 Task: Compose an email with the signature Francisco Garcia with the subject Request for an article and the message Please let me know if you have any suggestions for improvement. from softage.1@softage.net to softage.5@softage.net with an attached document Marketing_research_report.pdf Undo the message and rewrite the message as I appreciate your cooperation in resolving this matter. Send the email. Finally, move the email from Sent Items to the label Training
Action: Mouse moved to (402, 645)
Screenshot: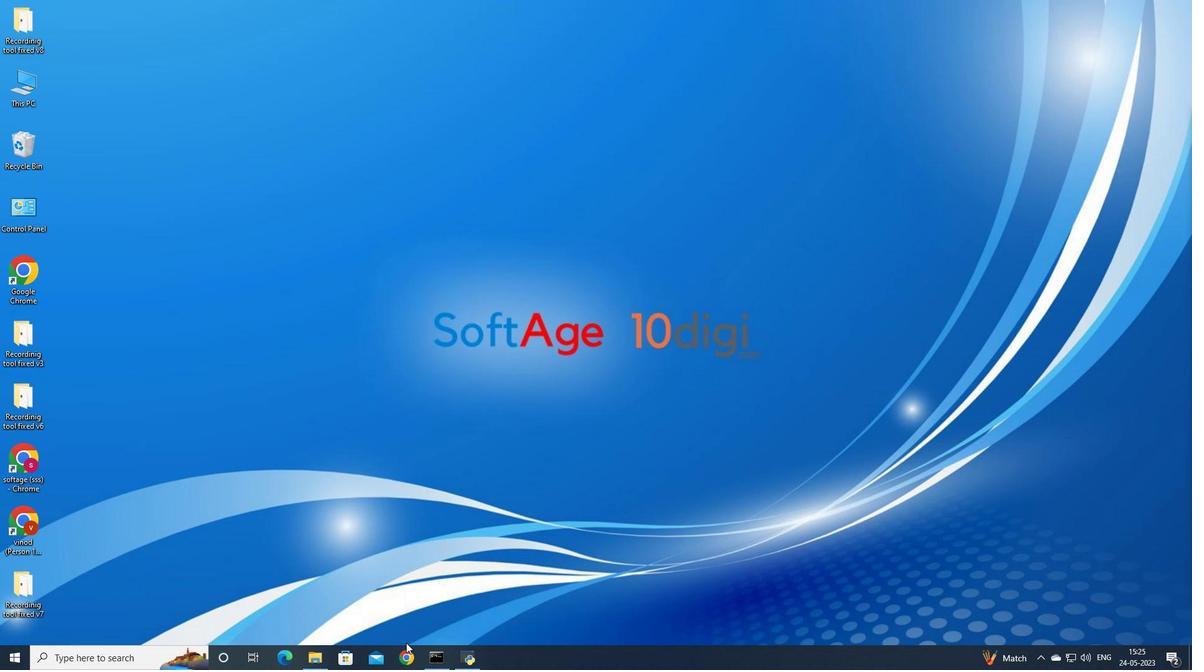 
Action: Mouse pressed left at (402, 645)
Screenshot: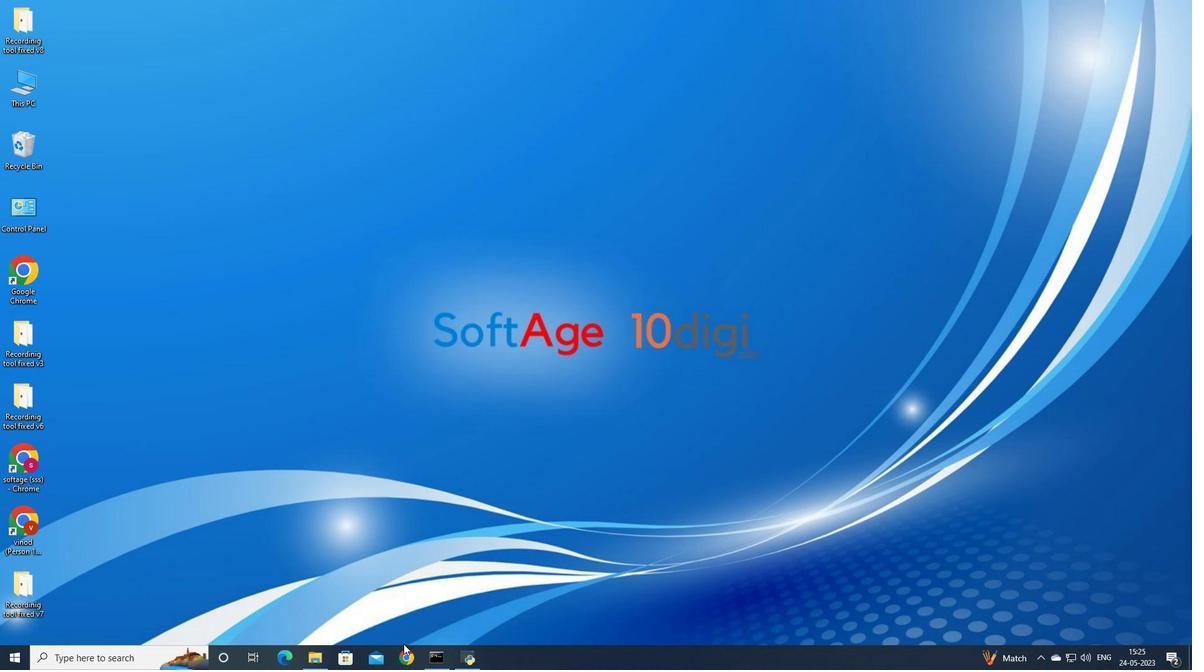 
Action: Mouse moved to (406, 653)
Screenshot: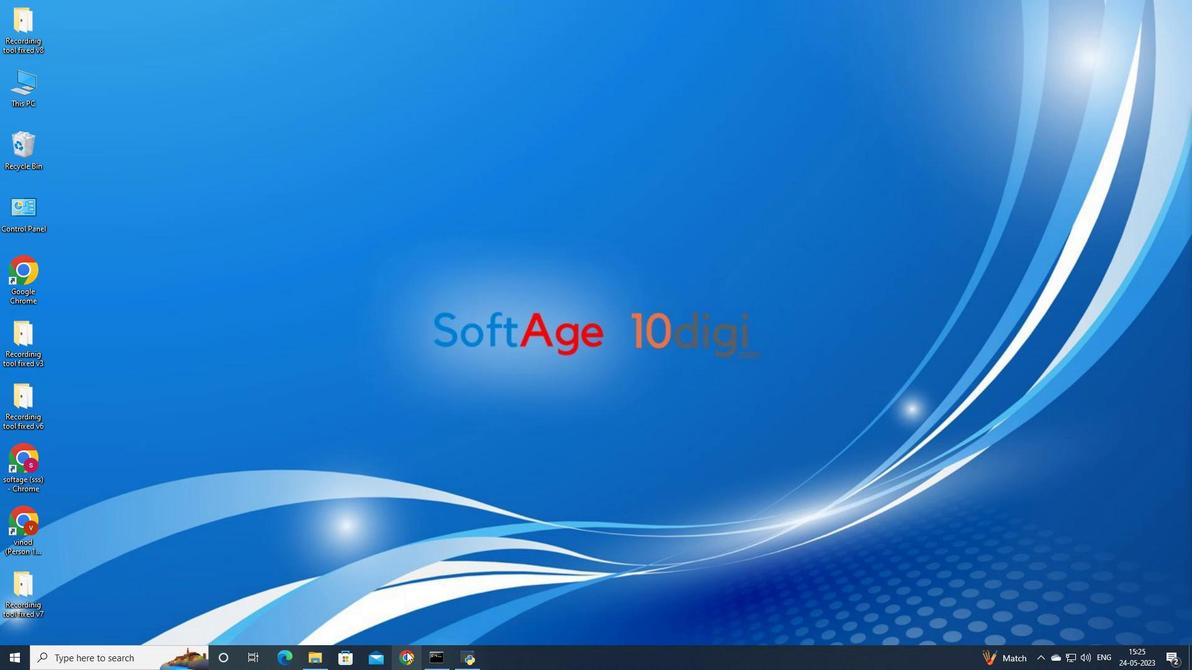 
Action: Mouse pressed left at (406, 653)
Screenshot: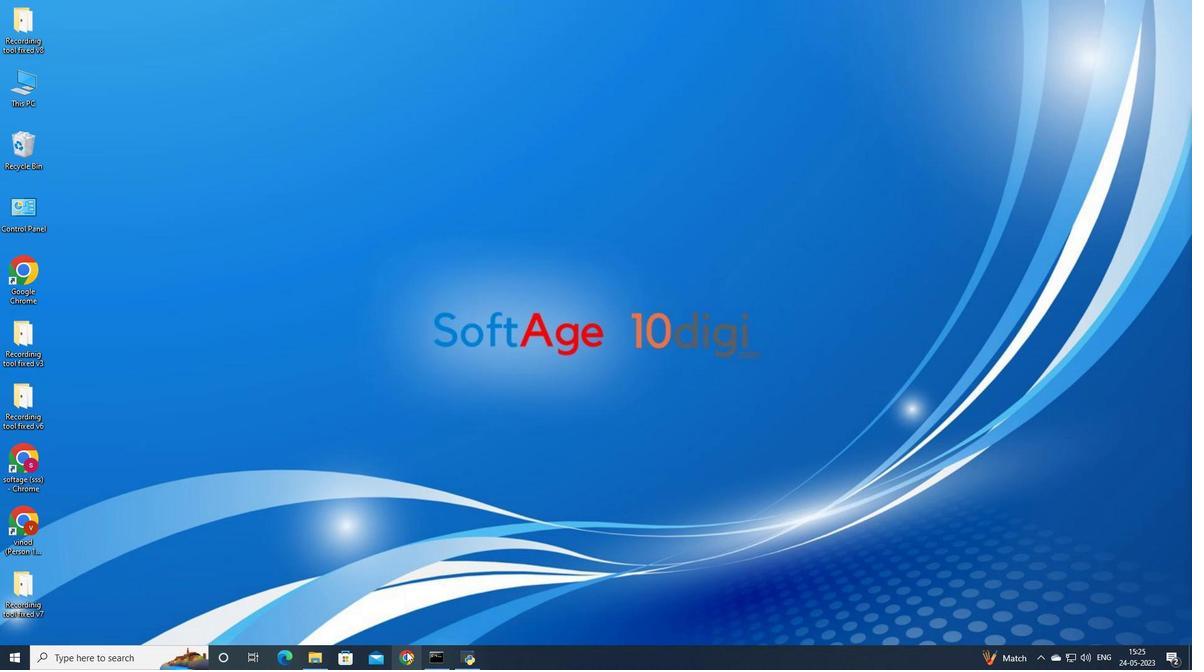 
Action: Mouse moved to (540, 406)
Screenshot: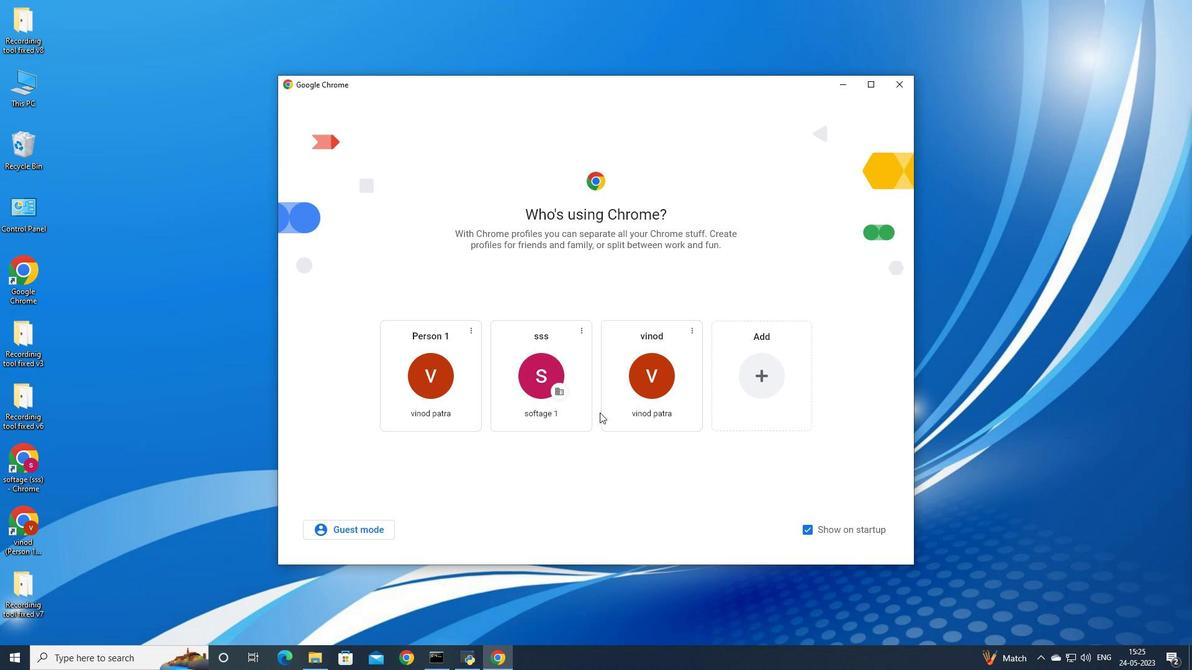 
Action: Mouse pressed left at (540, 406)
Screenshot: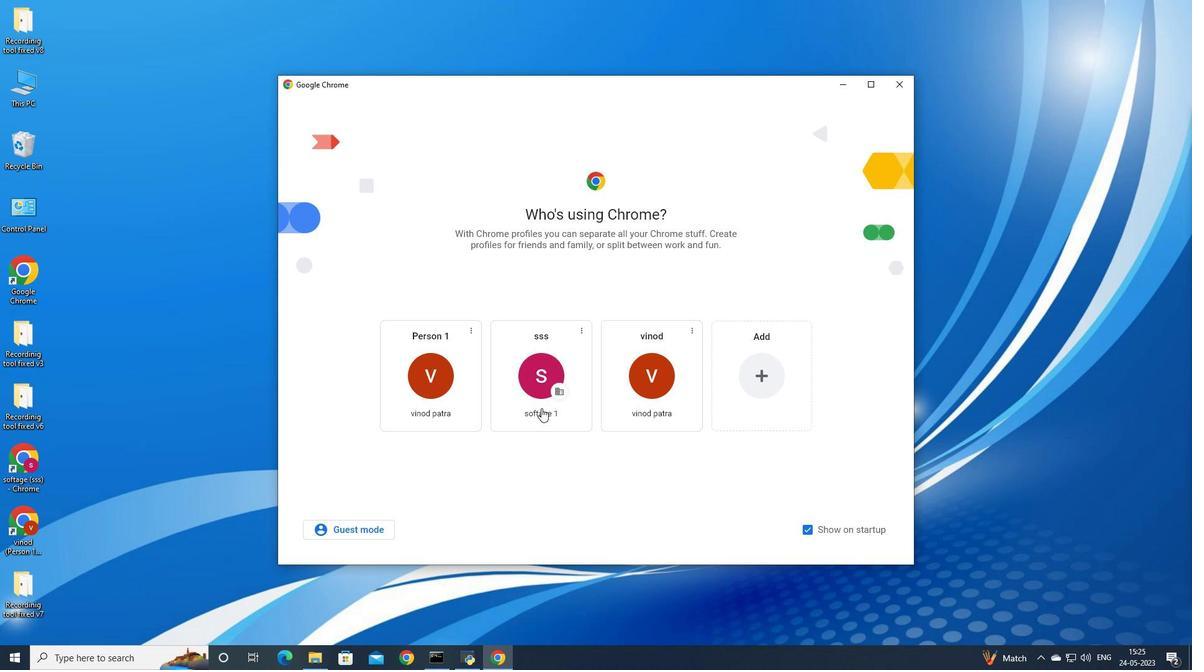 
Action: Mouse moved to (1069, 67)
Screenshot: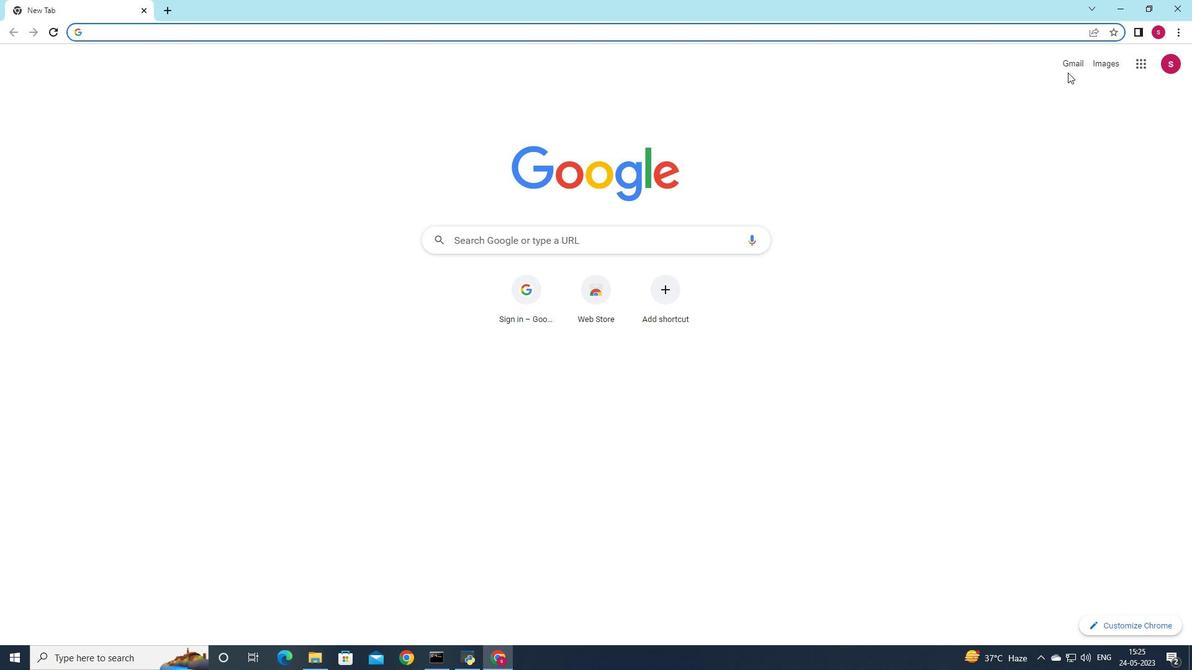 
Action: Mouse pressed left at (1069, 67)
Screenshot: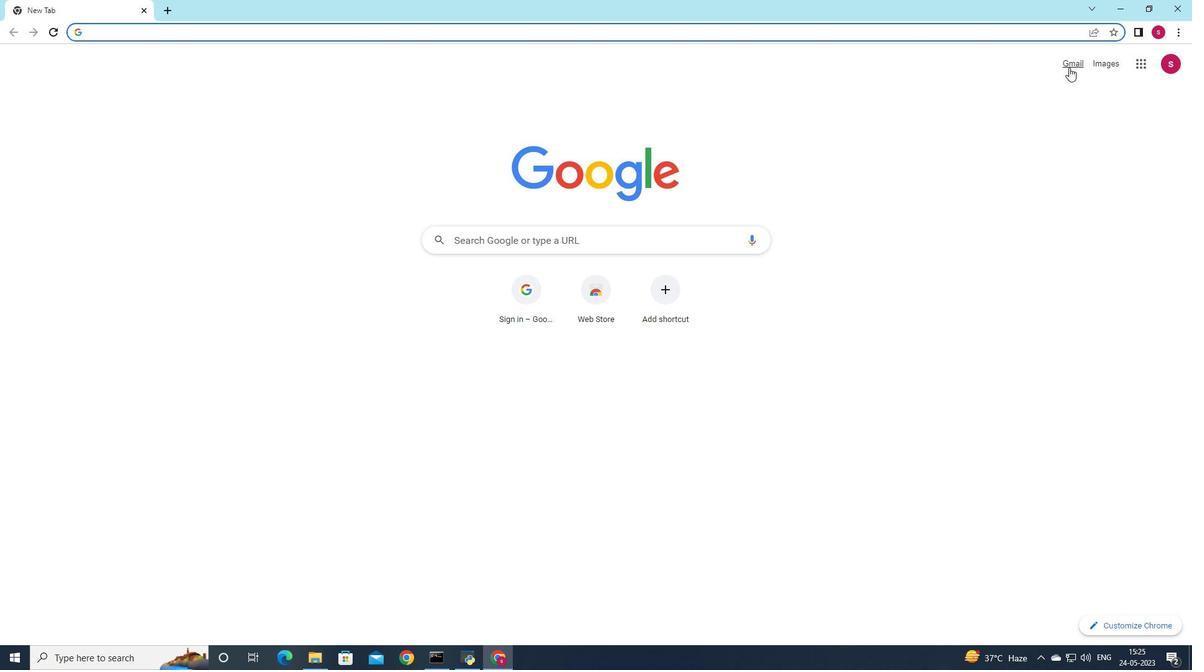 
Action: Mouse moved to (1054, 85)
Screenshot: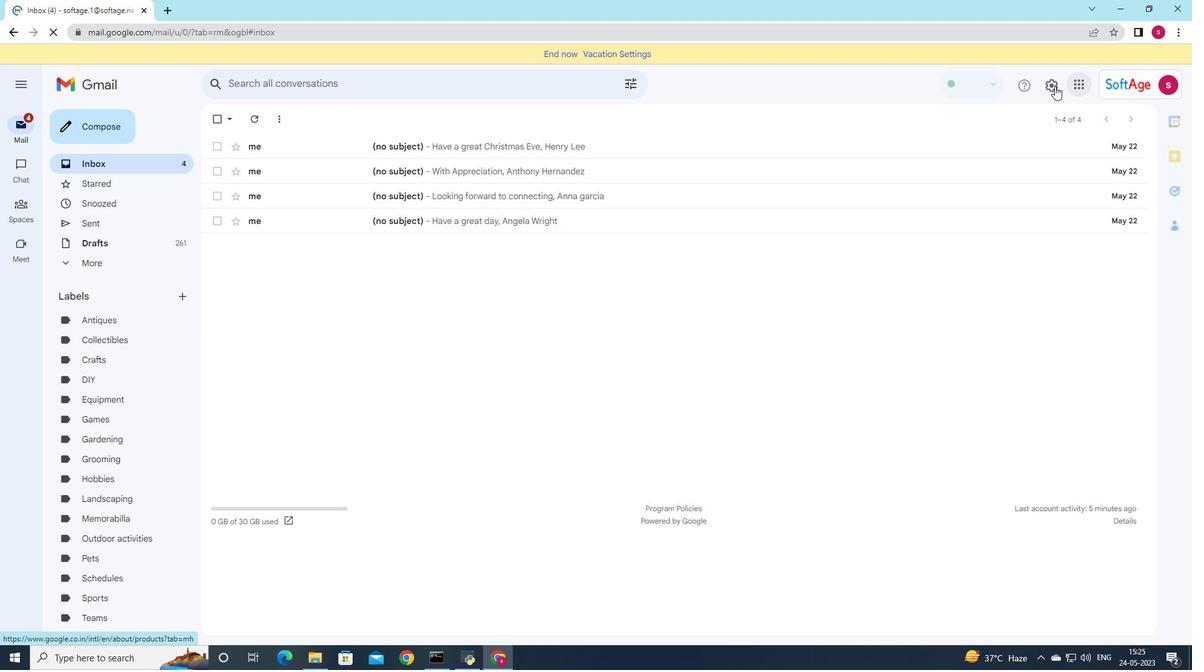 
Action: Mouse pressed left at (1054, 85)
Screenshot: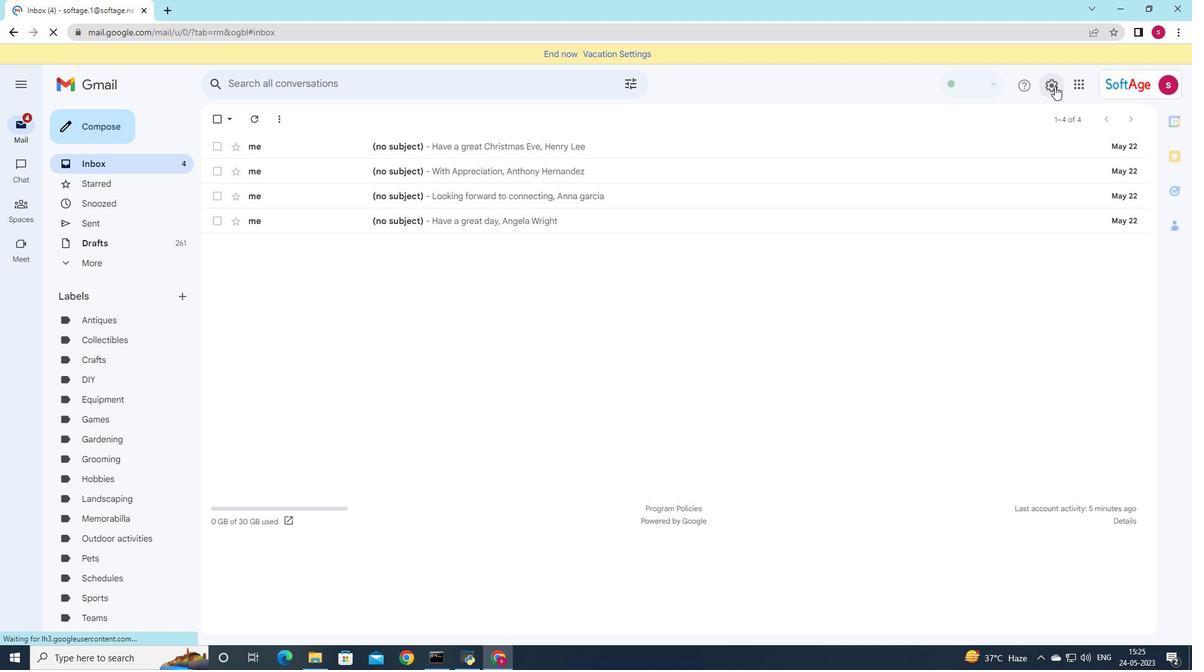 
Action: Mouse pressed left at (1054, 85)
Screenshot: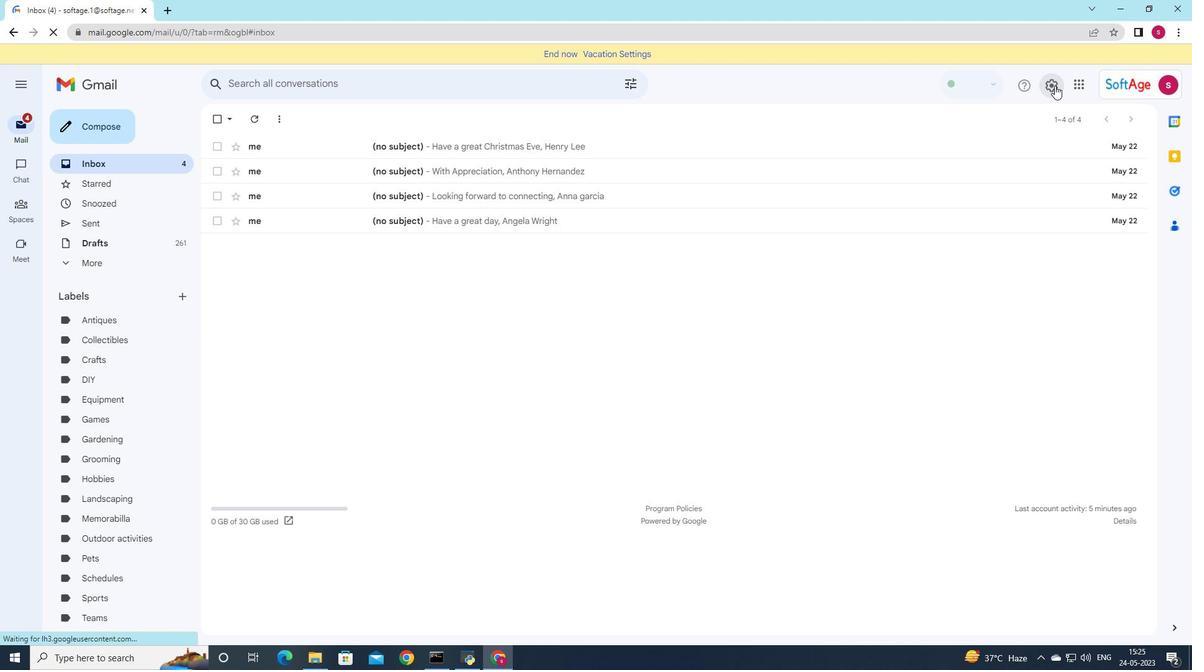 
Action: Mouse pressed left at (1054, 85)
Screenshot: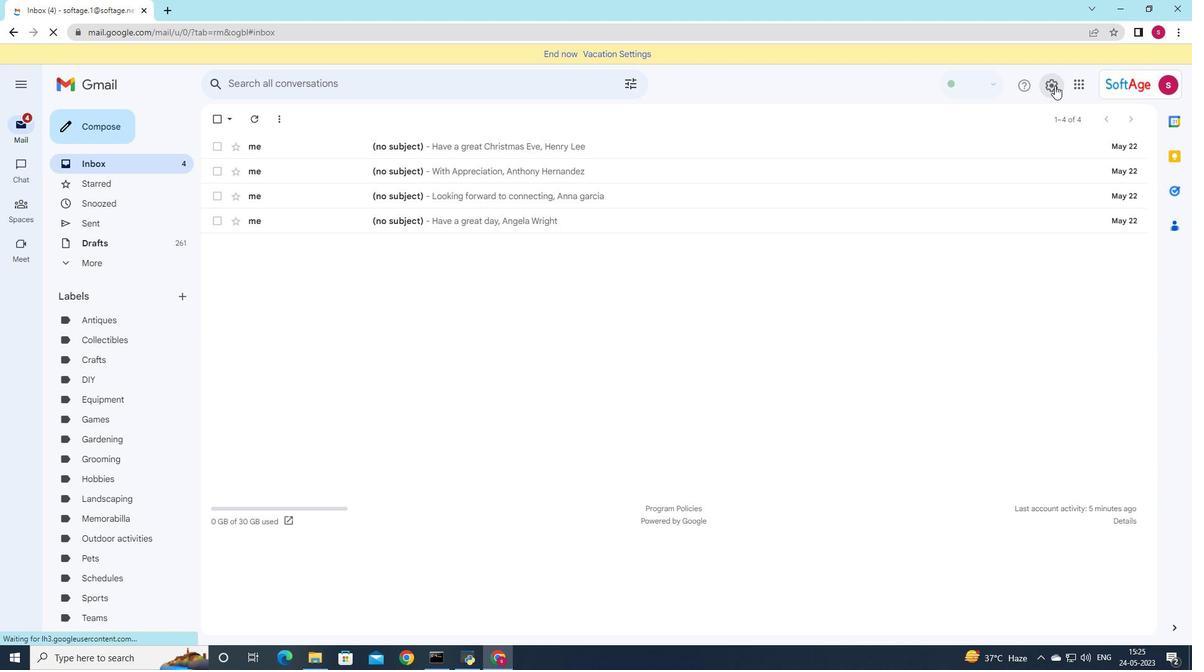 
Action: Mouse moved to (1096, 149)
Screenshot: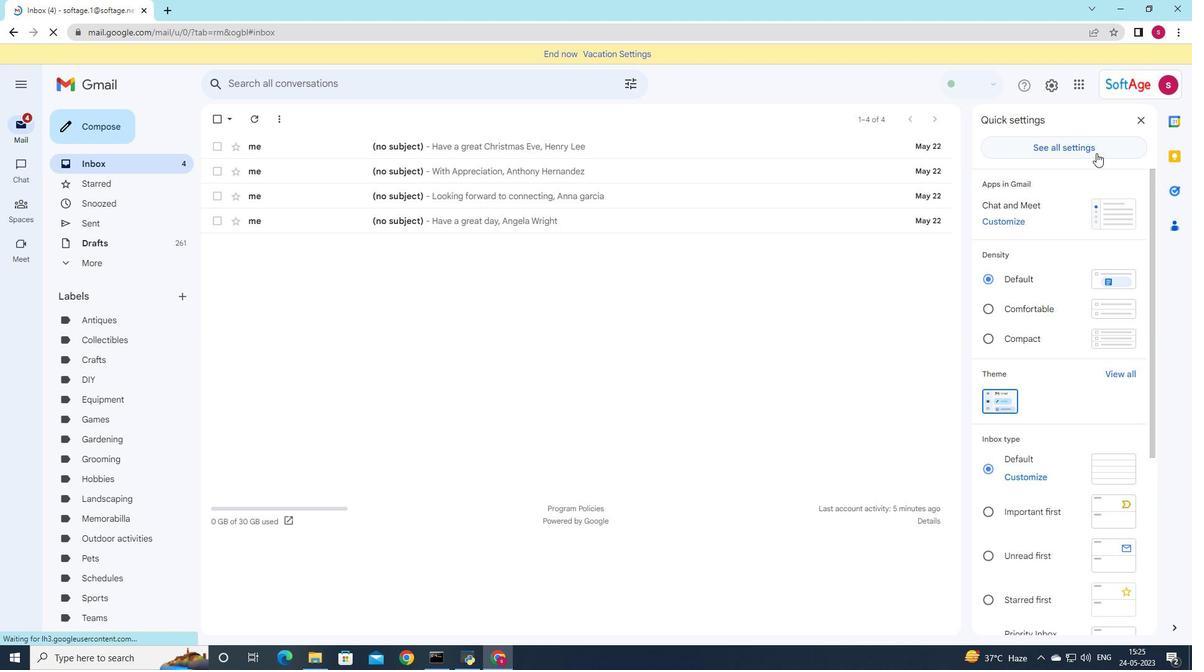 
Action: Mouse pressed left at (1096, 149)
Screenshot: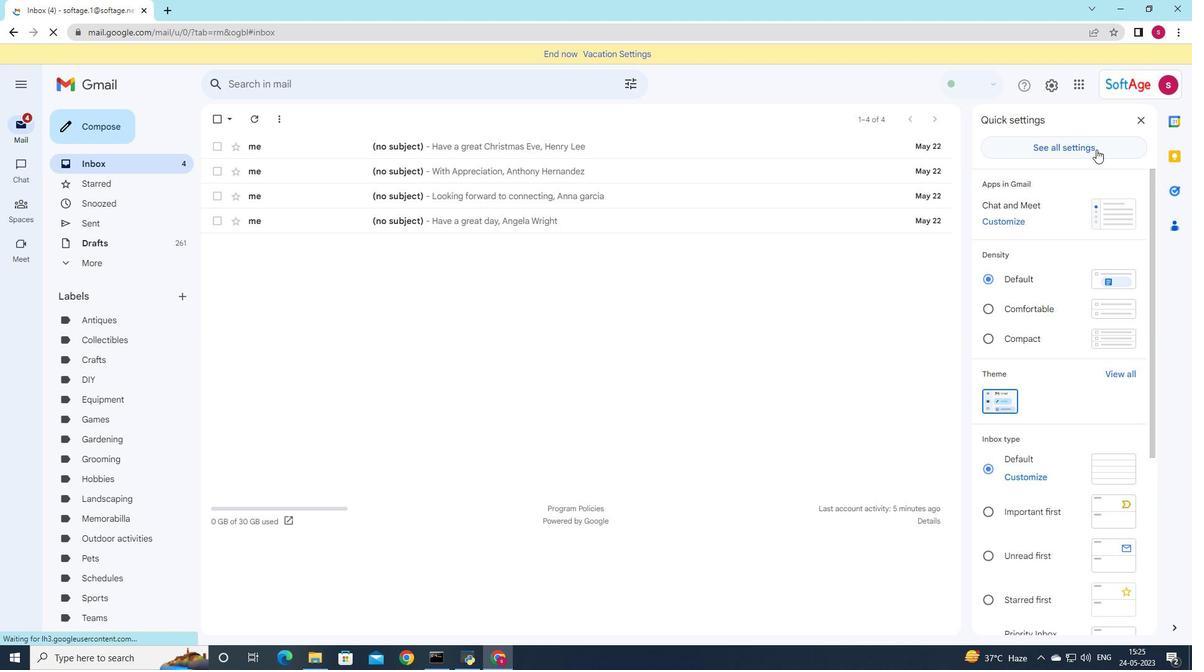 
Action: Mouse moved to (519, 159)
Screenshot: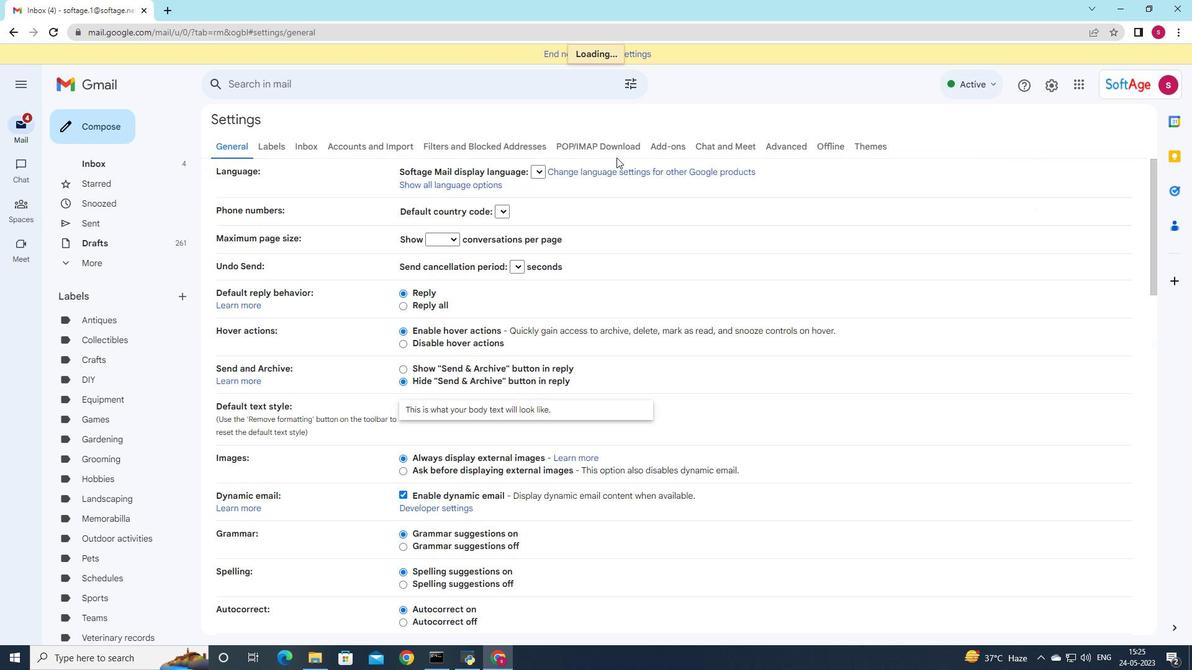 
Action: Mouse scrolled (519, 158) with delta (0, 0)
Screenshot: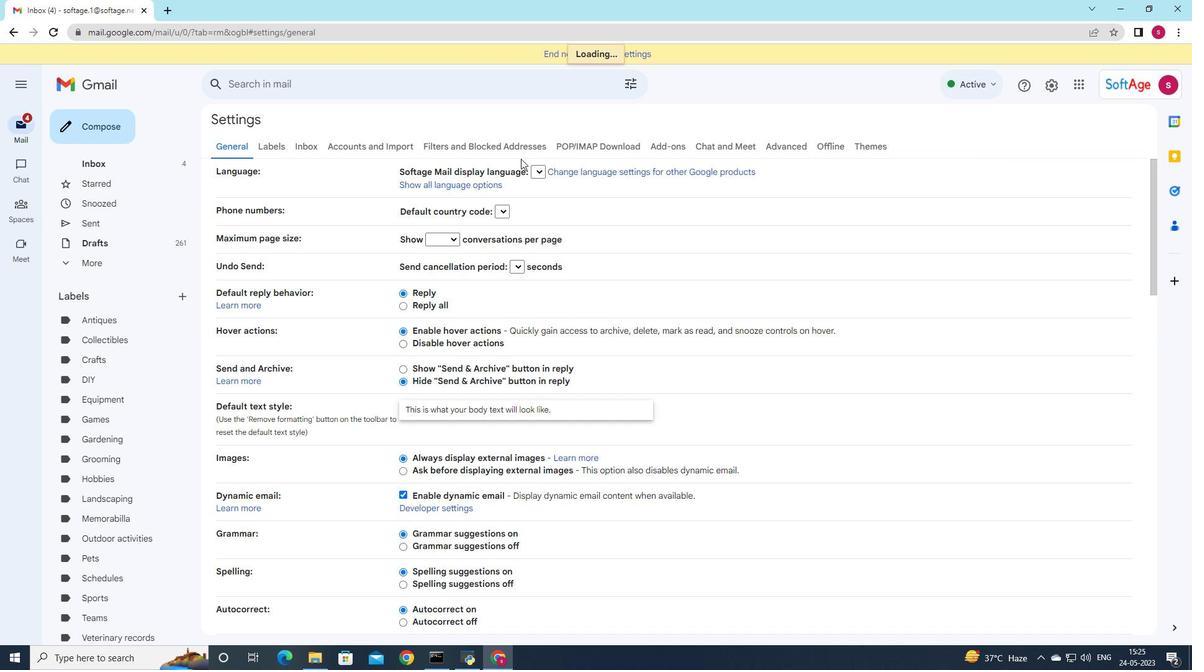 
Action: Mouse scrolled (519, 158) with delta (0, 0)
Screenshot: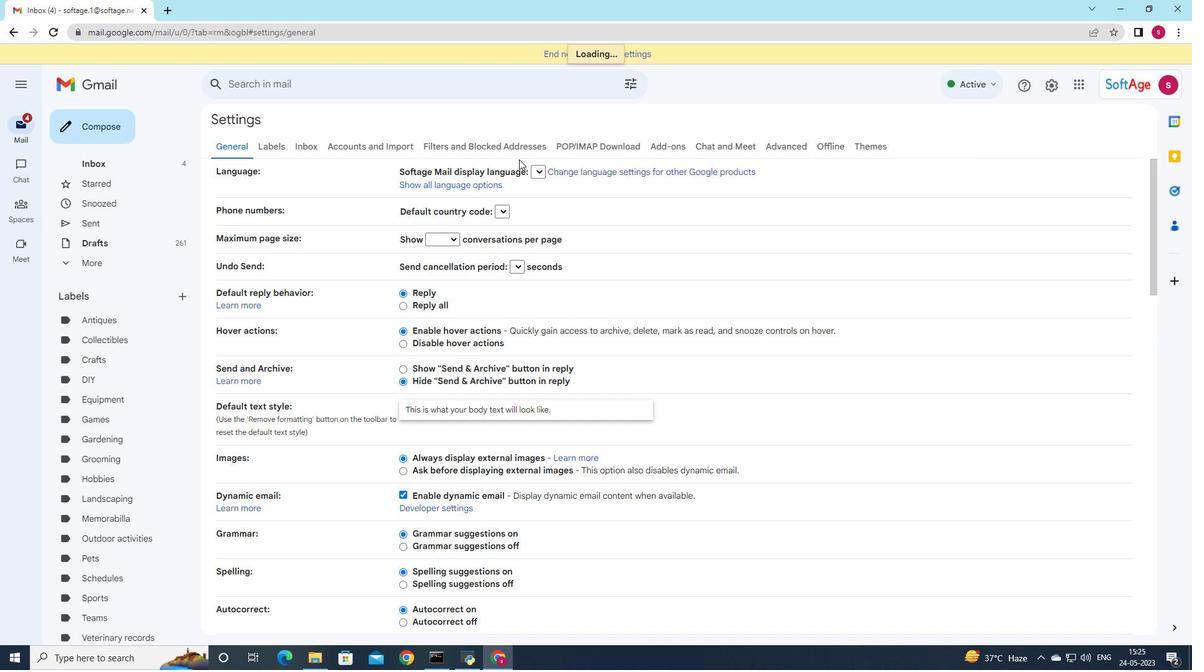 
Action: Mouse scrolled (519, 158) with delta (0, 0)
Screenshot: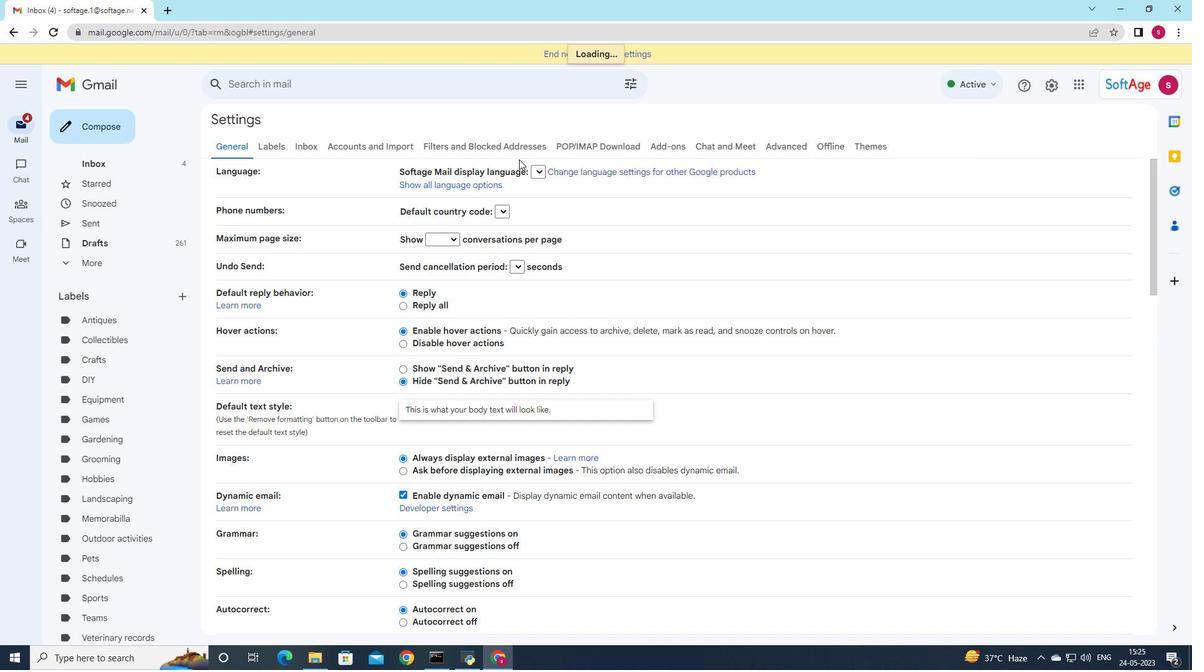 
Action: Mouse scrolled (519, 158) with delta (0, 0)
Screenshot: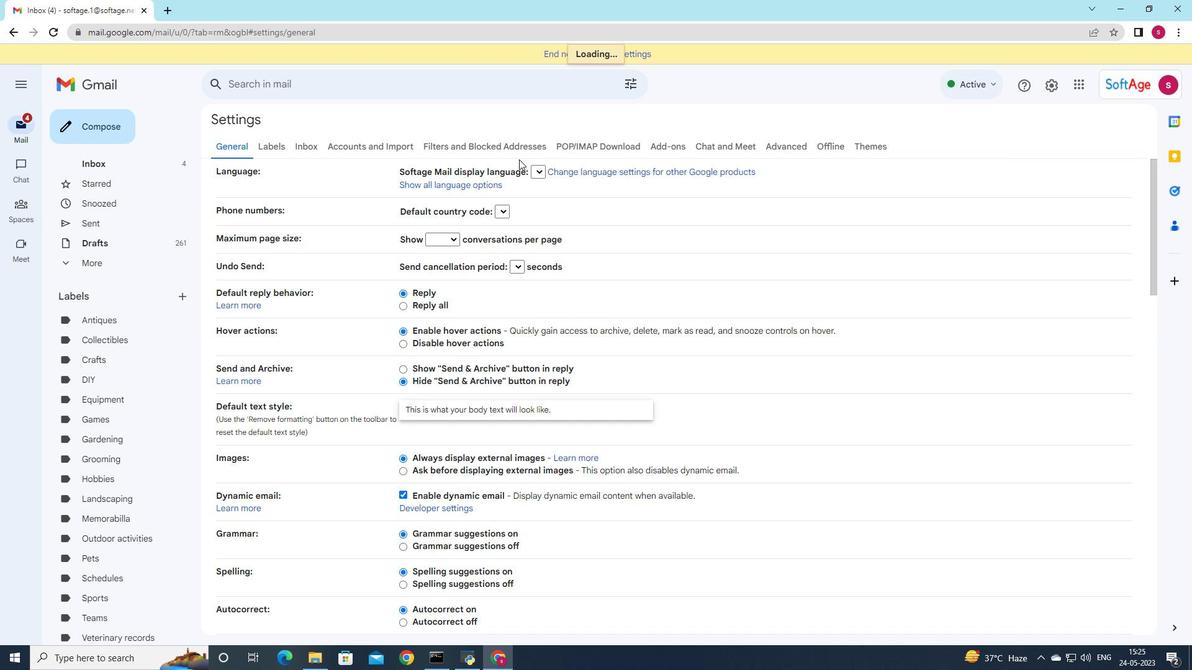 
Action: Mouse moved to (519, 162)
Screenshot: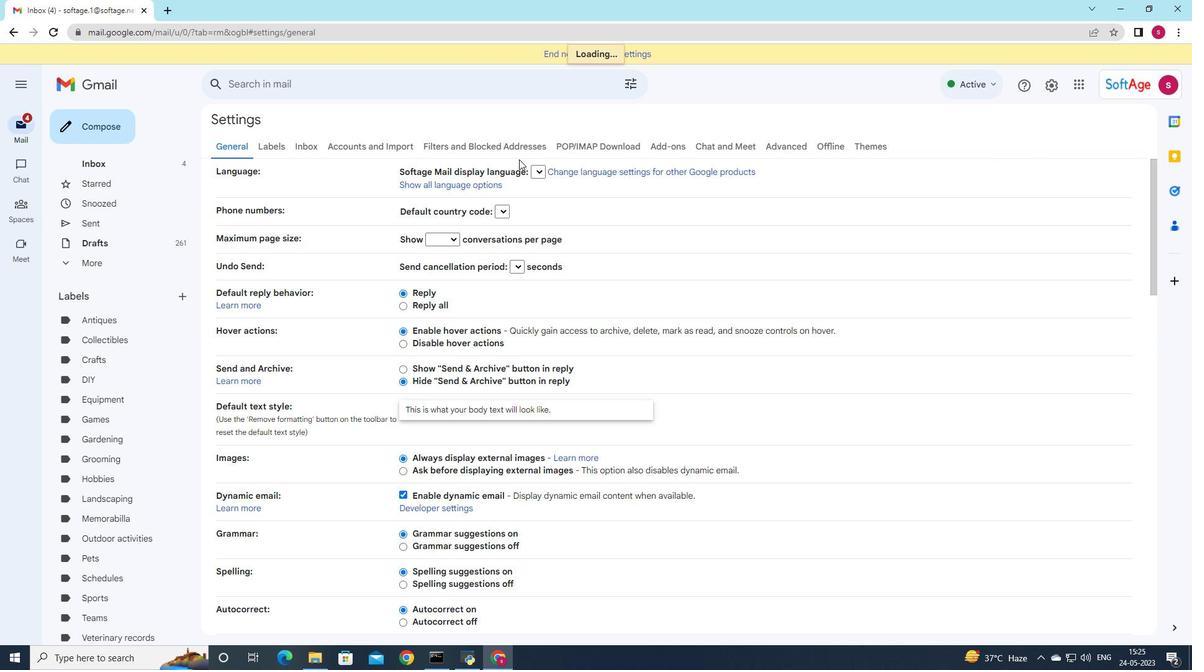 
Action: Mouse scrolled (519, 162) with delta (0, 0)
Screenshot: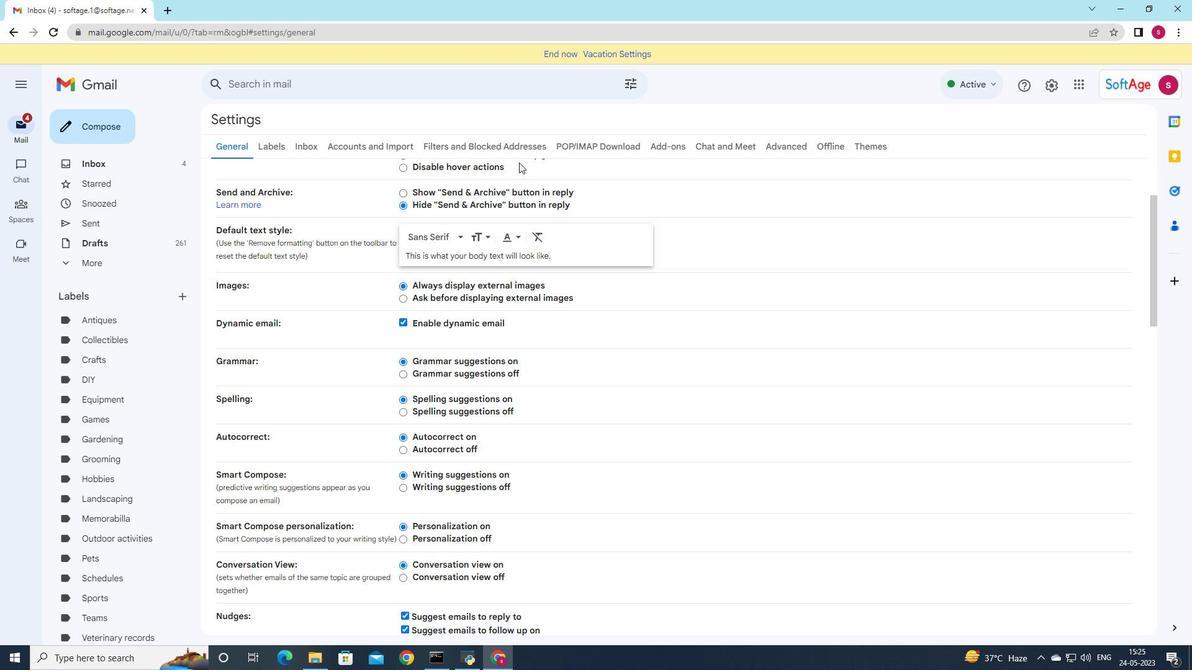 
Action: Mouse scrolled (519, 162) with delta (0, 0)
Screenshot: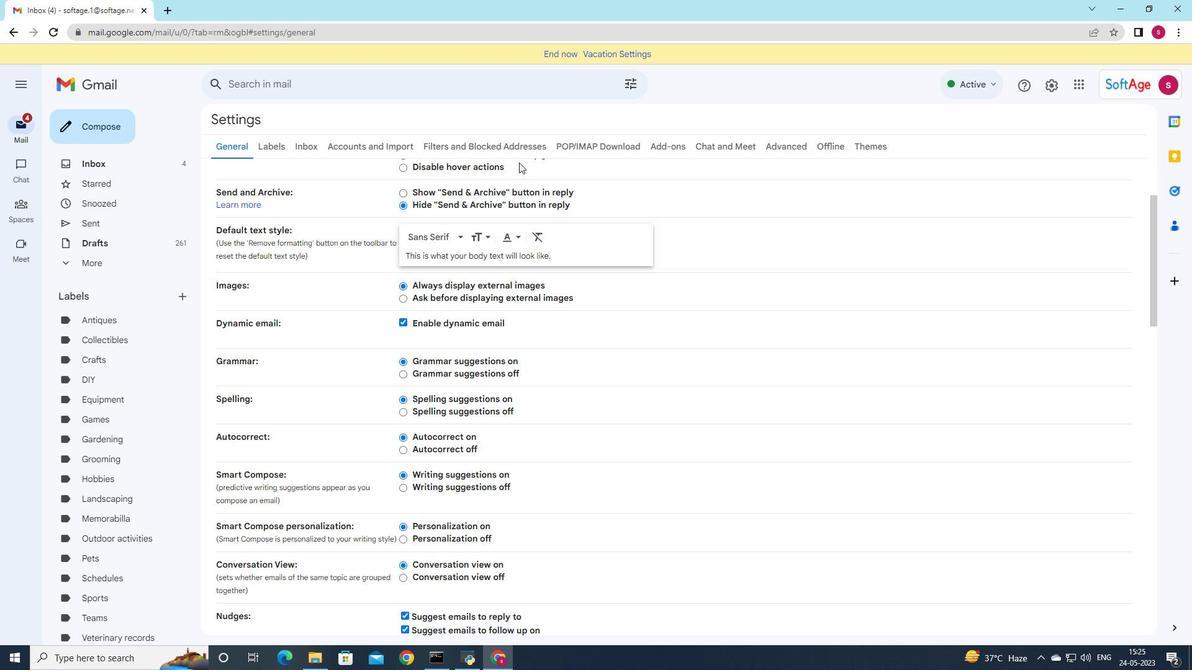
Action: Mouse moved to (514, 176)
Screenshot: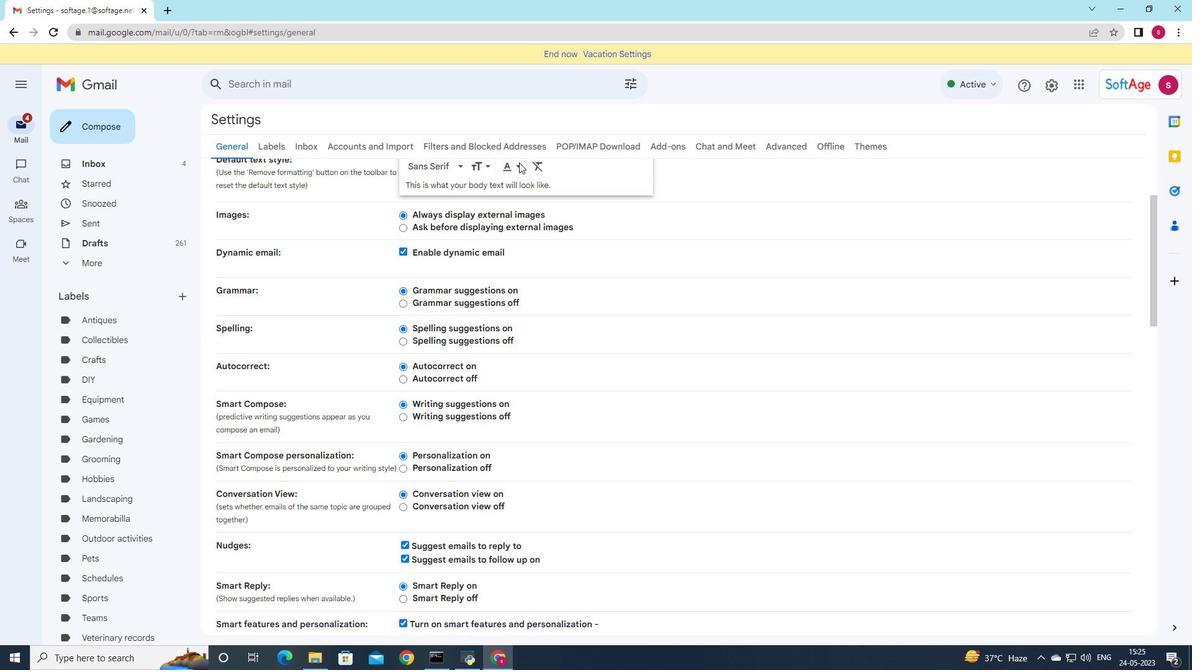 
Action: Mouse scrolled (517, 162) with delta (0, 0)
Screenshot: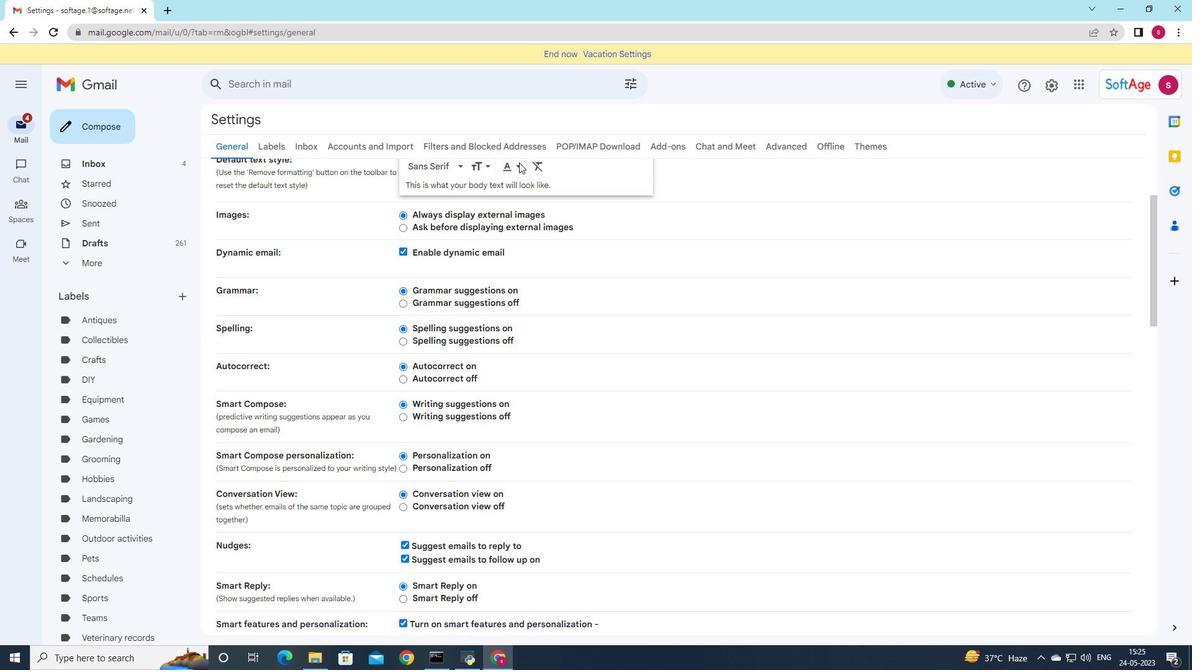 
Action: Mouse moved to (514, 176)
Screenshot: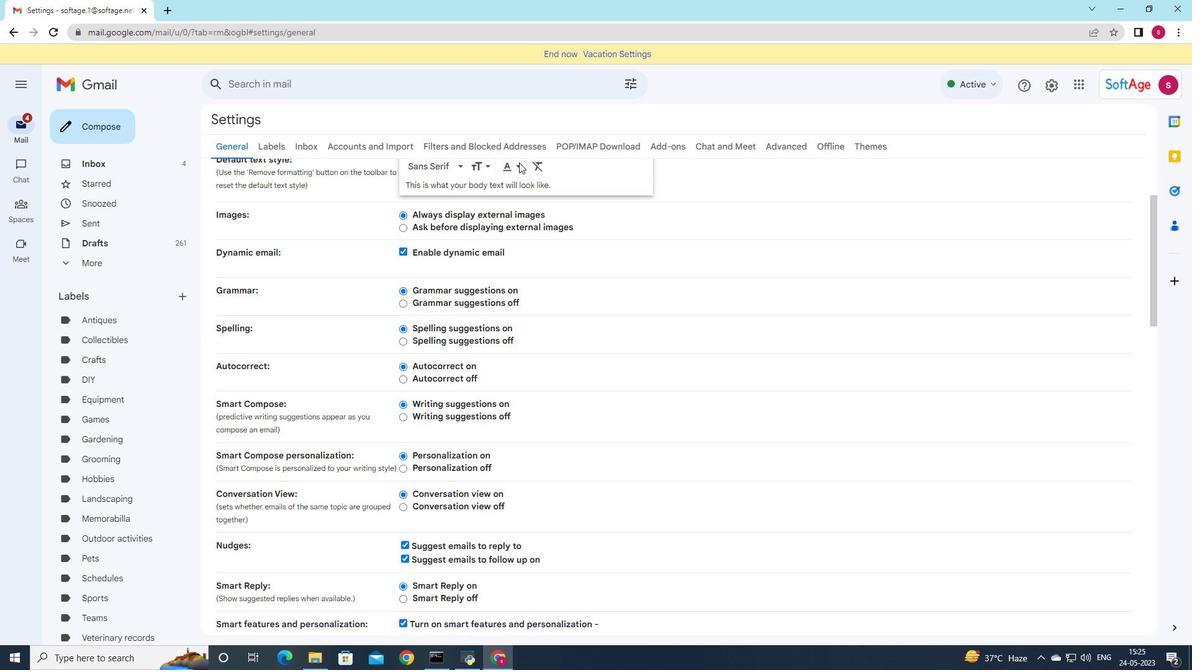 
Action: Mouse scrolled (514, 176) with delta (0, 0)
Screenshot: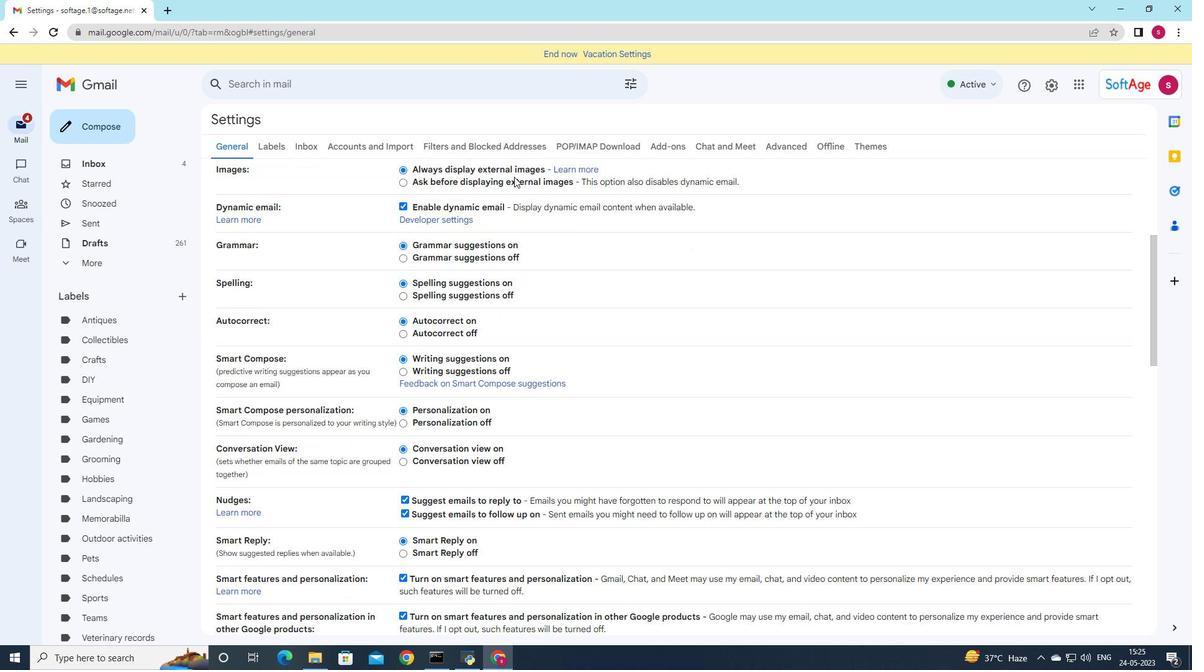 
Action: Mouse scrolled (514, 176) with delta (0, 0)
Screenshot: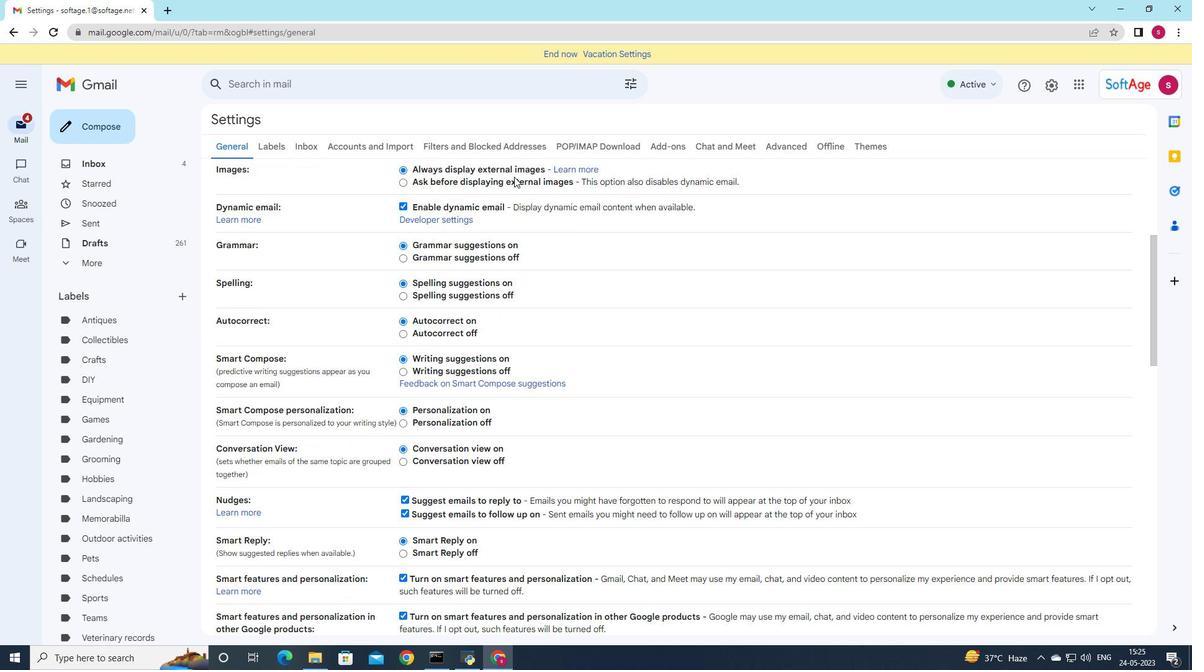 
Action: Mouse scrolled (514, 176) with delta (0, 0)
Screenshot: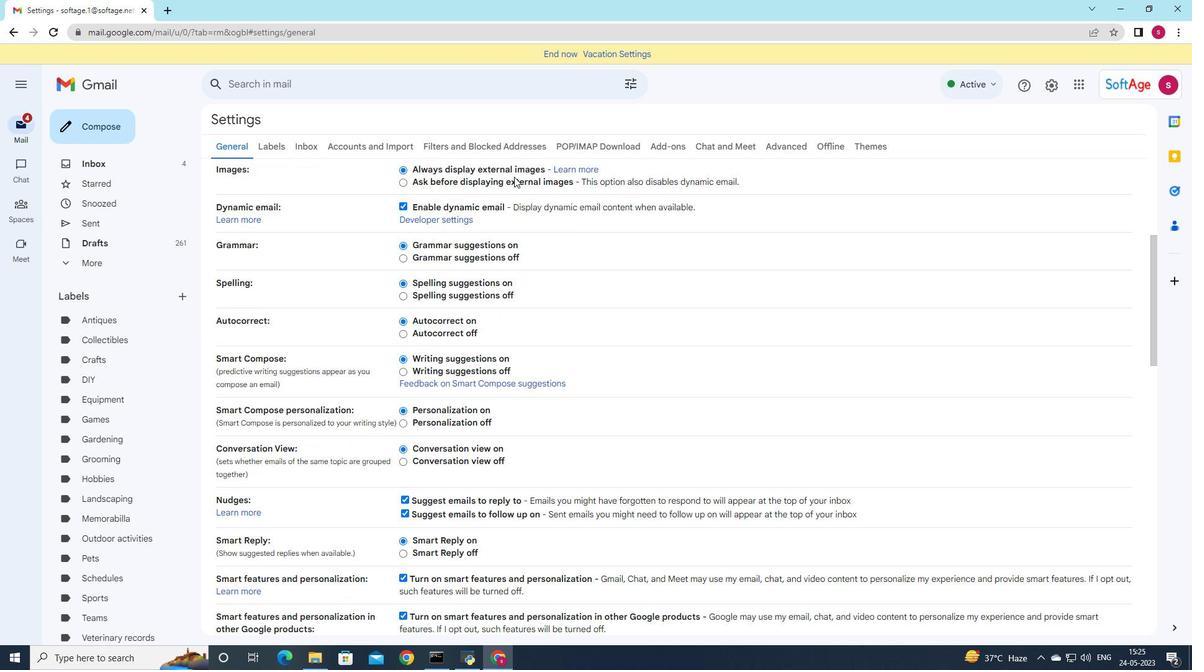 
Action: Mouse scrolled (514, 176) with delta (0, 0)
Screenshot: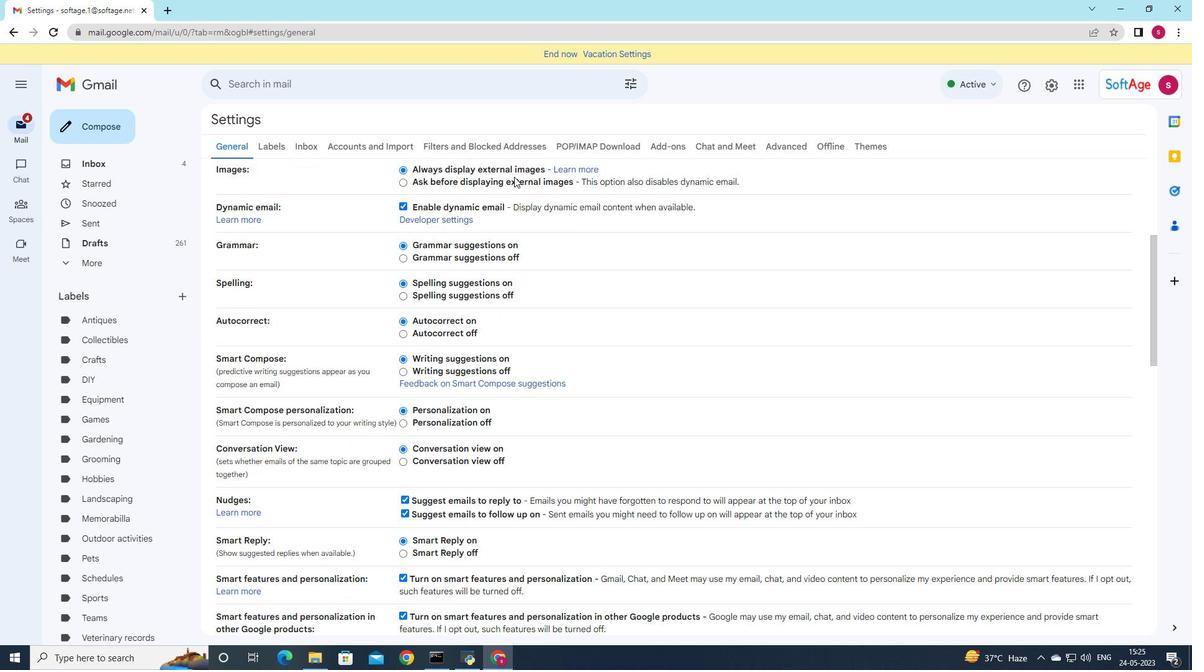 
Action: Mouse scrolled (514, 176) with delta (0, 0)
Screenshot: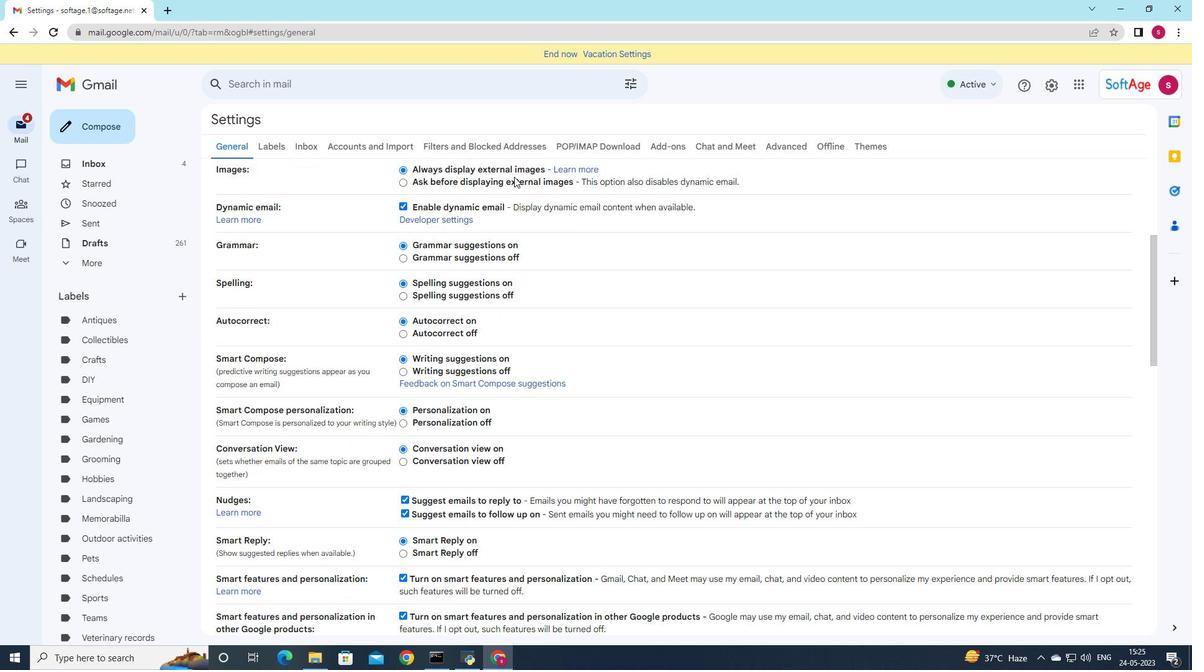 
Action: Mouse scrolled (514, 176) with delta (0, 0)
Screenshot: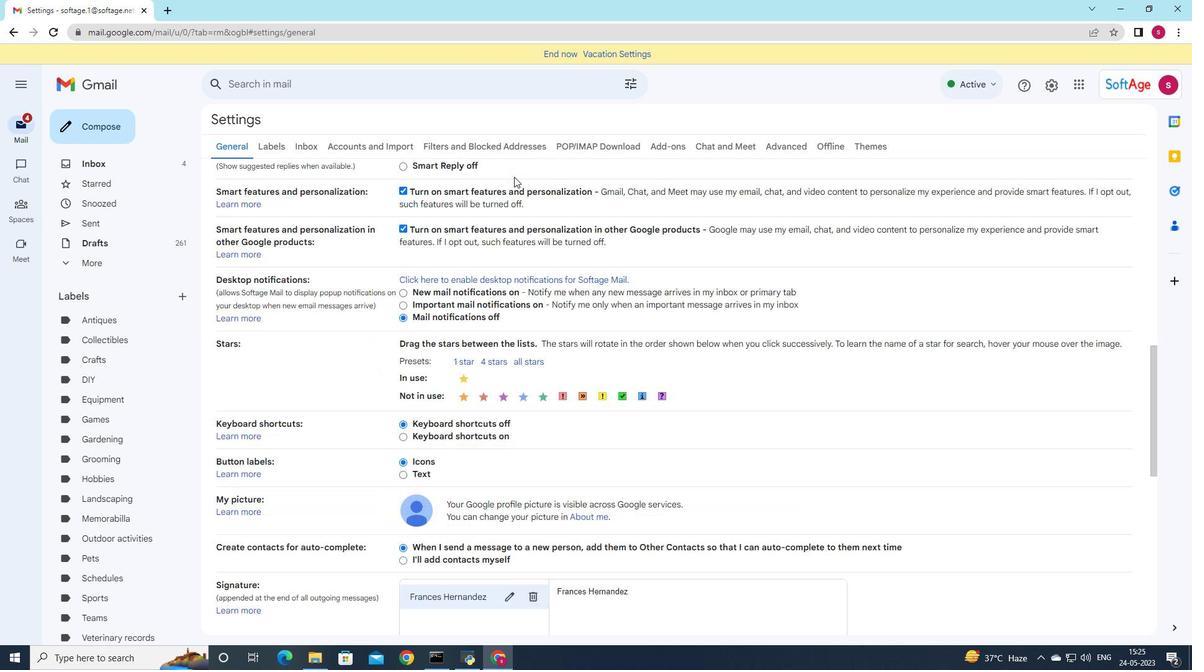 
Action: Mouse scrolled (514, 176) with delta (0, 0)
Screenshot: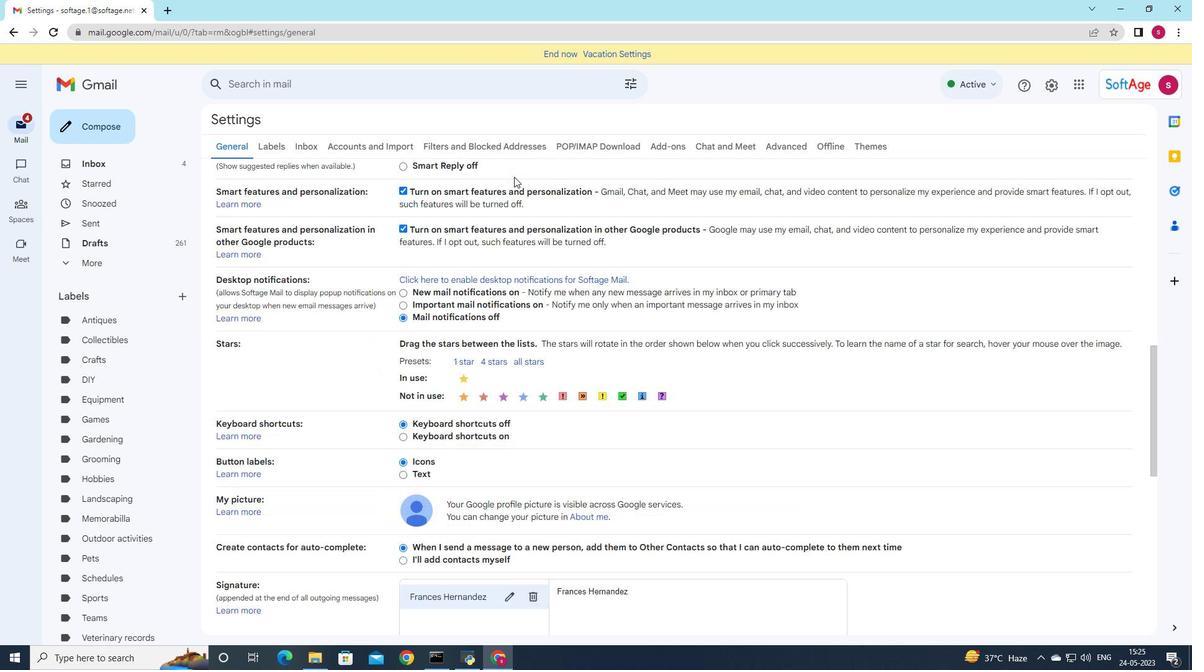 
Action: Mouse scrolled (514, 176) with delta (0, 0)
Screenshot: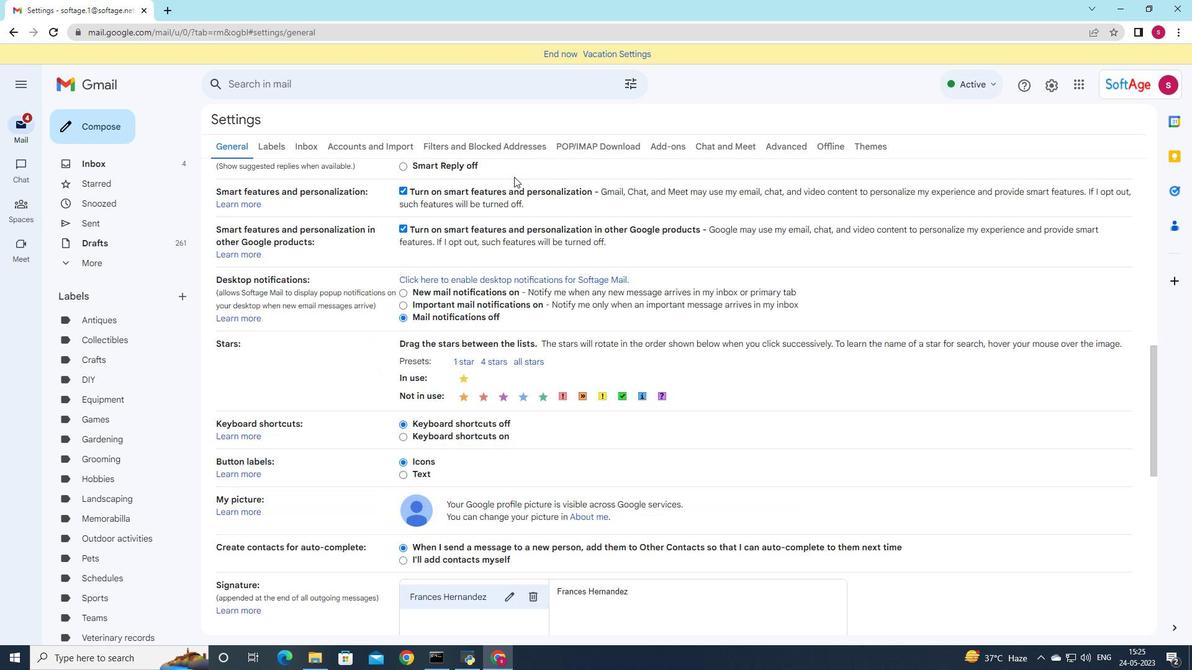 
Action: Mouse scrolled (514, 176) with delta (0, 0)
Screenshot: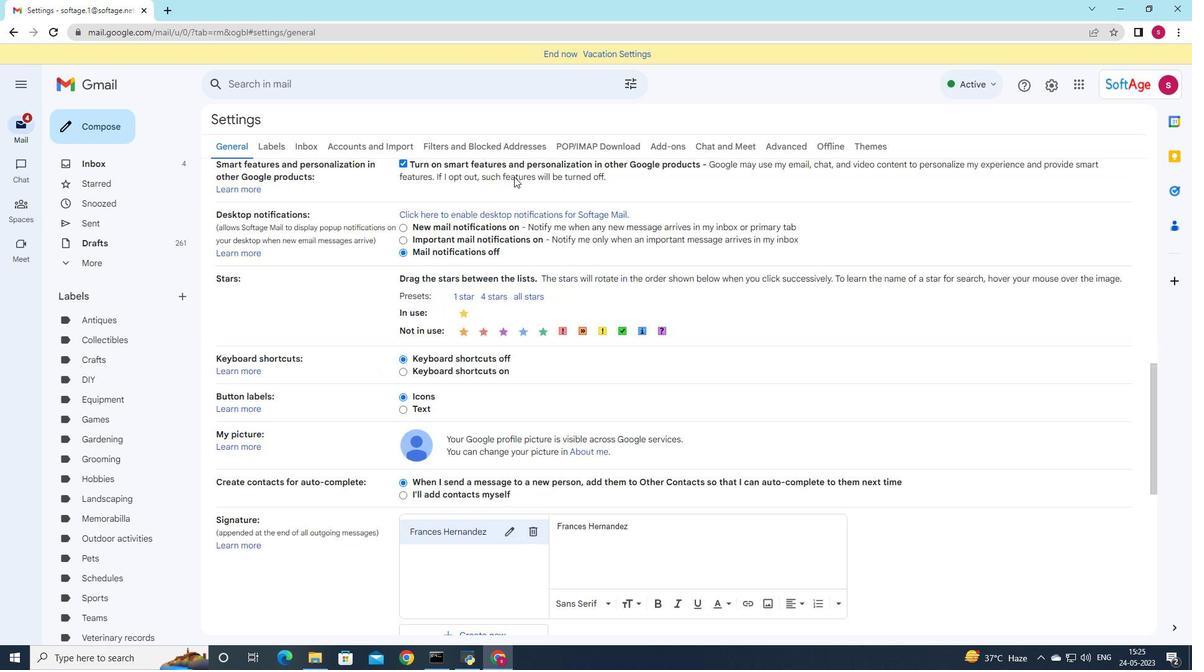 
Action: Mouse moved to (520, 193)
Screenshot: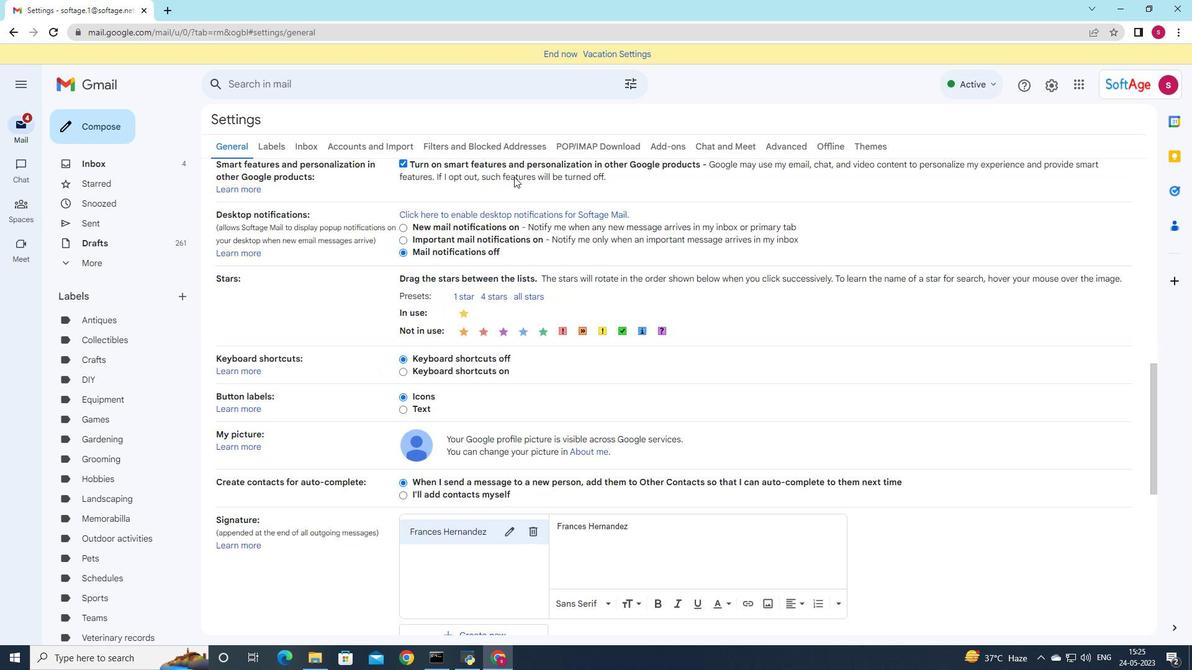 
Action: Mouse scrolled (517, 186) with delta (0, 0)
Screenshot: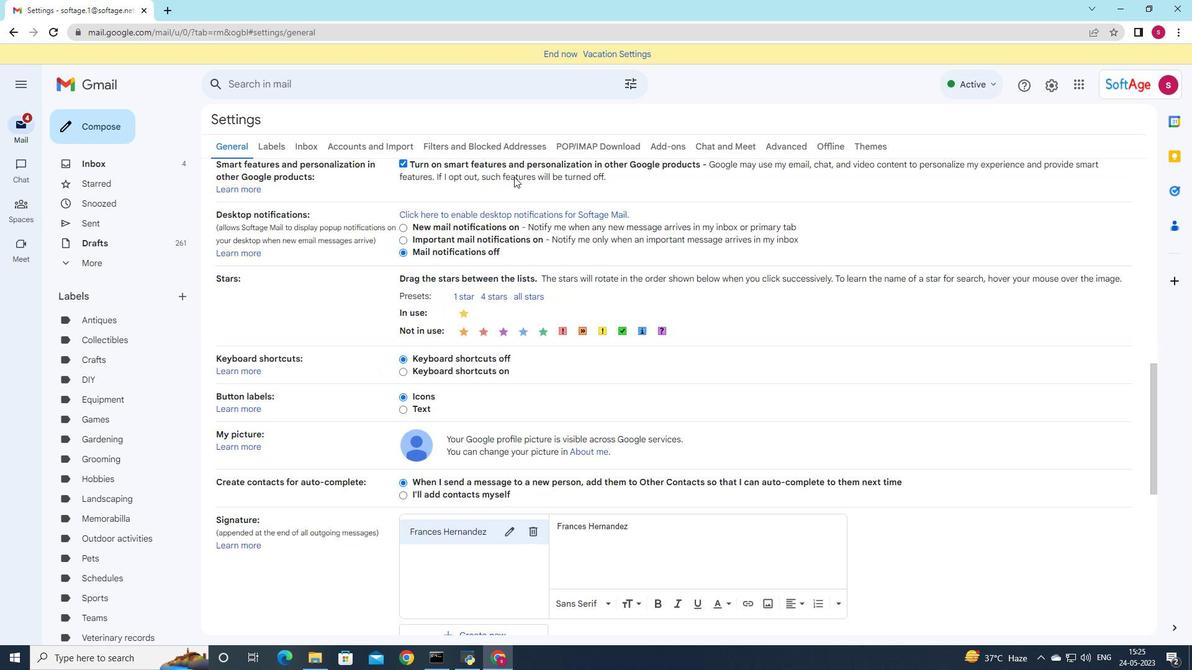 
Action: Mouse moved to (540, 224)
Screenshot: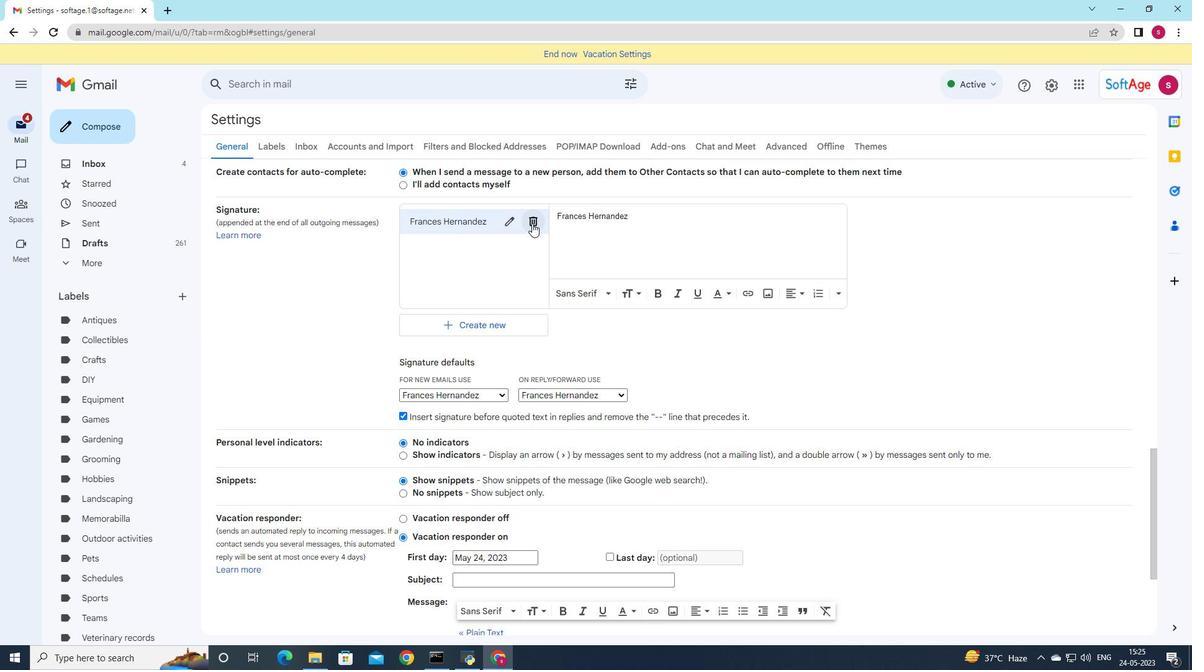 
Action: Mouse pressed left at (540, 224)
Screenshot: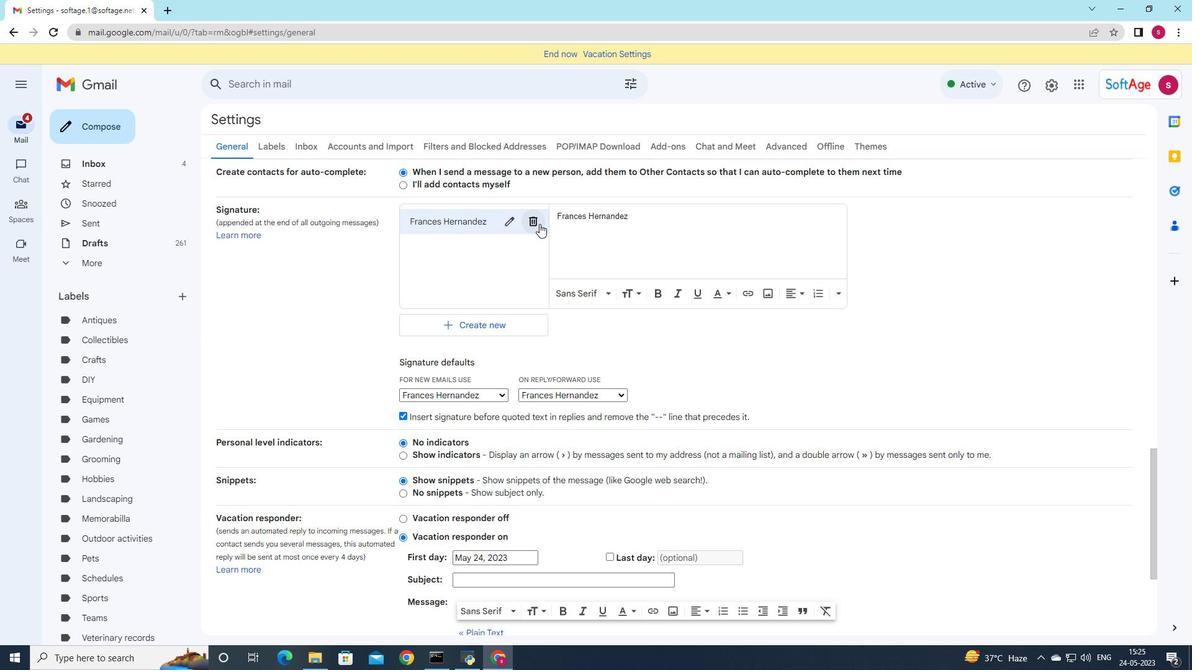 
Action: Mouse moved to (710, 368)
Screenshot: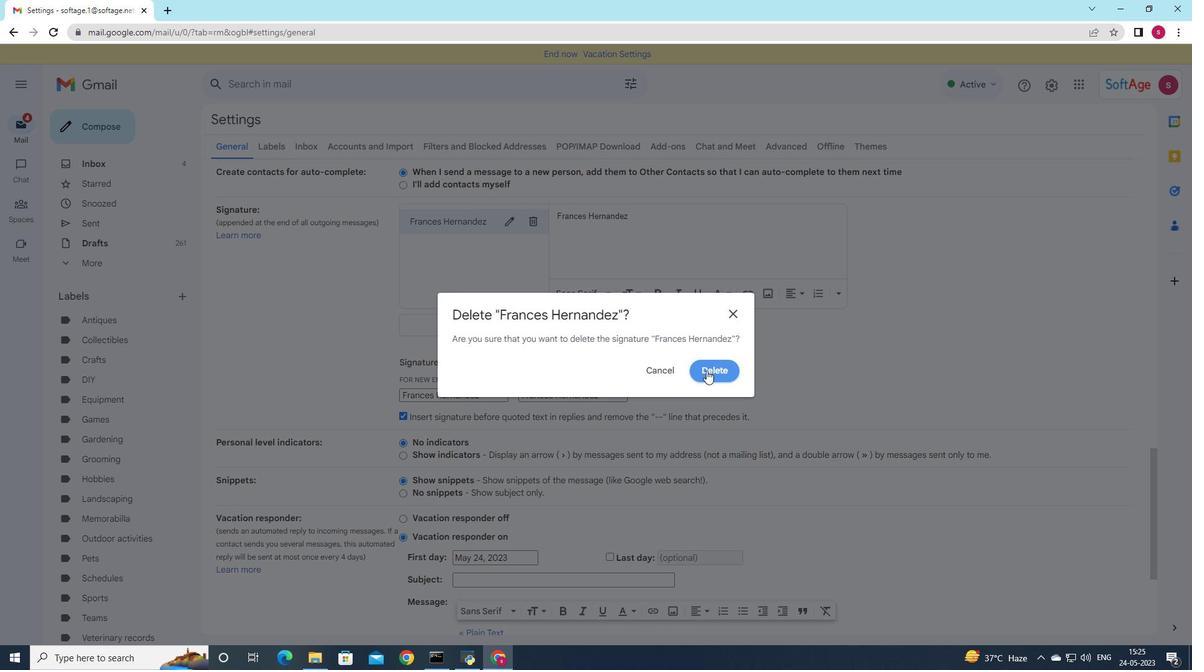
Action: Mouse pressed left at (710, 368)
Screenshot: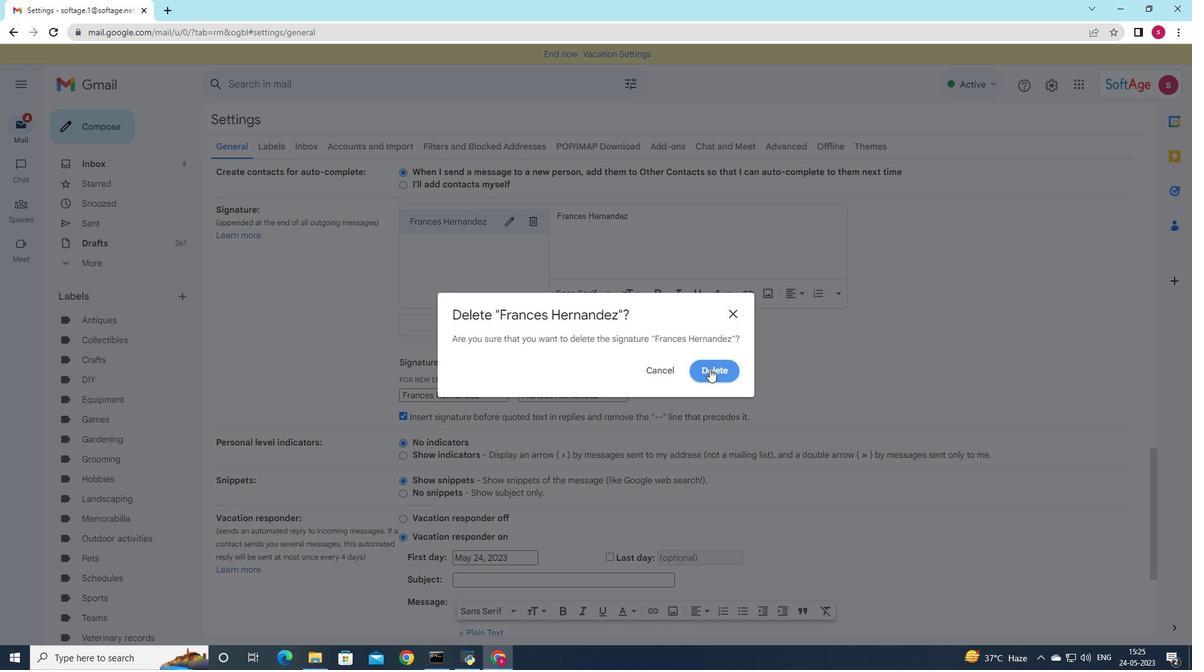 
Action: Mouse moved to (456, 230)
Screenshot: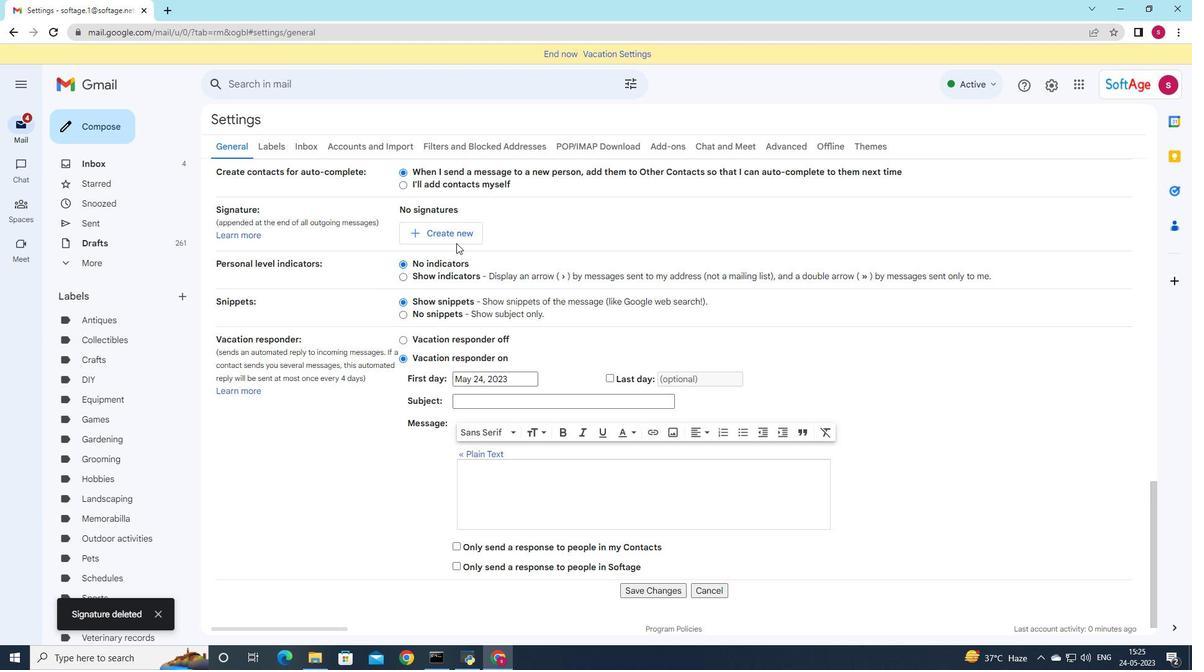 
Action: Mouse pressed left at (456, 230)
Screenshot: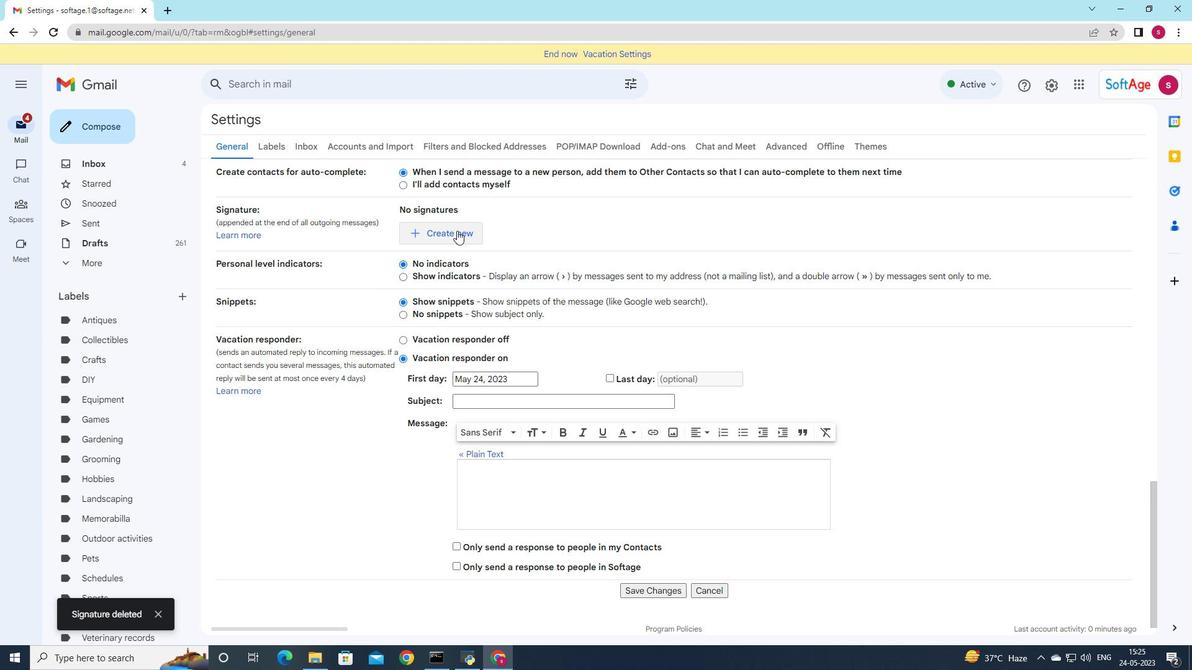 
Action: Mouse moved to (926, 270)
Screenshot: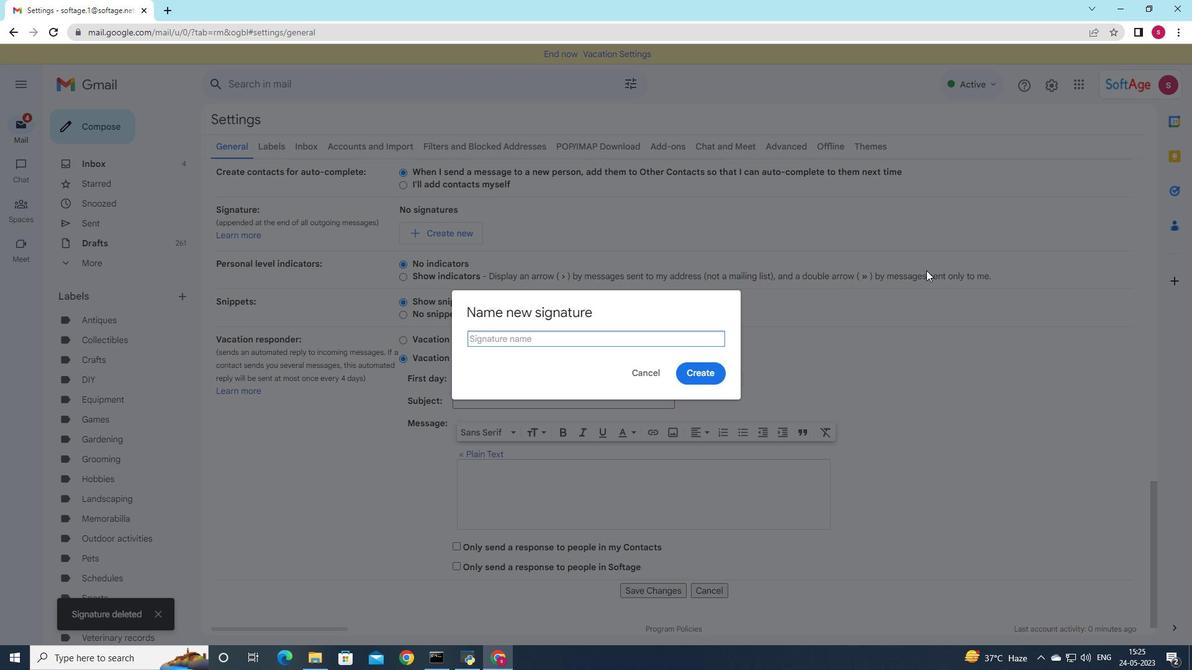 
Action: Key pressed <Key.shift>Francisco<Key.space><Key.shift>Garcia
Screenshot: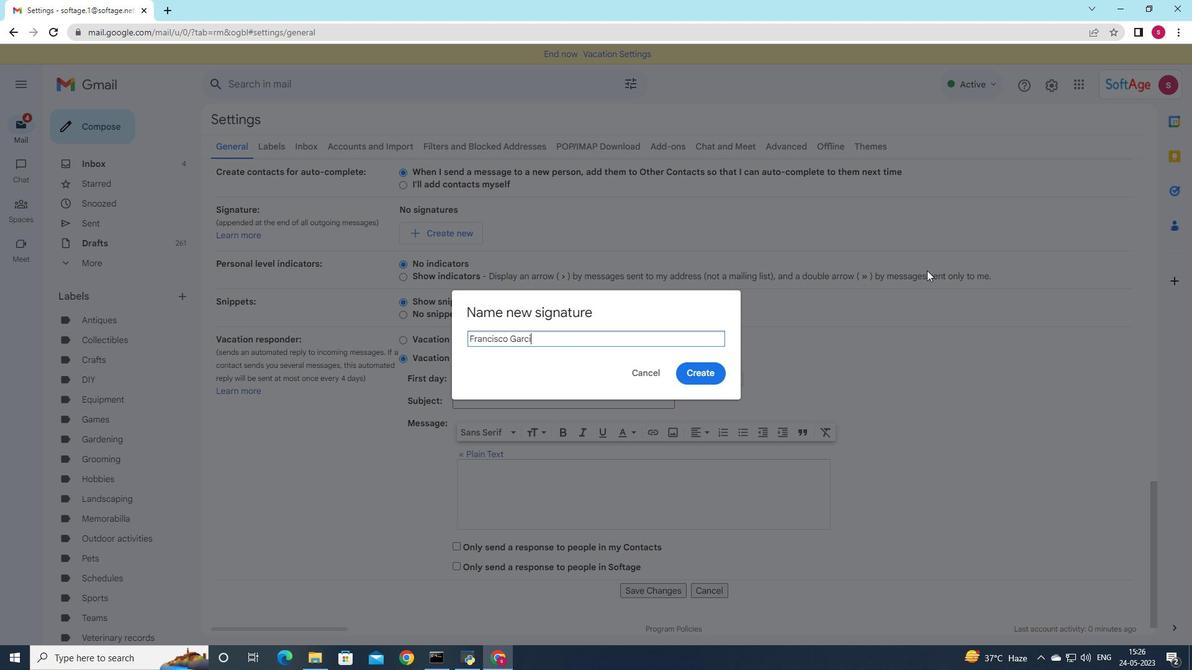 
Action: Mouse moved to (696, 371)
Screenshot: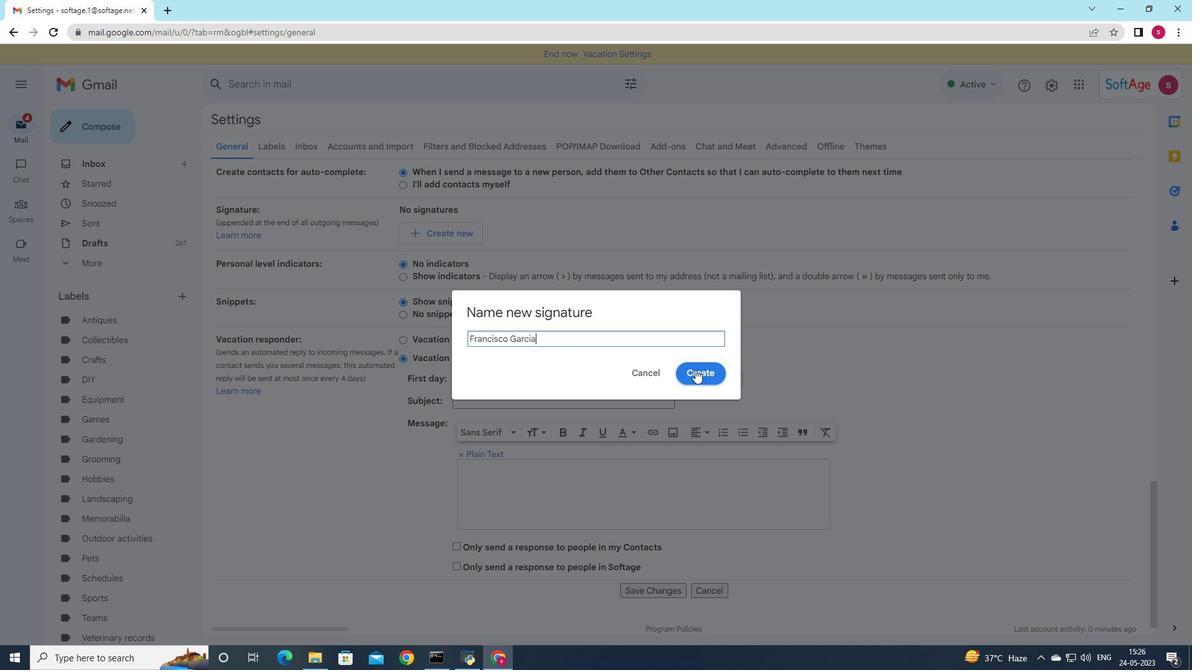 
Action: Mouse pressed left at (696, 371)
Screenshot: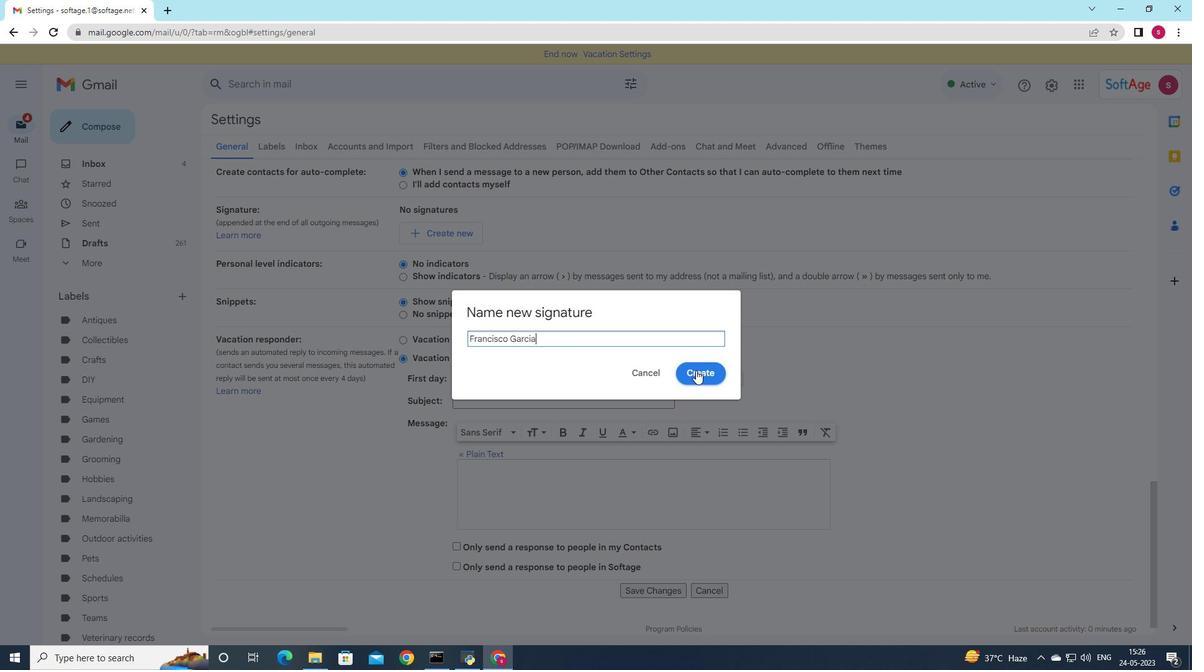 
Action: Mouse moved to (649, 248)
Screenshot: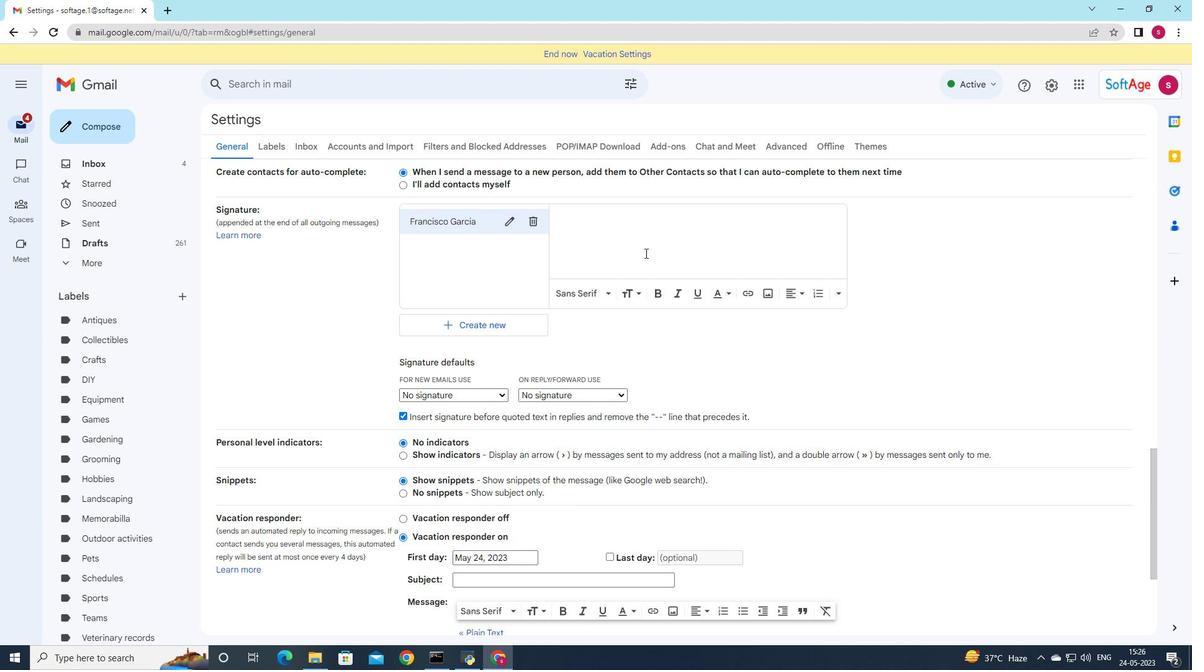 
Action: Mouse pressed left at (649, 248)
Screenshot: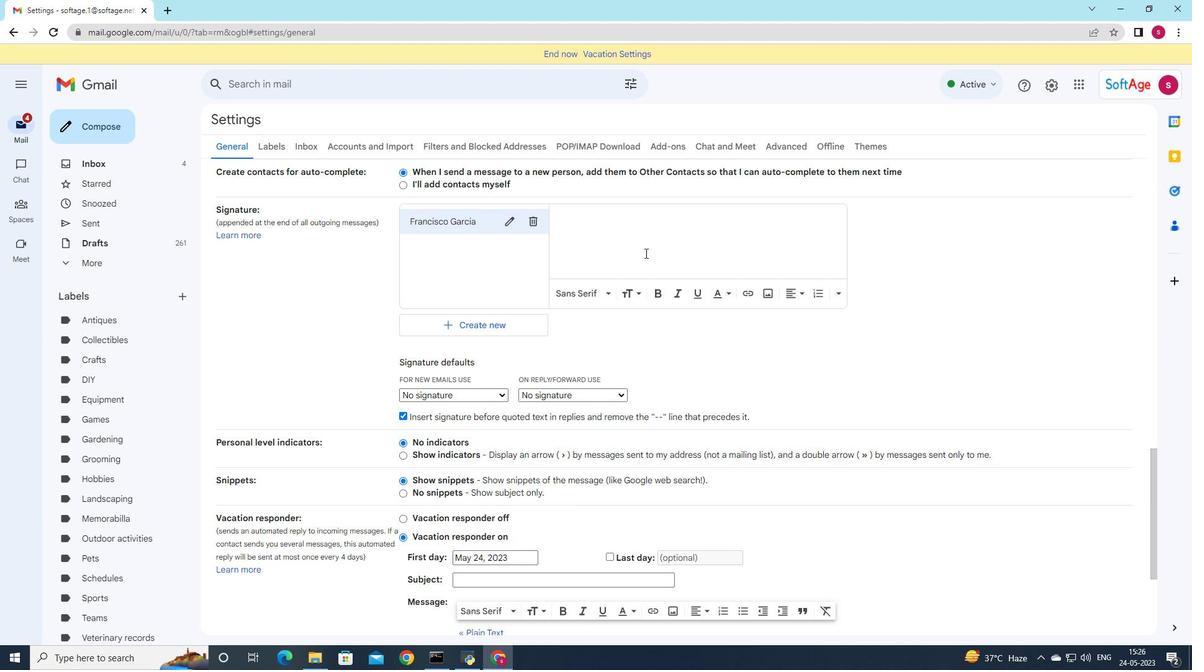 
Action: Key pressed <Key.shift>Far<Key.backspace><Key.backspace>rancisco<Key.space><Key.shift>Garcia
Screenshot: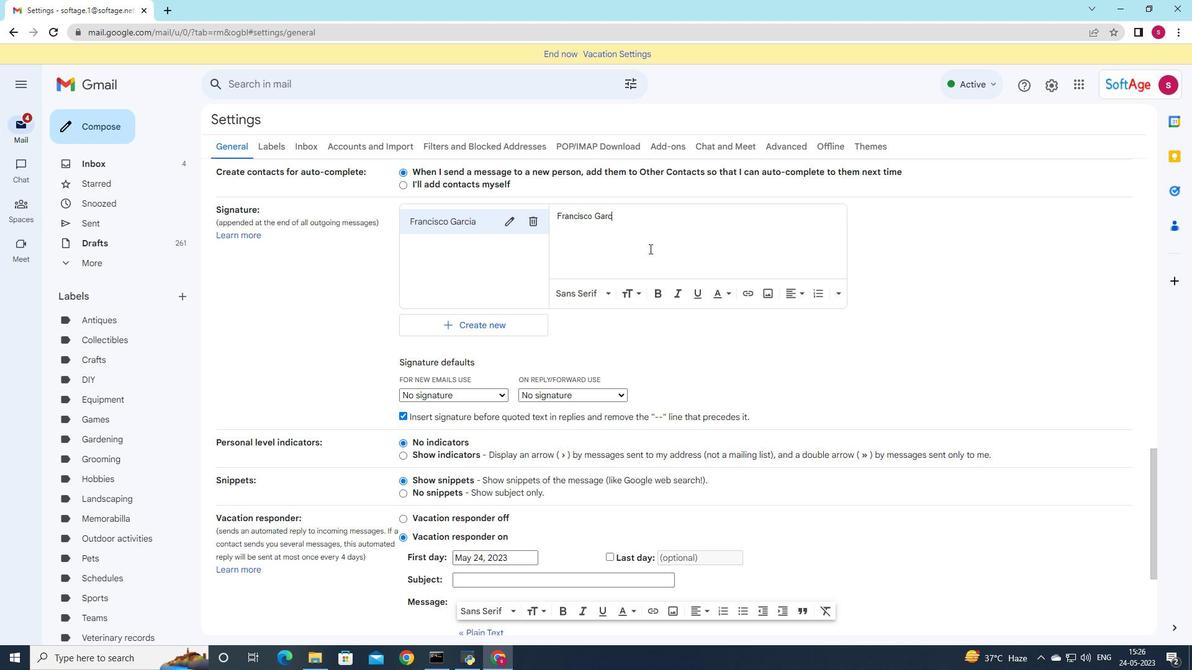 
Action: Mouse moved to (494, 394)
Screenshot: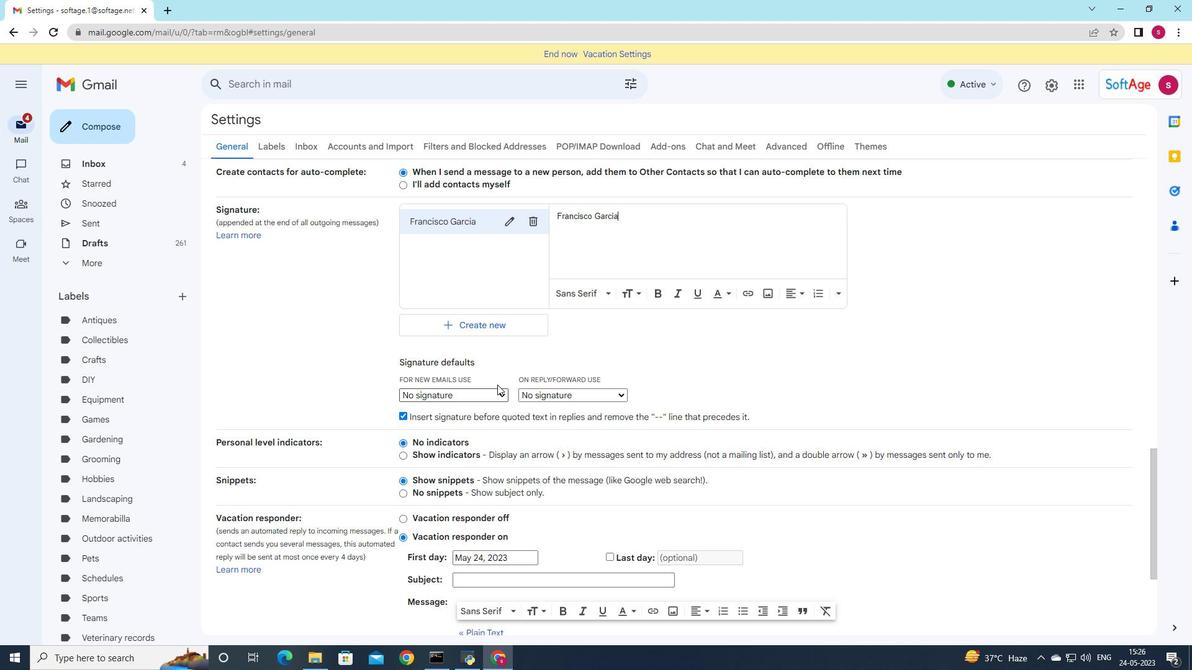 
Action: Mouse pressed left at (494, 394)
Screenshot: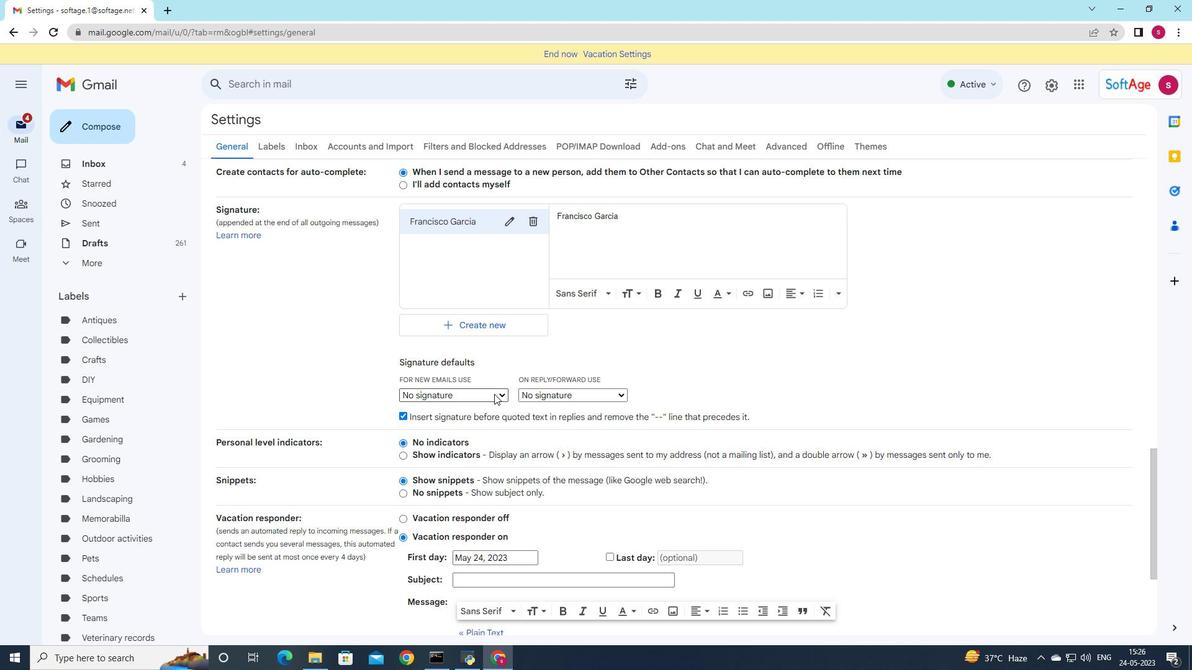 
Action: Mouse moved to (432, 422)
Screenshot: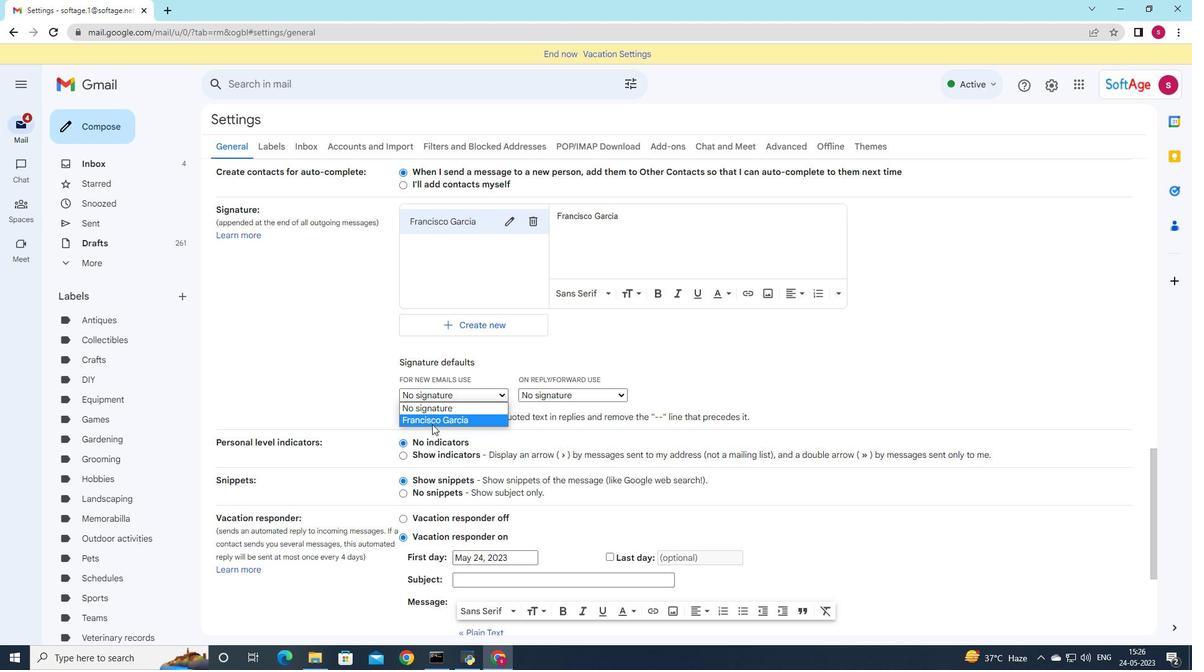 
Action: Mouse pressed left at (432, 422)
Screenshot: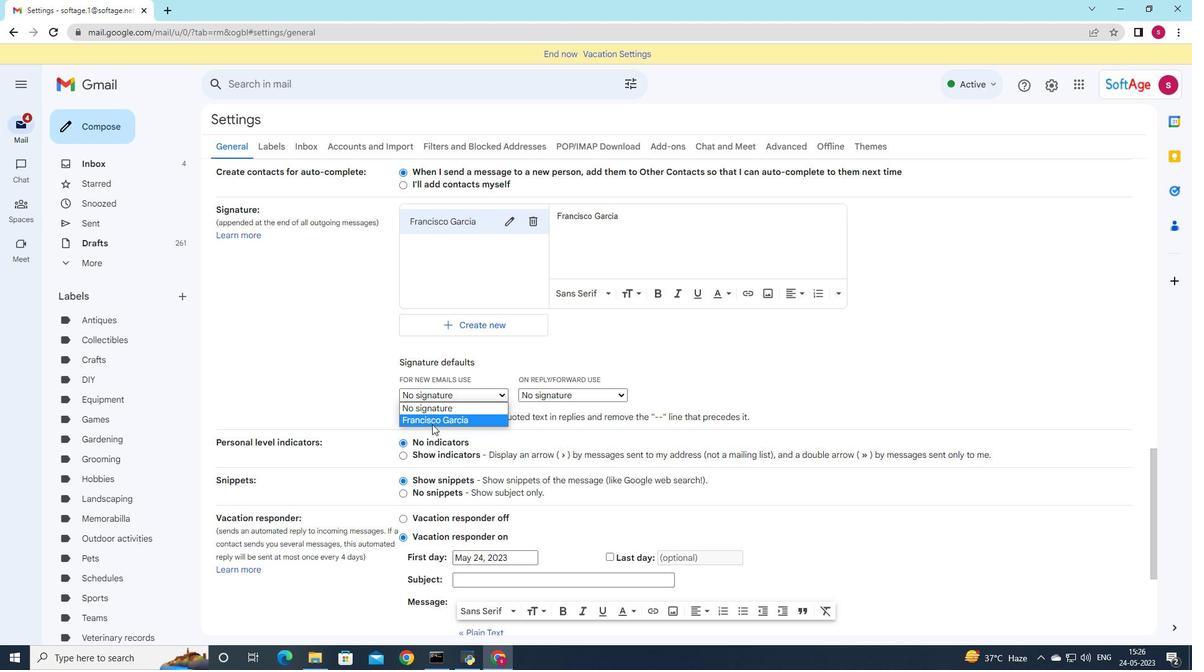 
Action: Mouse moved to (576, 393)
Screenshot: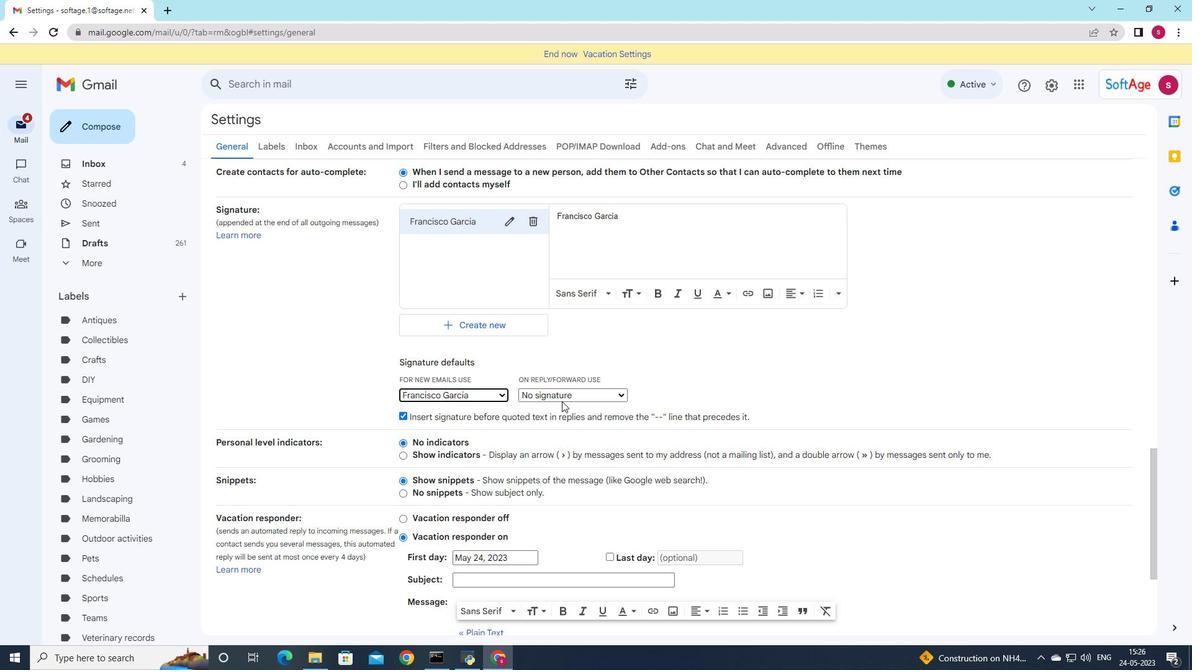 
Action: Mouse pressed left at (576, 393)
Screenshot: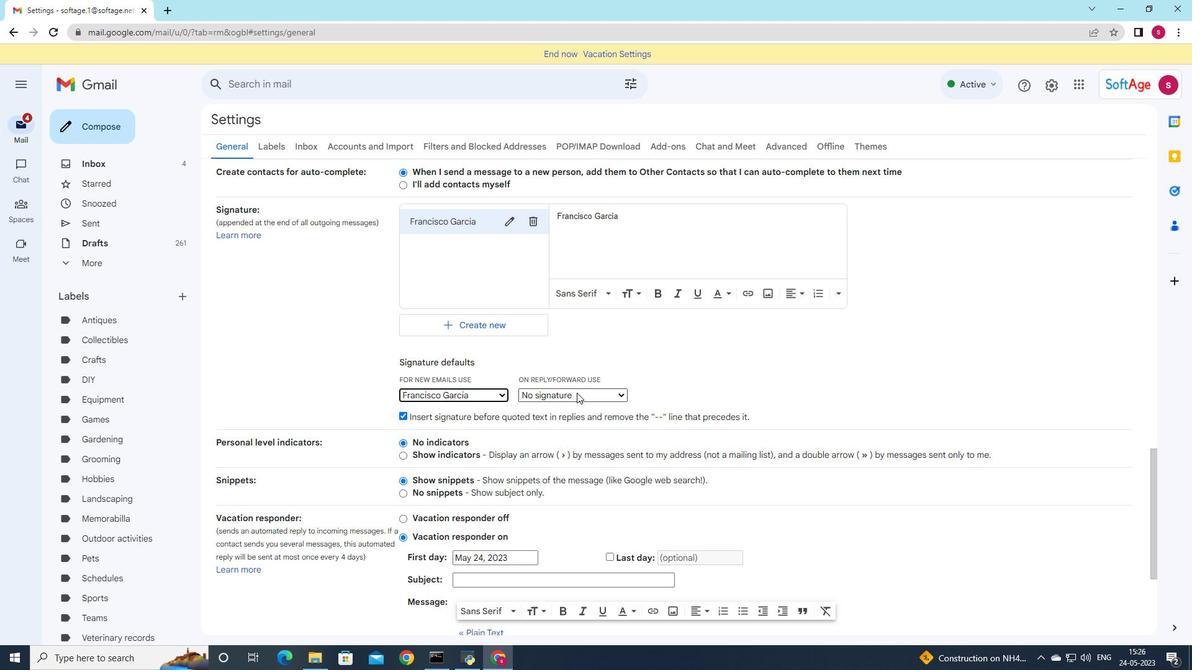 
Action: Mouse moved to (578, 424)
Screenshot: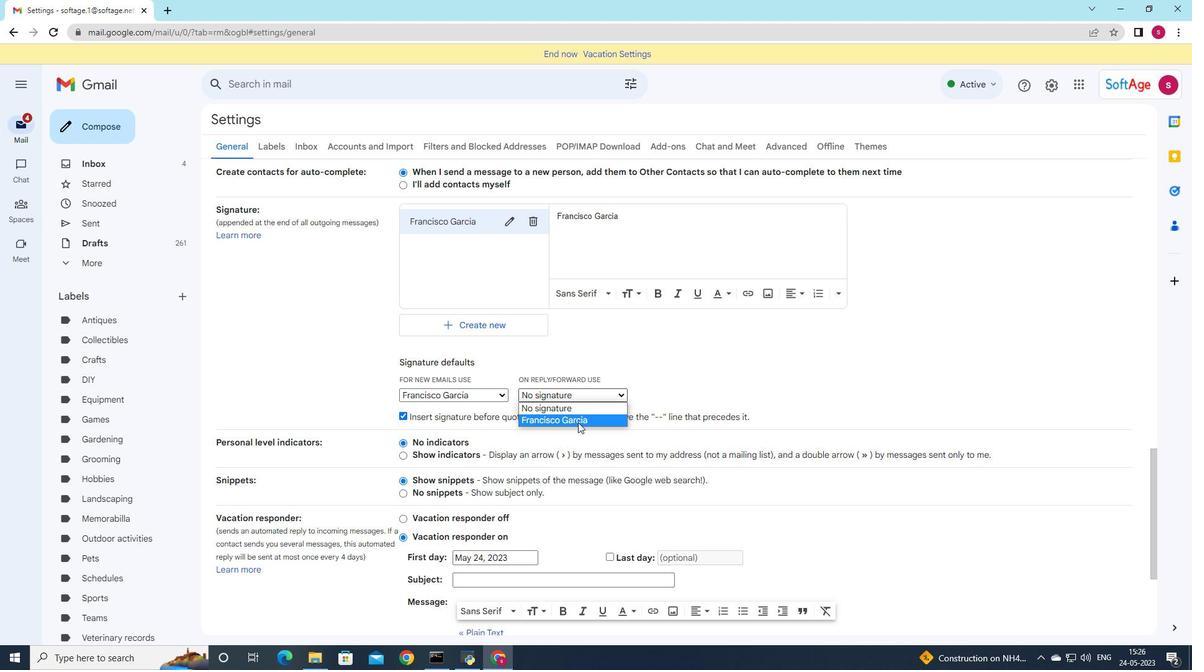 
Action: Mouse pressed left at (578, 424)
Screenshot: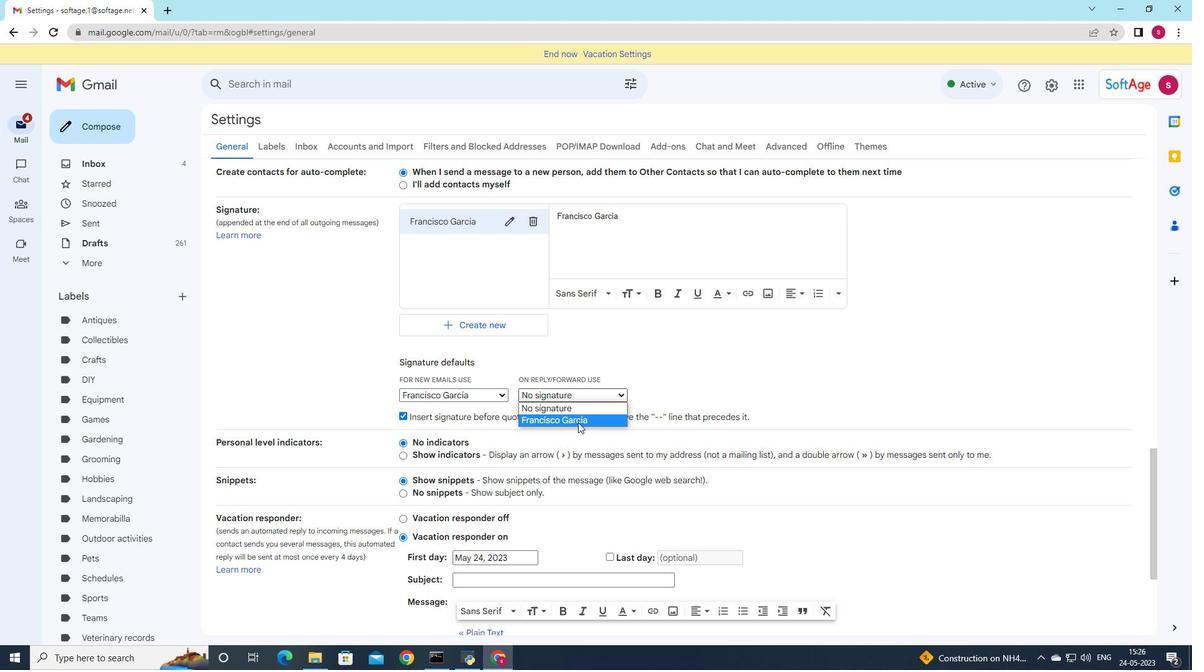 
Action: Mouse moved to (543, 451)
Screenshot: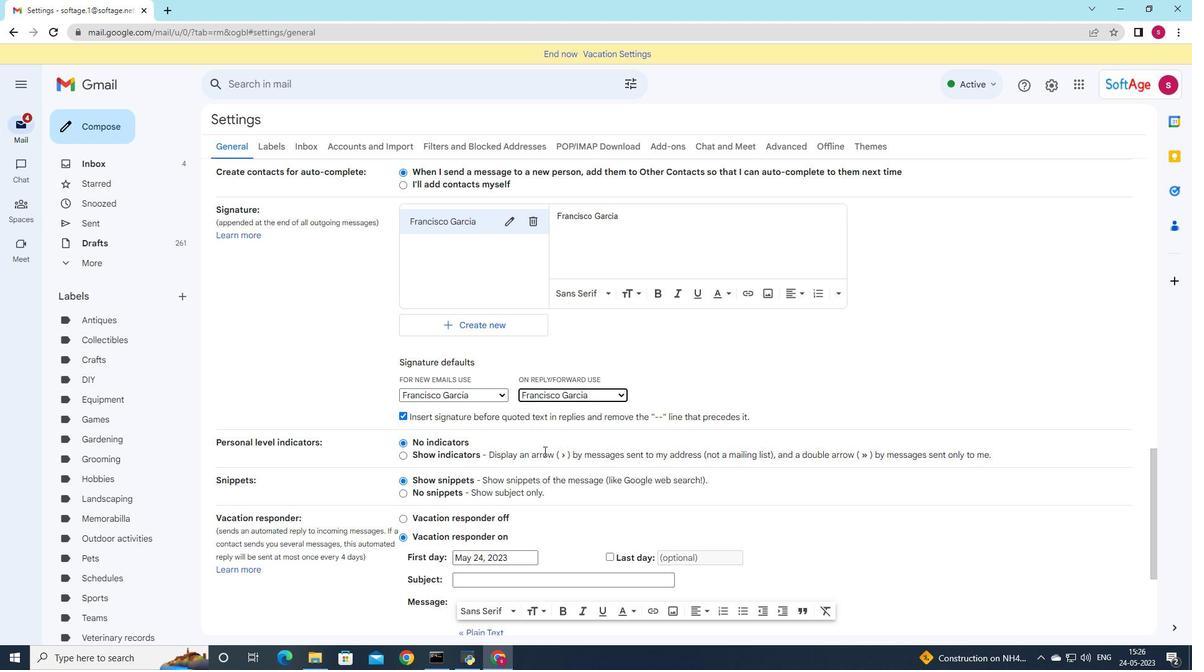 
Action: Mouse scrolled (543, 450) with delta (0, 0)
Screenshot: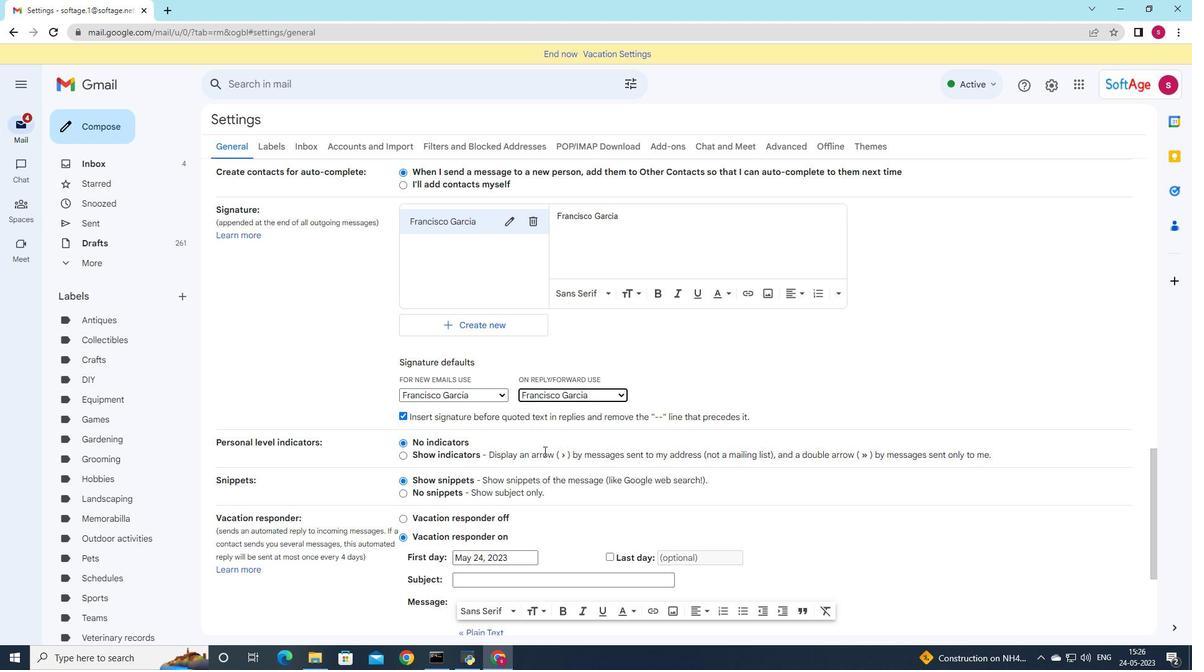 
Action: Mouse scrolled (543, 450) with delta (0, 0)
Screenshot: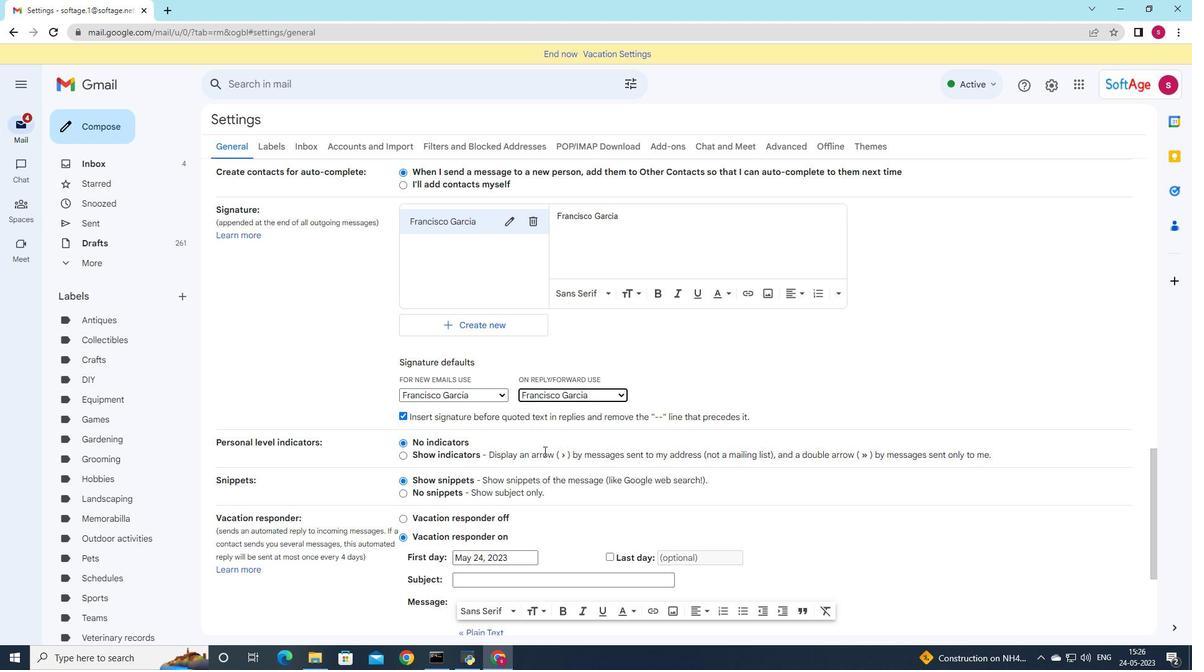 
Action: Mouse scrolled (543, 450) with delta (0, 0)
Screenshot: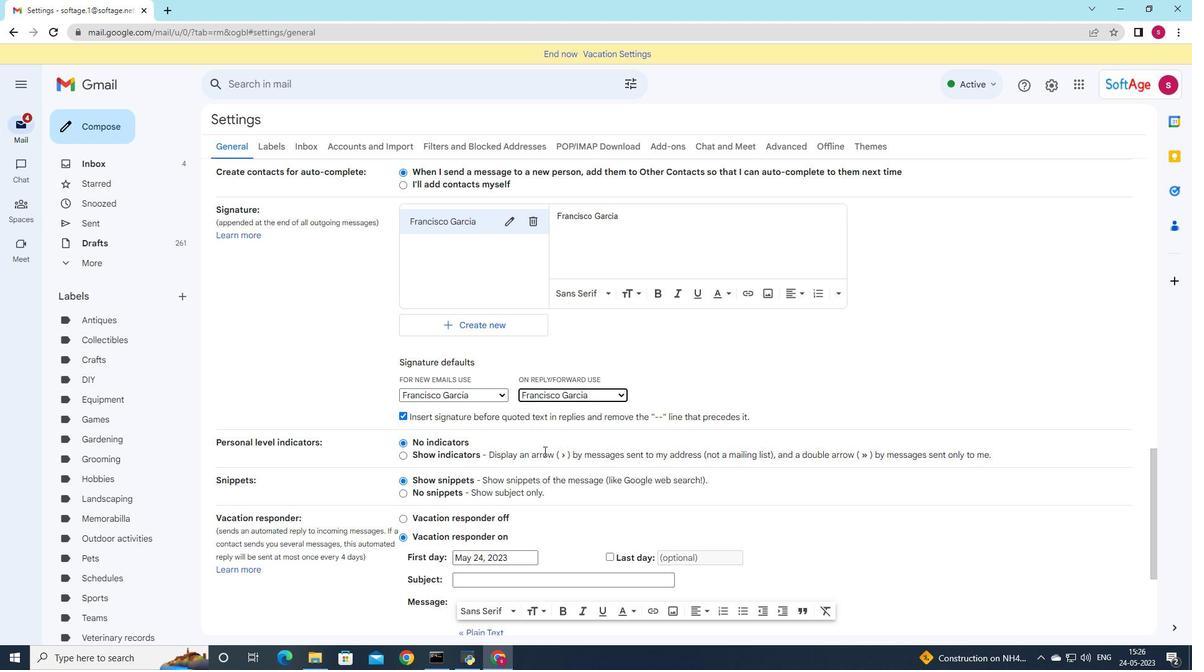 
Action: Mouse scrolled (543, 450) with delta (0, 0)
Screenshot: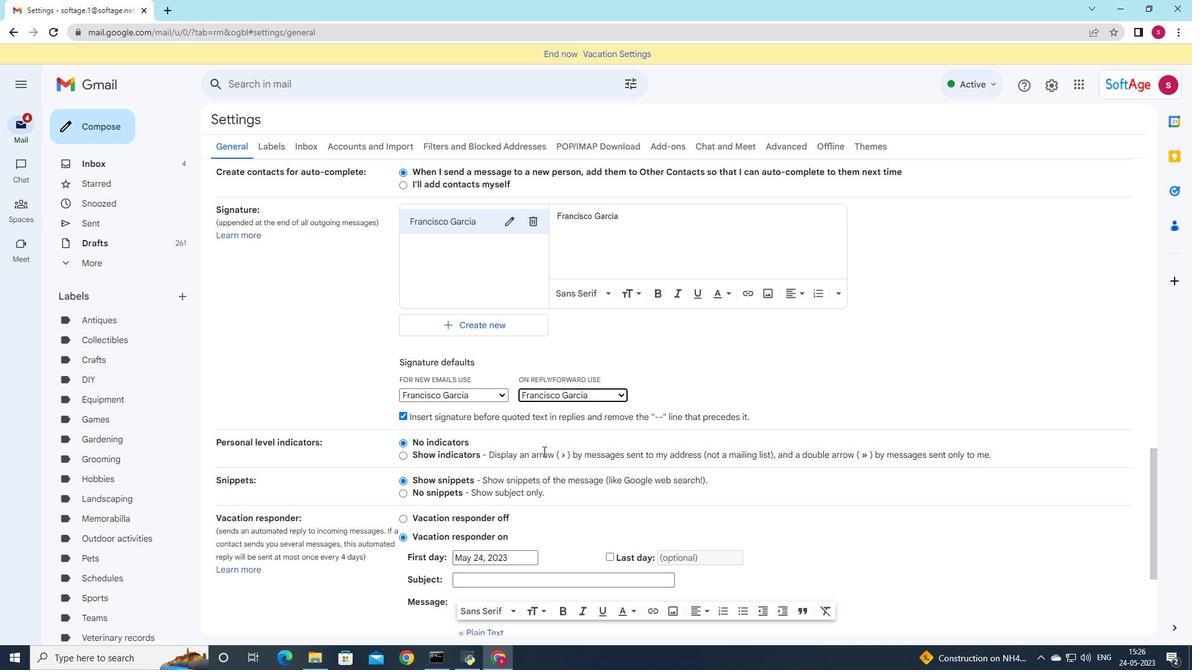 
Action: Mouse scrolled (543, 450) with delta (0, 0)
Screenshot: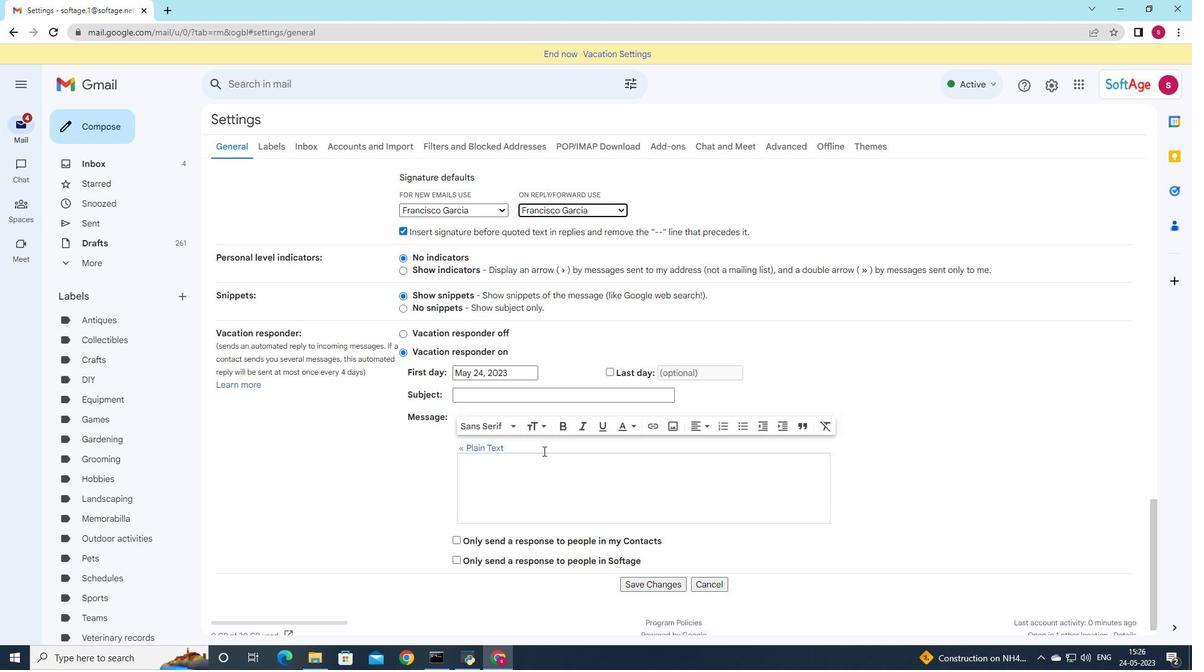 
Action: Mouse moved to (543, 456)
Screenshot: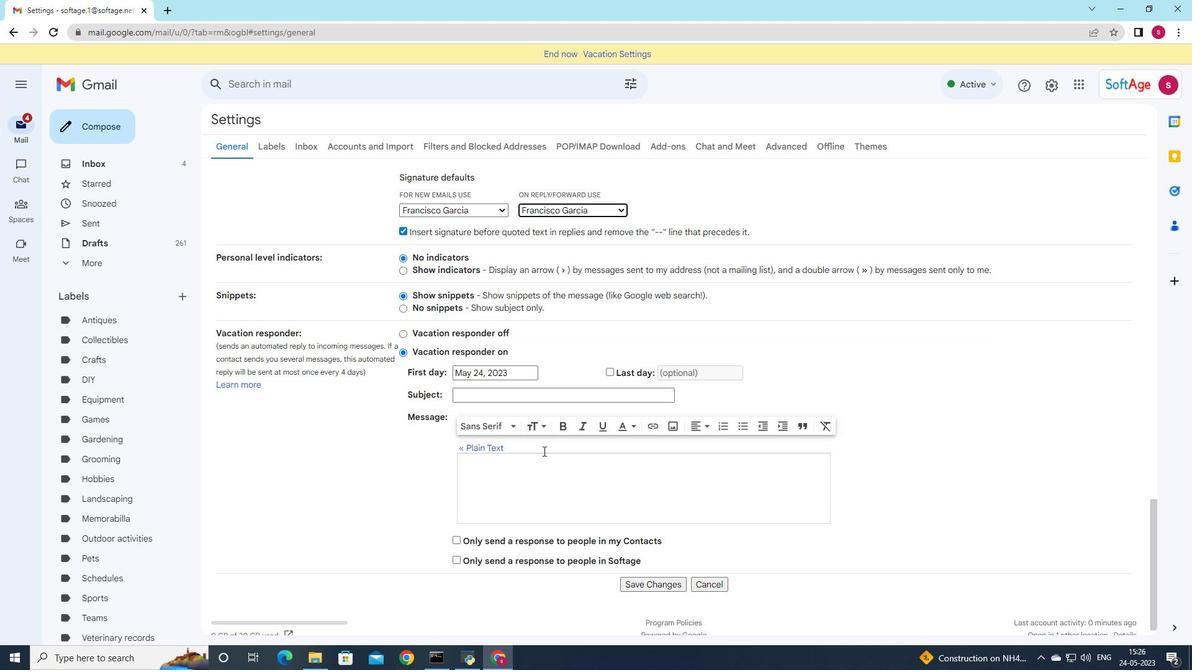
Action: Mouse scrolled (543, 450) with delta (0, 0)
Screenshot: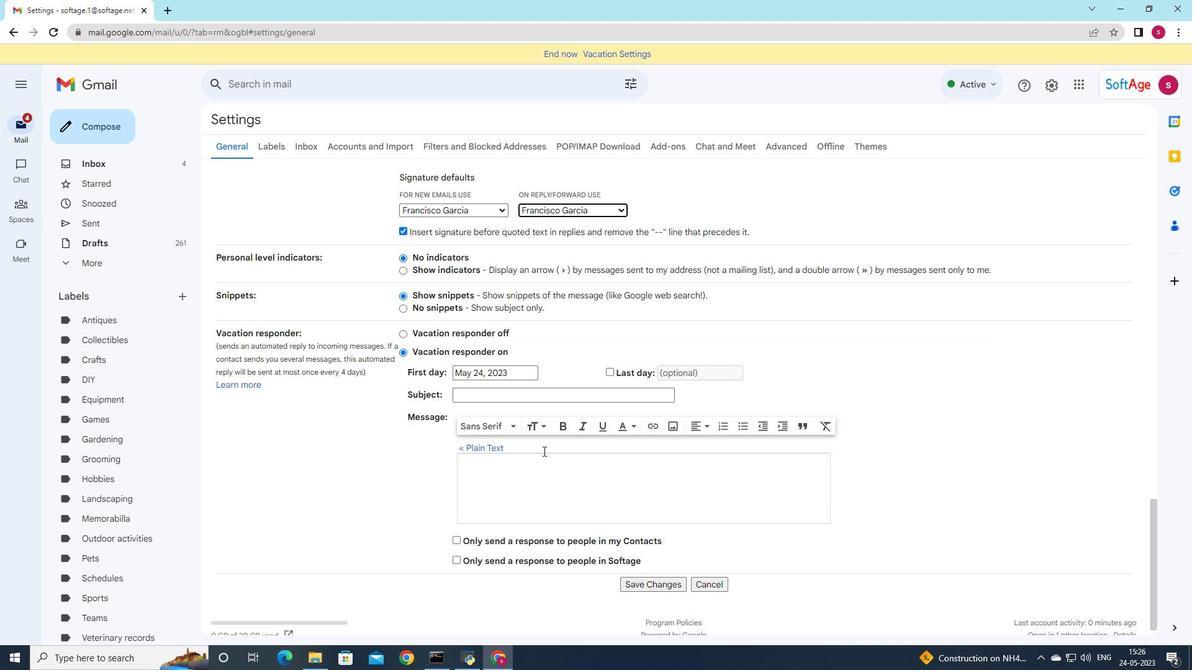 
Action: Mouse moved to (569, 523)
Screenshot: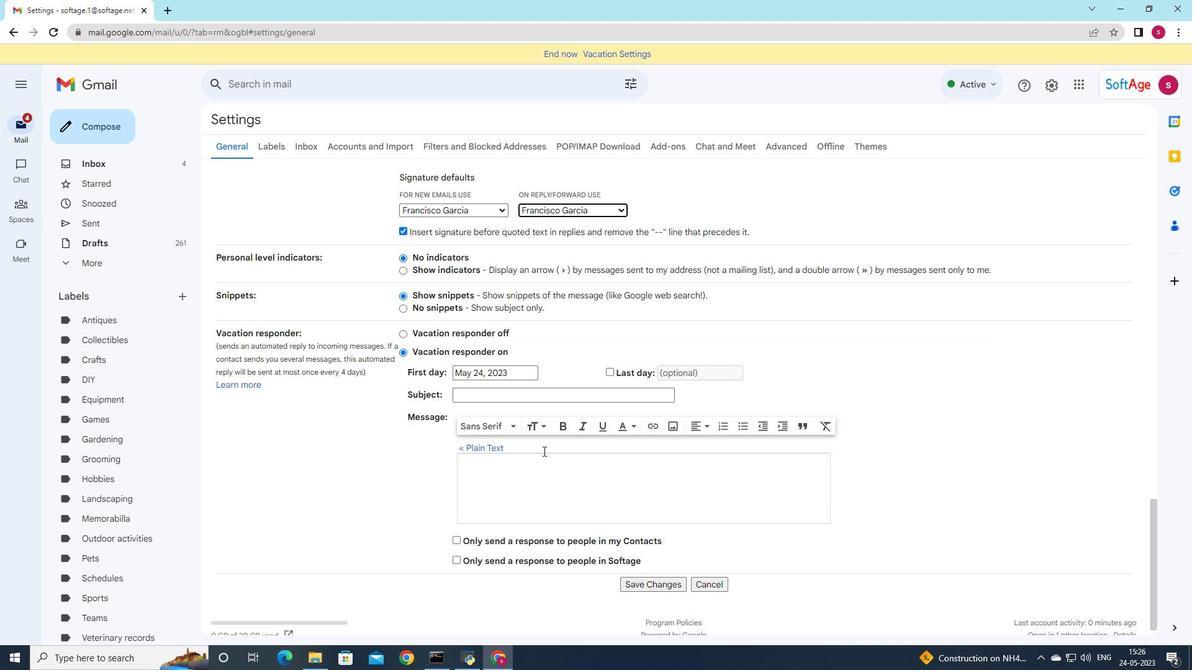 
Action: Mouse scrolled (543, 450) with delta (0, 0)
Screenshot: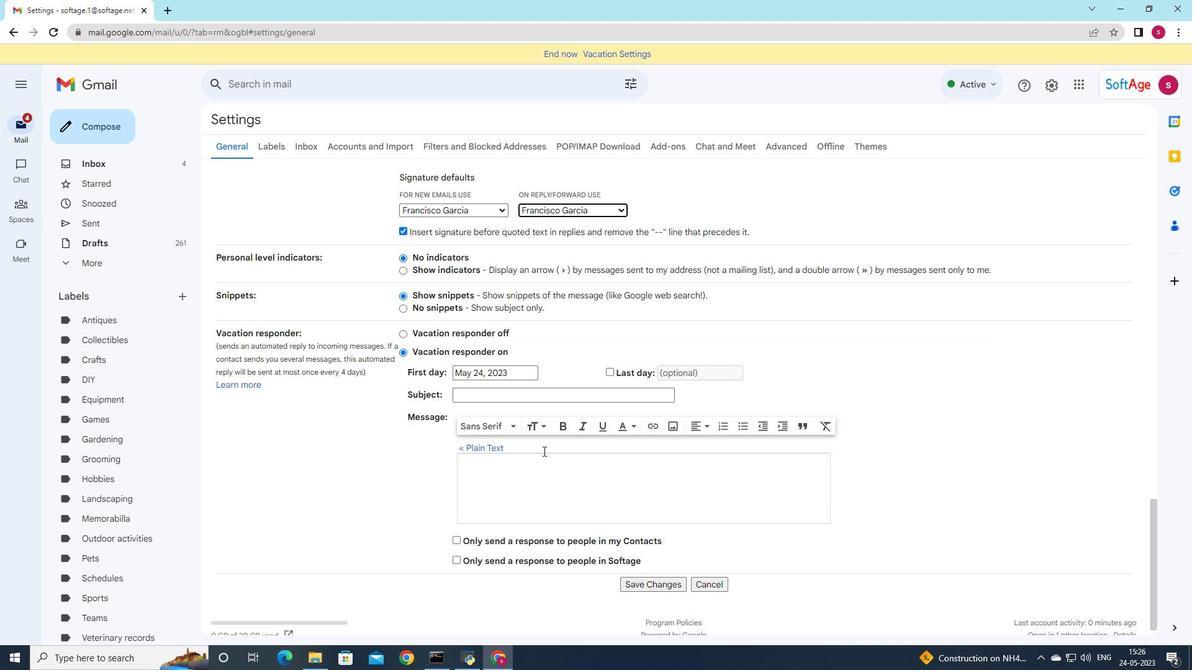 
Action: Mouse moved to (658, 565)
Screenshot: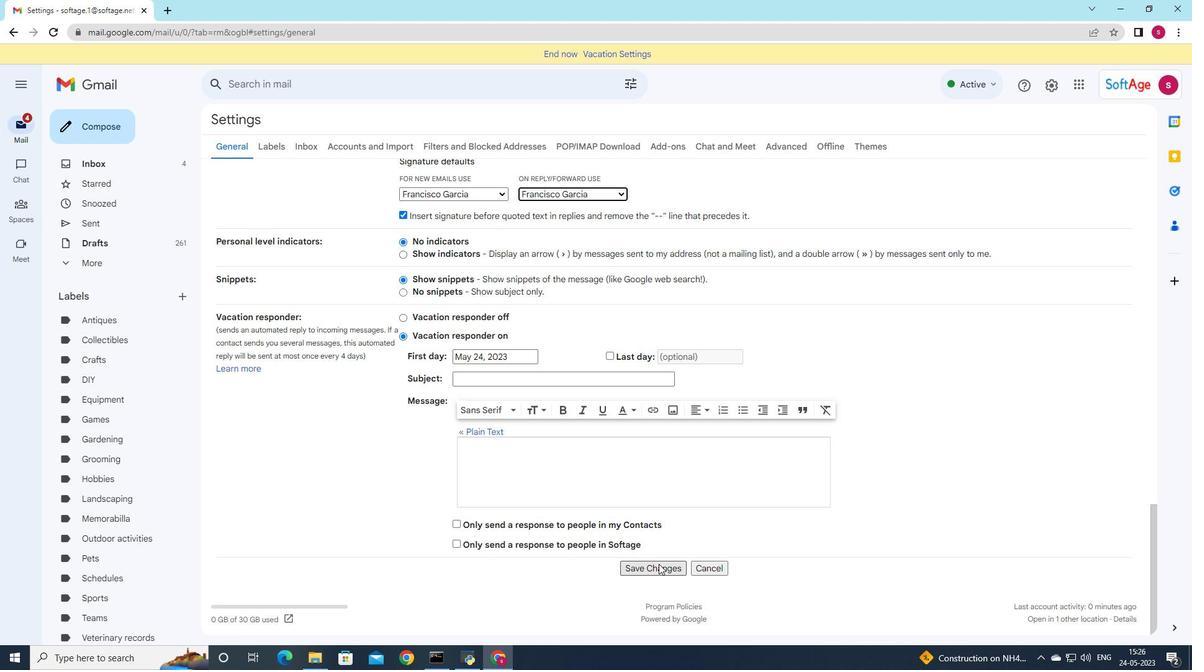 
Action: Mouse pressed left at (658, 565)
Screenshot: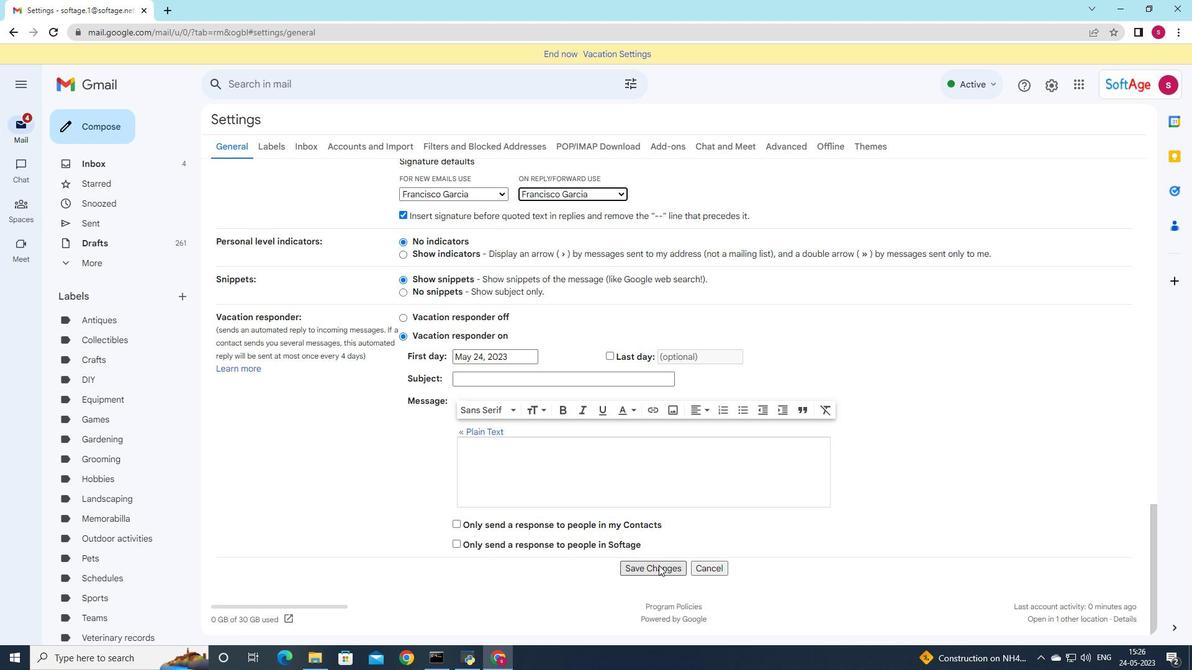 
Action: Mouse moved to (77, 131)
Screenshot: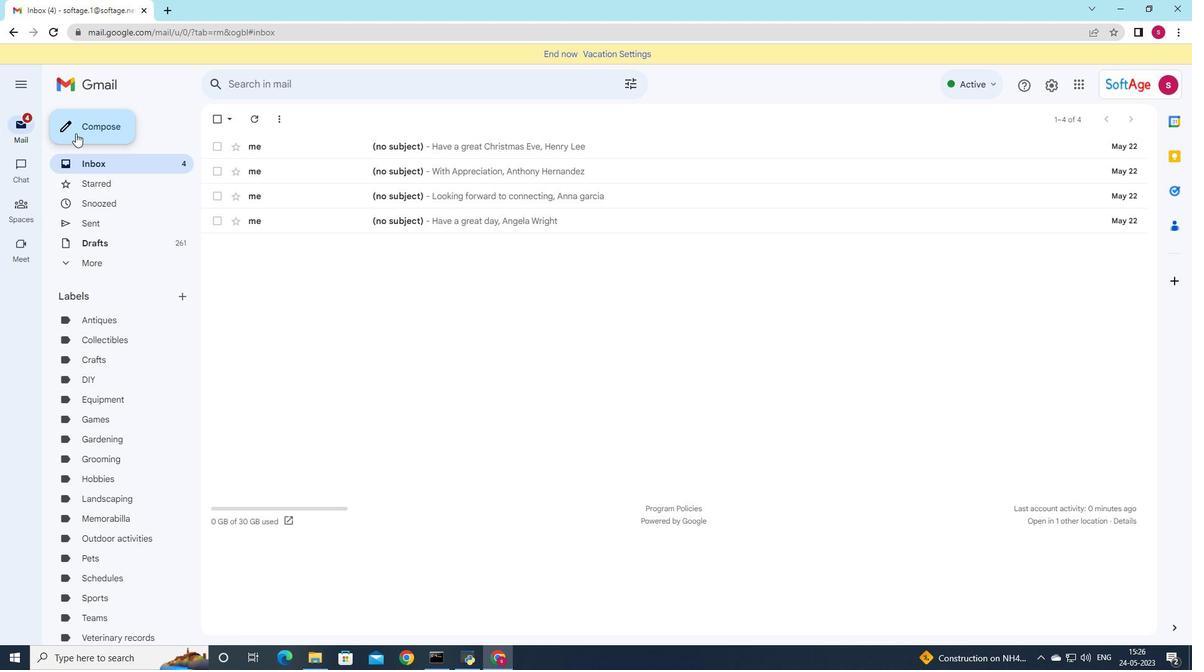
Action: Mouse pressed left at (77, 131)
Screenshot: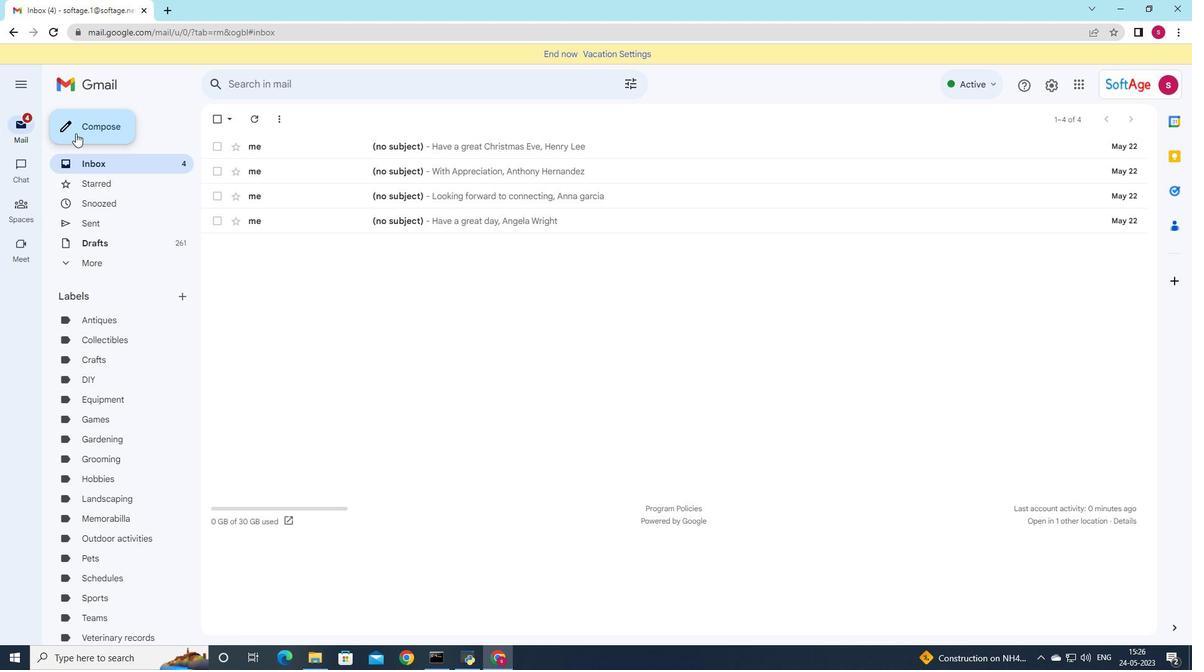 
Action: Mouse moved to (808, 292)
Screenshot: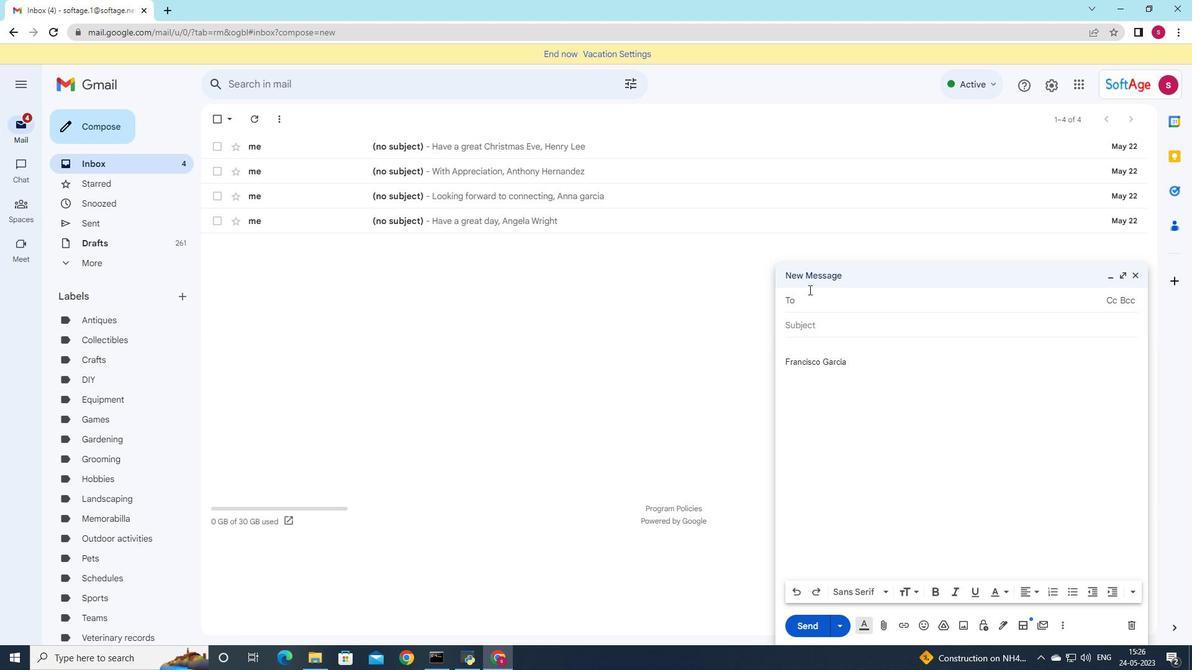 
Action: Key pressed s
Screenshot: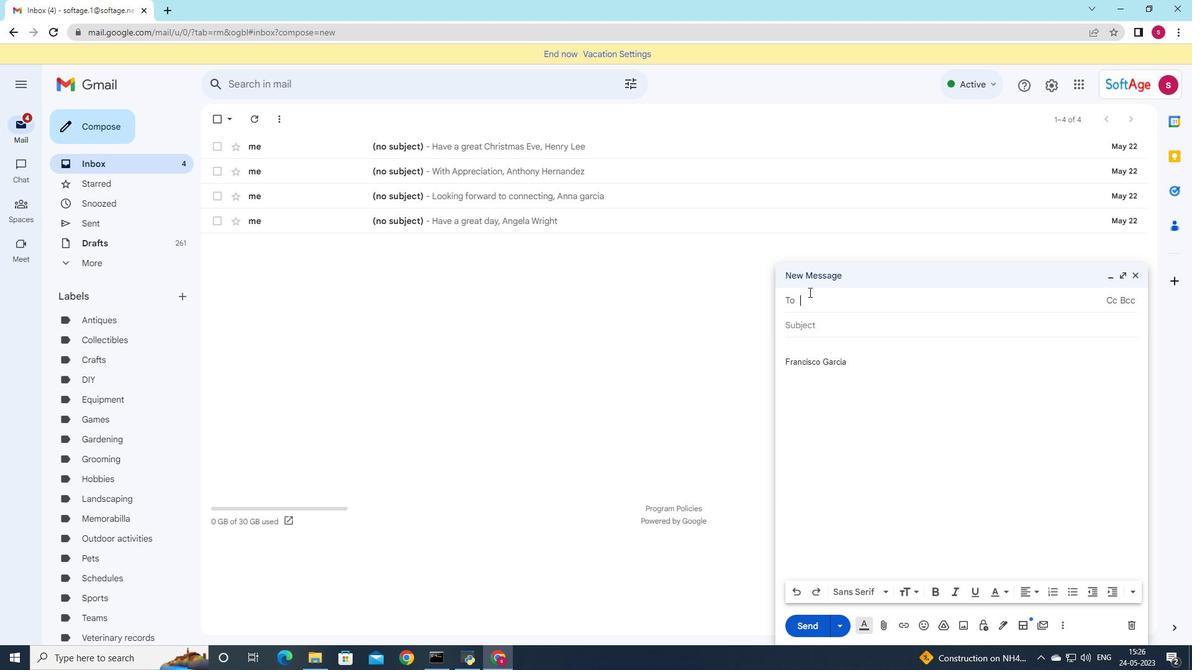 
Action: Mouse moved to (896, 456)
Screenshot: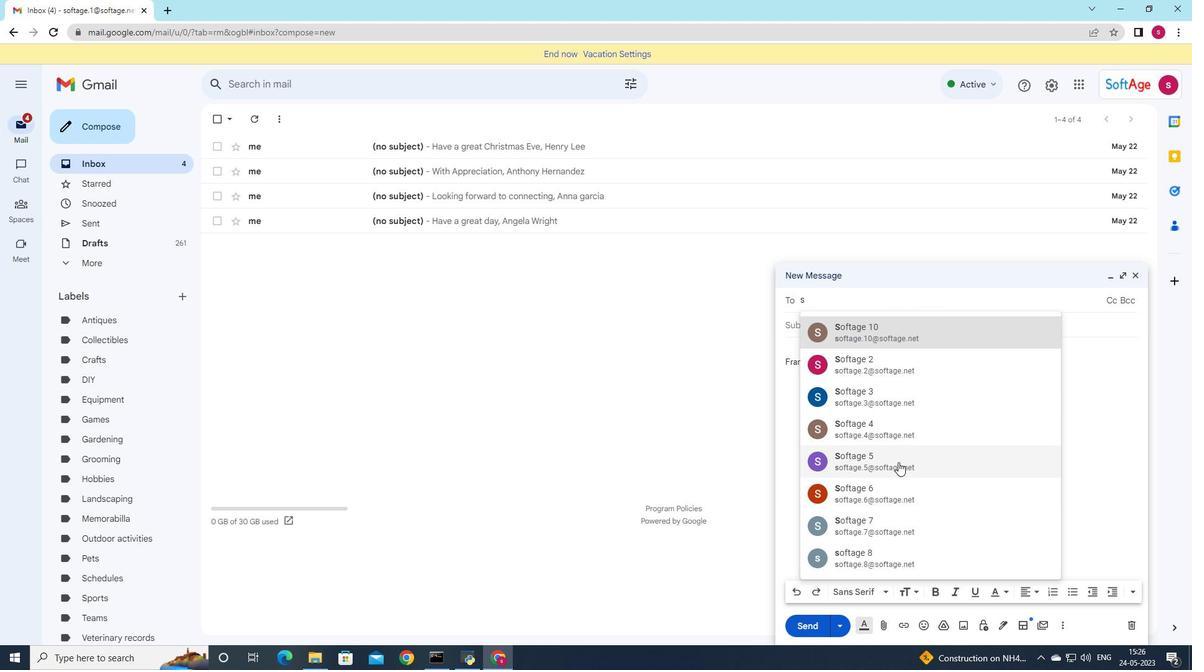 
Action: Mouse pressed left at (896, 456)
Screenshot: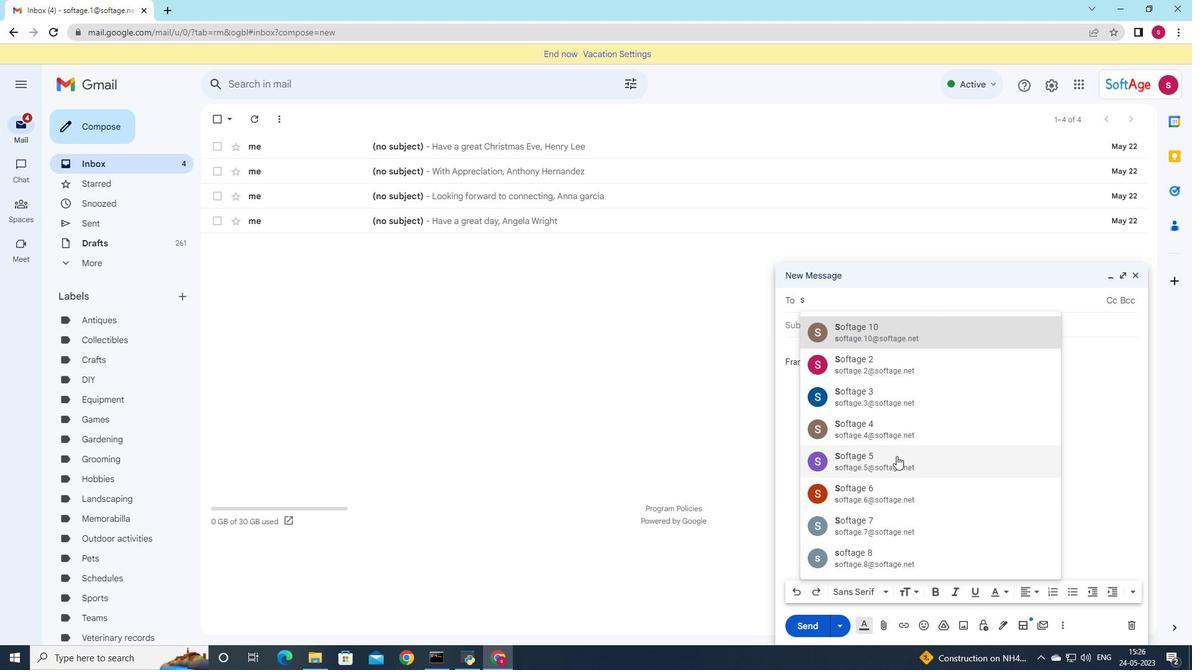 
Action: Mouse moved to (808, 334)
Screenshot: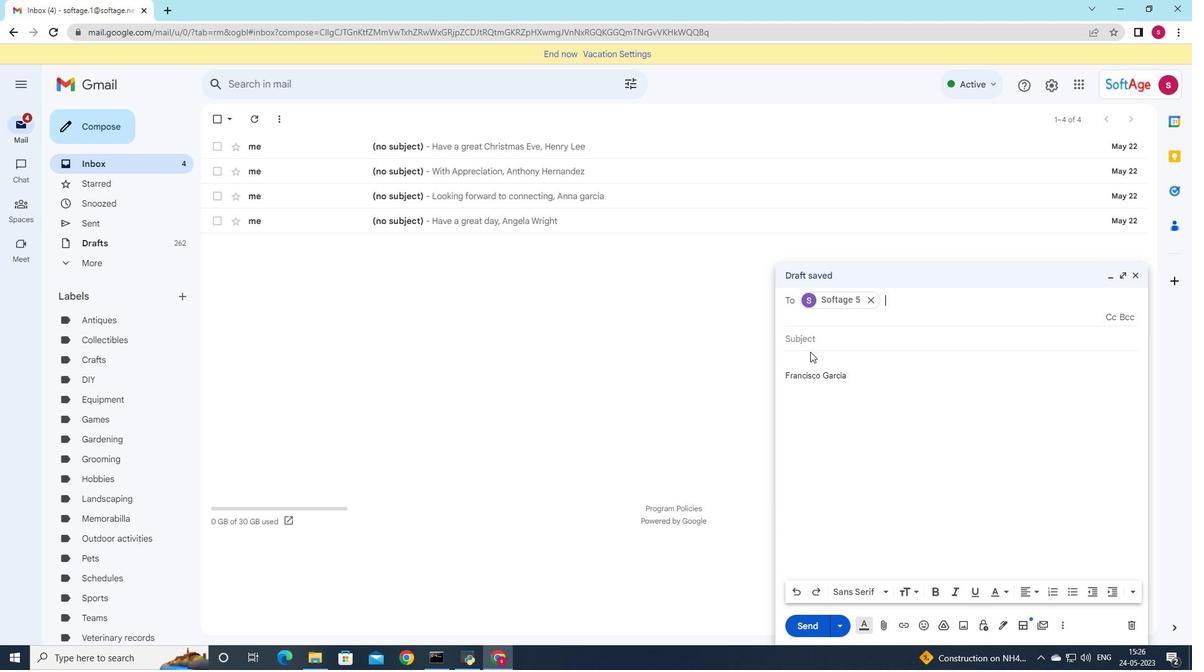 
Action: Mouse pressed left at (808, 334)
Screenshot: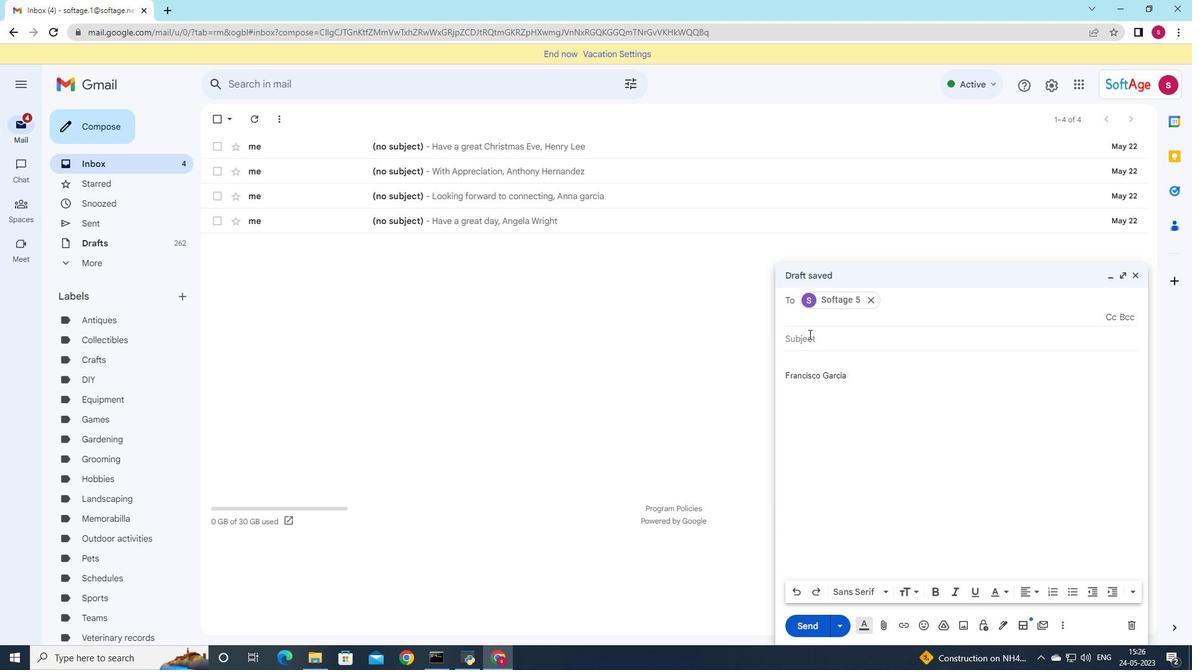 
Action: Mouse moved to (884, 359)
Screenshot: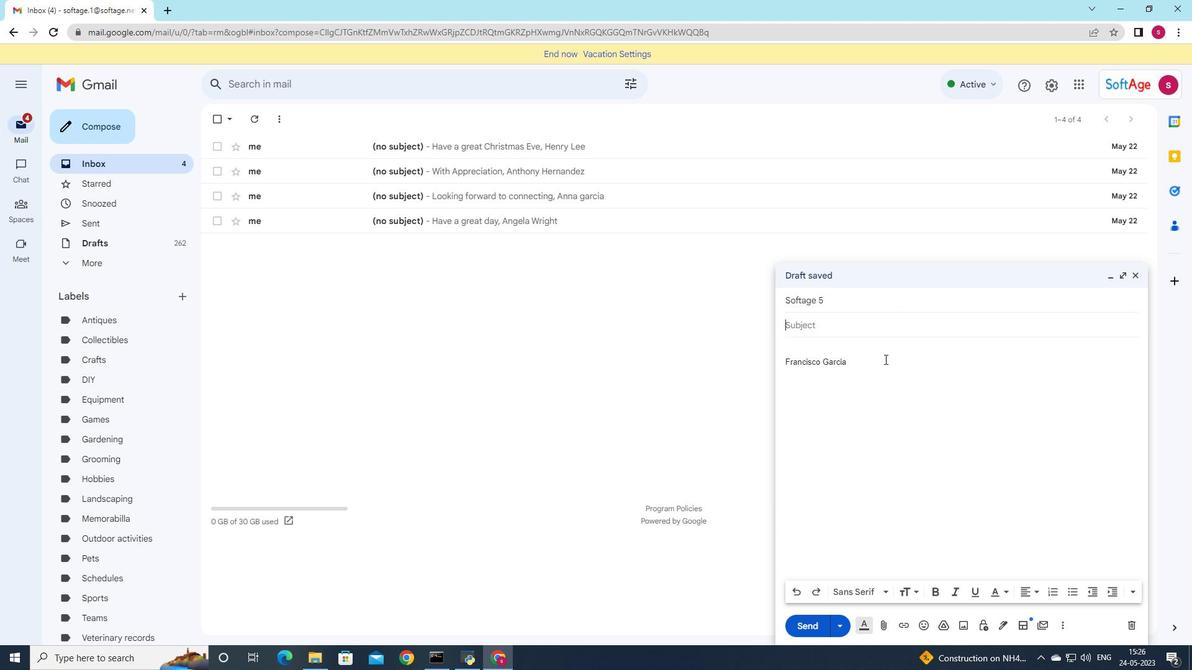 
Action: Key pressed <Key.shift>Request<Key.space>ffor<Key.space><Key.backspace><Key.backspace><Key.backspace><Key.backspace>or<Key.space>an<Key.space>article<Key.space>
Screenshot: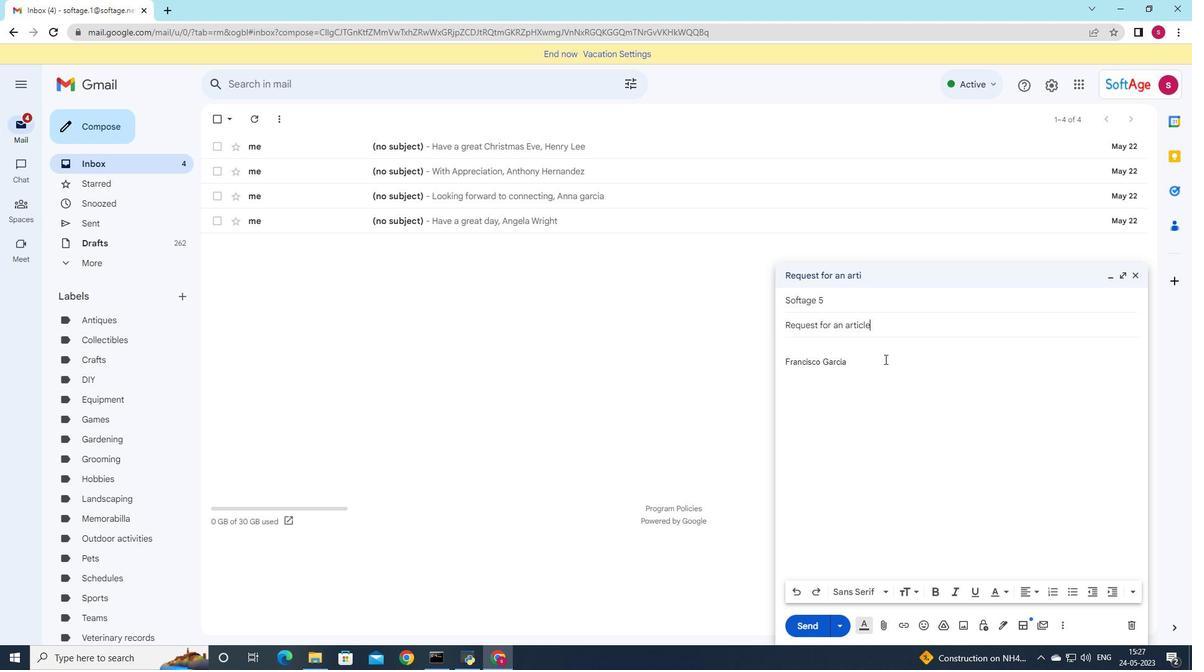 
Action: Mouse moved to (803, 353)
Screenshot: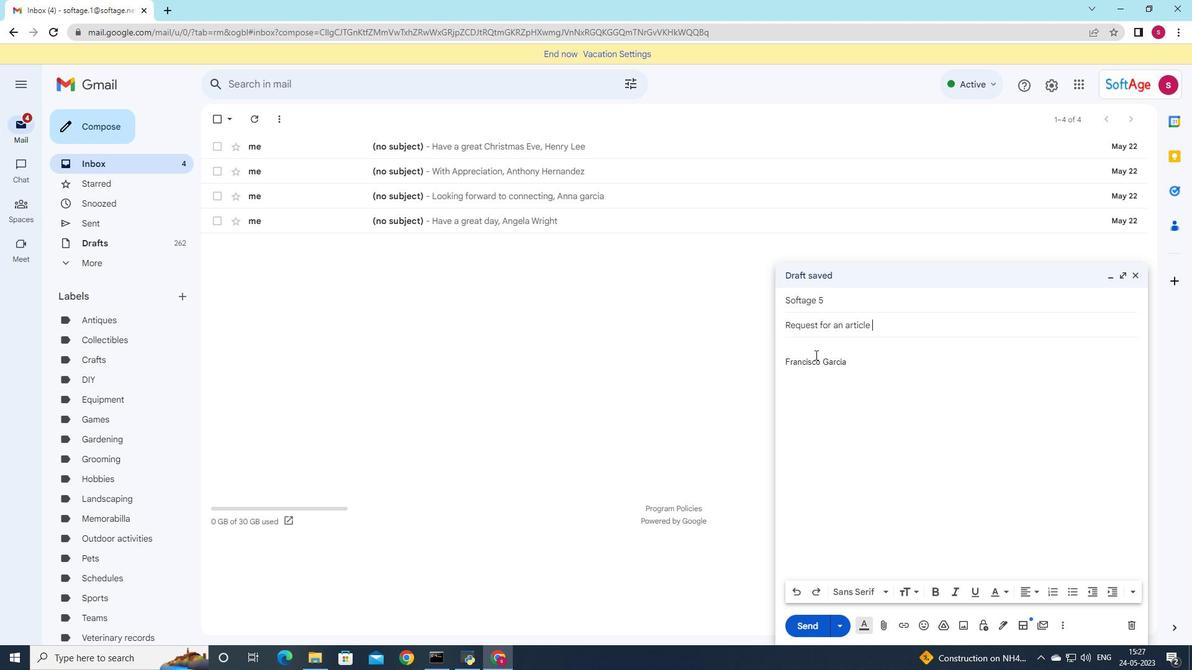 
Action: Mouse pressed left at (803, 353)
Screenshot: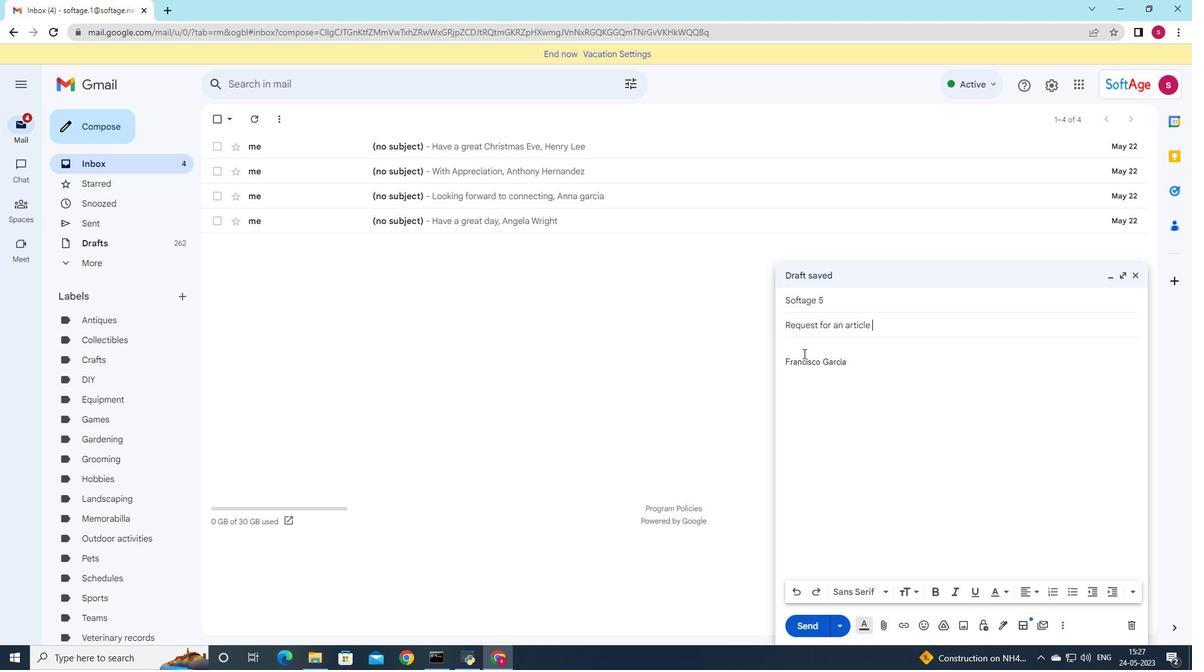 
Action: Mouse moved to (920, 341)
Screenshot: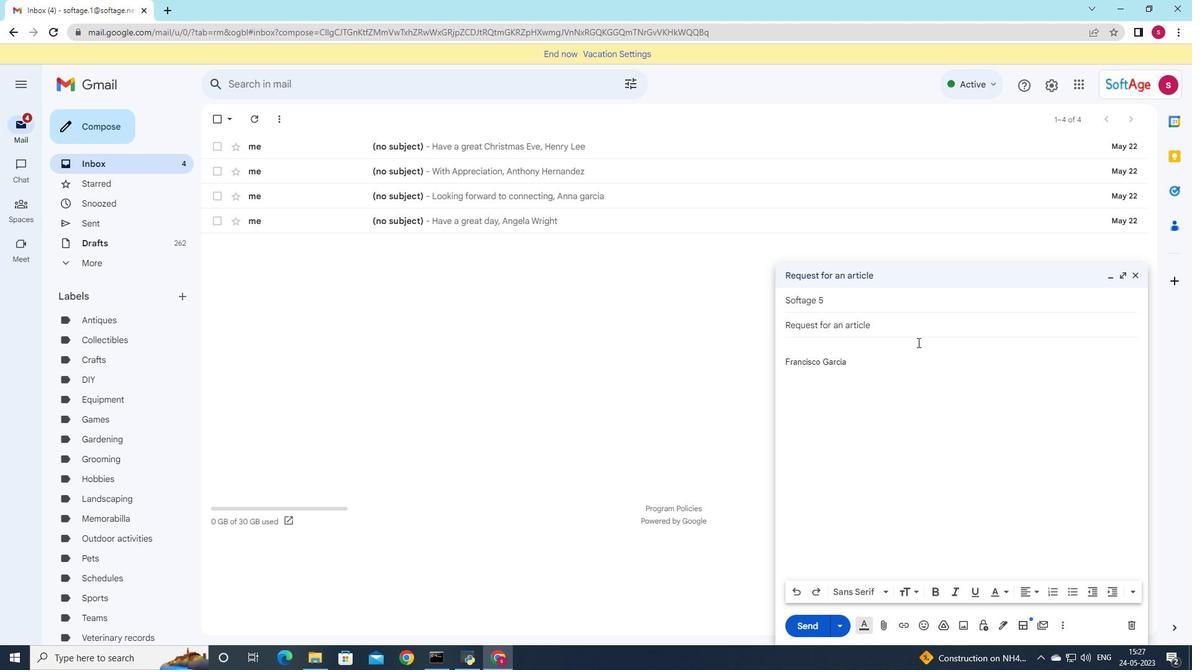 
Action: Key pressed <Key.shift>Please<Key.space>let<Key.space>me<Key.space>know<Key.space>if<Key.space>you<Key.space>have<Key.space>any<Key.space>suggestions<Key.space>for<Key.space>improve<Key.space><Key.backspace>ment
Screenshot: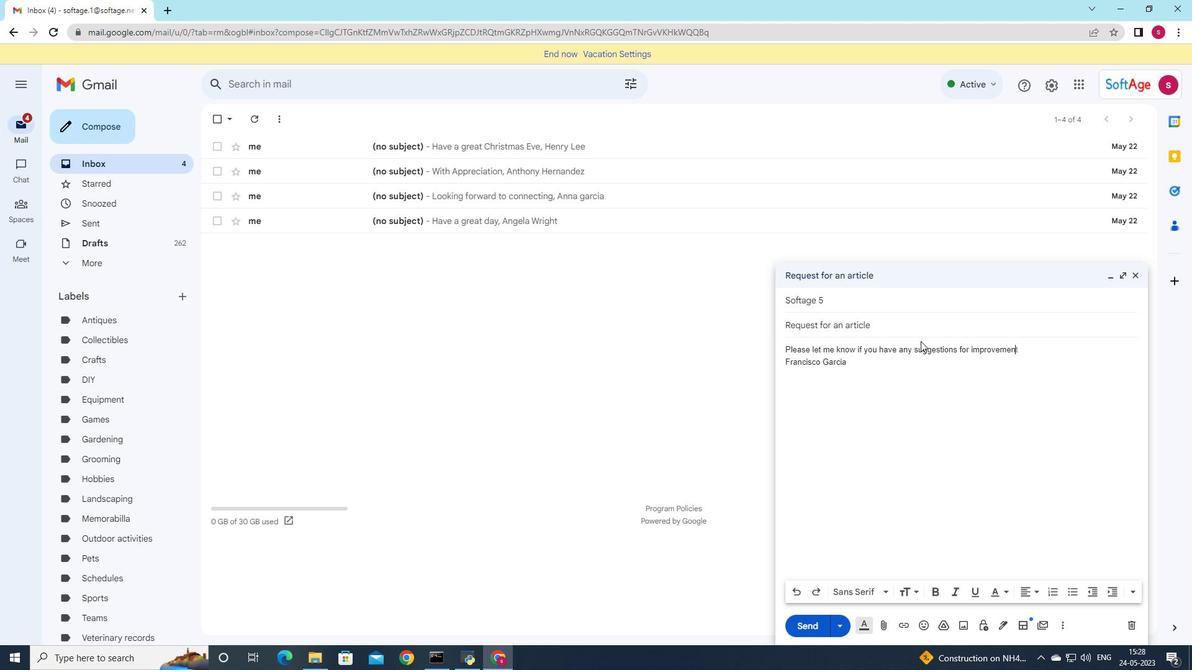 
Action: Mouse moved to (916, 355)
Screenshot: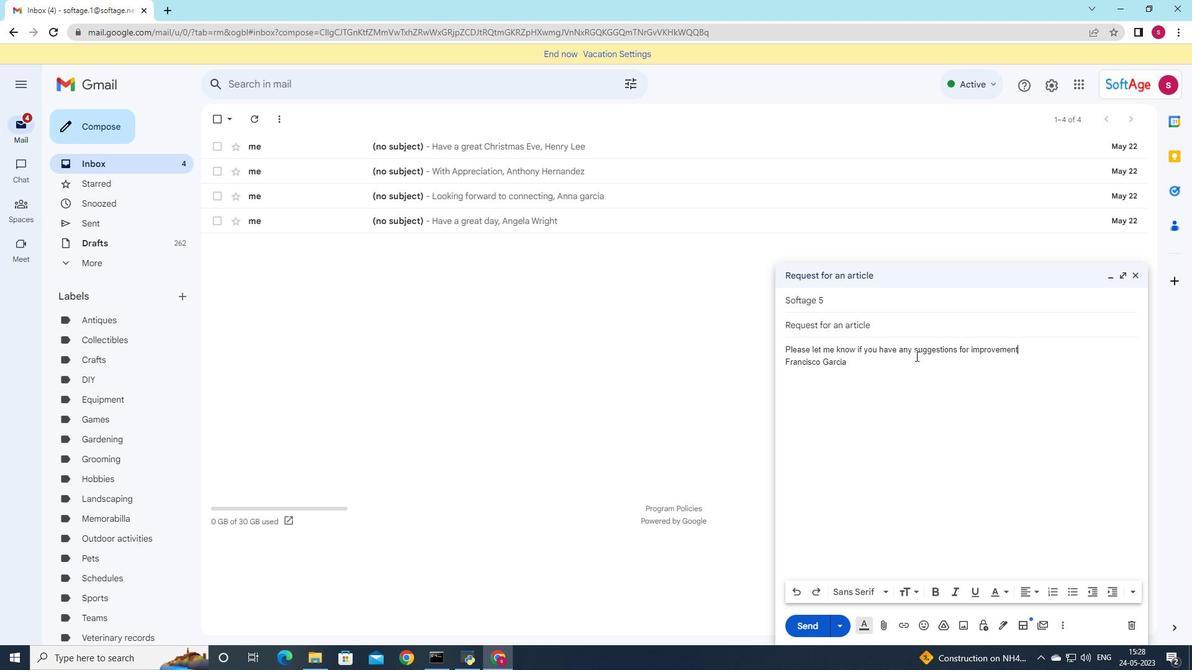 
Action: Mouse scrolled (916, 355) with delta (0, 0)
Screenshot: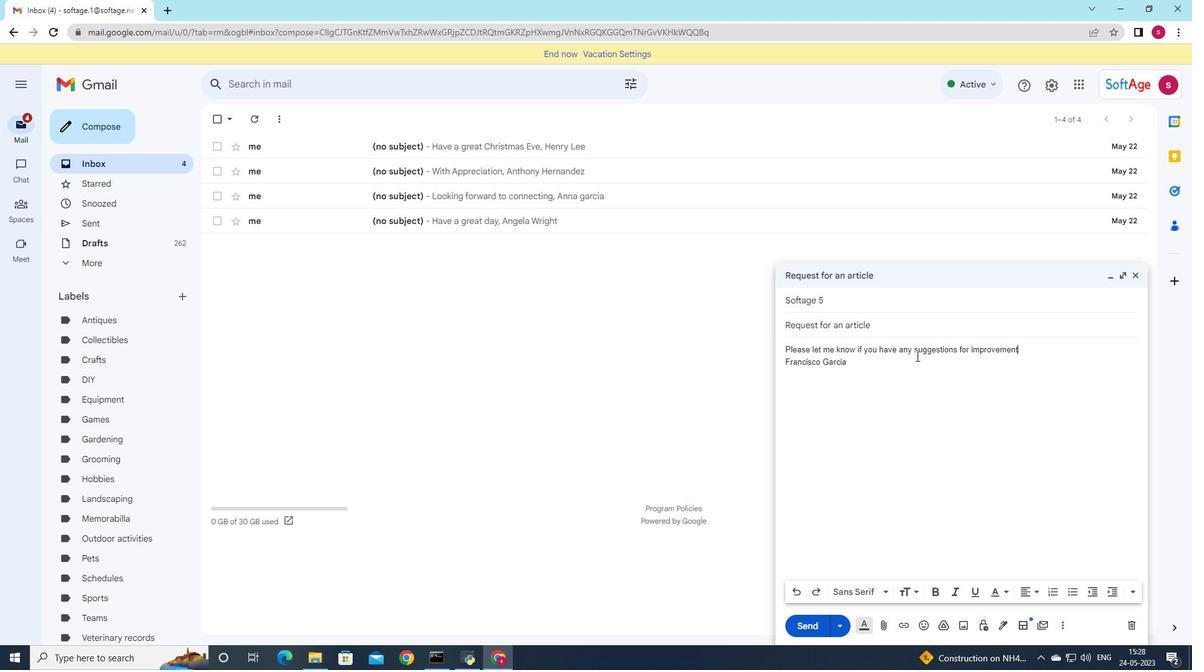 
Action: Mouse scrolled (916, 355) with delta (0, 0)
Screenshot: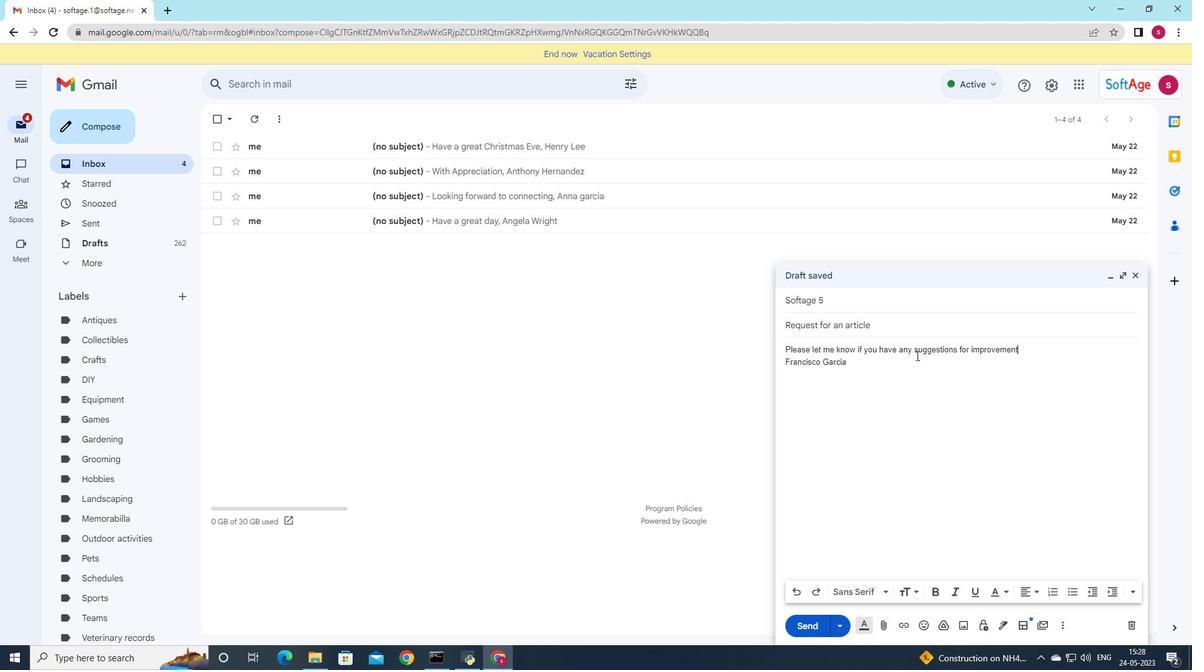 
Action: Mouse scrolled (916, 355) with delta (0, 0)
Screenshot: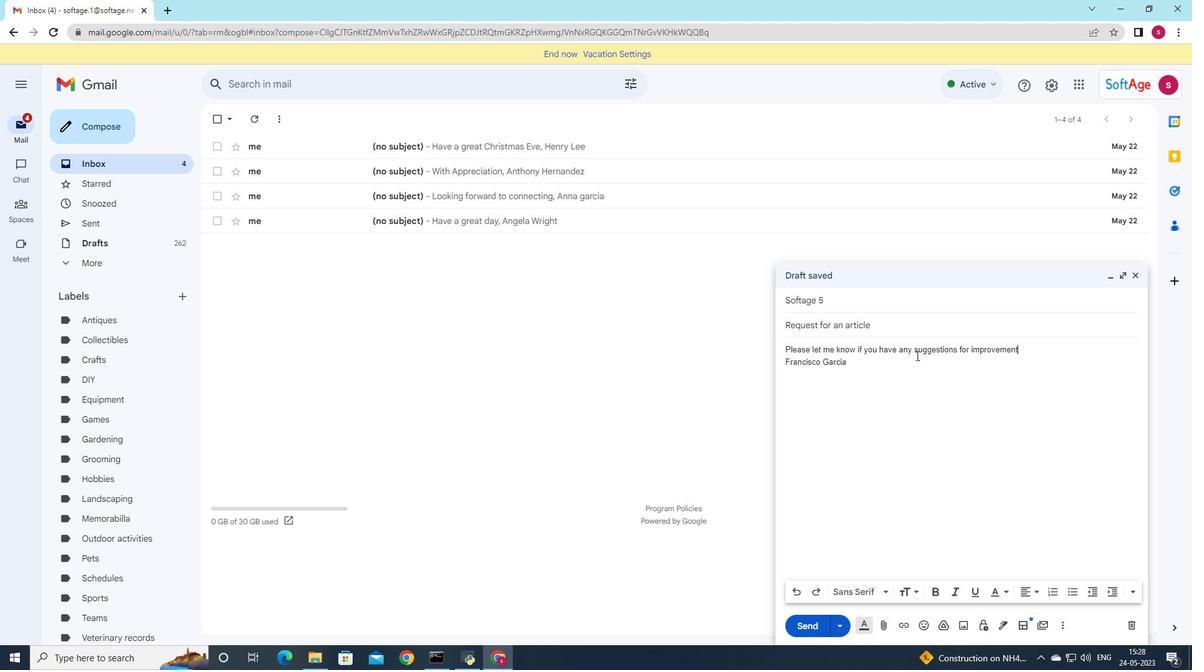 
Action: Mouse scrolled (916, 355) with delta (0, 0)
Screenshot: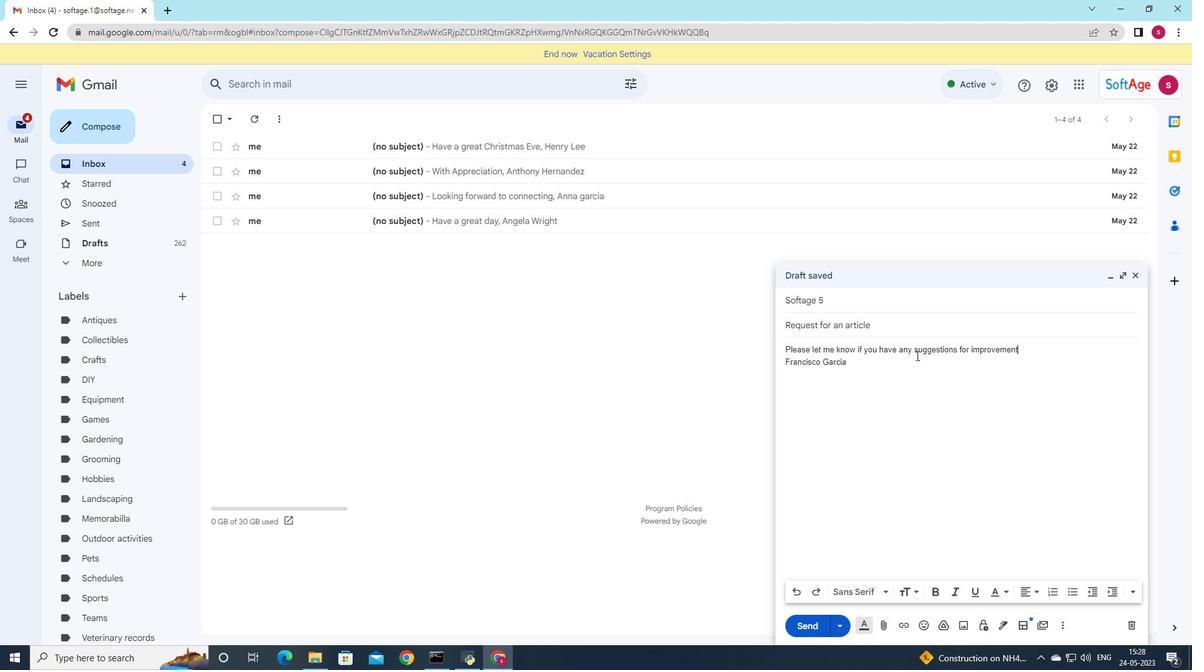 
Action: Mouse moved to (796, 594)
Screenshot: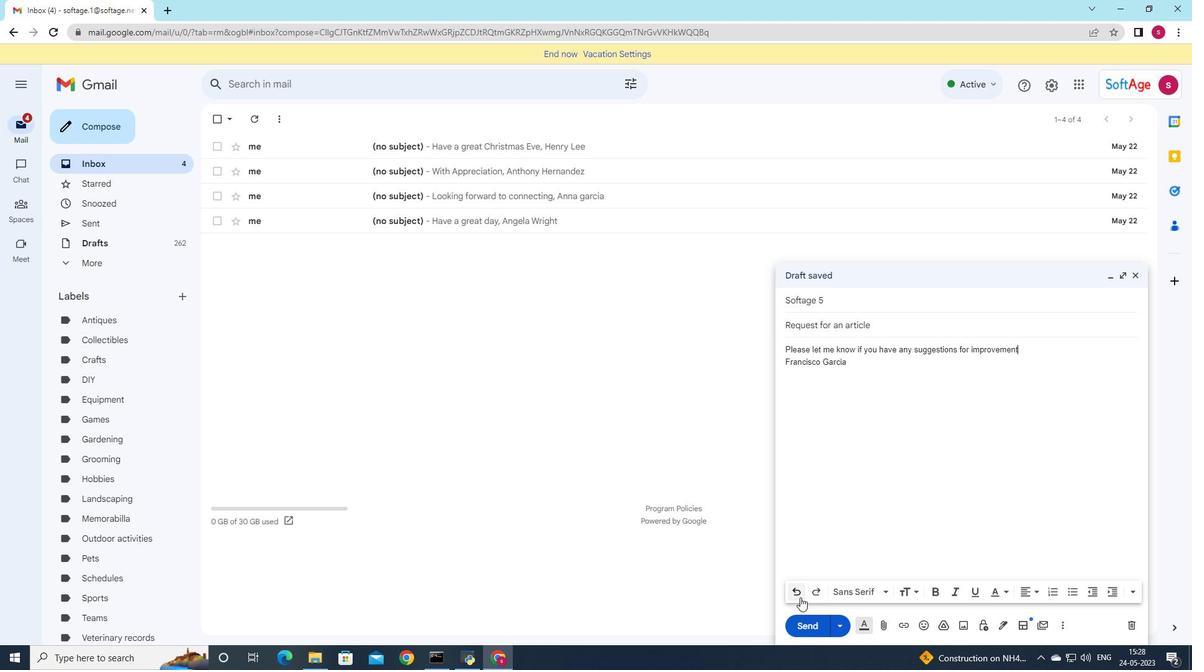 
Action: Mouse pressed left at (796, 594)
Screenshot: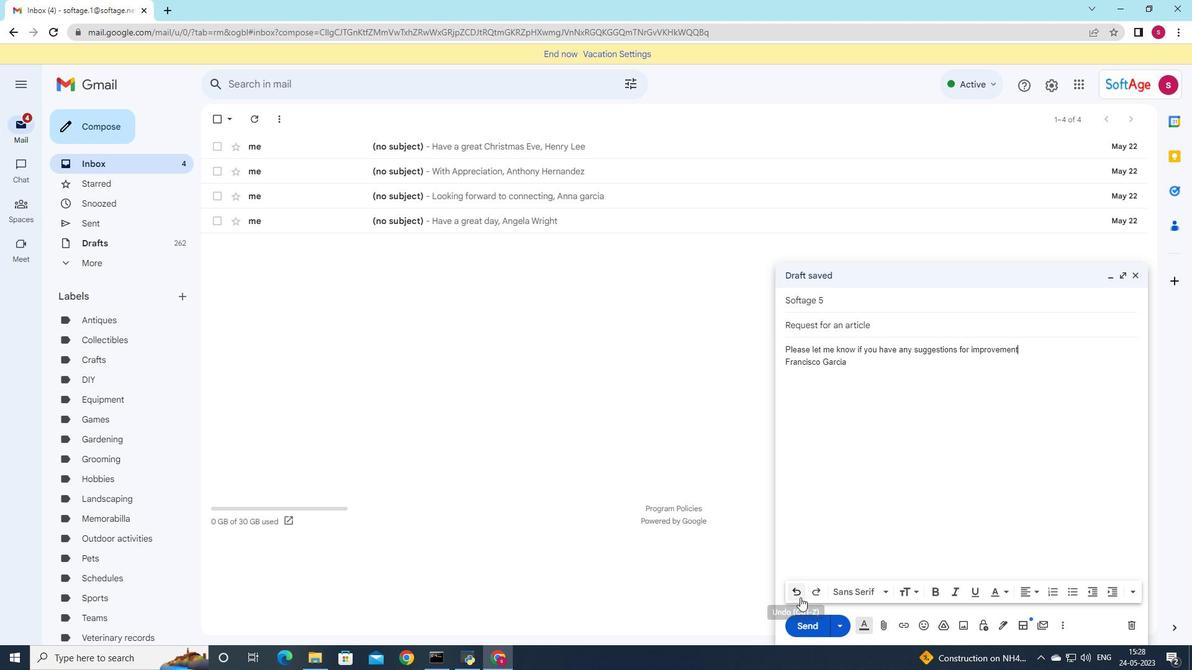 
Action: Mouse pressed left at (796, 594)
Screenshot: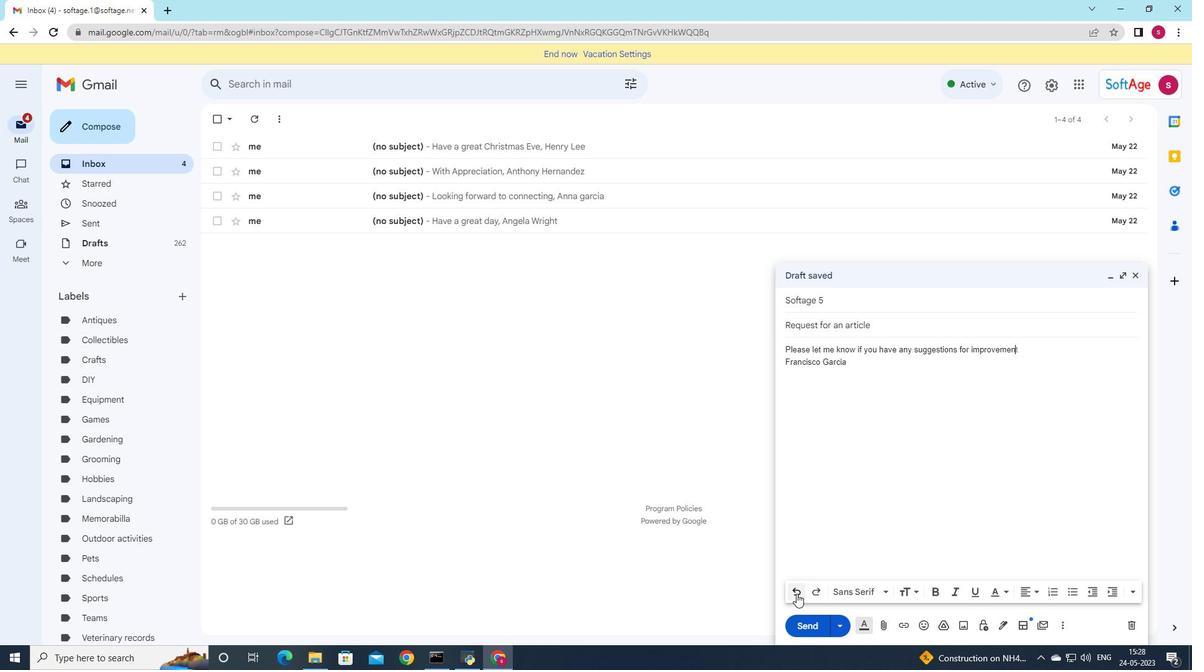 
Action: Mouse pressed left at (796, 594)
Screenshot: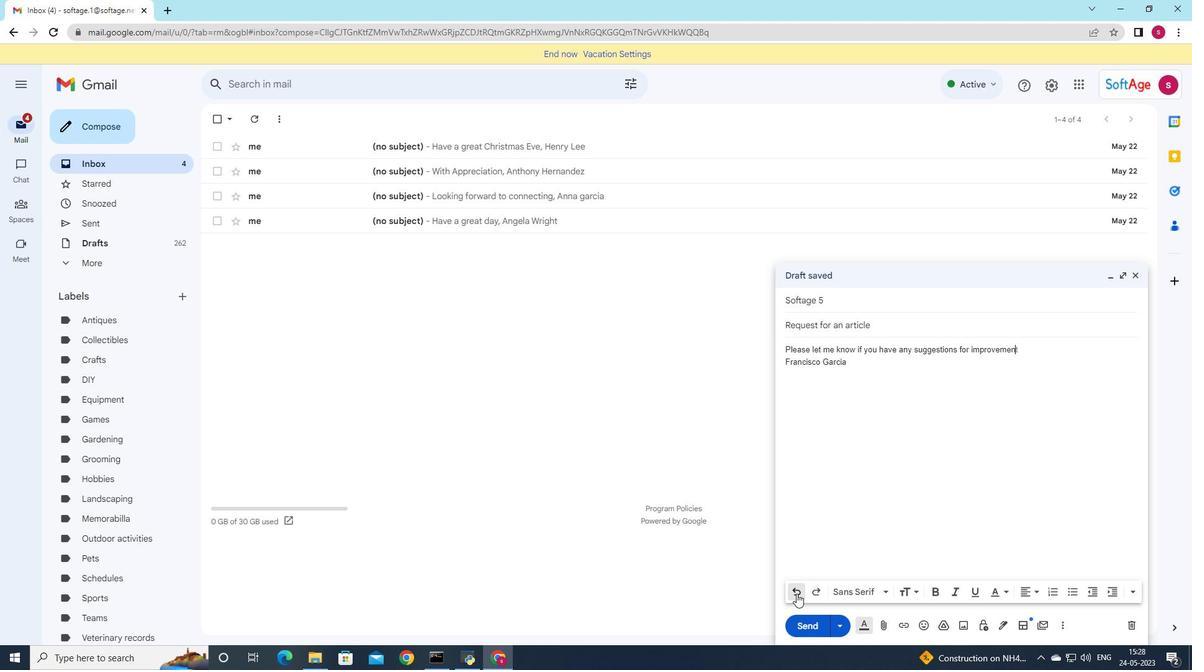
Action: Mouse pressed left at (796, 594)
Screenshot: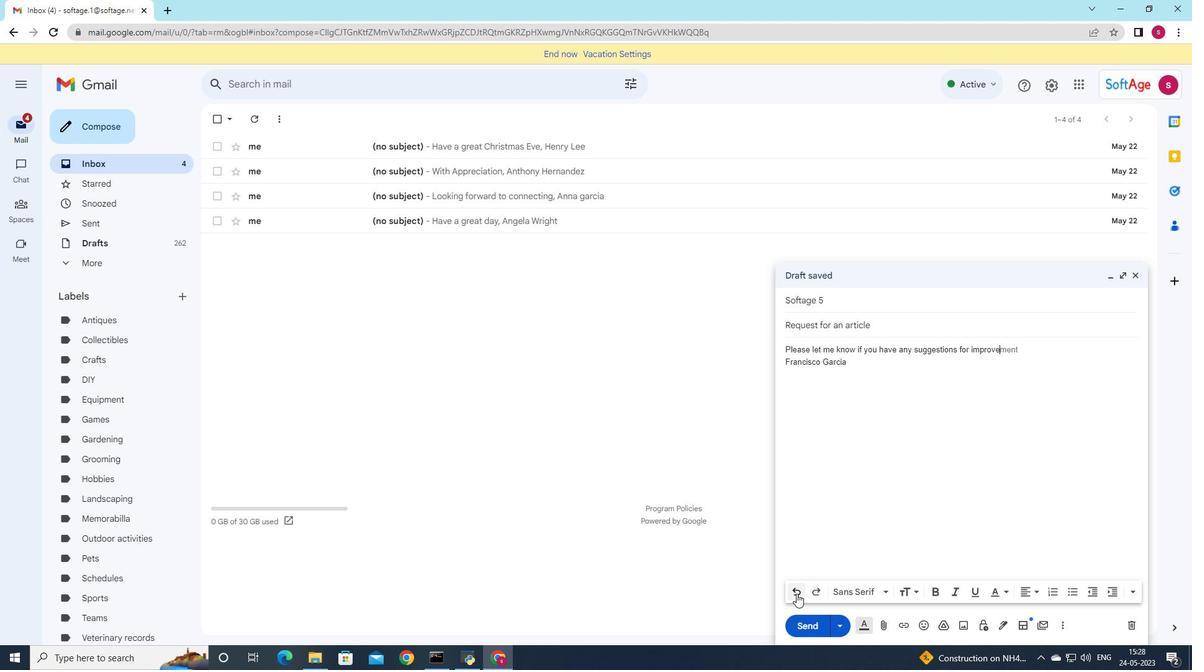 
Action: Mouse pressed left at (796, 594)
Screenshot: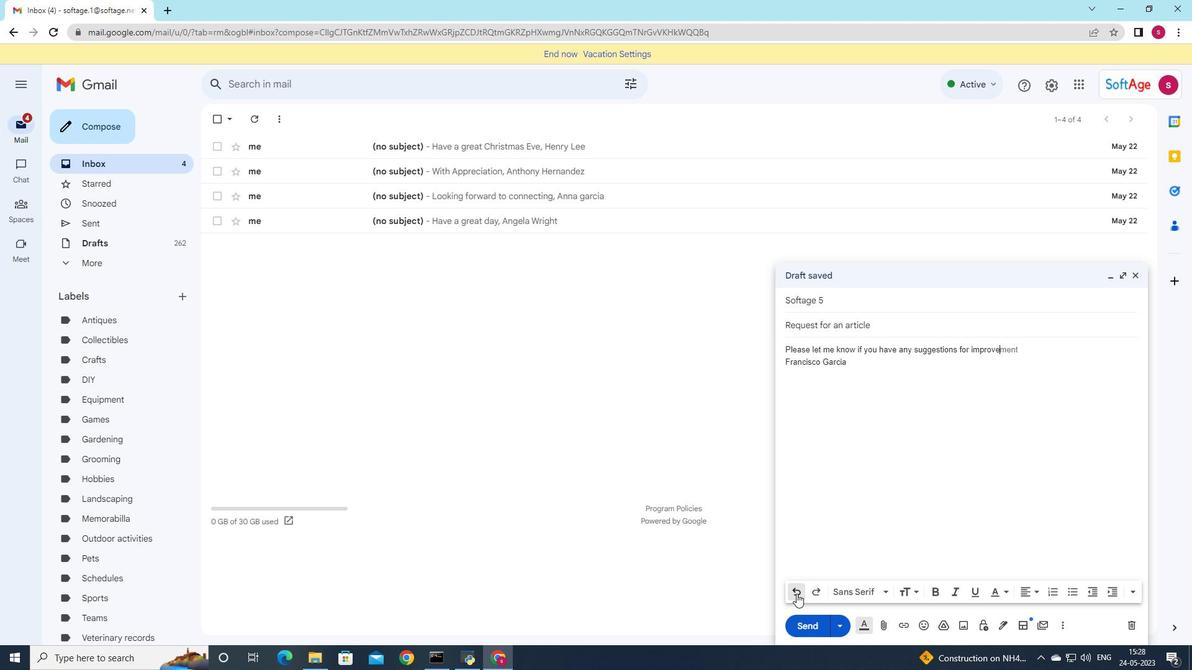 
Action: Mouse pressed left at (796, 594)
Screenshot: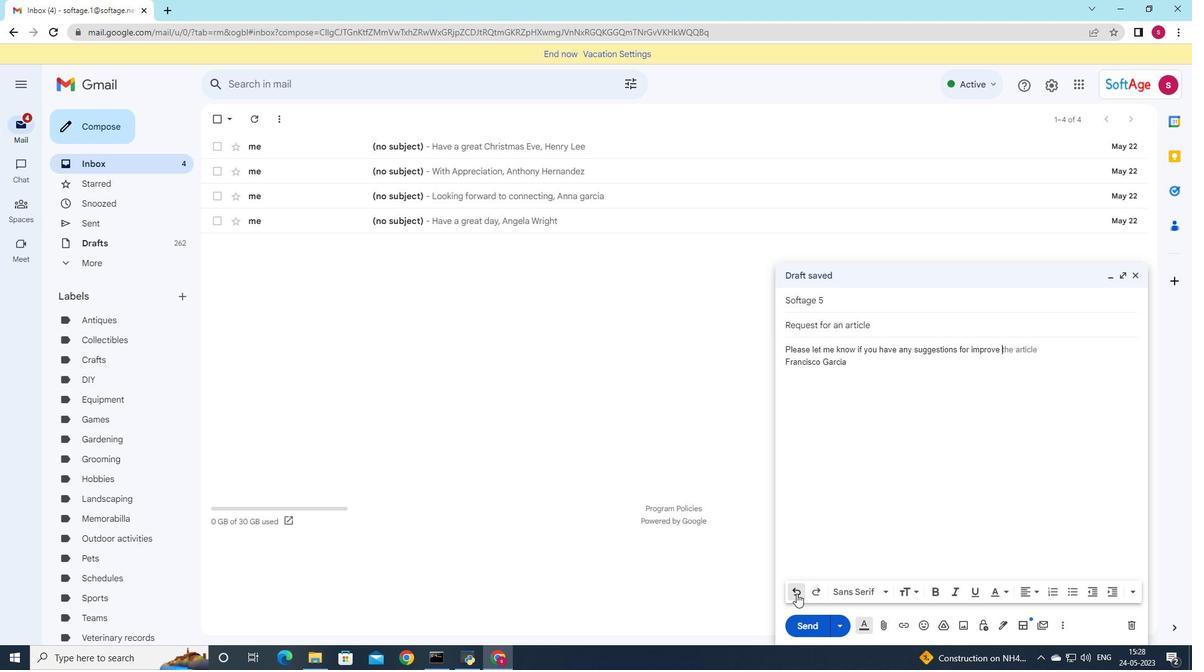 
Action: Mouse pressed left at (796, 594)
Screenshot: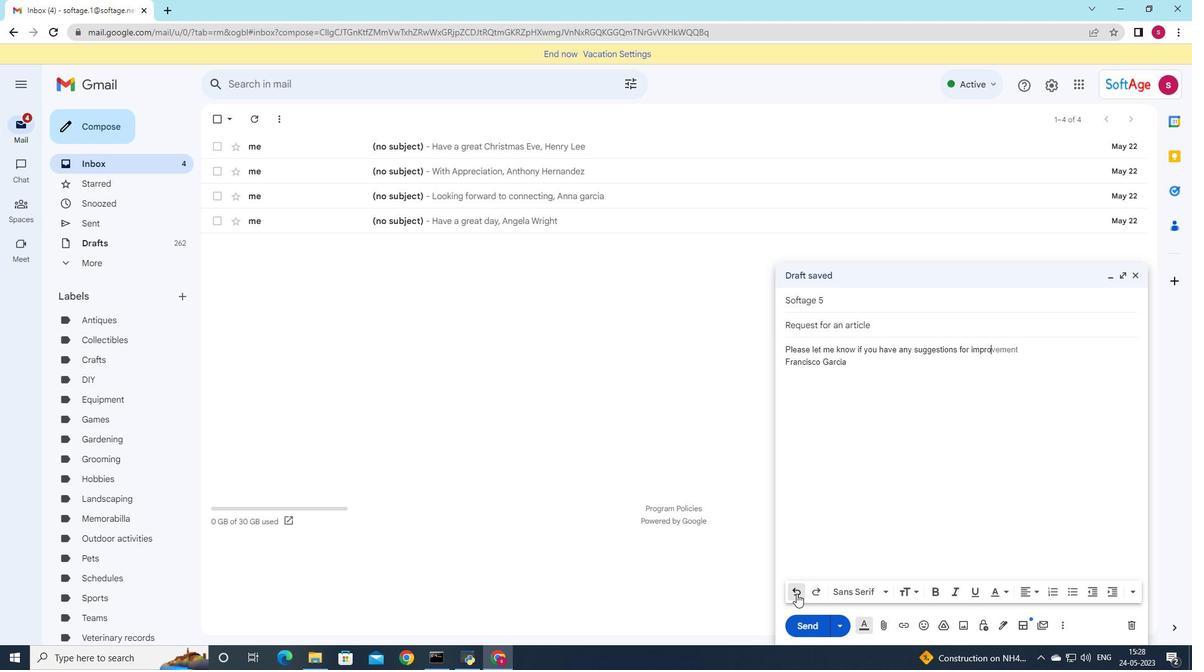 
Action: Mouse pressed left at (796, 594)
Screenshot: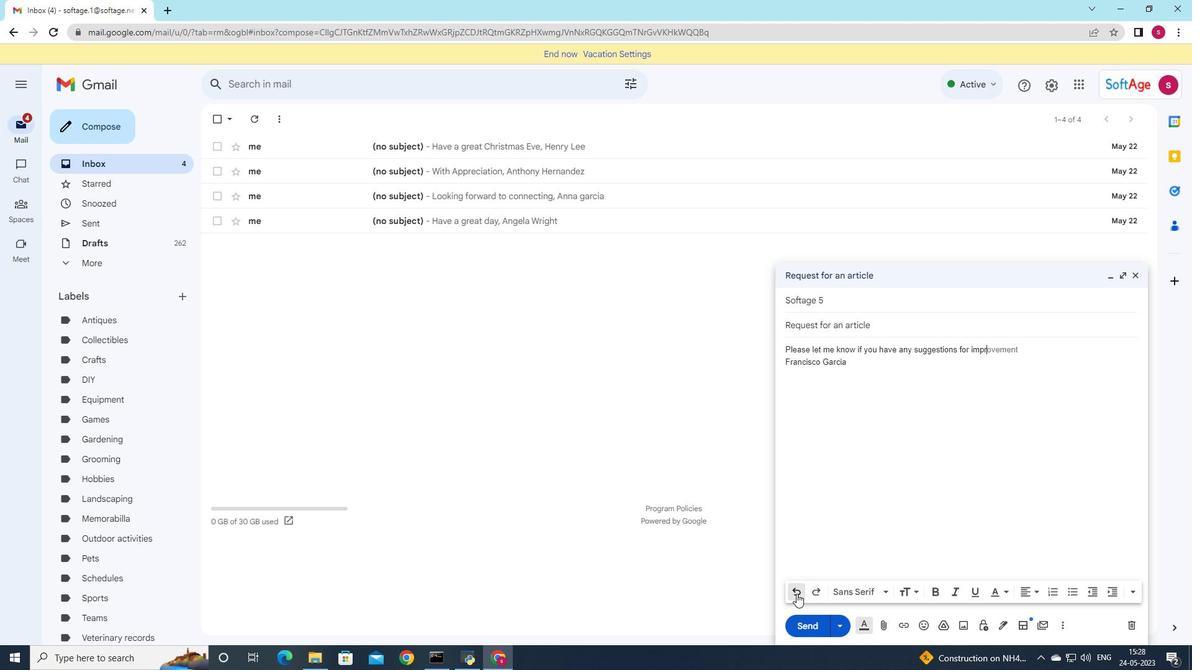 
Action: Mouse pressed left at (796, 594)
Screenshot: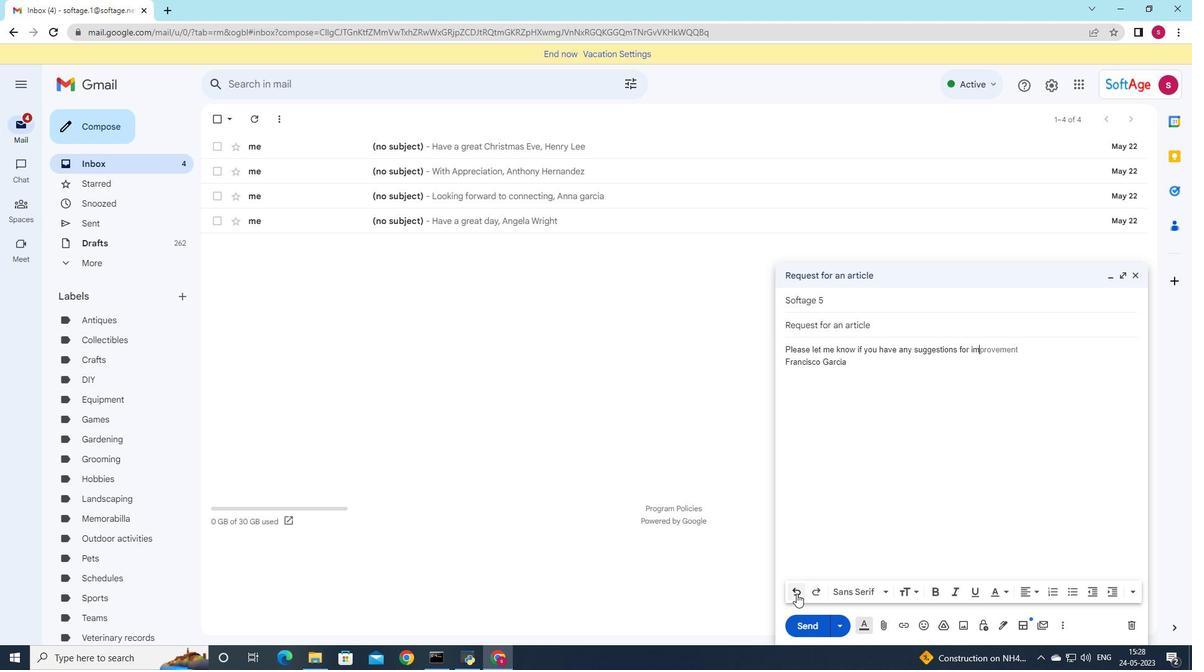 
Action: Mouse pressed left at (796, 594)
Screenshot: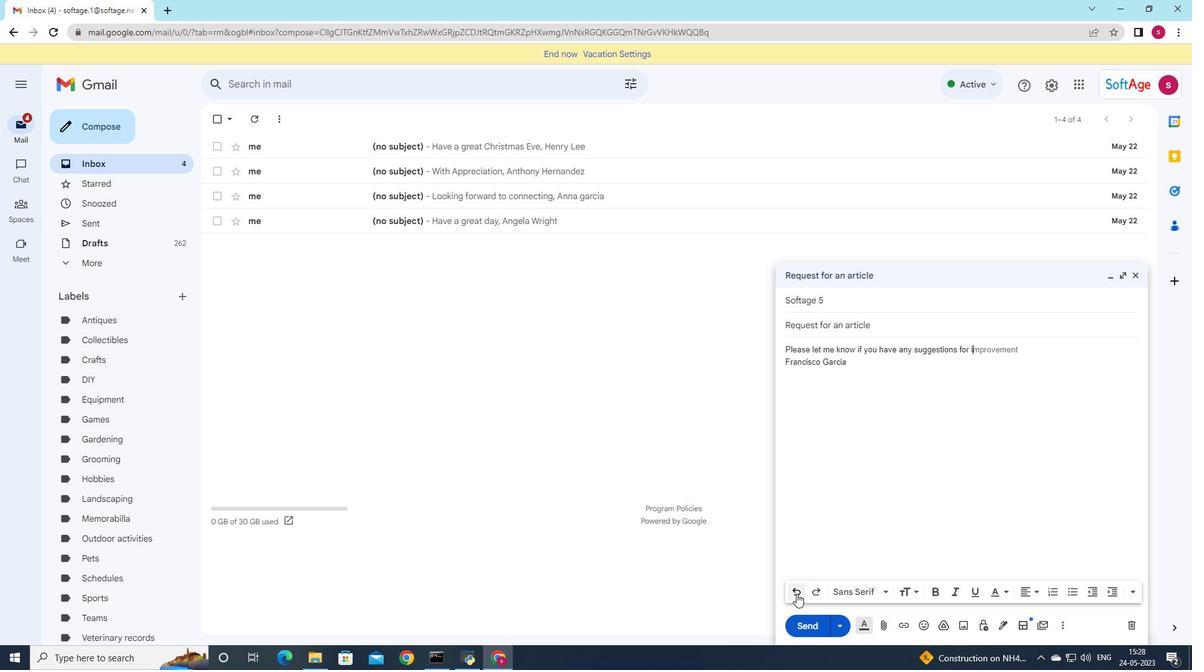 
Action: Mouse pressed left at (796, 594)
Screenshot: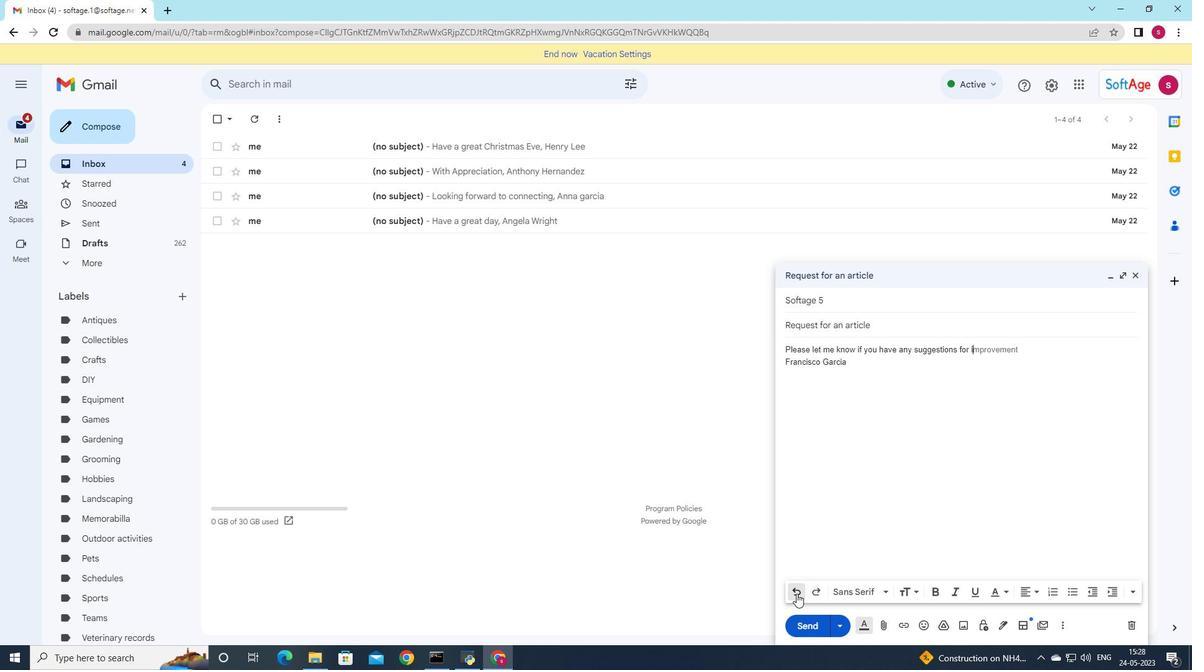 
Action: Mouse pressed left at (796, 594)
Screenshot: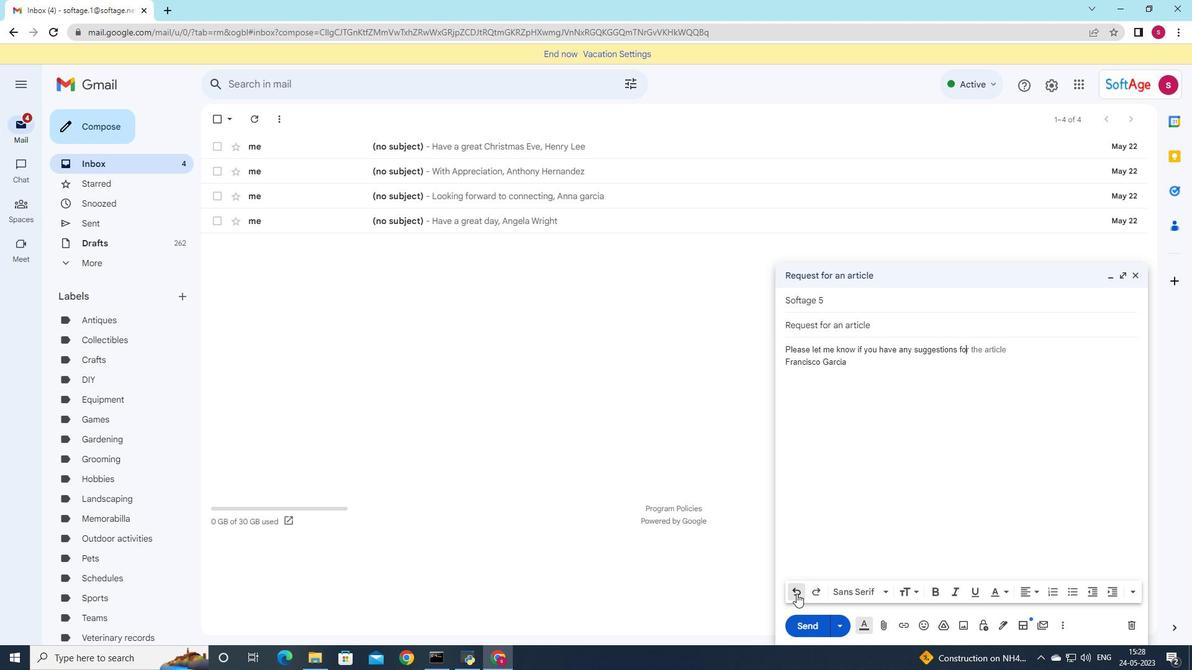 
Action: Mouse pressed left at (796, 594)
Screenshot: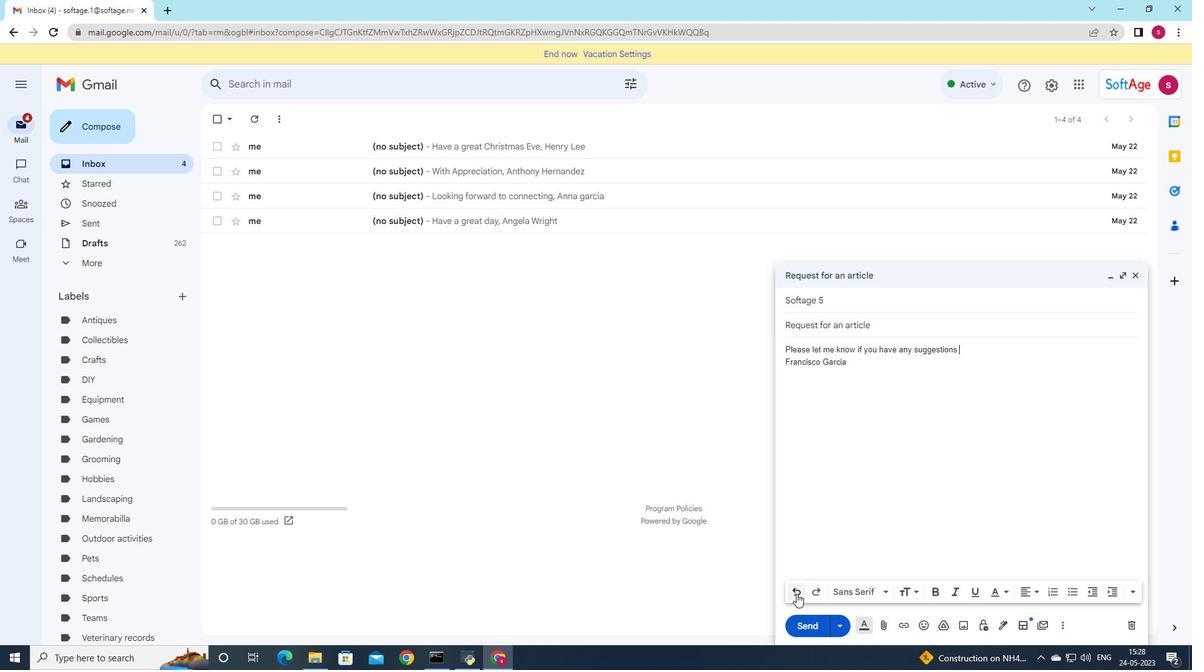 
Action: Mouse pressed left at (796, 594)
Screenshot: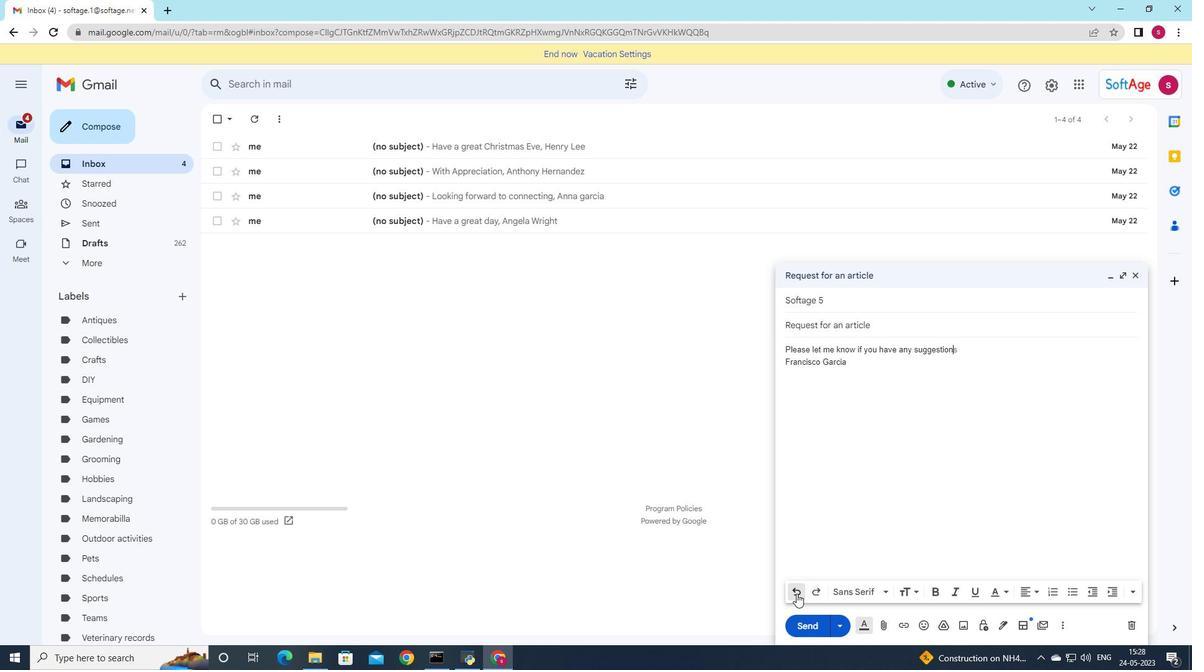 
Action: Mouse pressed left at (796, 594)
Screenshot: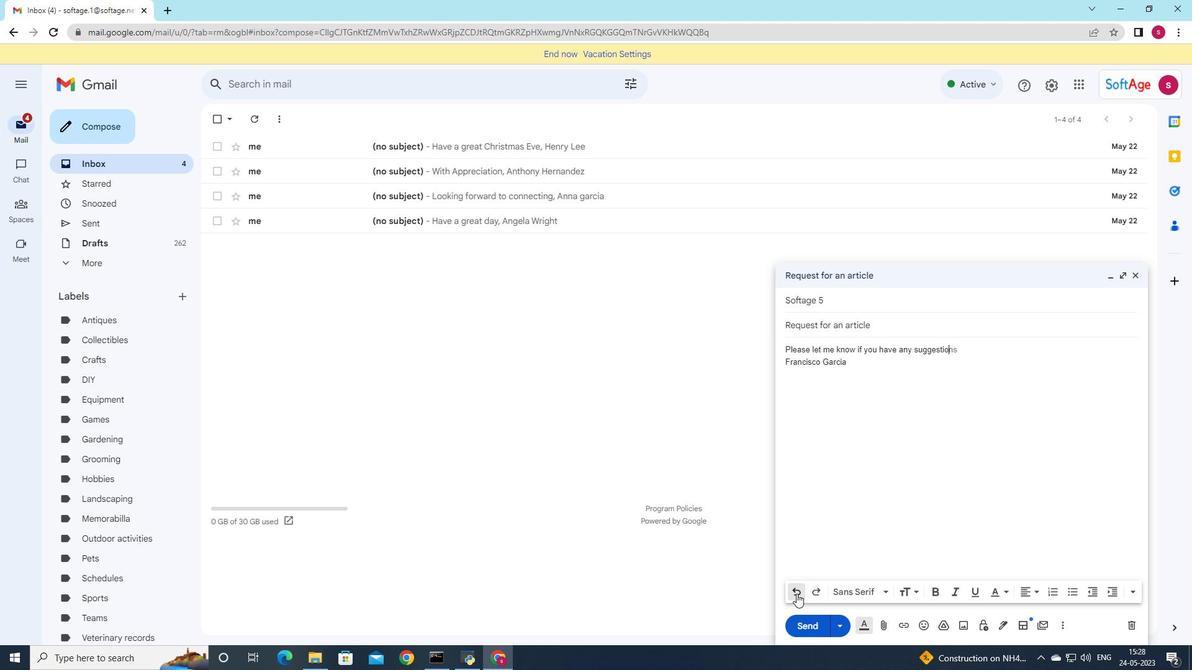 
Action: Mouse pressed left at (796, 594)
Screenshot: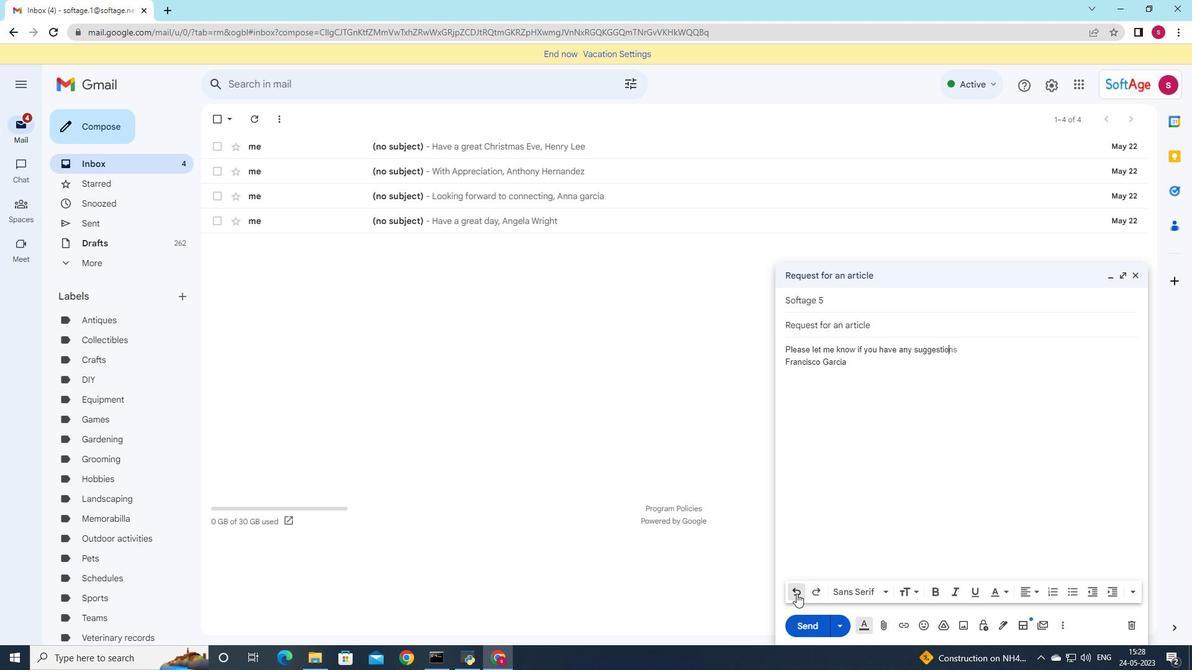 
Action: Mouse pressed left at (796, 594)
Screenshot: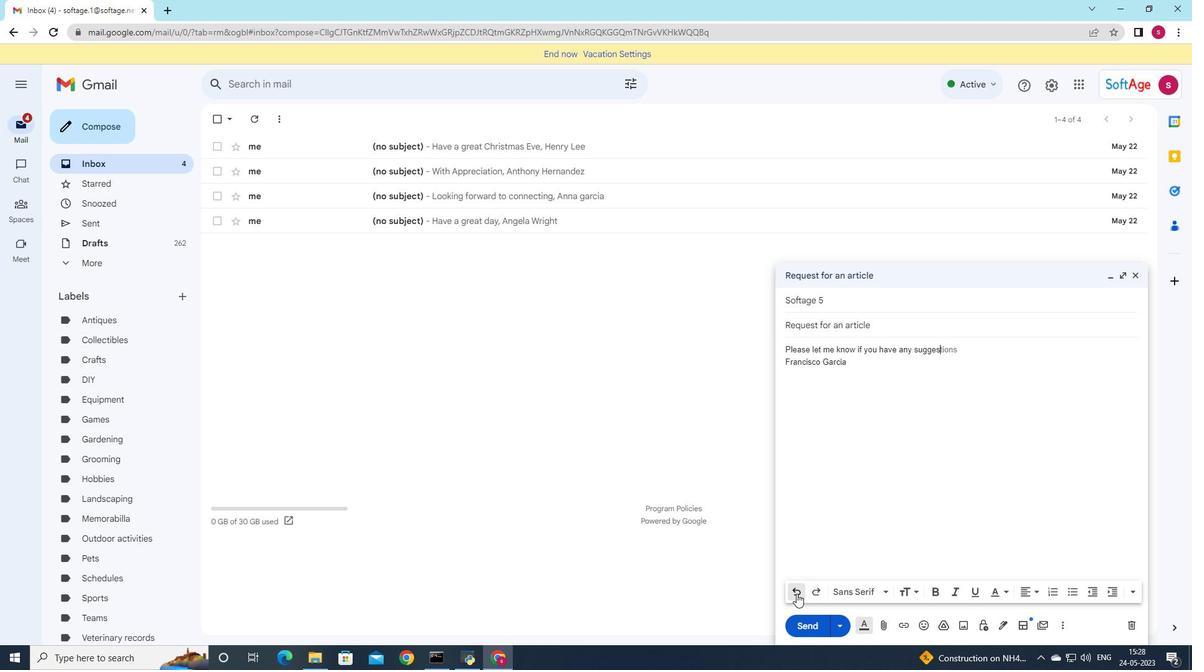 
Action: Mouse pressed left at (796, 594)
Screenshot: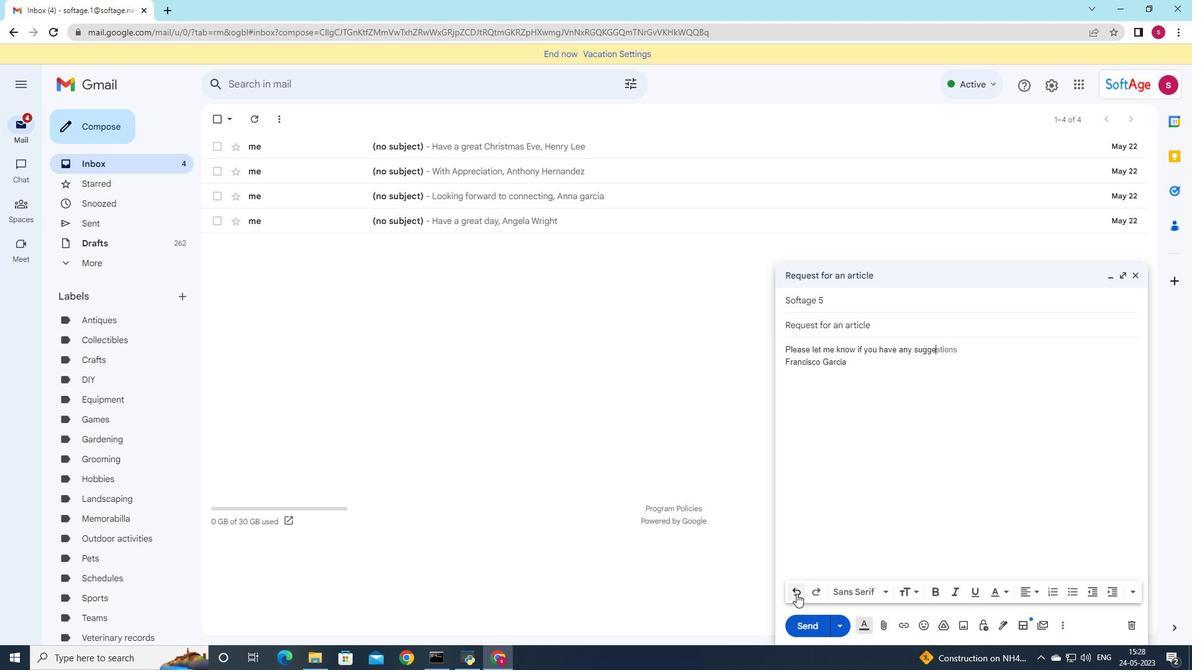 
Action: Mouse pressed left at (796, 594)
Screenshot: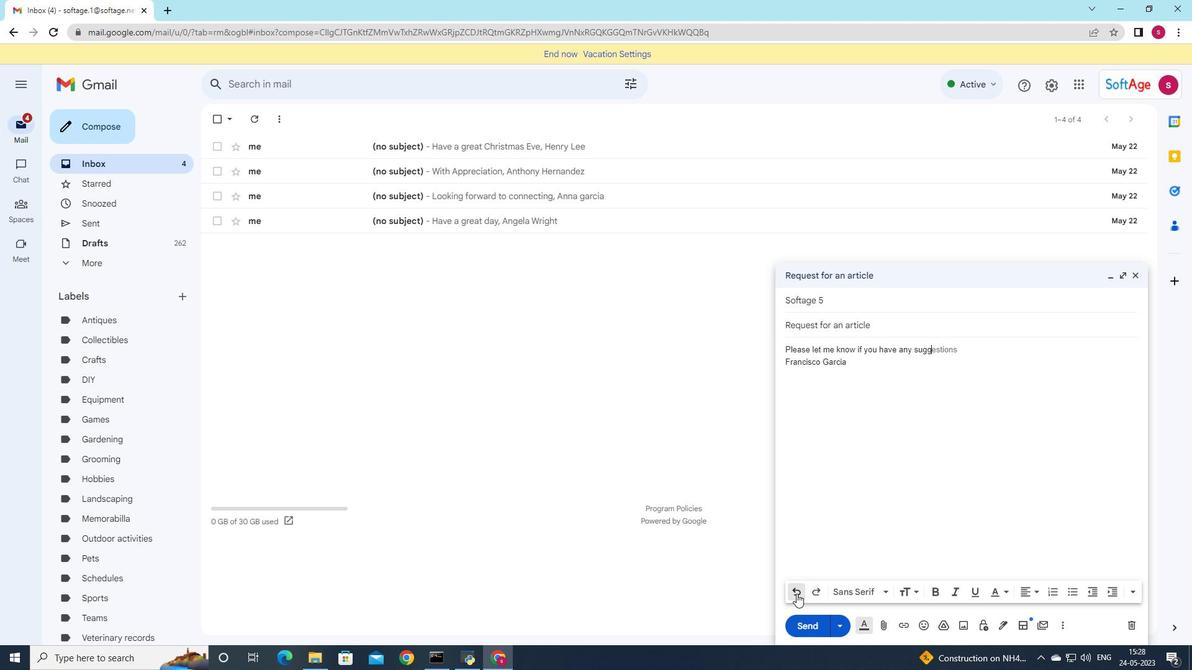 
Action: Mouse pressed left at (796, 594)
Screenshot: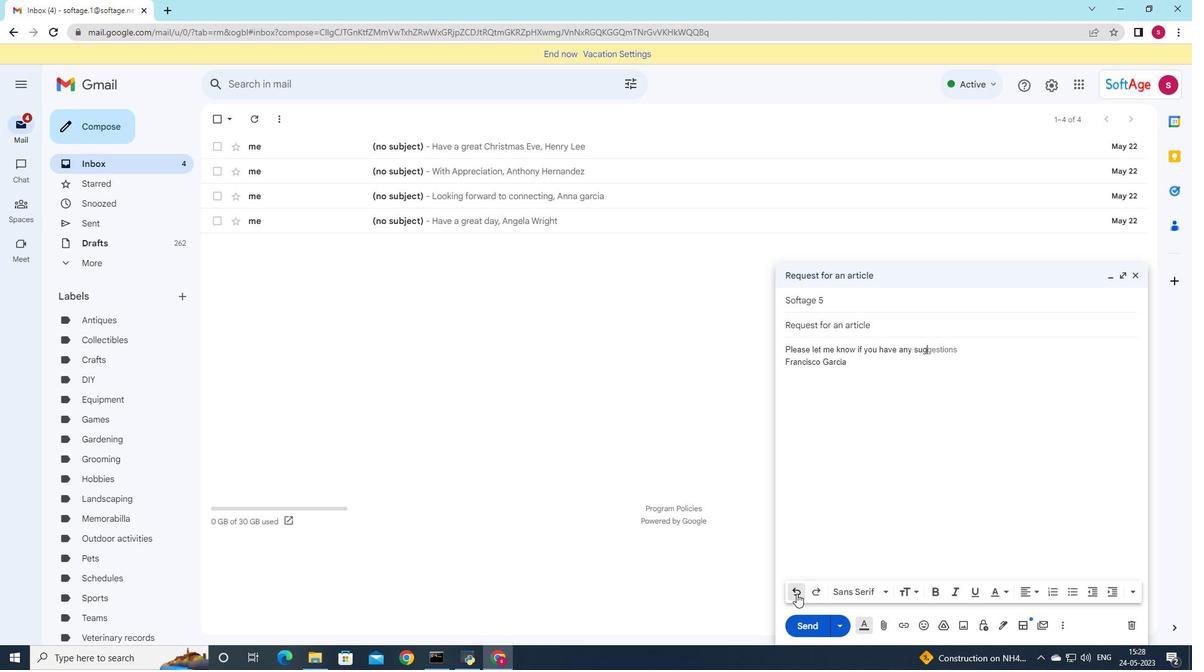
Action: Mouse pressed left at (796, 594)
Screenshot: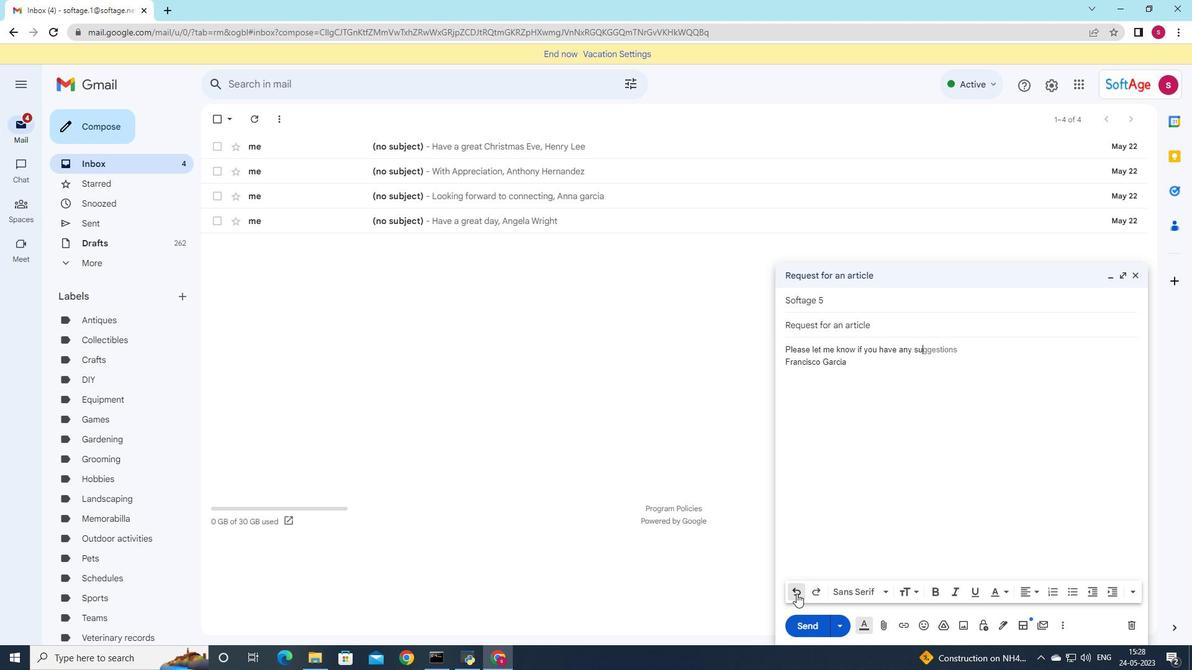 
Action: Mouse pressed left at (796, 594)
Screenshot: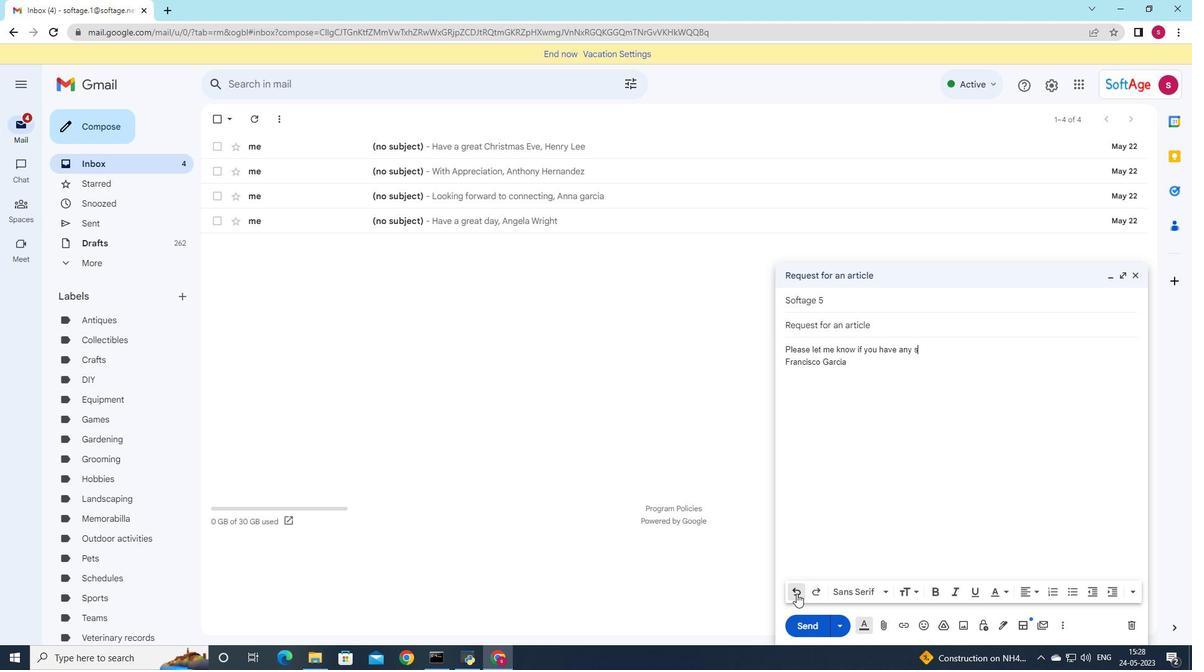 
Action: Mouse pressed left at (796, 594)
Screenshot: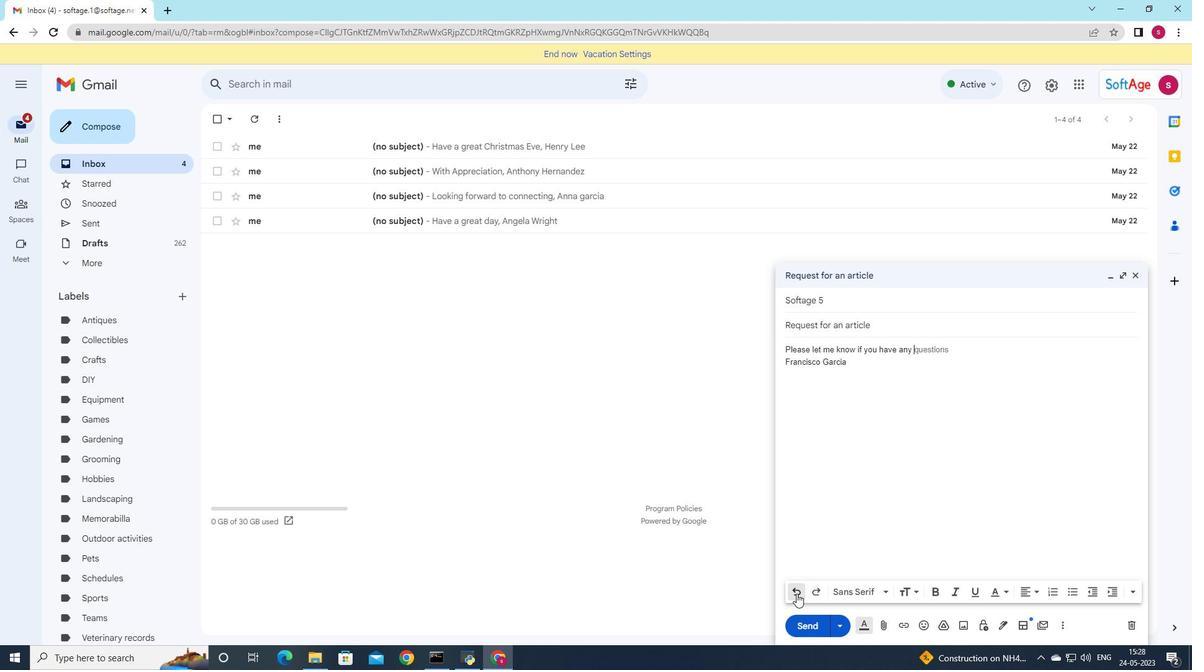 
Action: Mouse pressed left at (796, 594)
Screenshot: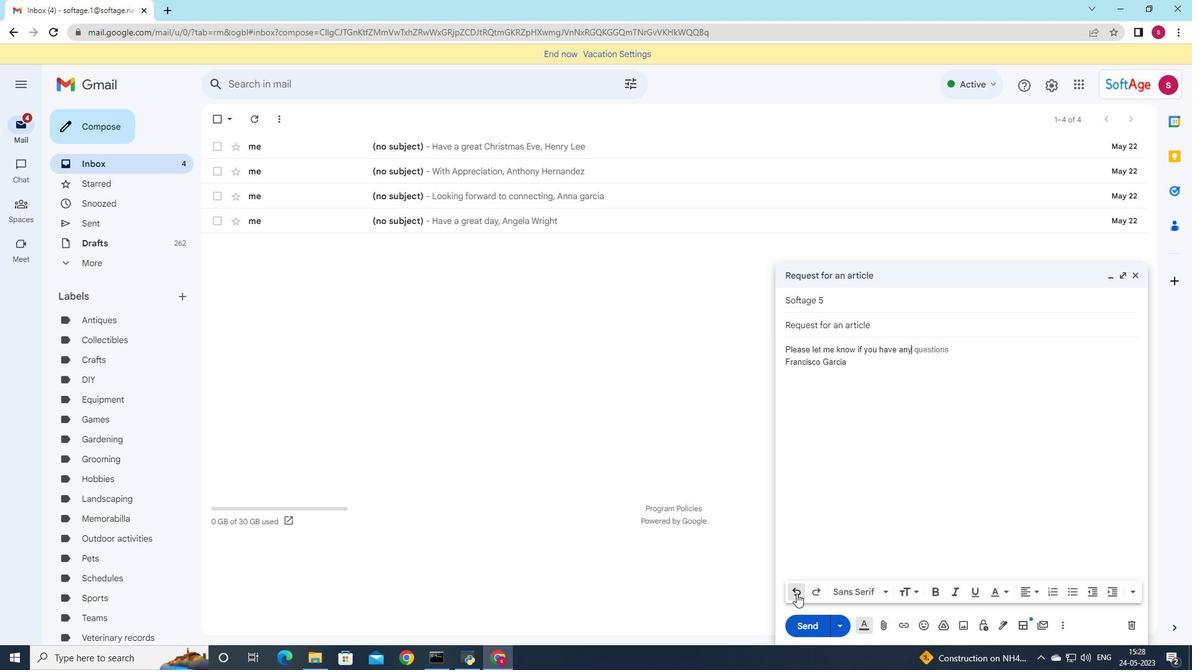 
Action: Mouse pressed left at (796, 594)
Screenshot: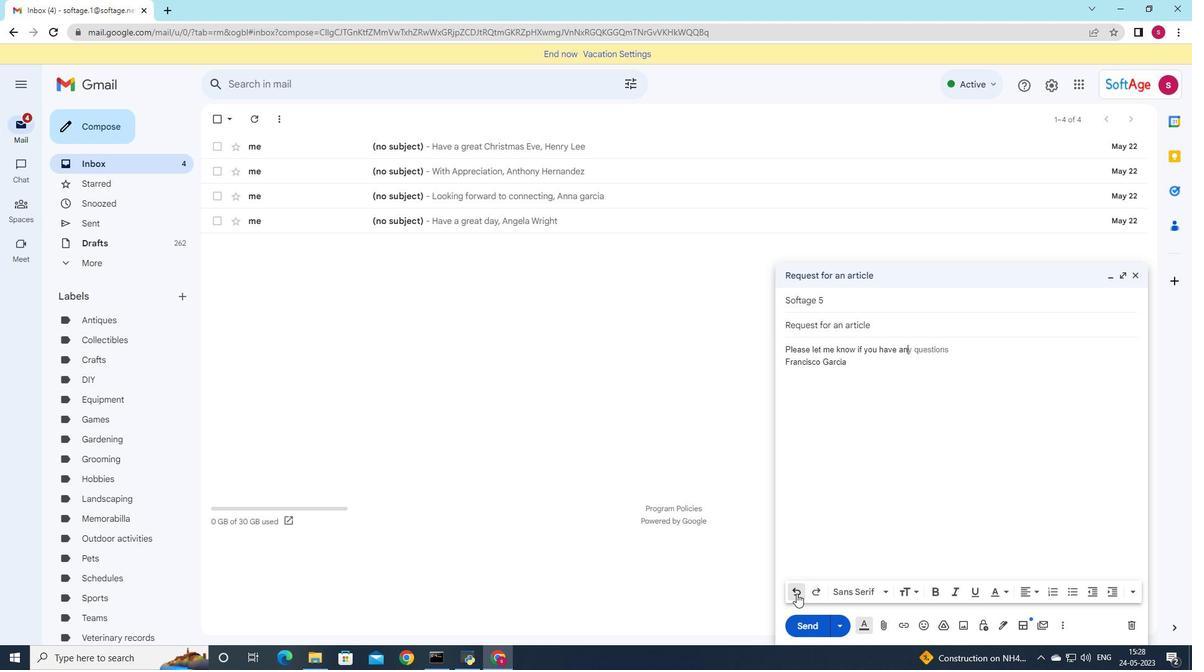 
Action: Mouse pressed left at (796, 594)
Screenshot: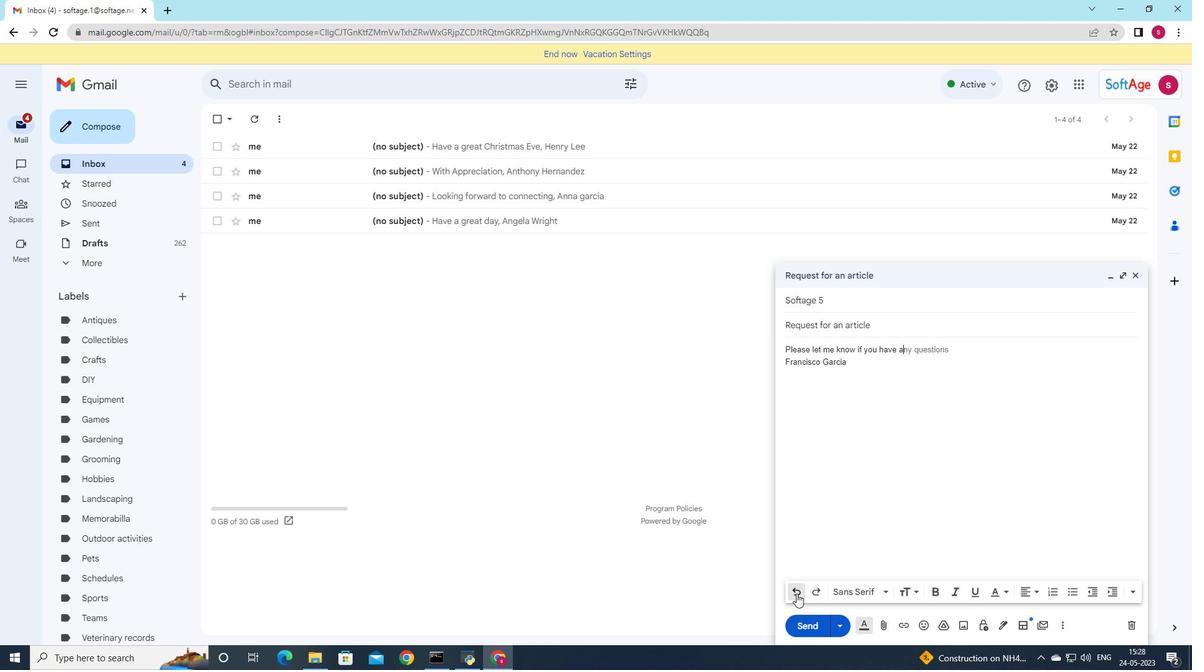 
Action: Mouse pressed left at (796, 594)
Screenshot: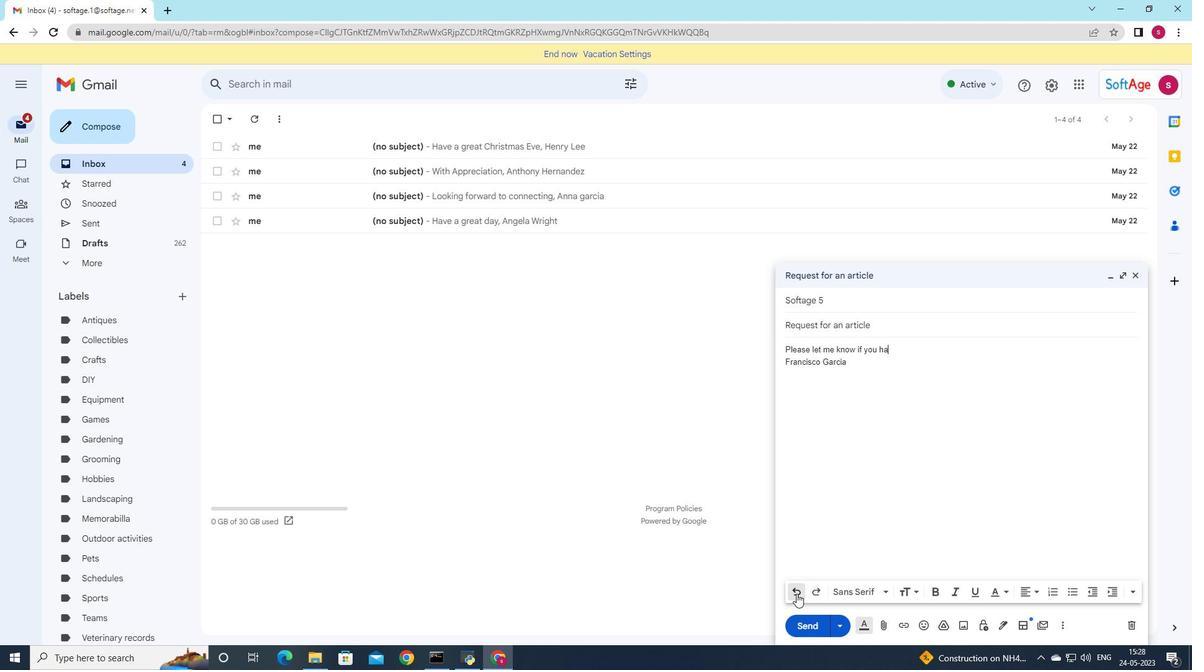 
Action: Mouse pressed left at (796, 594)
Screenshot: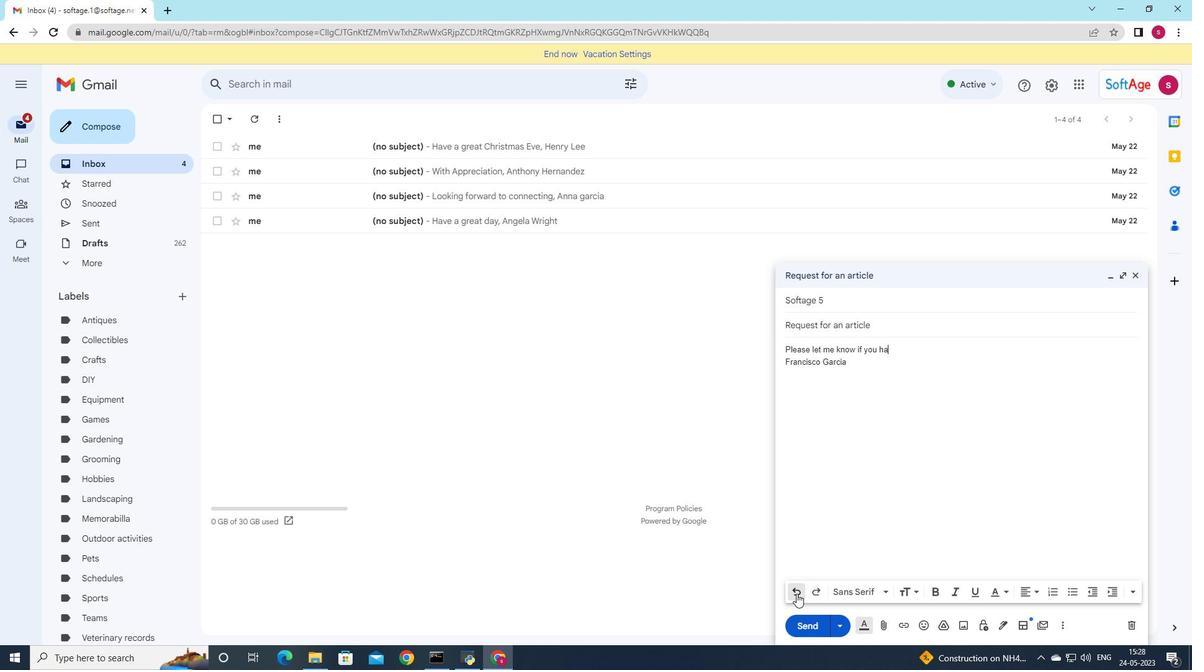 
Action: Mouse pressed left at (796, 594)
Screenshot: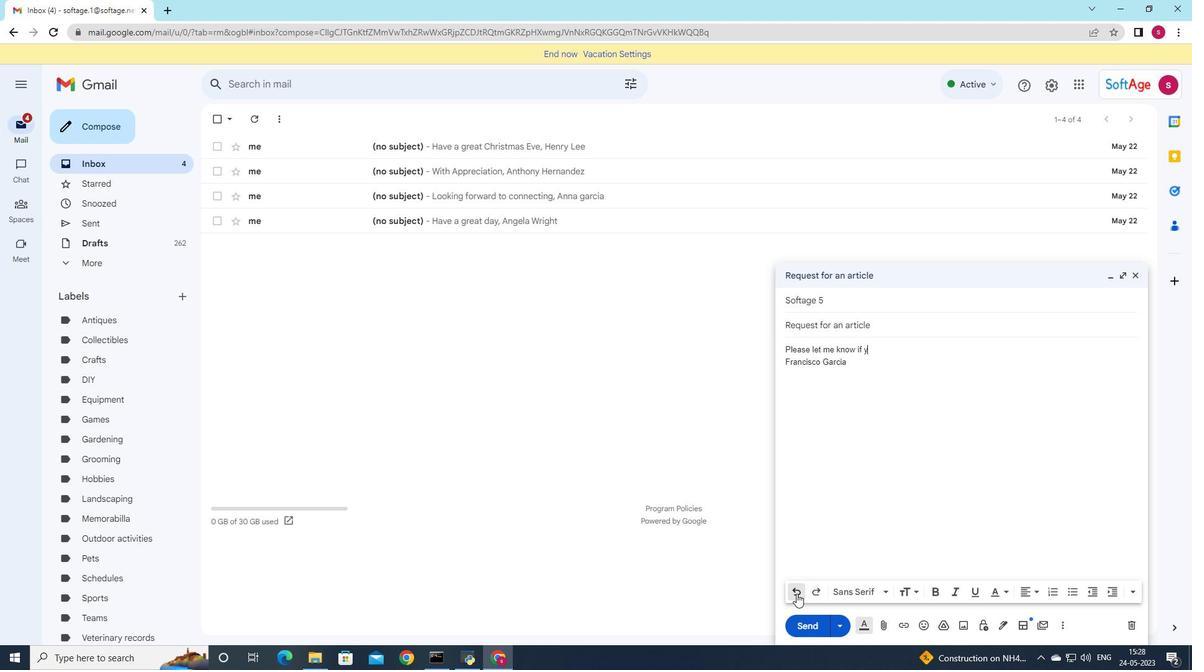 
Action: Mouse pressed left at (796, 594)
Screenshot: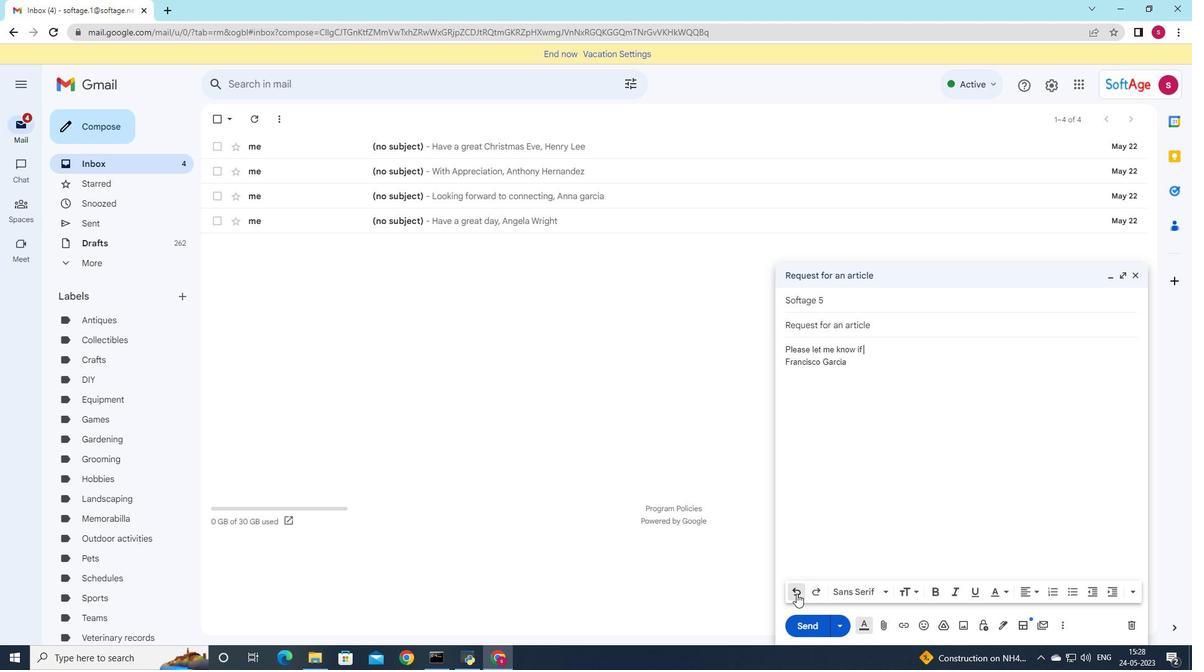 
Action: Mouse pressed left at (796, 594)
Screenshot: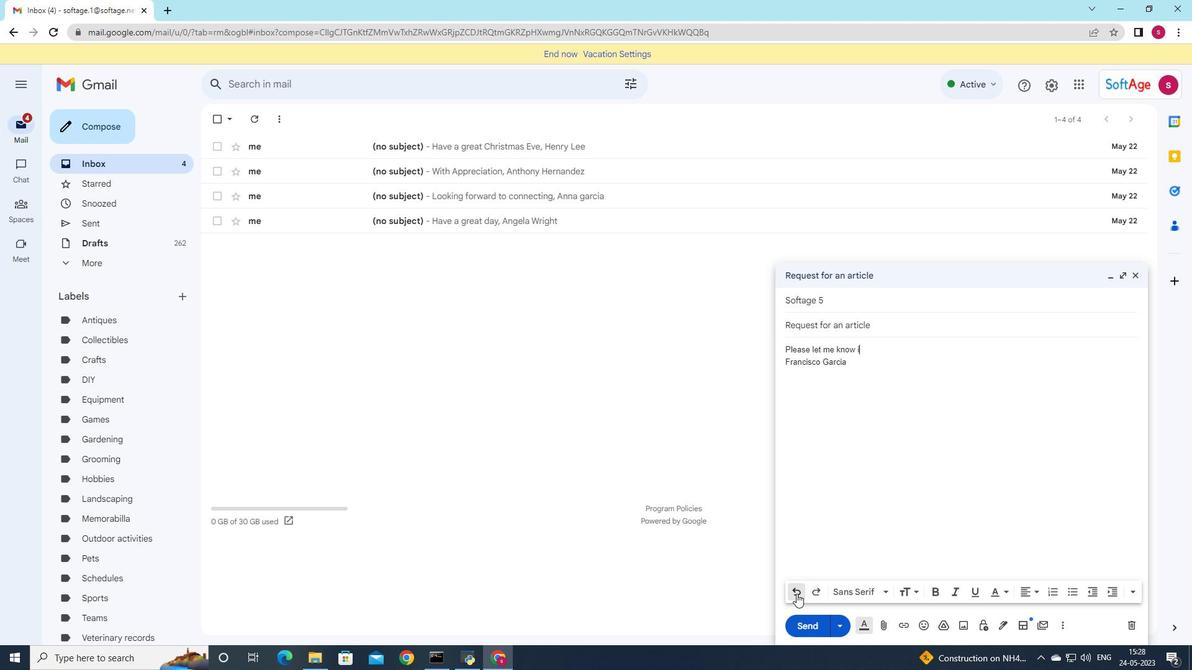 
Action: Mouse pressed left at (796, 594)
Screenshot: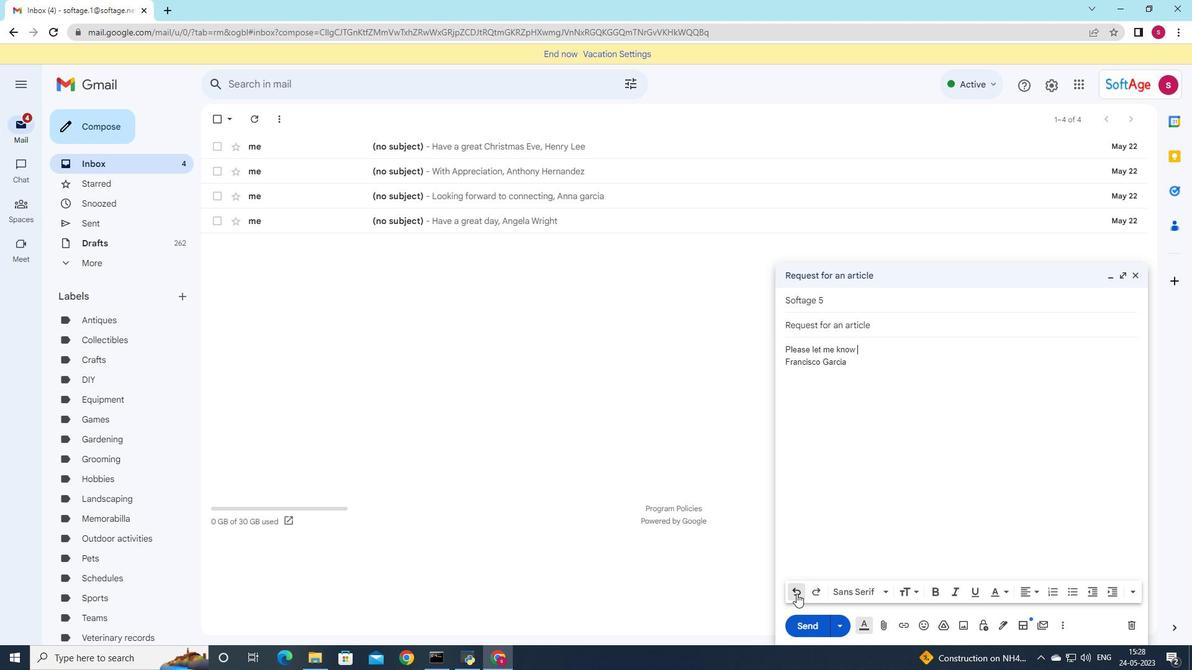 
Action: Mouse pressed left at (796, 594)
Screenshot: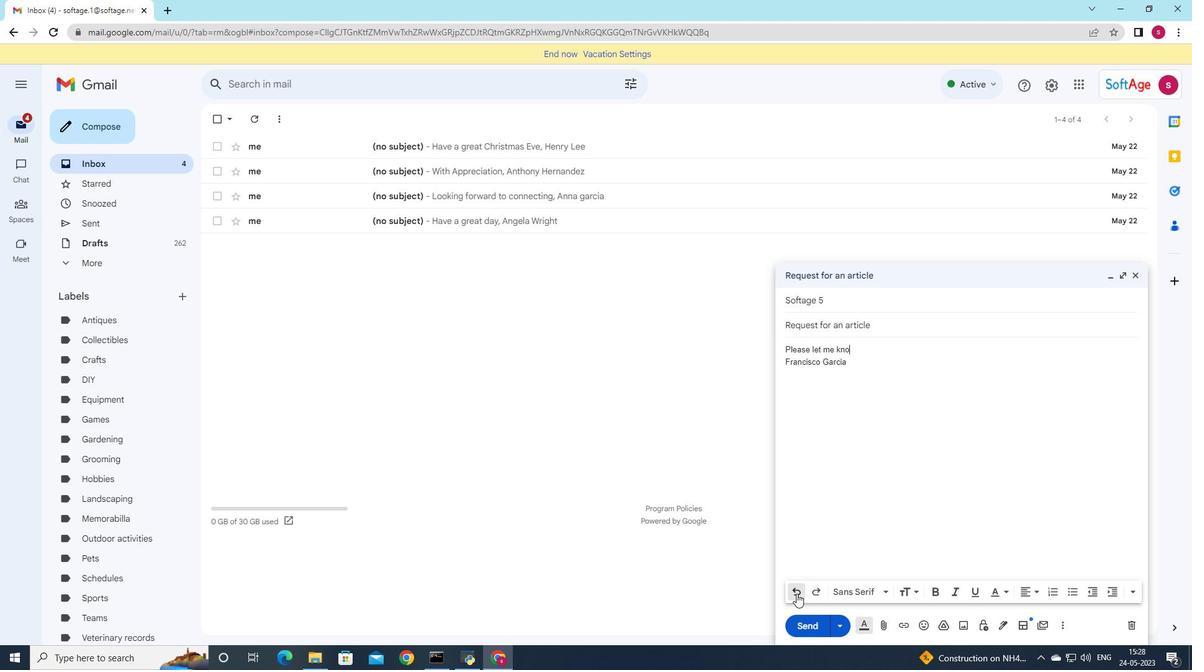 
Action: Mouse pressed left at (796, 594)
Screenshot: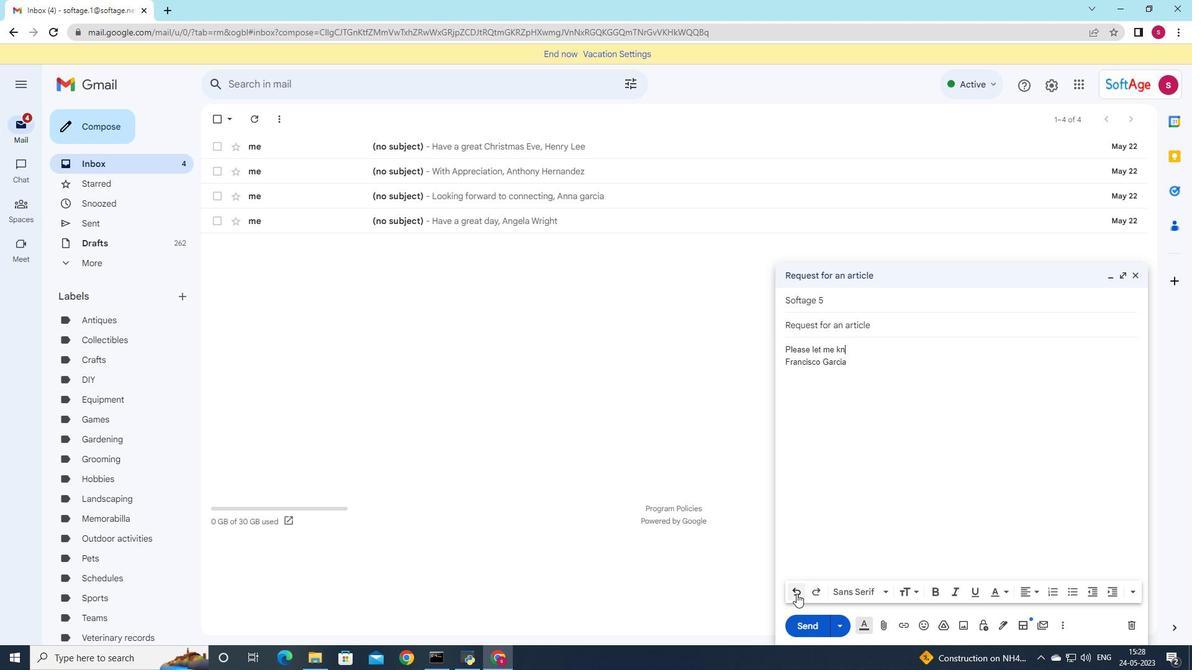 
Action: Mouse pressed left at (796, 594)
Screenshot: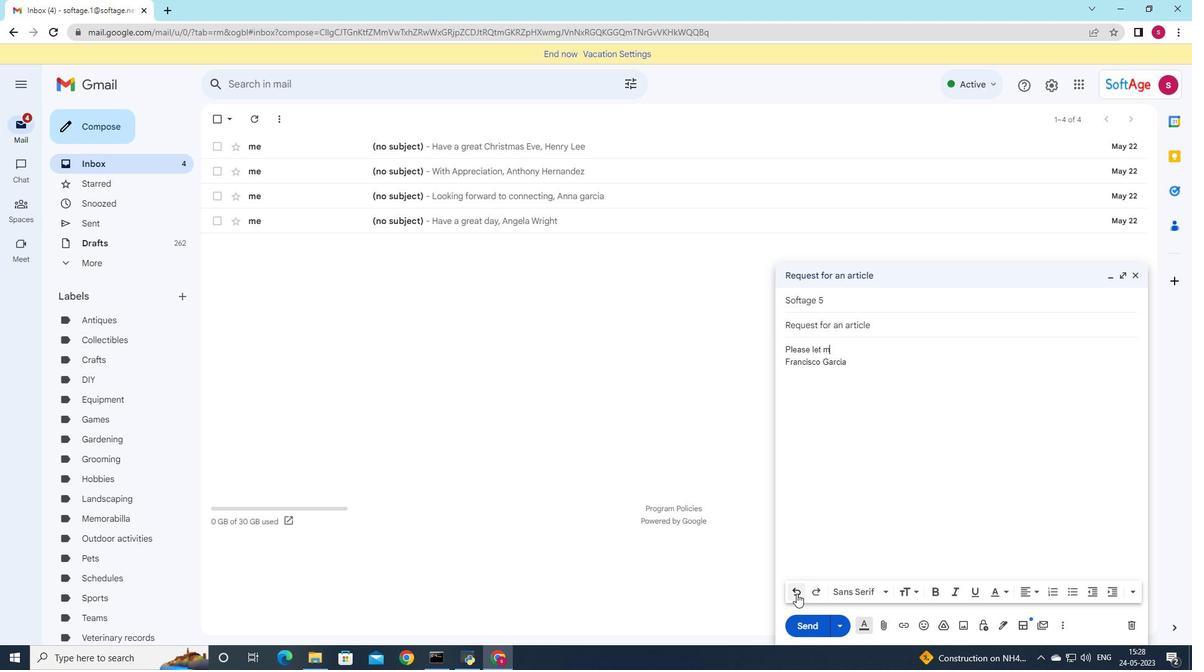 
Action: Mouse pressed left at (796, 594)
Screenshot: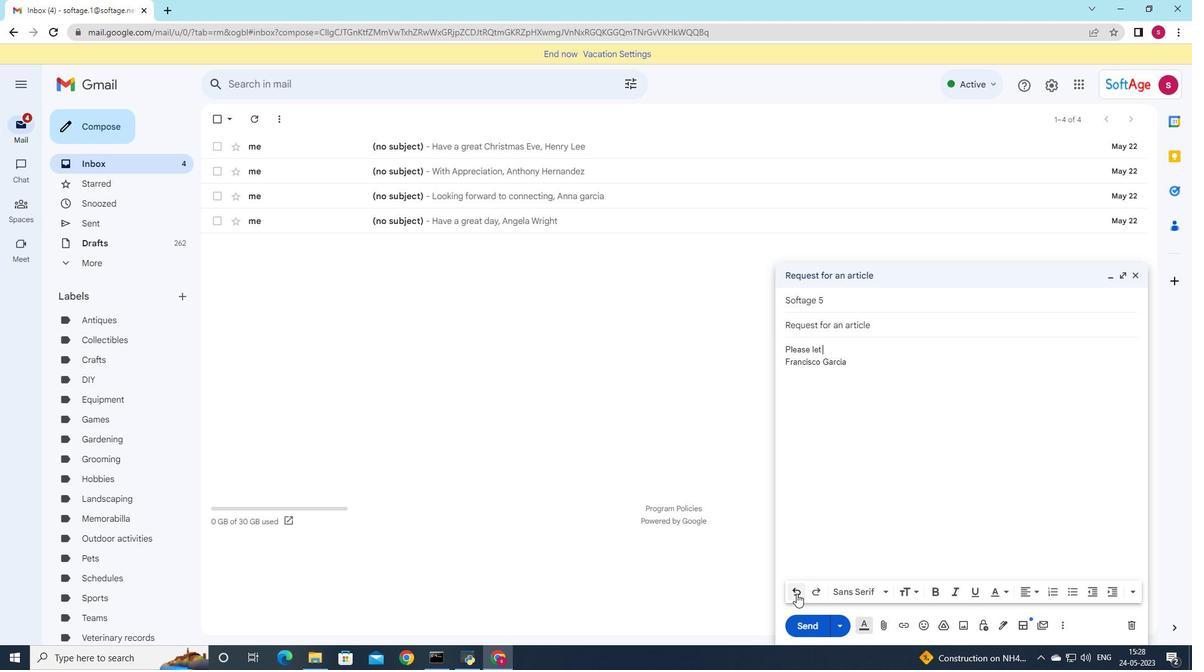 
Action: Mouse pressed left at (796, 594)
Screenshot: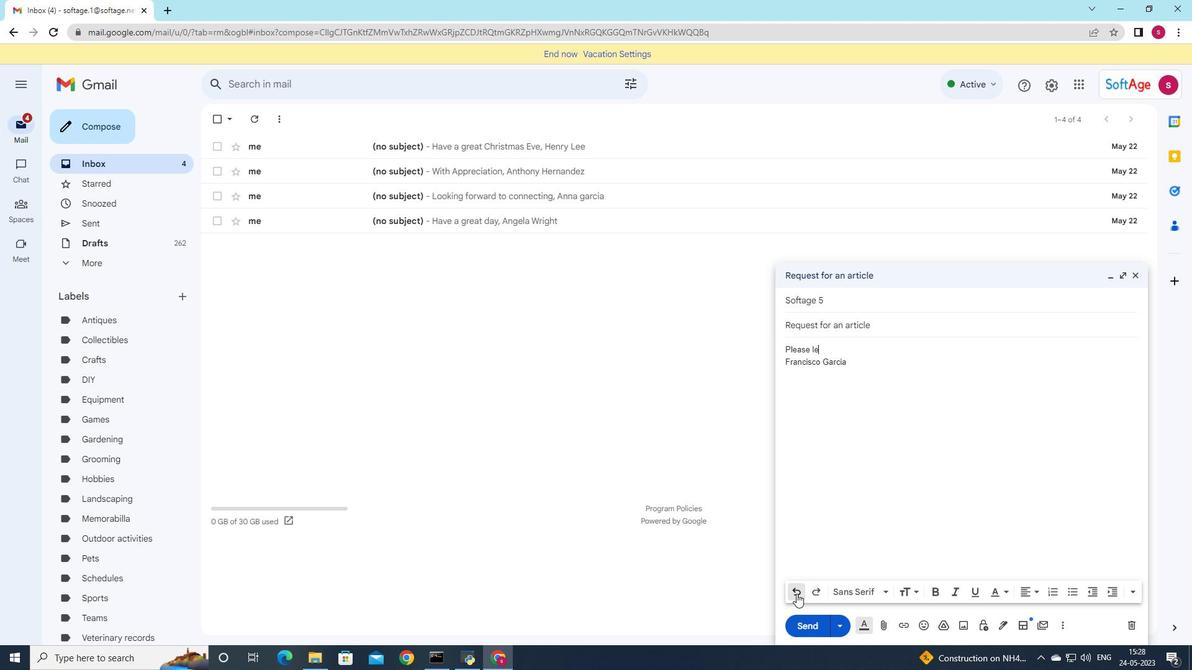 
Action: Mouse pressed left at (796, 594)
Screenshot: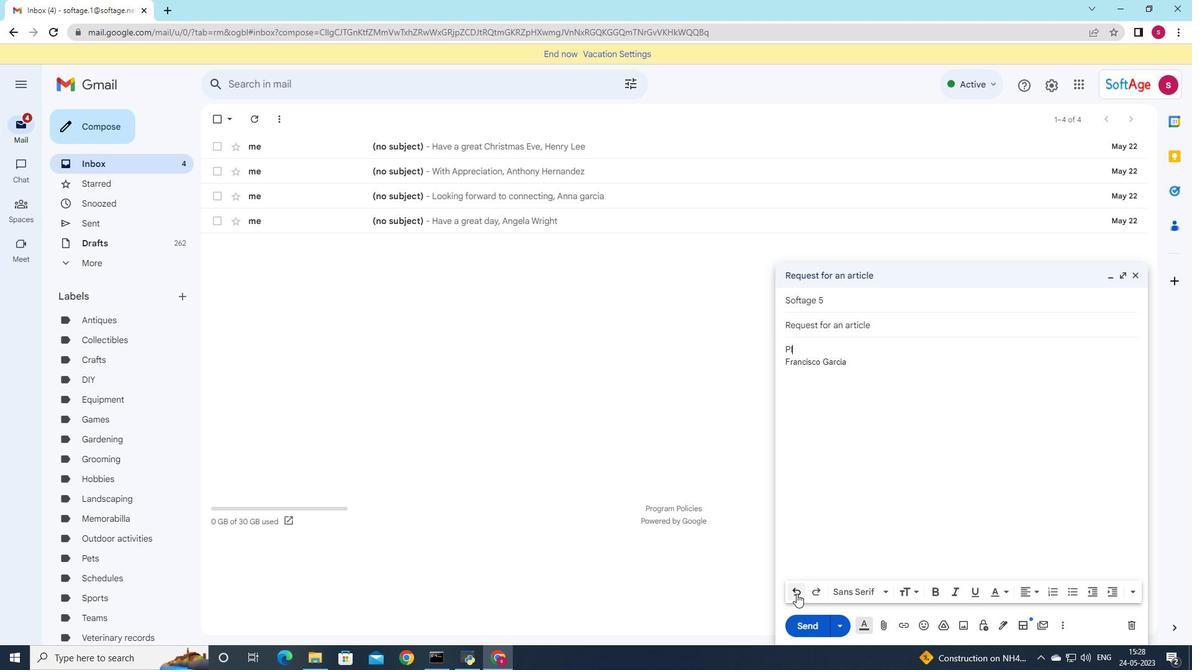 
Action: Mouse pressed left at (796, 594)
Screenshot: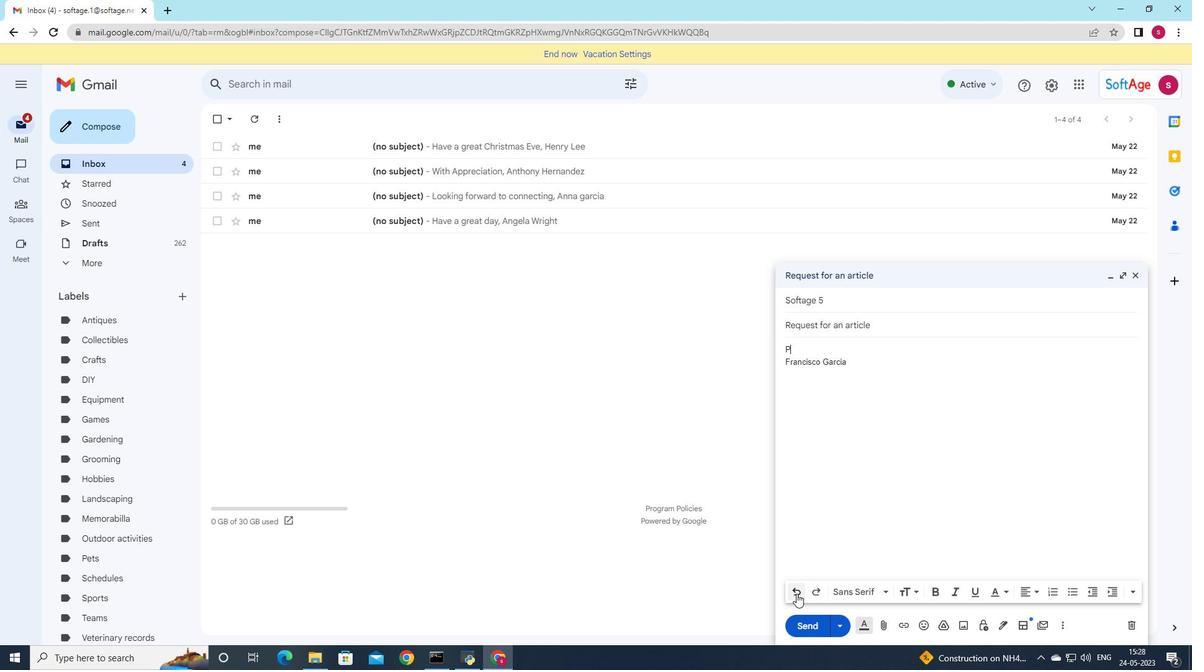 
Action: Mouse pressed left at (796, 594)
Screenshot: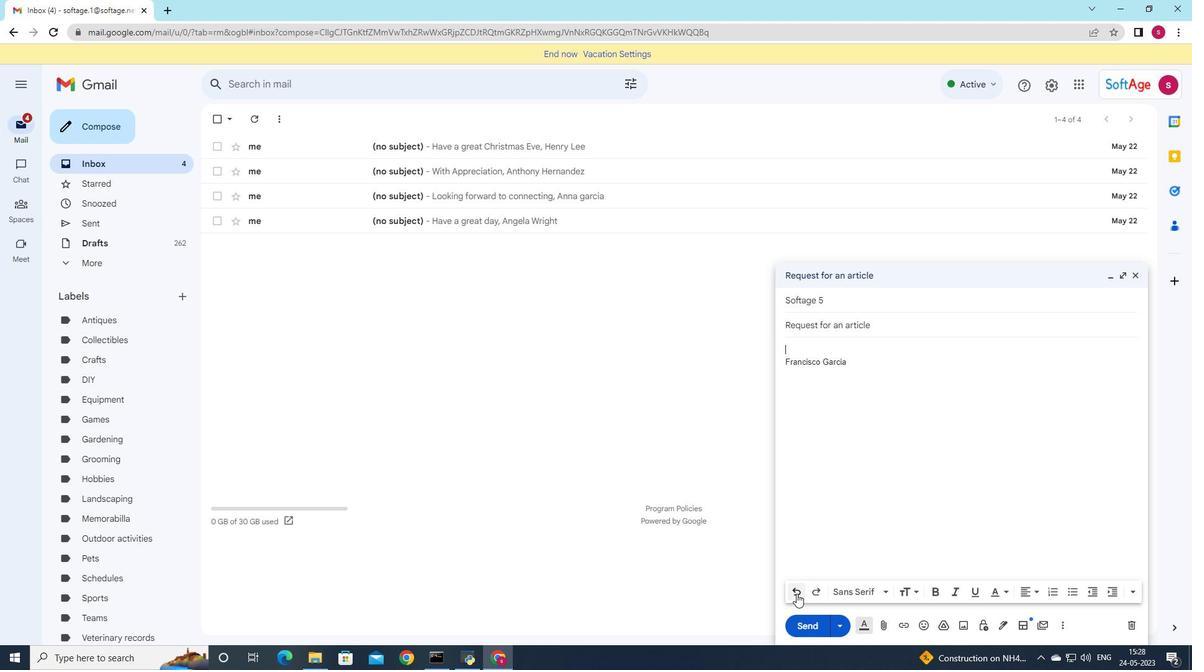 
Action: Mouse pressed left at (796, 594)
Screenshot: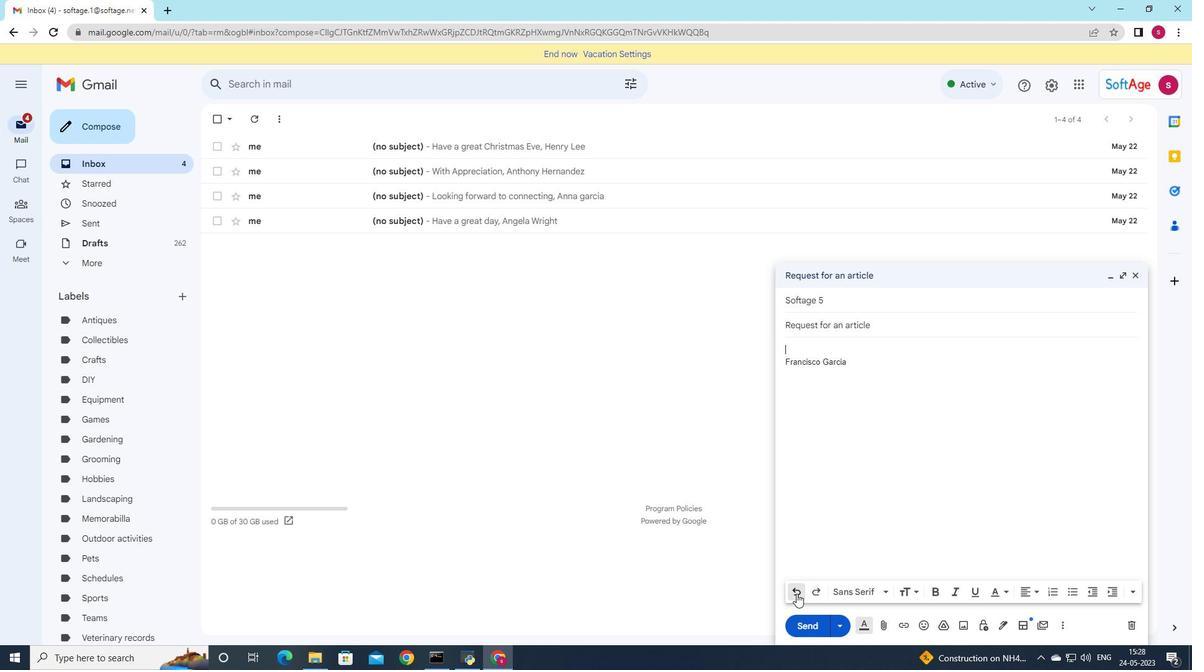 
Action: Mouse pressed left at (796, 594)
Screenshot: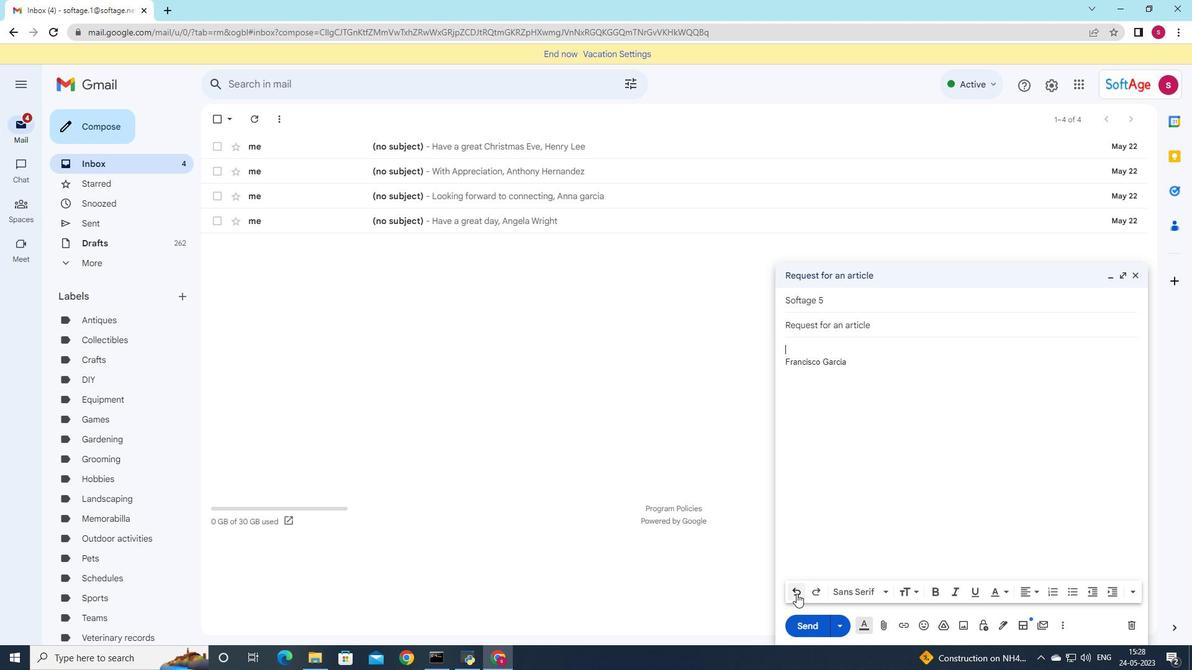 
Action: Mouse pressed left at (796, 594)
Screenshot: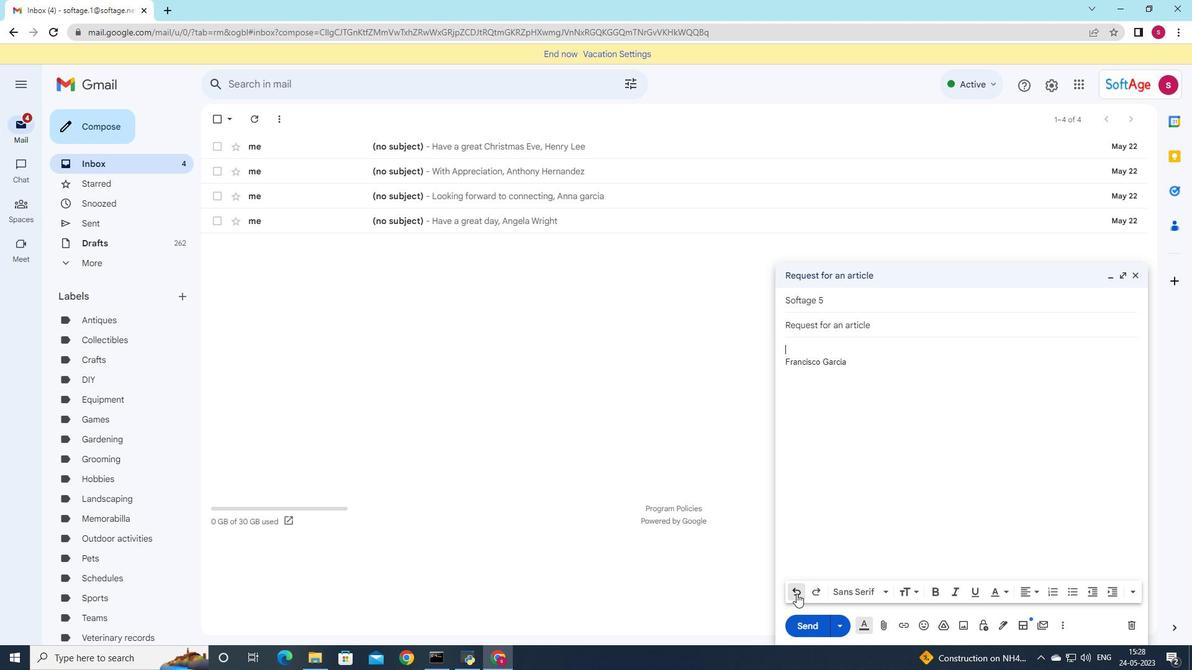 
Action: Mouse pressed left at (796, 594)
Screenshot: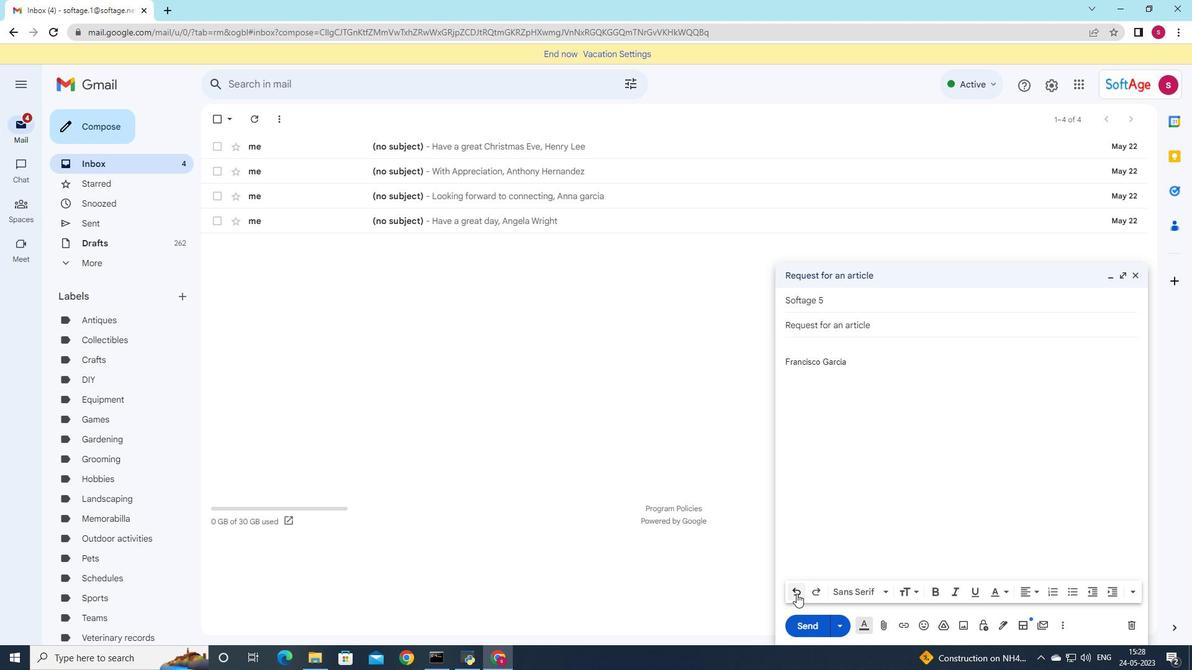 
Action: Mouse pressed left at (796, 594)
Screenshot: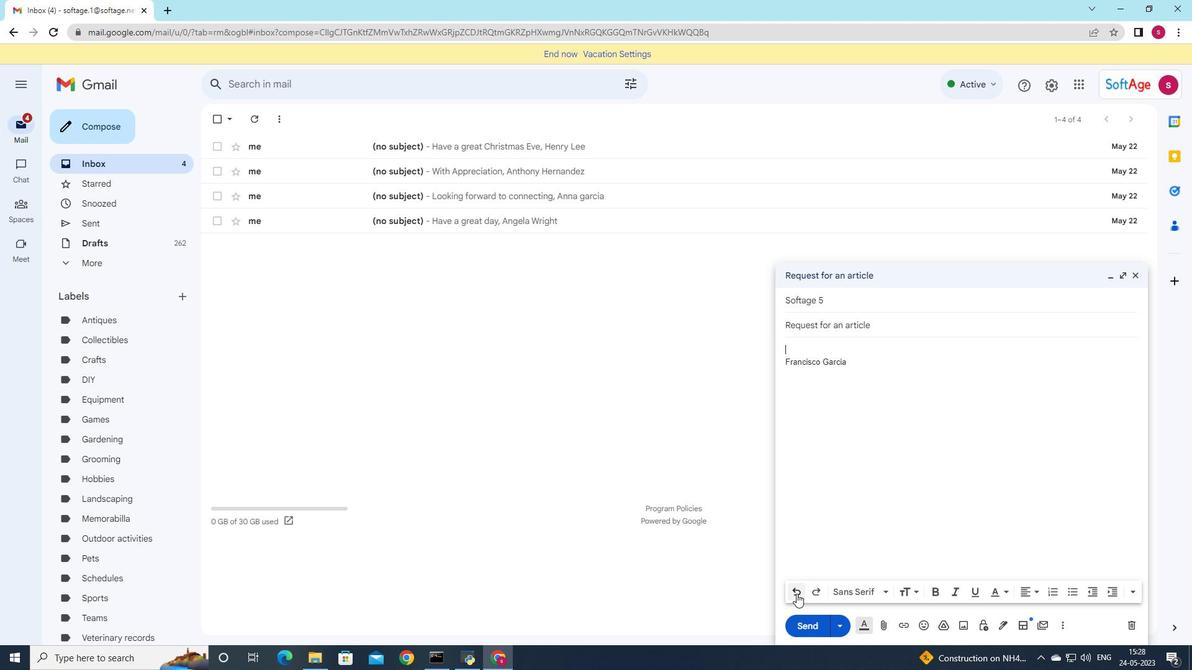 
Action: Mouse pressed left at (796, 594)
Screenshot: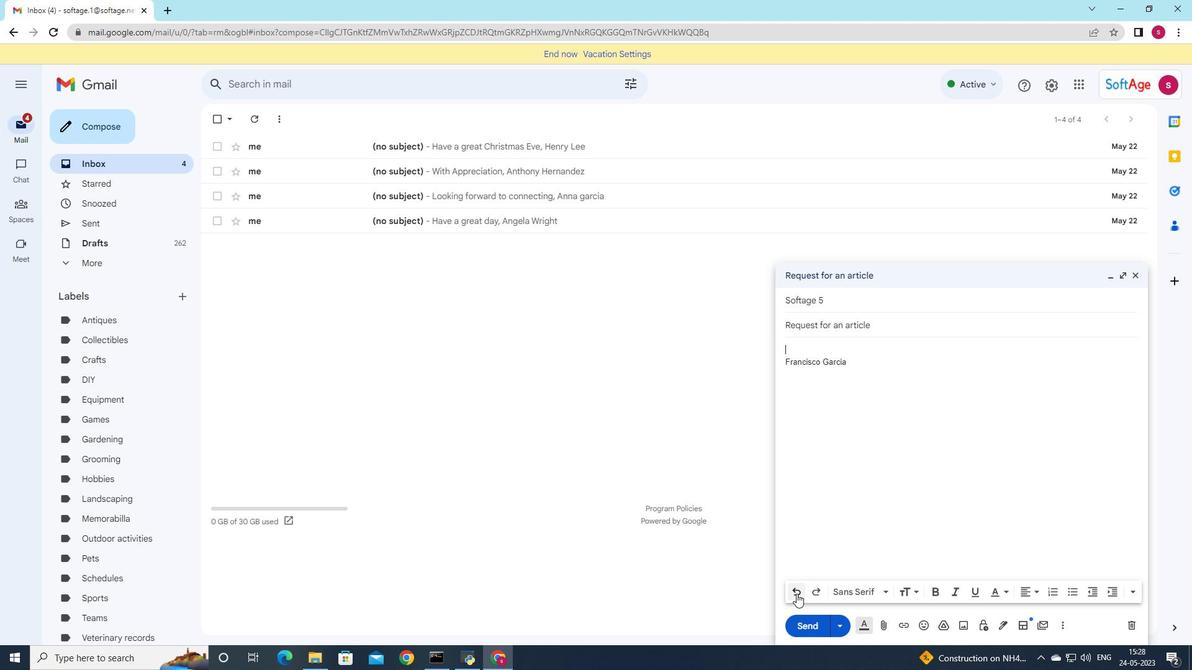 
Action: Mouse moved to (1031, 528)
Screenshot: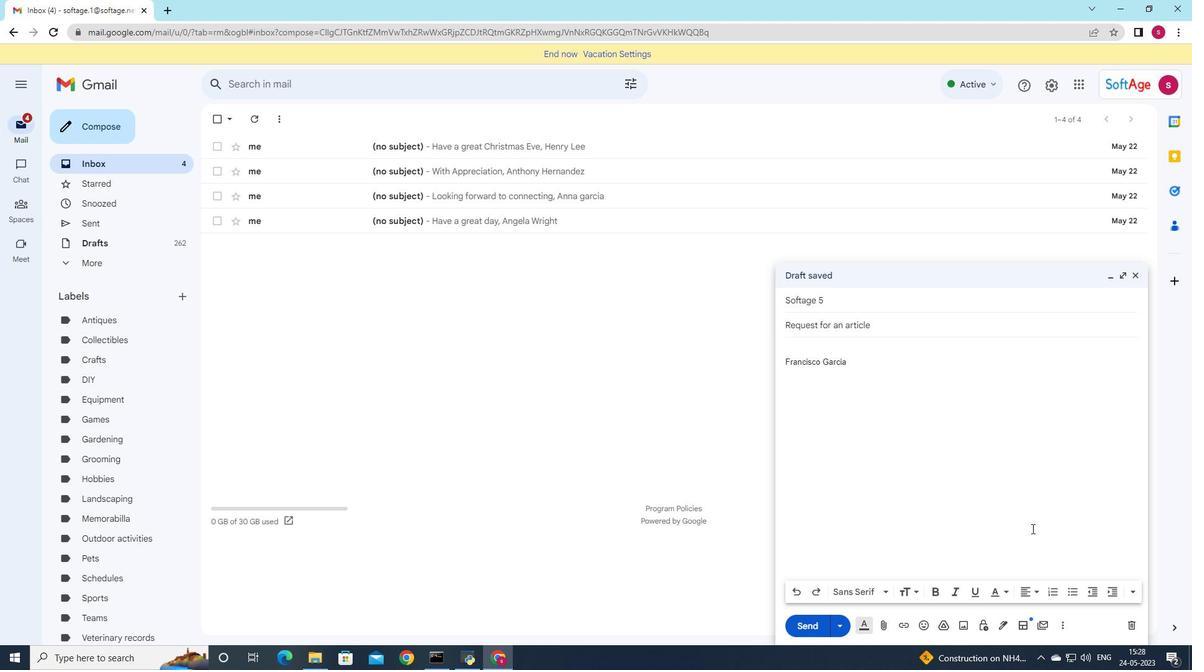 
Action: Key pressed <Key.shift>i<Key.space>appreciate<Key.space>your<Key.space>cooperation<Key.space>in<Key.space>resolving<Key.space>this<Key.space>matter.
Screenshot: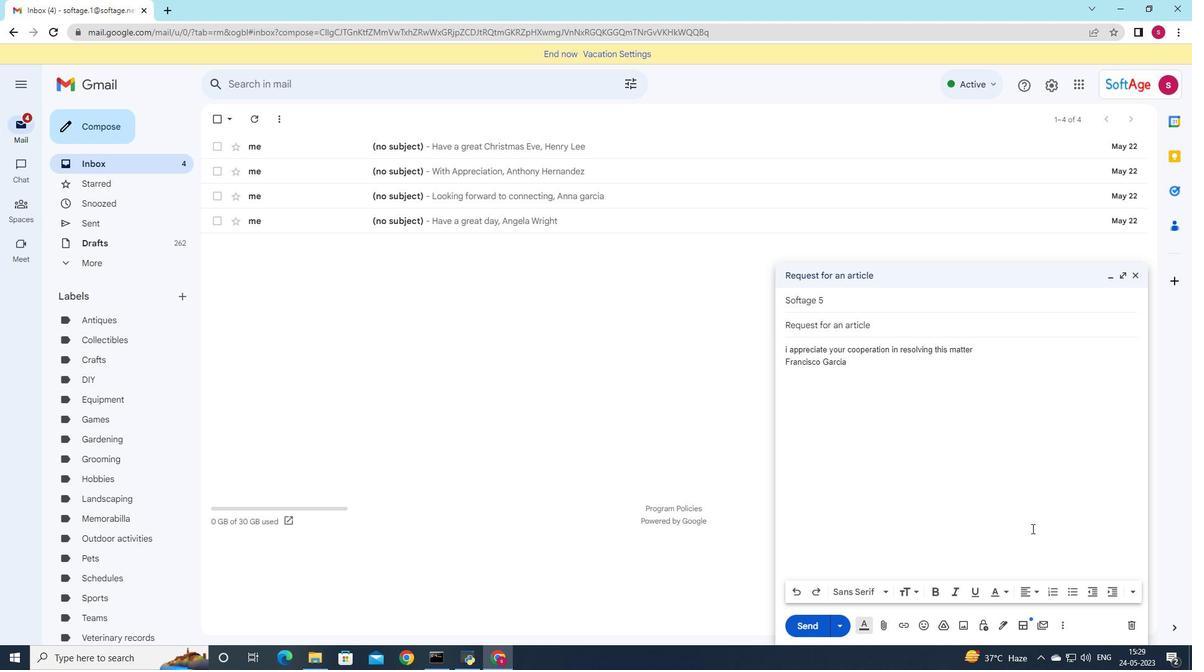
Action: Mouse moved to (804, 621)
Screenshot: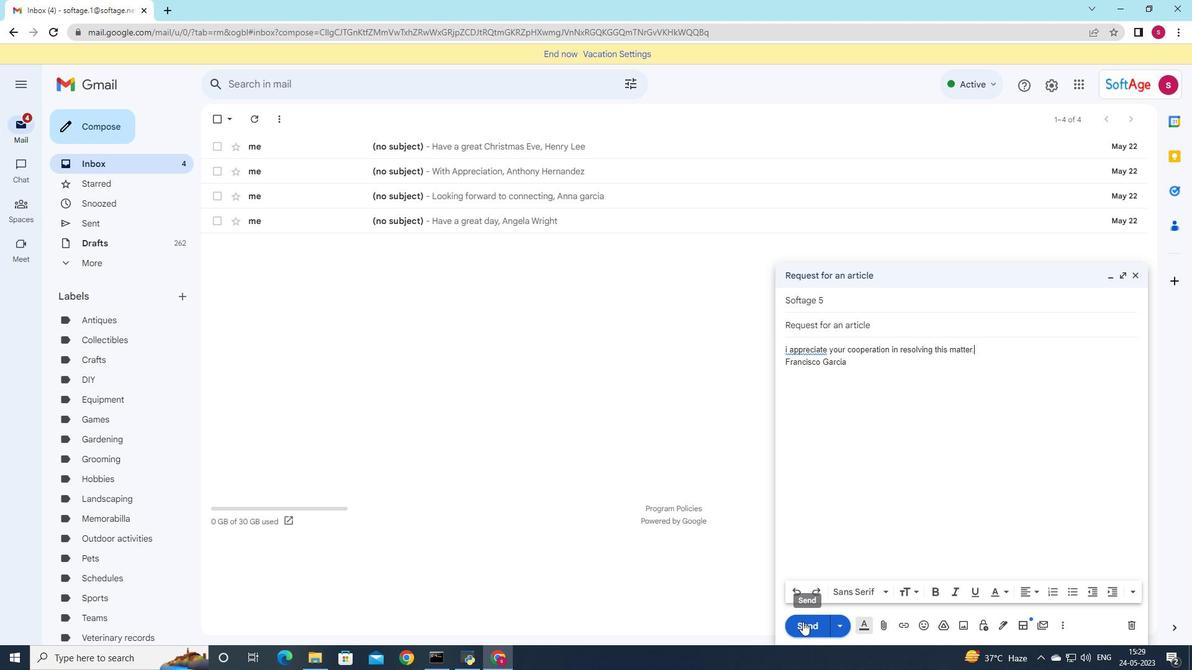 
Action: Mouse pressed left at (804, 621)
Screenshot: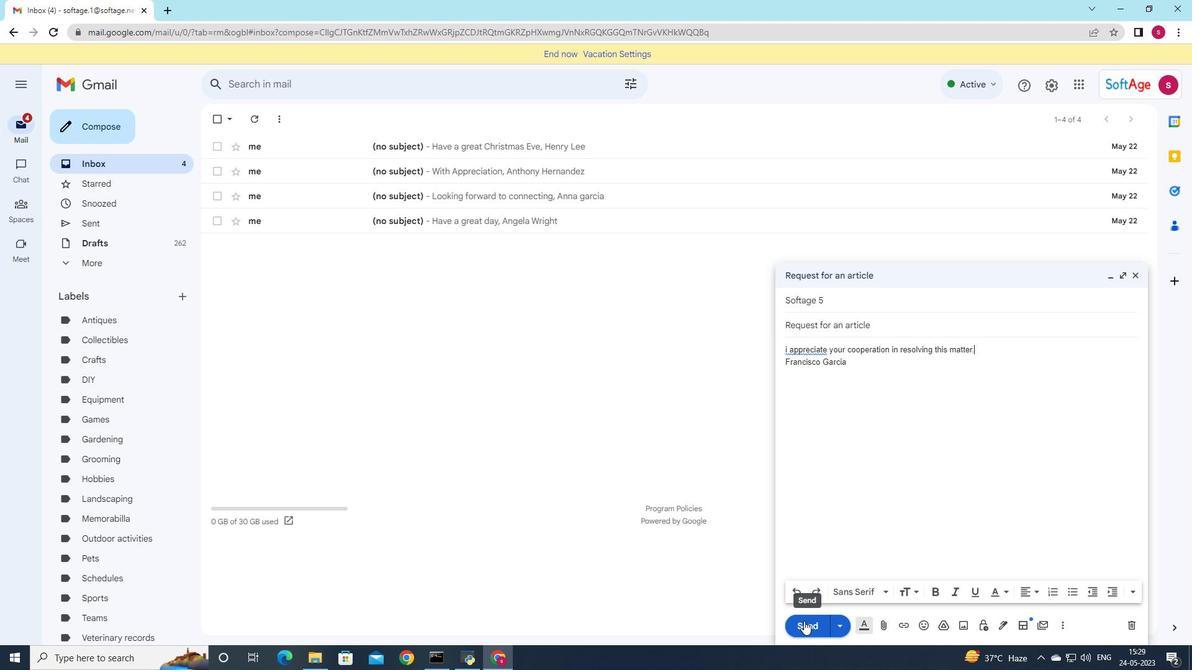 
Action: Mouse moved to (101, 217)
Screenshot: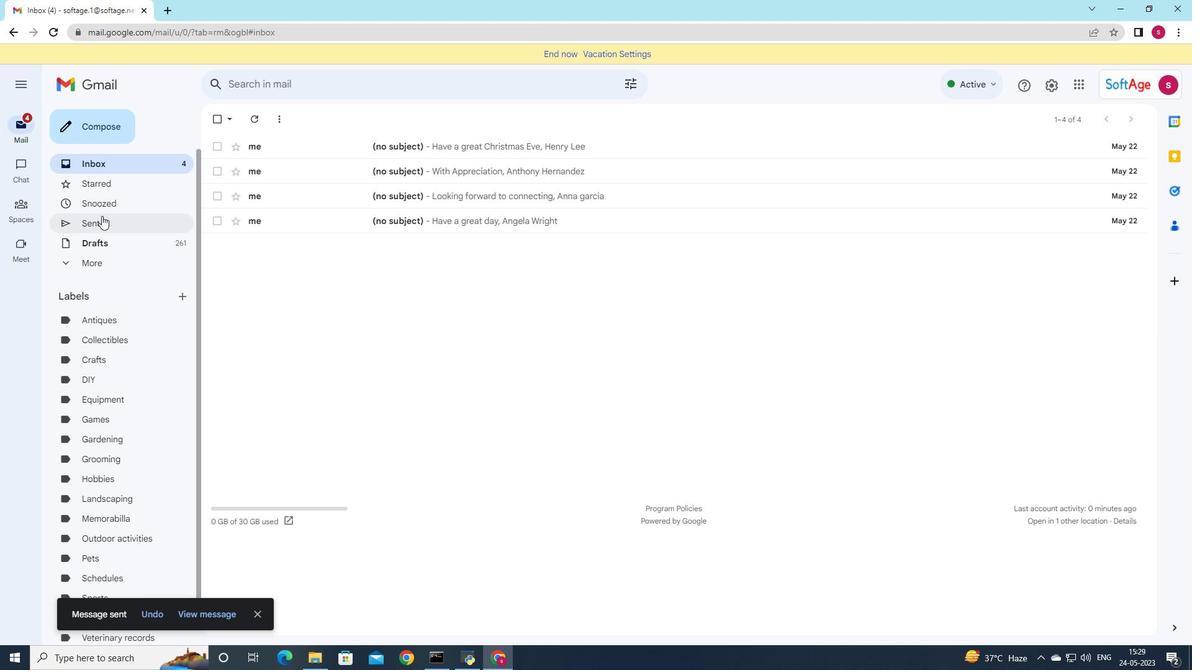 
Action: Mouse pressed left at (101, 217)
Screenshot: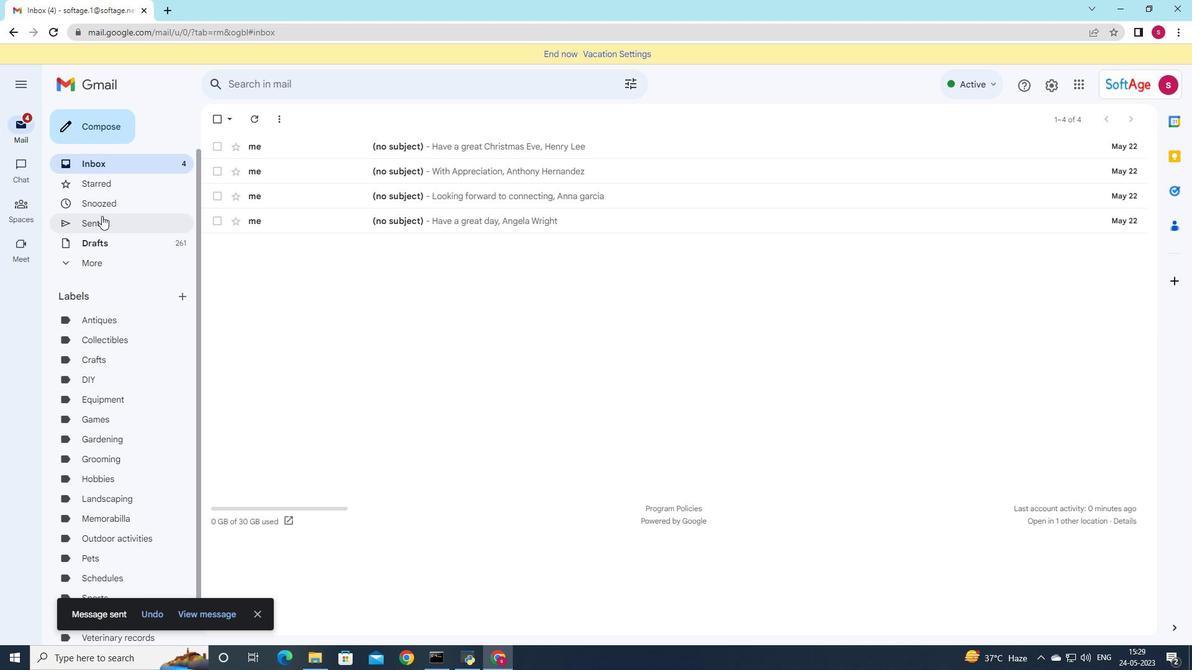 
Action: Mouse moved to (564, 198)
Screenshot: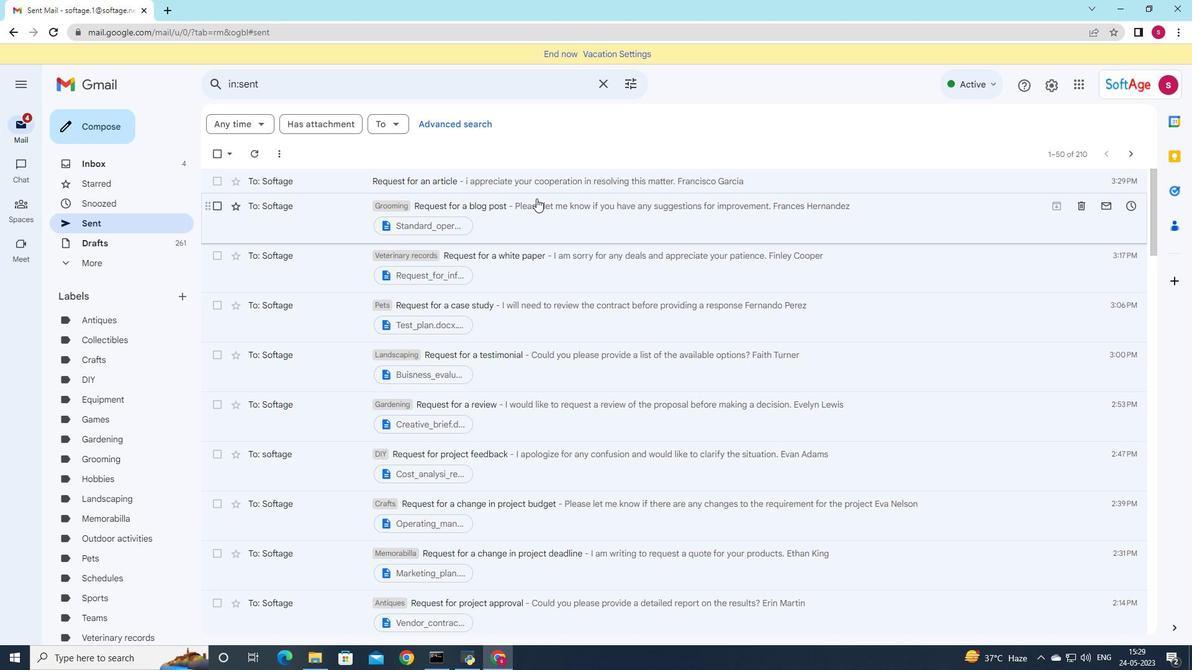 
Action: Mouse pressed left at (564, 198)
Screenshot: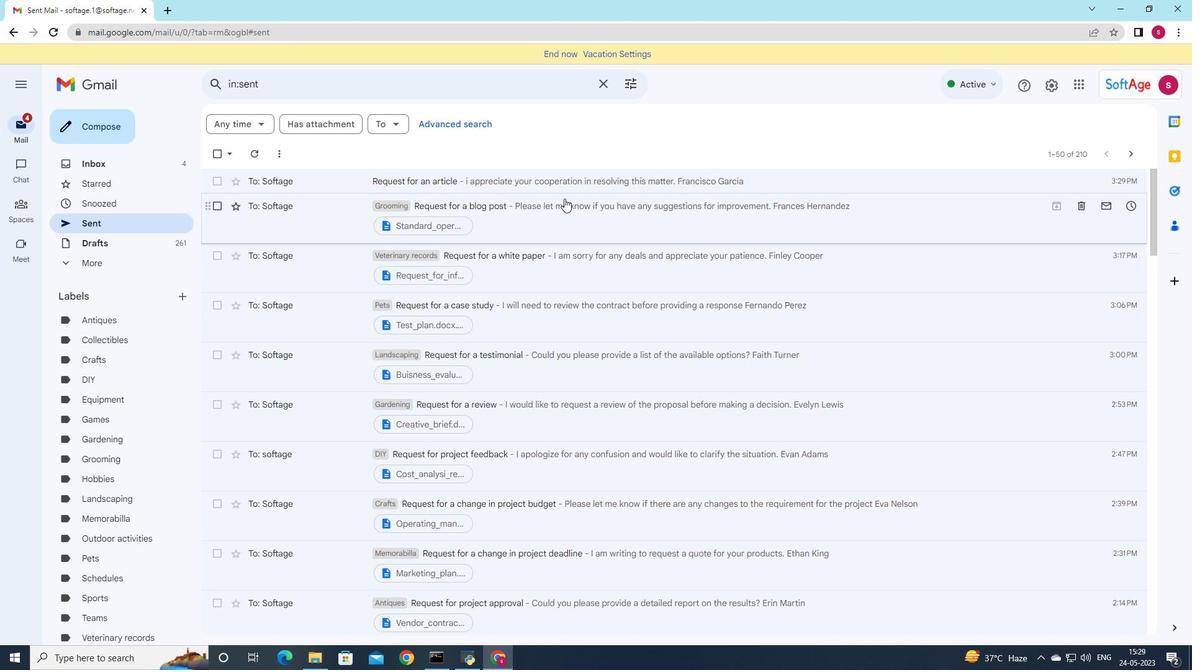 
Action: Mouse moved to (156, 227)
Screenshot: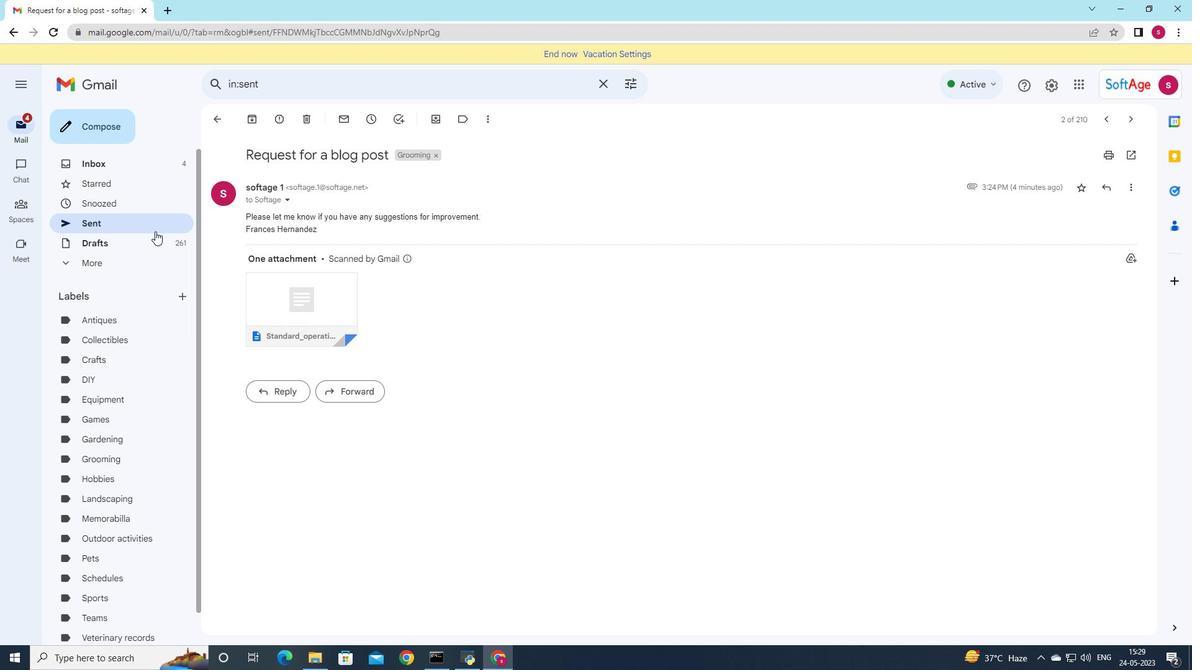 
Action: Mouse pressed left at (156, 227)
Screenshot: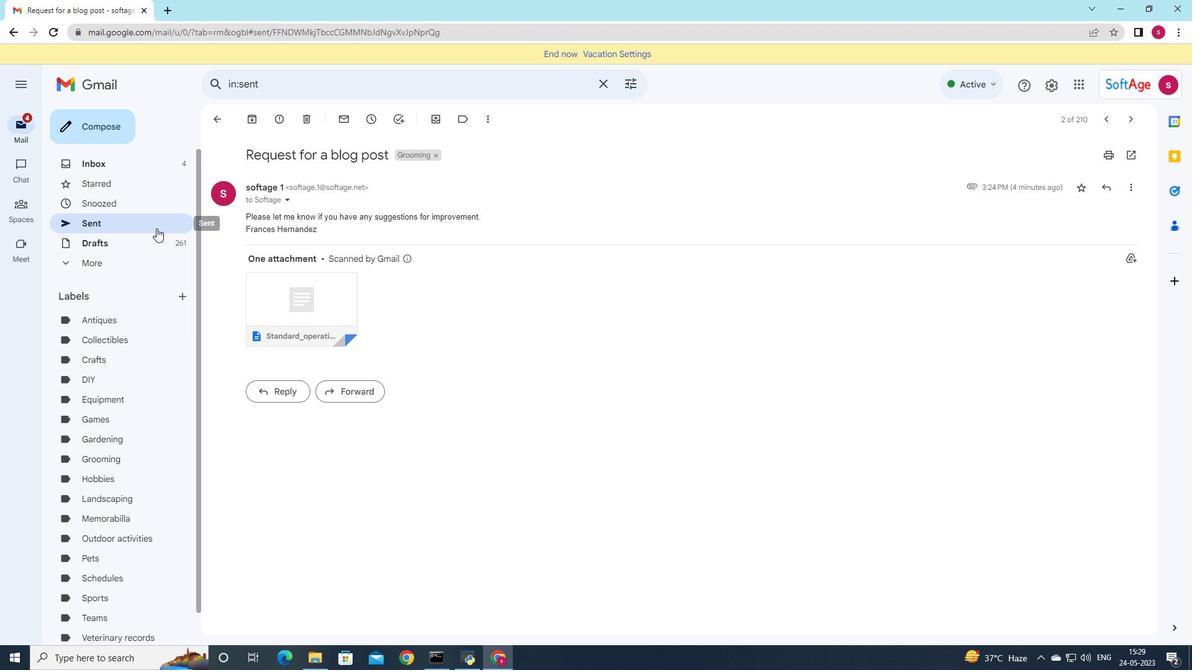 
Action: Mouse moved to (515, 184)
Screenshot: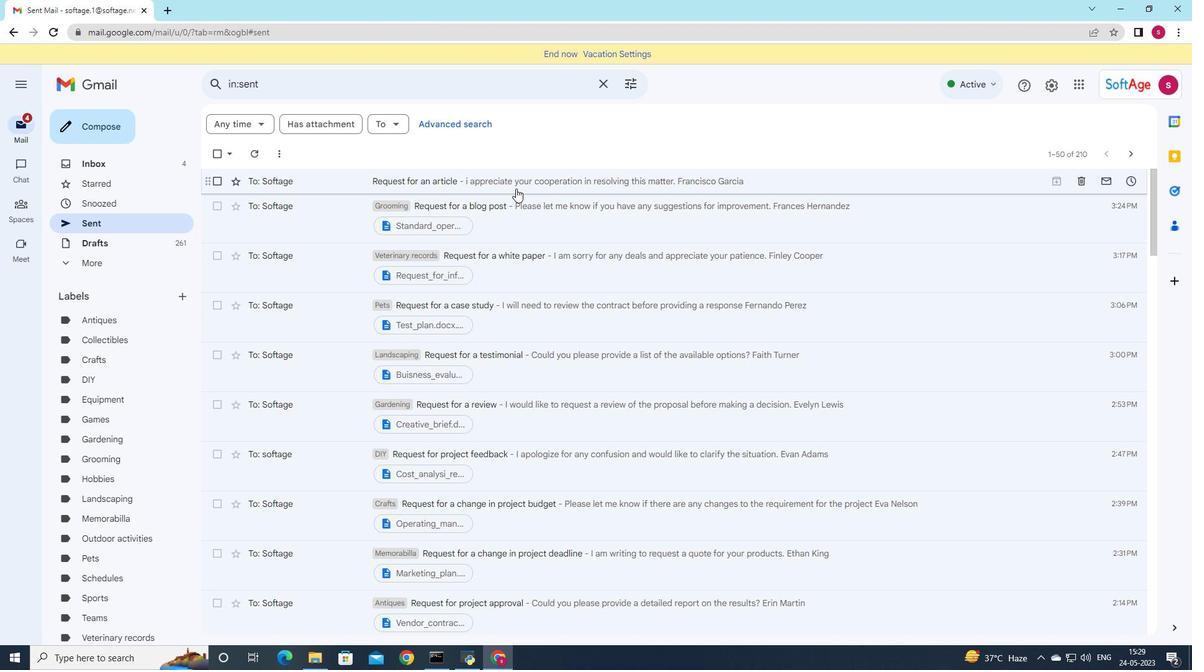 
Action: Mouse pressed left at (515, 184)
Screenshot: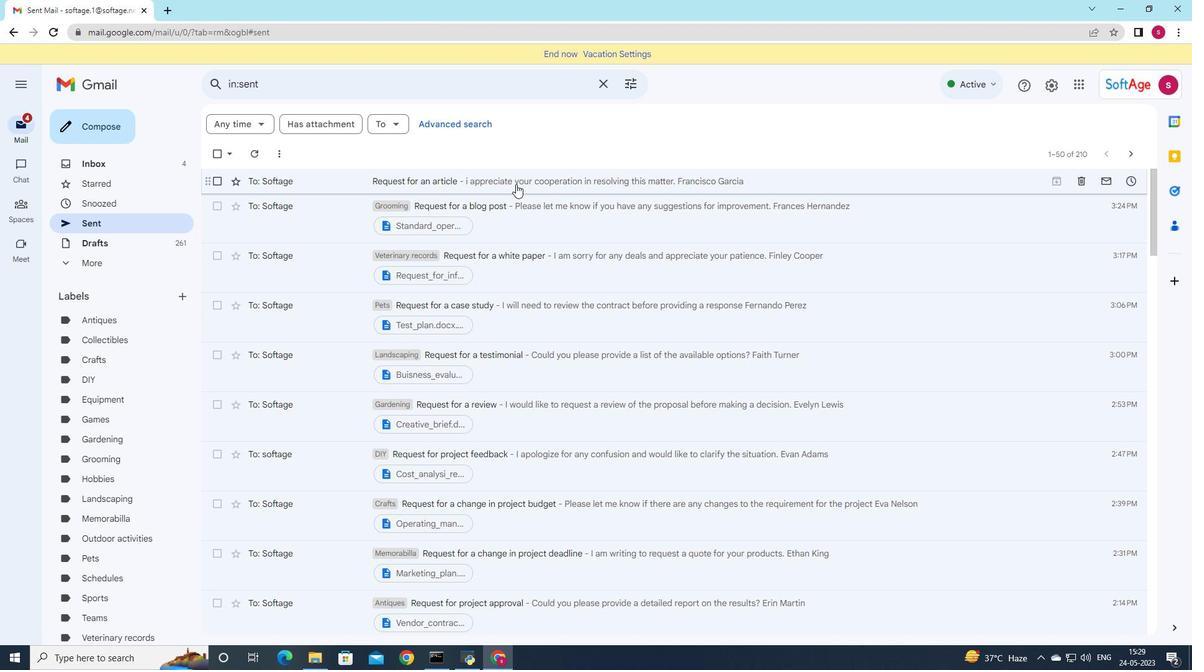 
Action: Mouse moved to (365, 232)
Screenshot: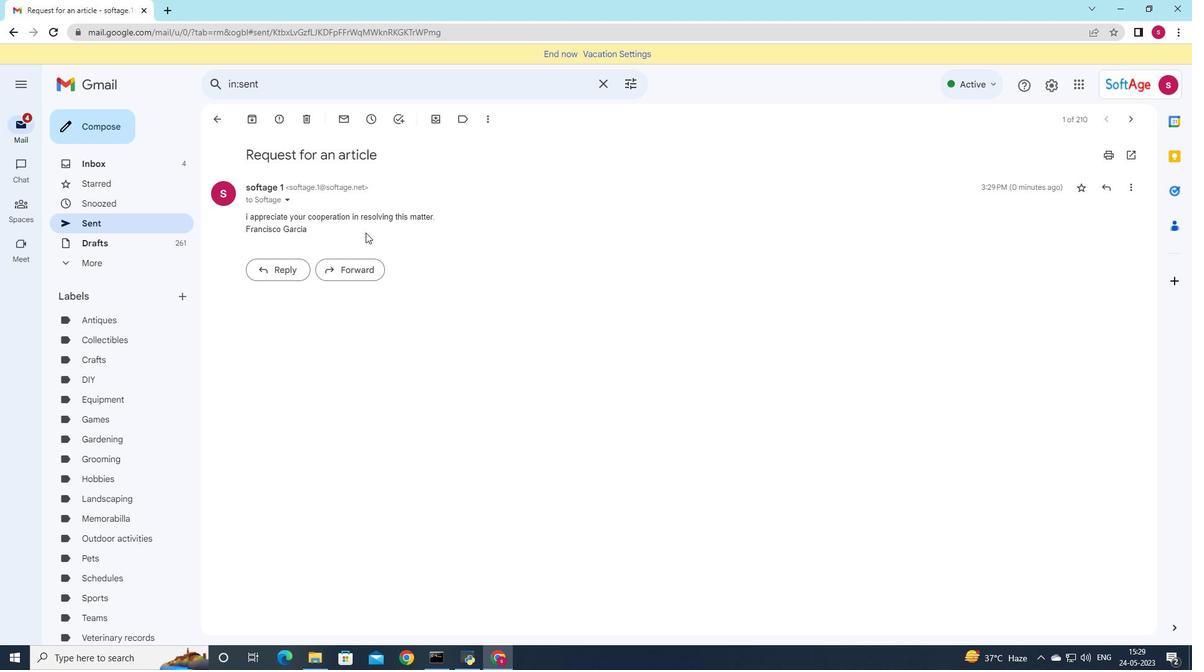 
Action: Mouse pressed left at (365, 232)
Screenshot: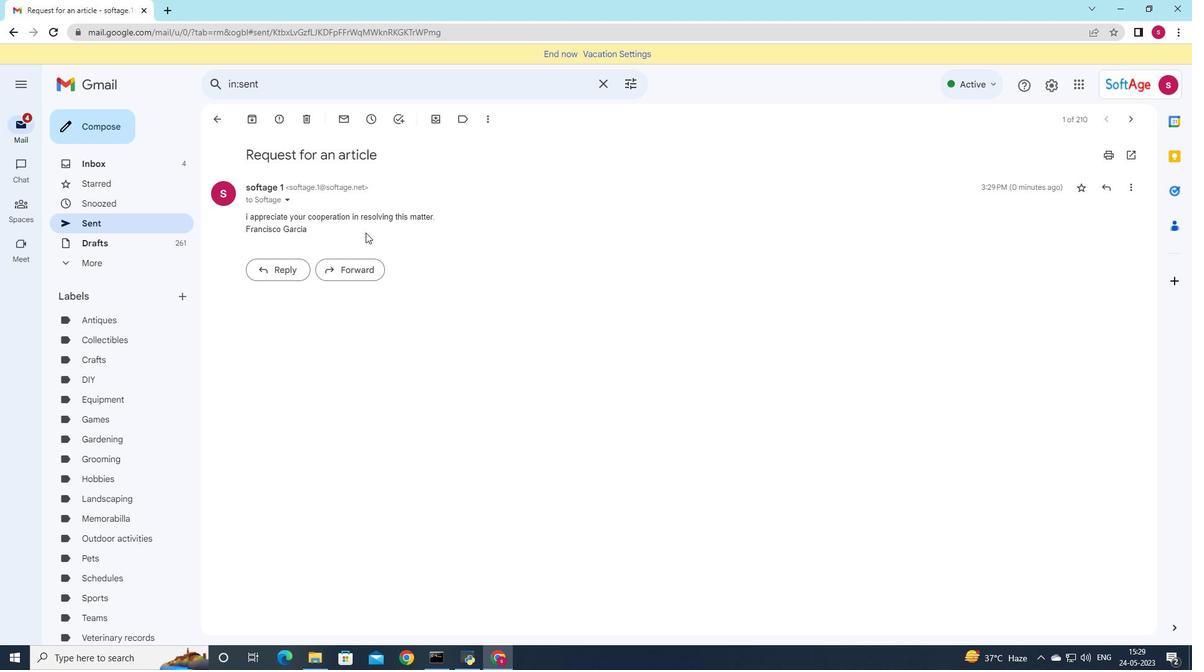 
Action: Mouse moved to (360, 222)
Screenshot: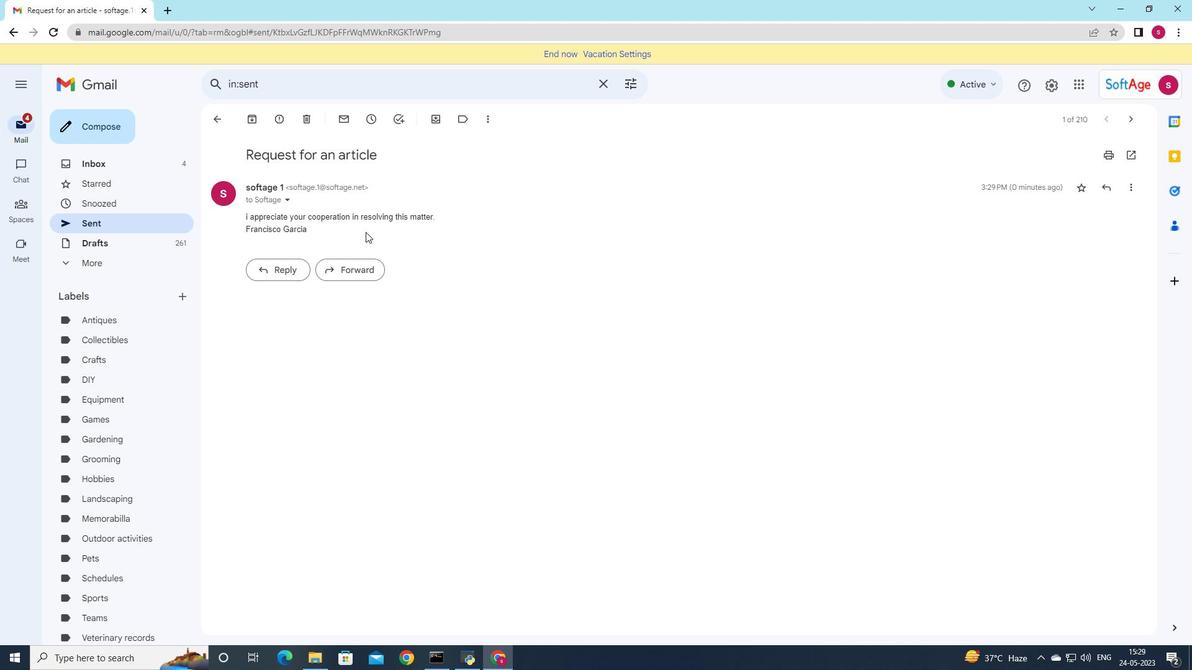 
Action: Mouse pressed left at (360, 222)
Screenshot: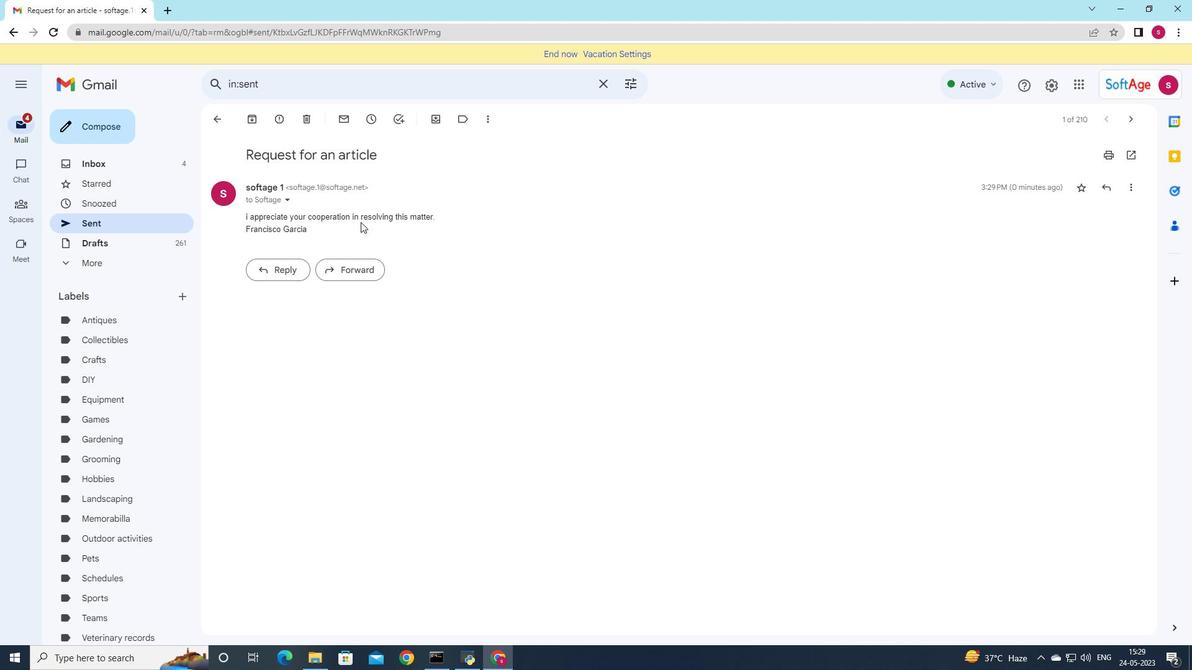 
Action: Mouse pressed left at (360, 222)
Screenshot: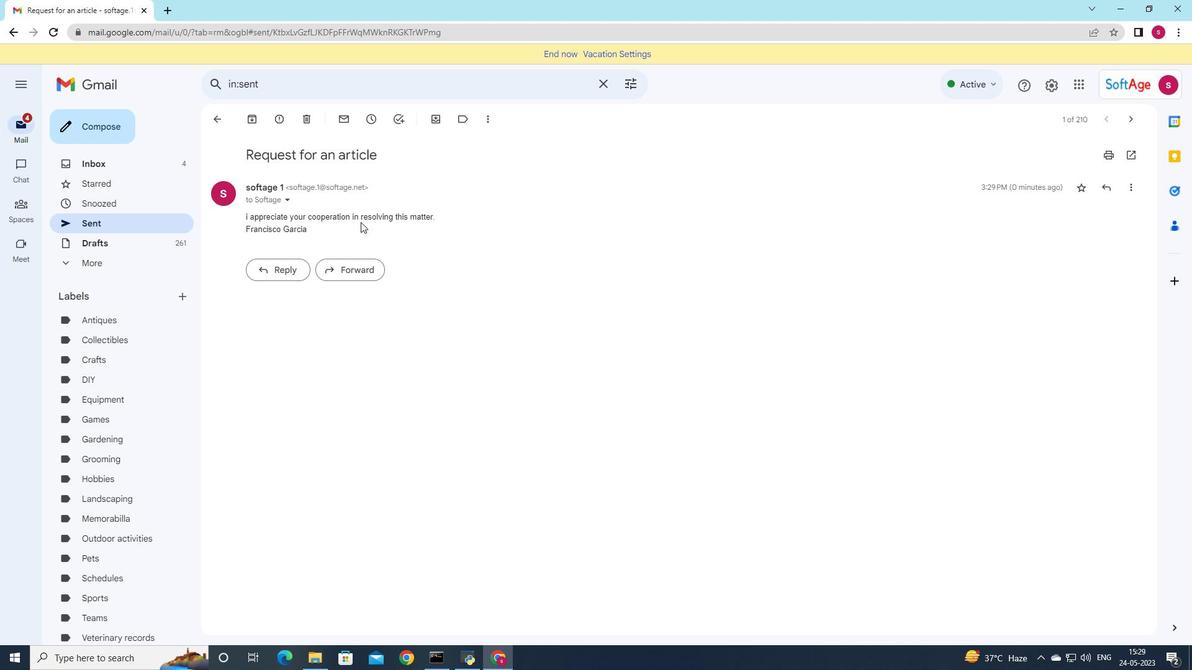
Action: Mouse moved to (445, 212)
Screenshot: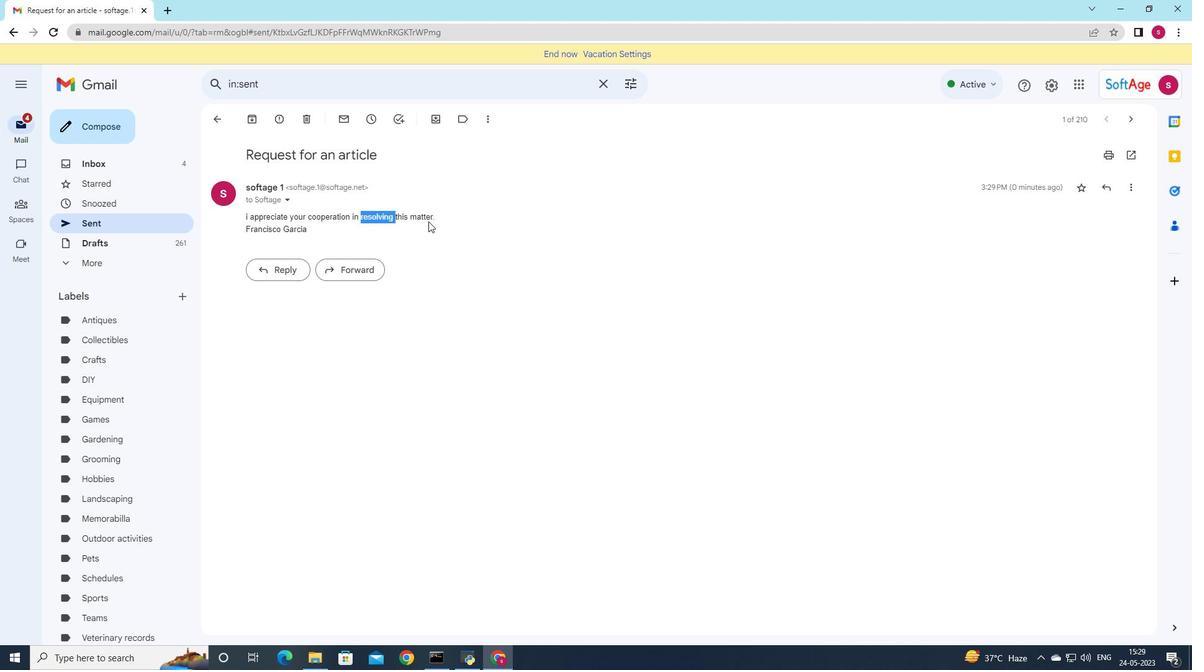 
Action: Mouse pressed left at (445, 212)
Screenshot: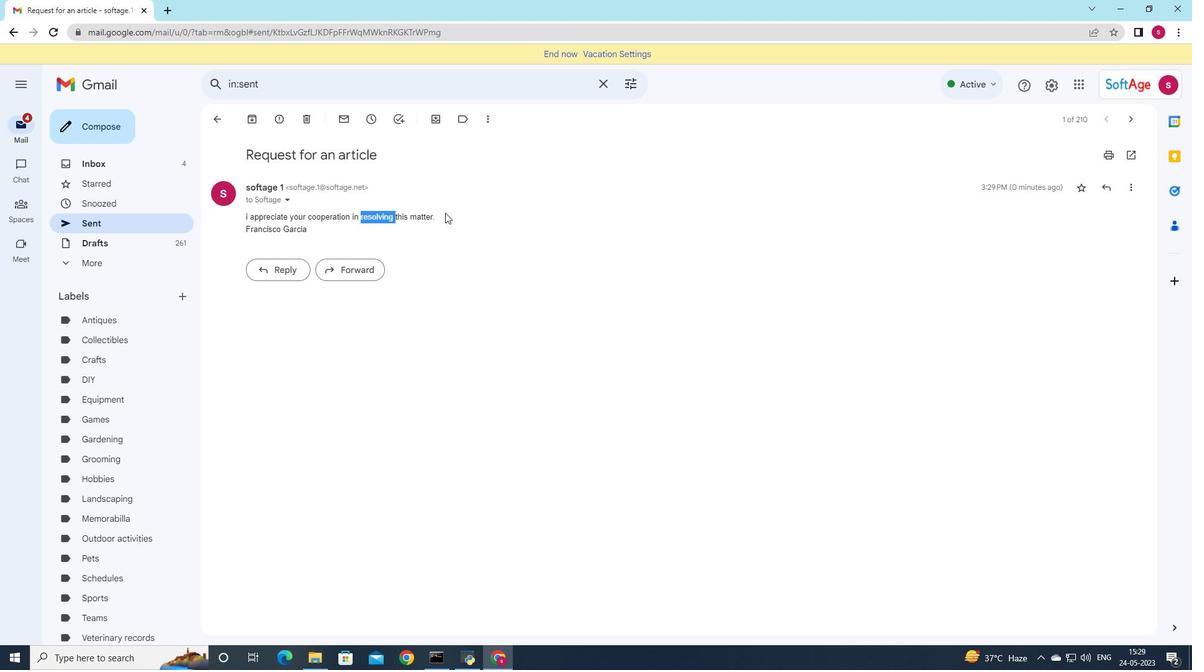 
Action: Mouse moved to (288, 199)
Screenshot: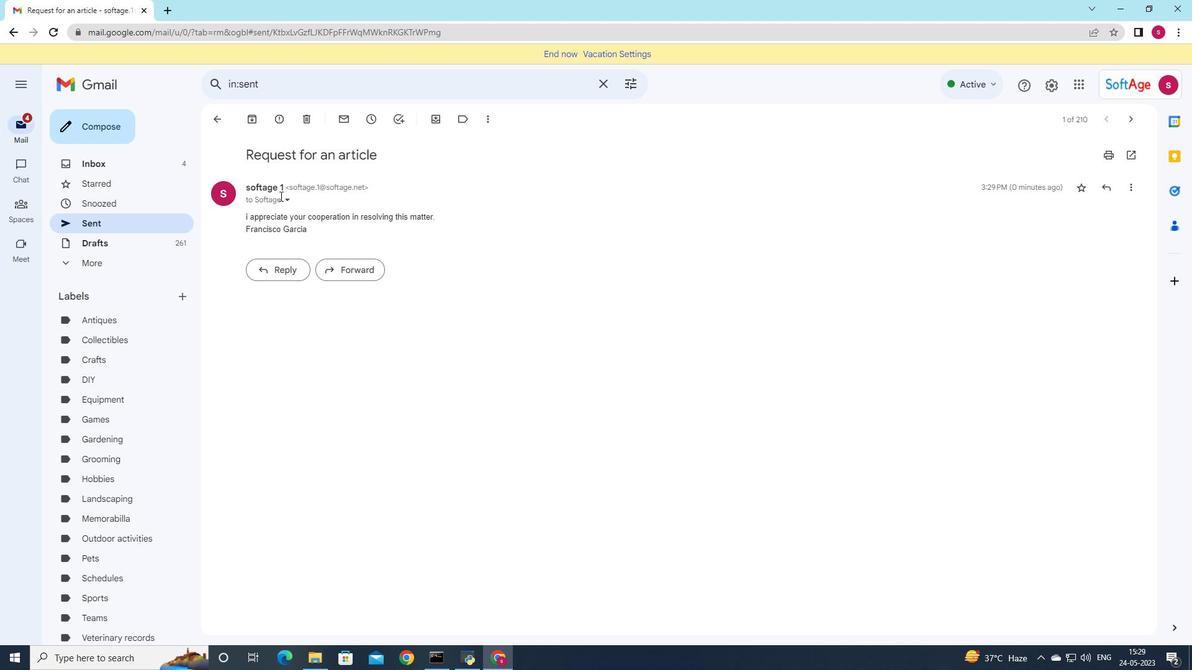 
Action: Mouse pressed left at (288, 199)
Screenshot: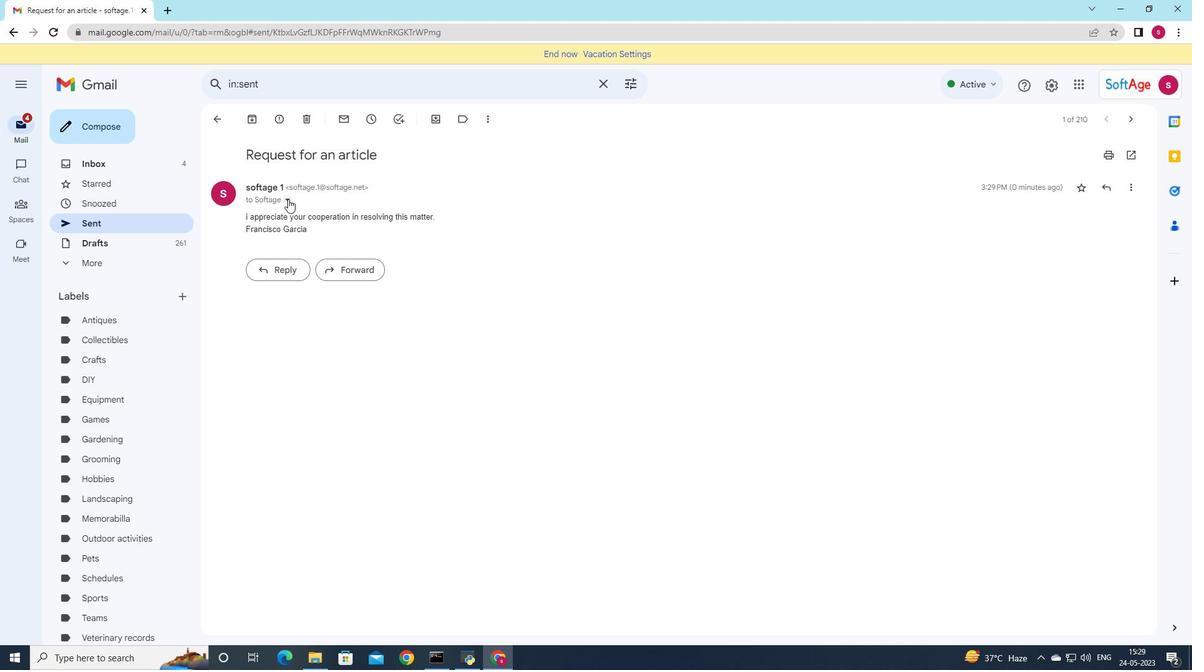 
Action: Mouse moved to (263, 244)
Screenshot: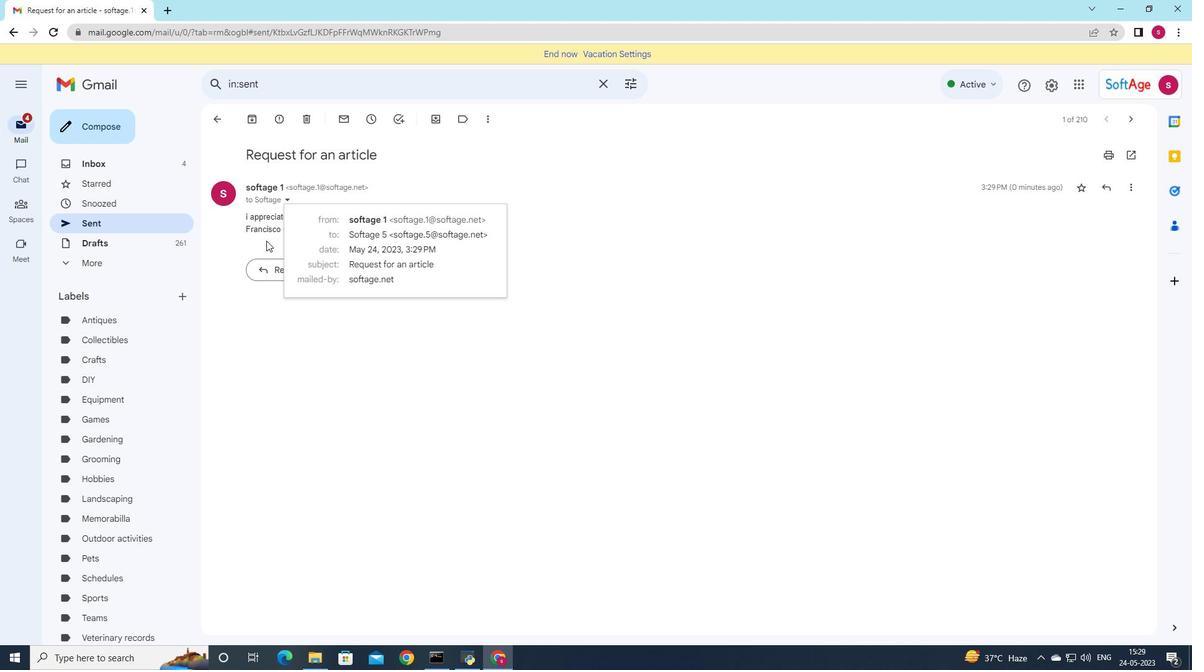 
Action: Mouse pressed left at (263, 244)
Screenshot: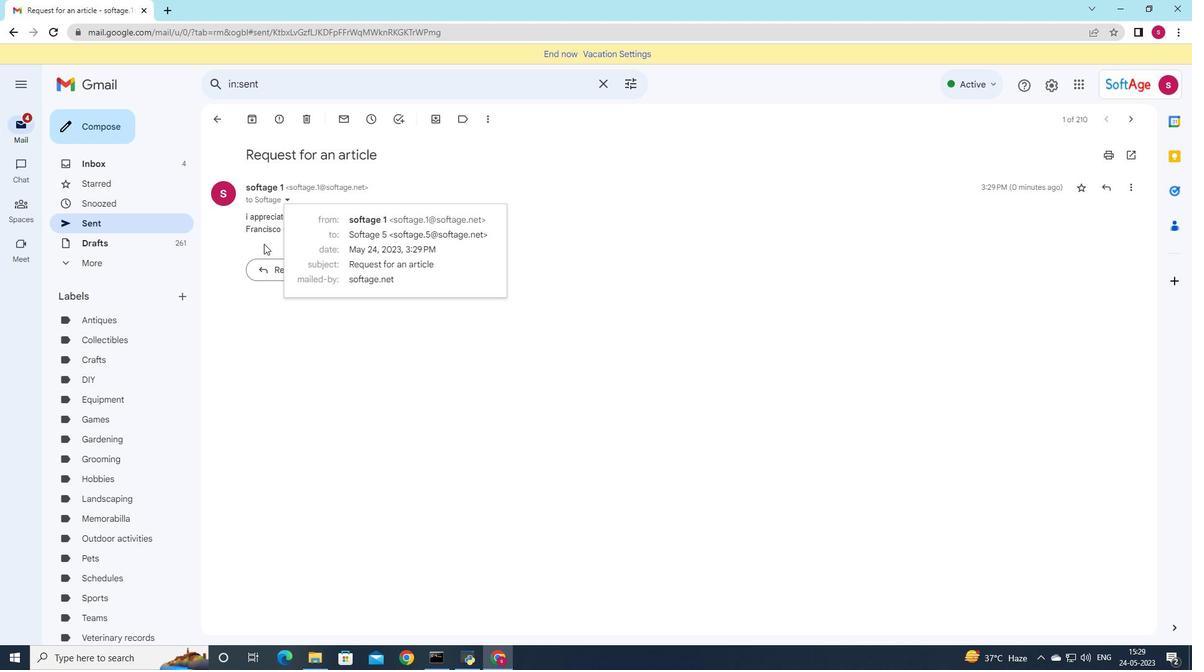 
Action: Mouse moved to (377, 273)
Screenshot: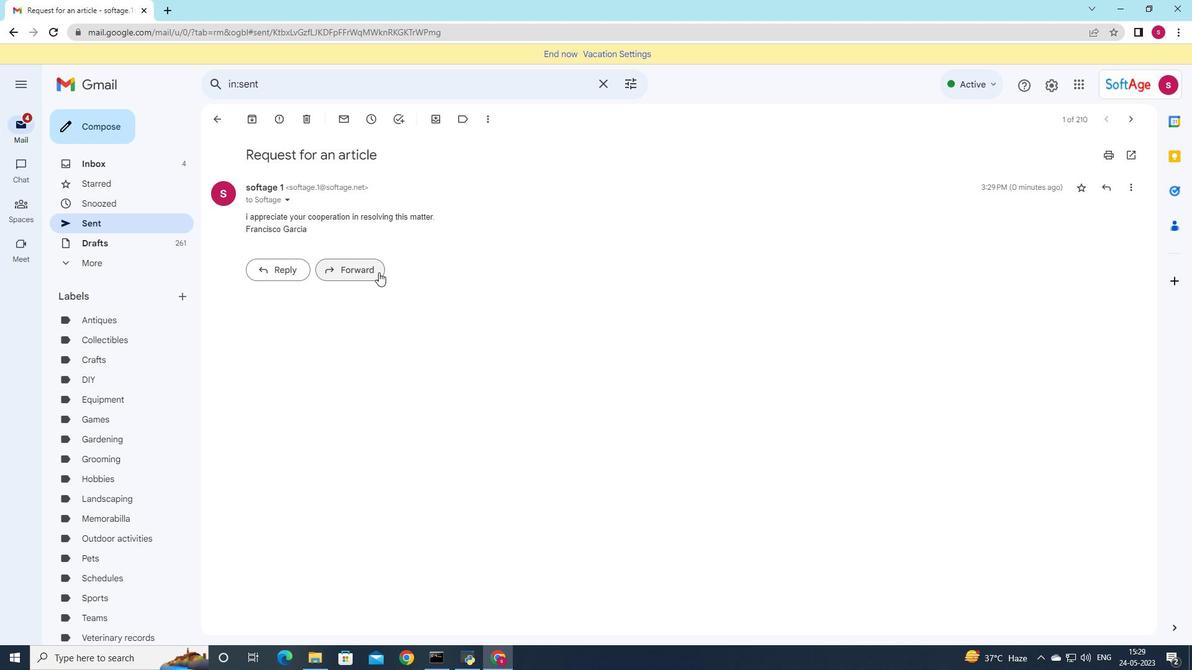 
Action: Mouse pressed left at (377, 273)
Screenshot: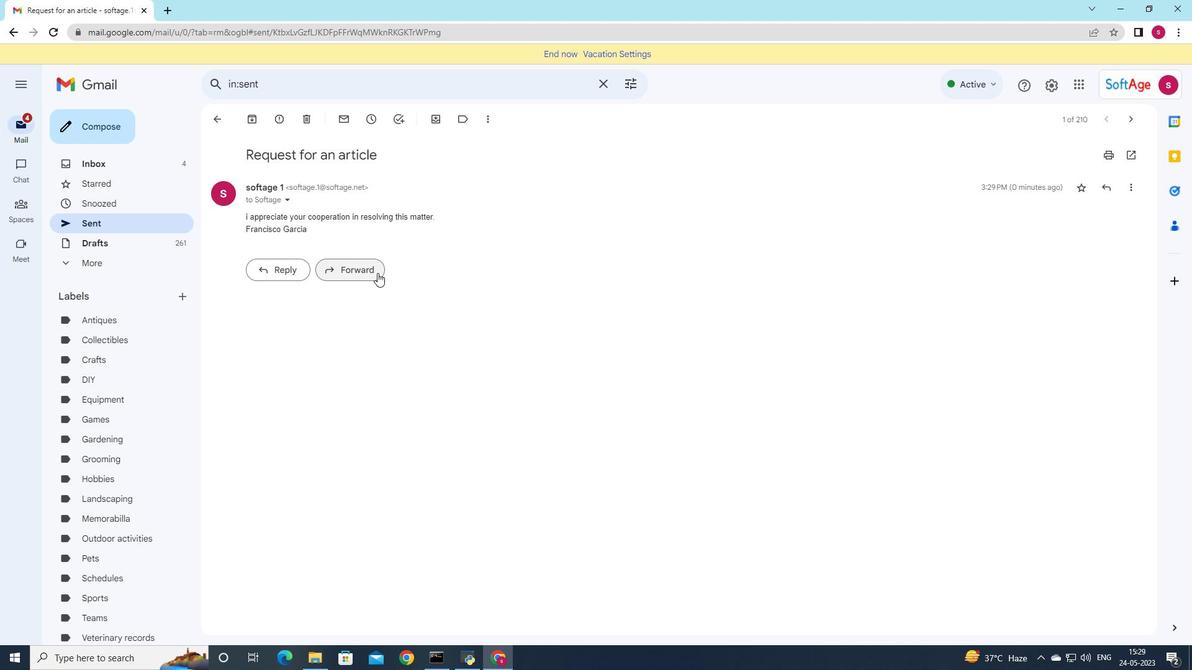 
Action: Mouse moved to (347, 502)
Screenshot: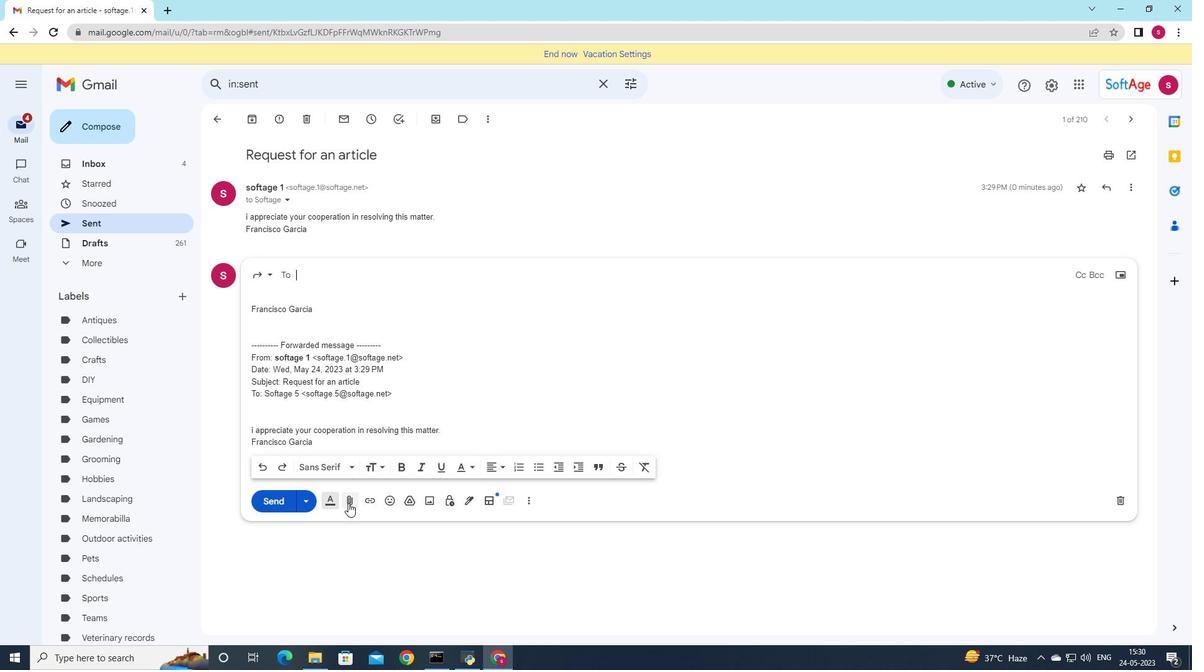 
Action: Mouse pressed left at (347, 502)
Screenshot: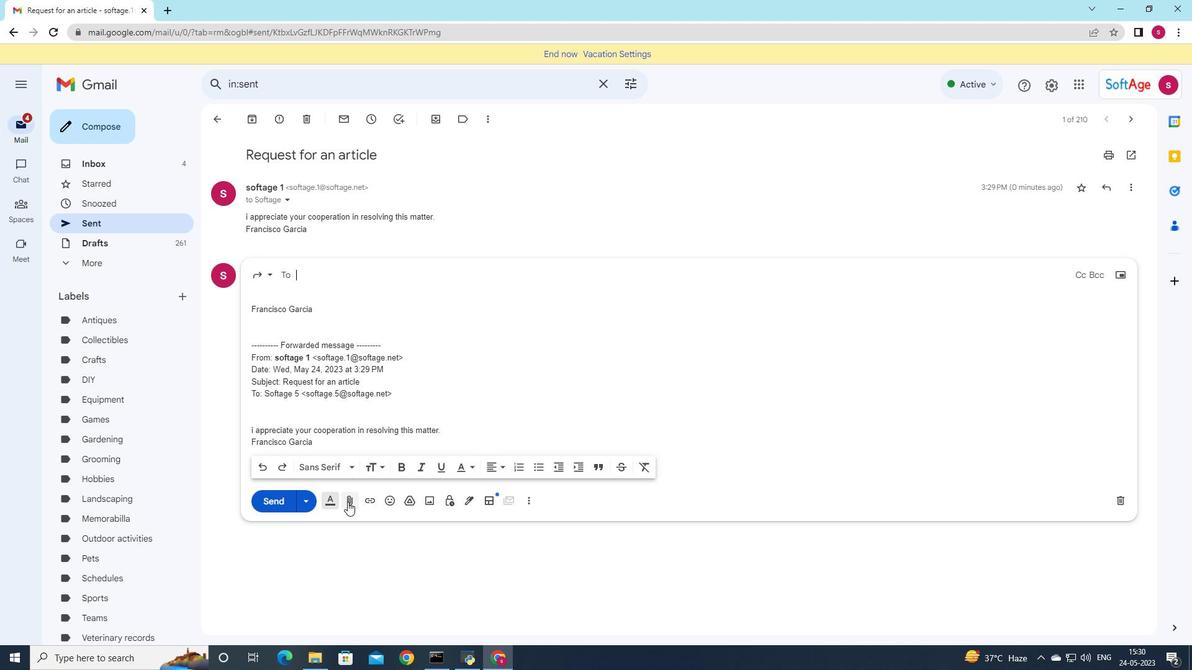 
Action: Mouse moved to (194, 87)
Screenshot: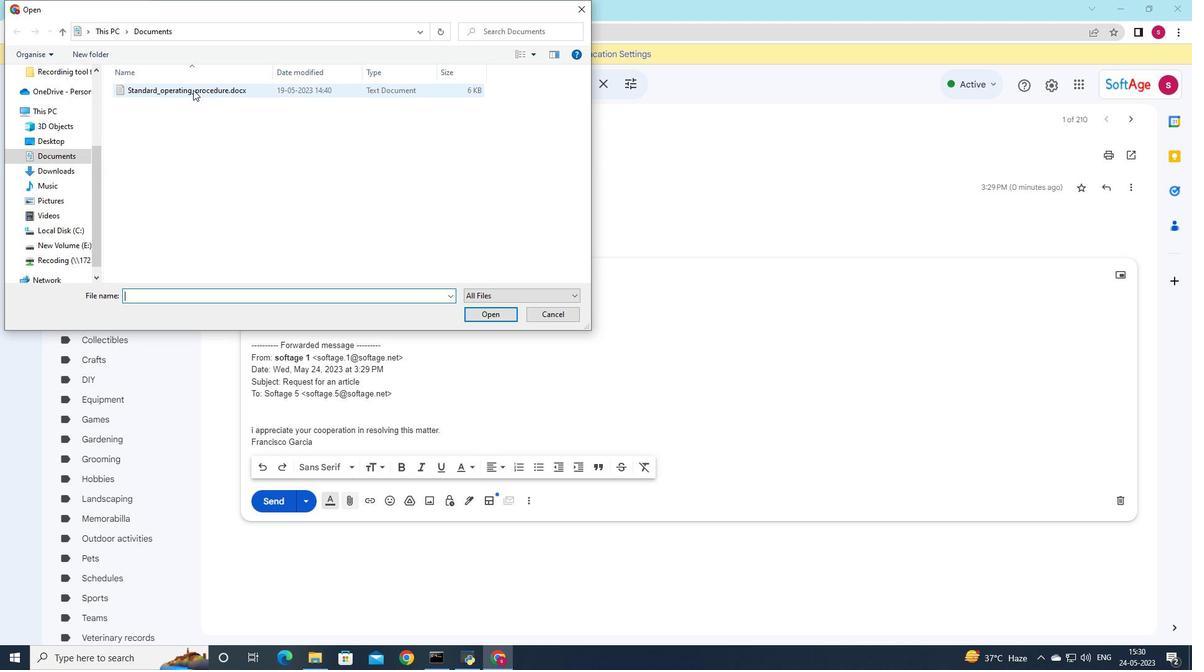 
Action: Mouse pressed left at (194, 87)
Screenshot: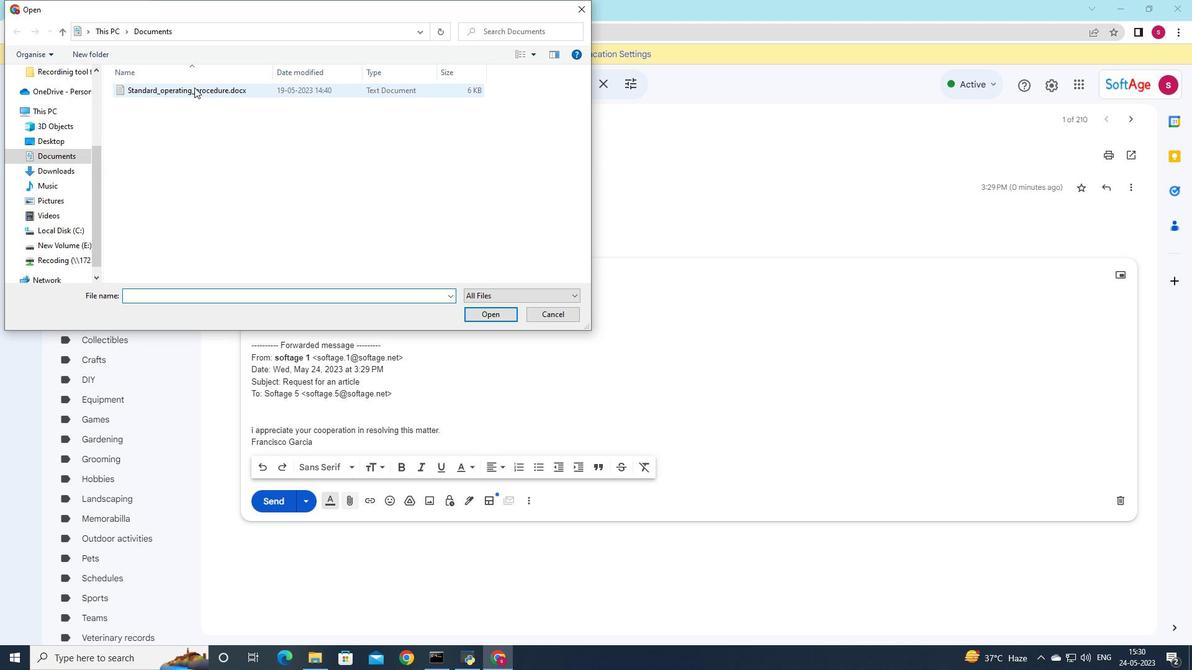 
Action: Mouse pressed left at (194, 87)
Screenshot: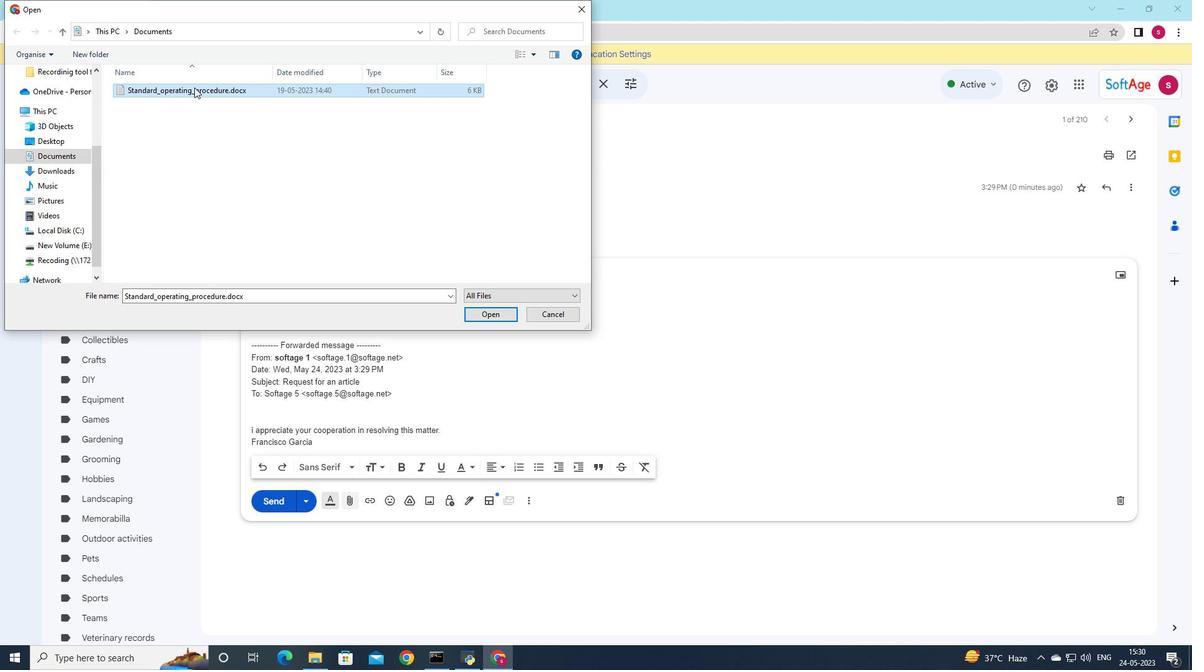 
Action: Mouse moved to (523, 151)
Screenshot: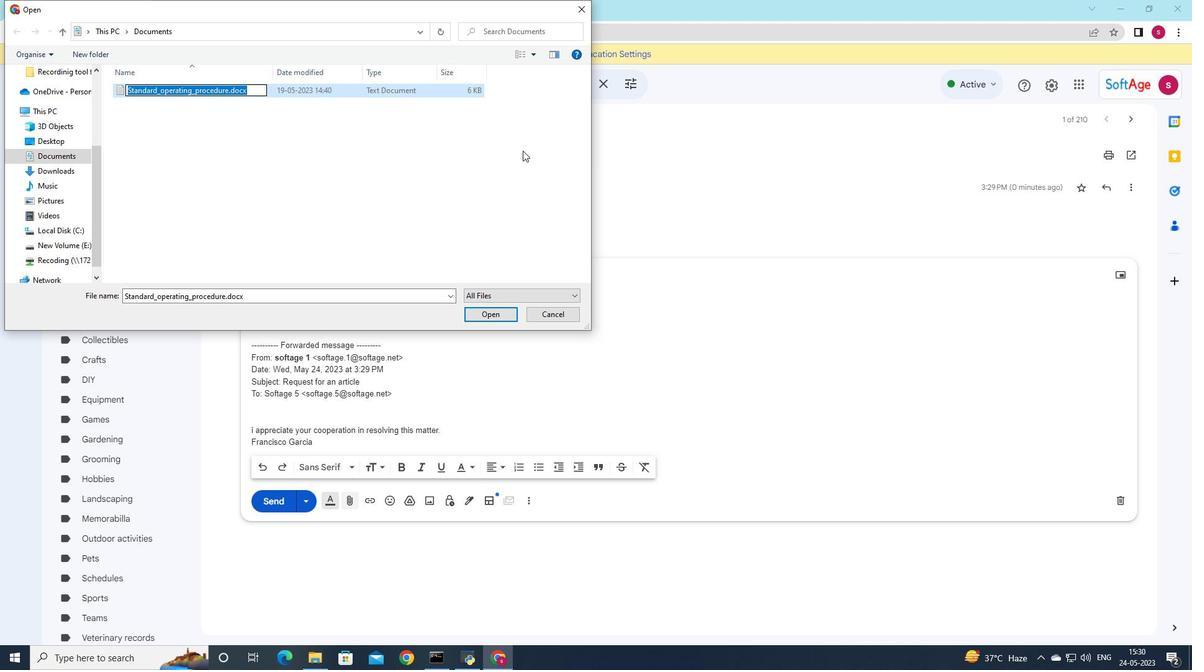 
Action: Key pressed <Key.shift><Key.shift><Key.shift><Key.shift>Marketing<Key.shift>_research<Key.shift><Key.shift><Key.shift><Key.shift><Key.shift><Key.shift><Key.shift><Key.shift><Key.shift><Key.shift><Key.shift><Key.shift><Key.shift><Key.shift>_report.pdf
Screenshot: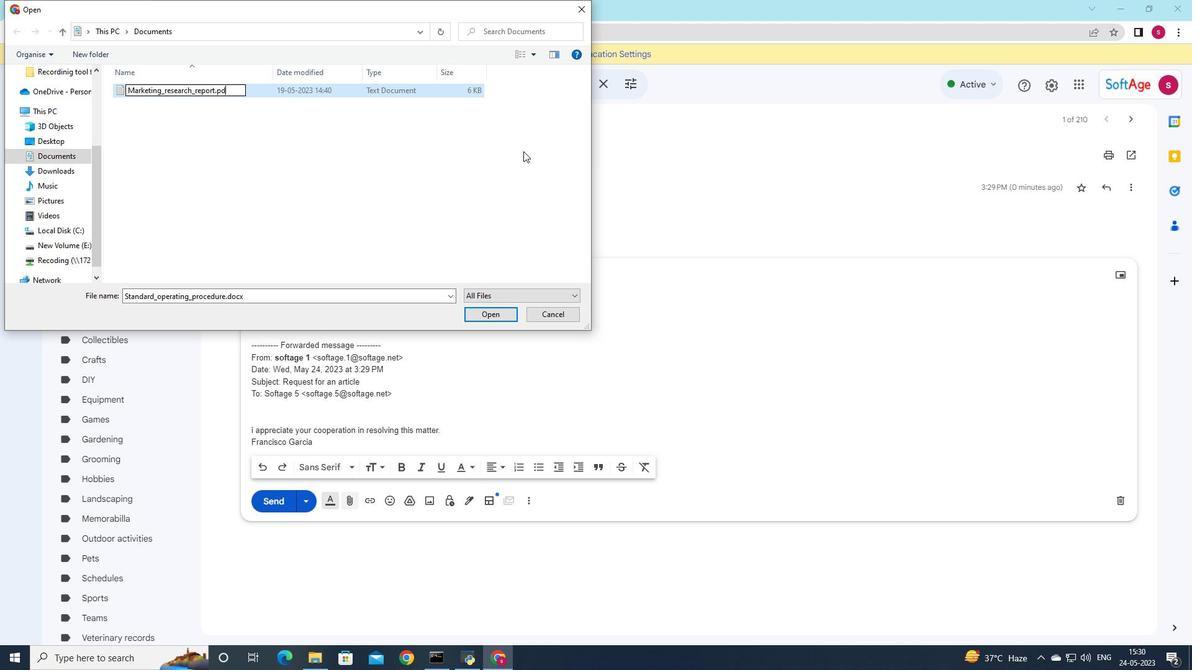 
Action: Mouse moved to (389, 86)
Screenshot: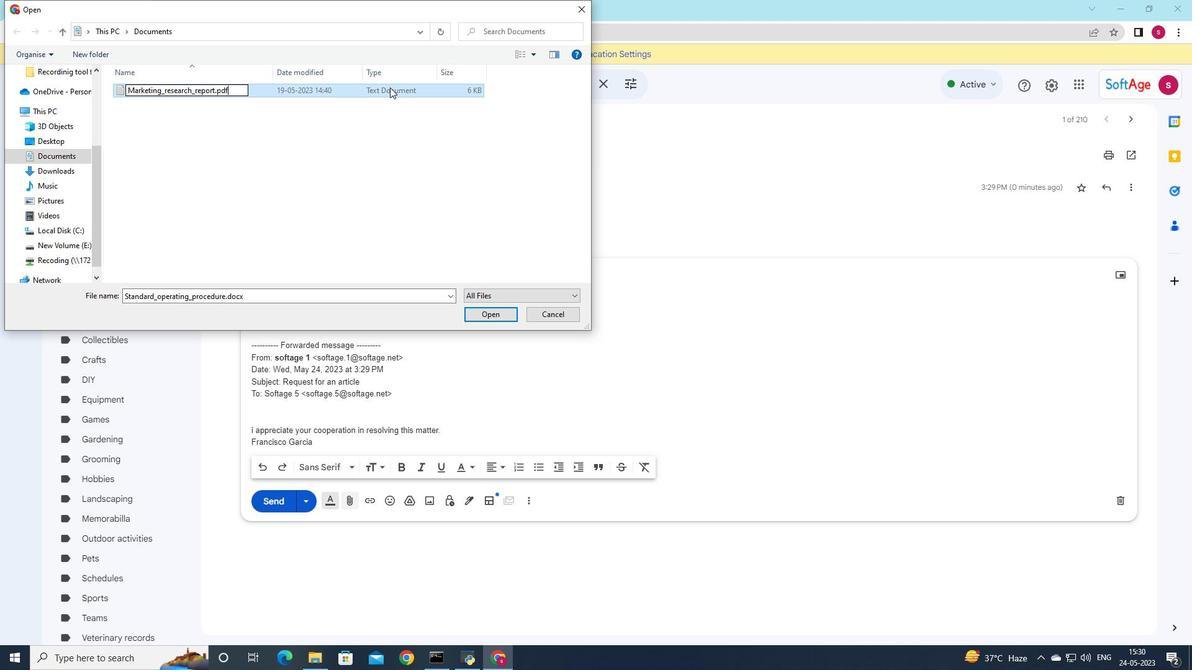 
Action: Mouse pressed left at (389, 86)
Screenshot: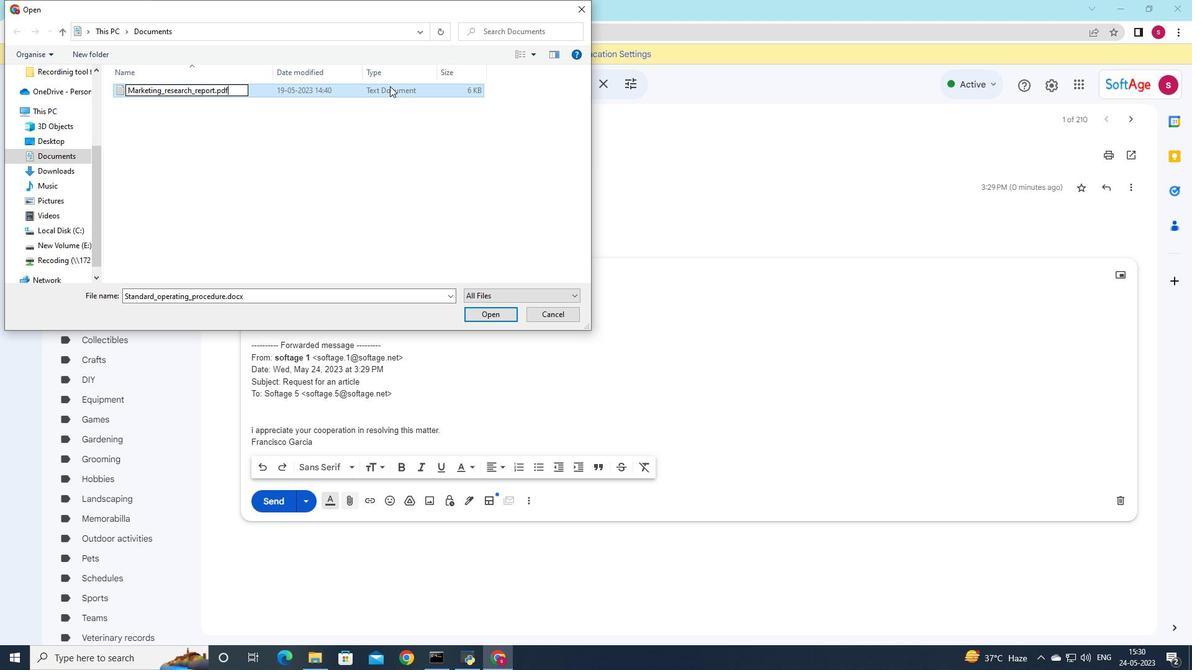 
Action: Mouse moved to (478, 319)
Screenshot: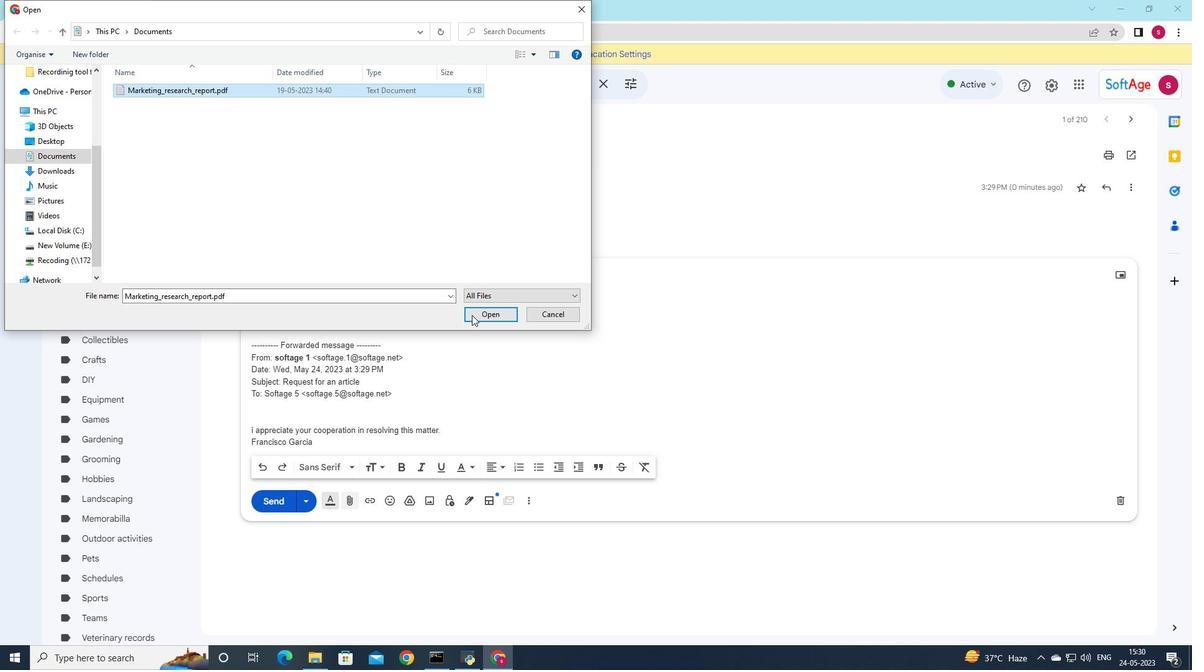 
Action: Mouse pressed left at (478, 319)
Screenshot: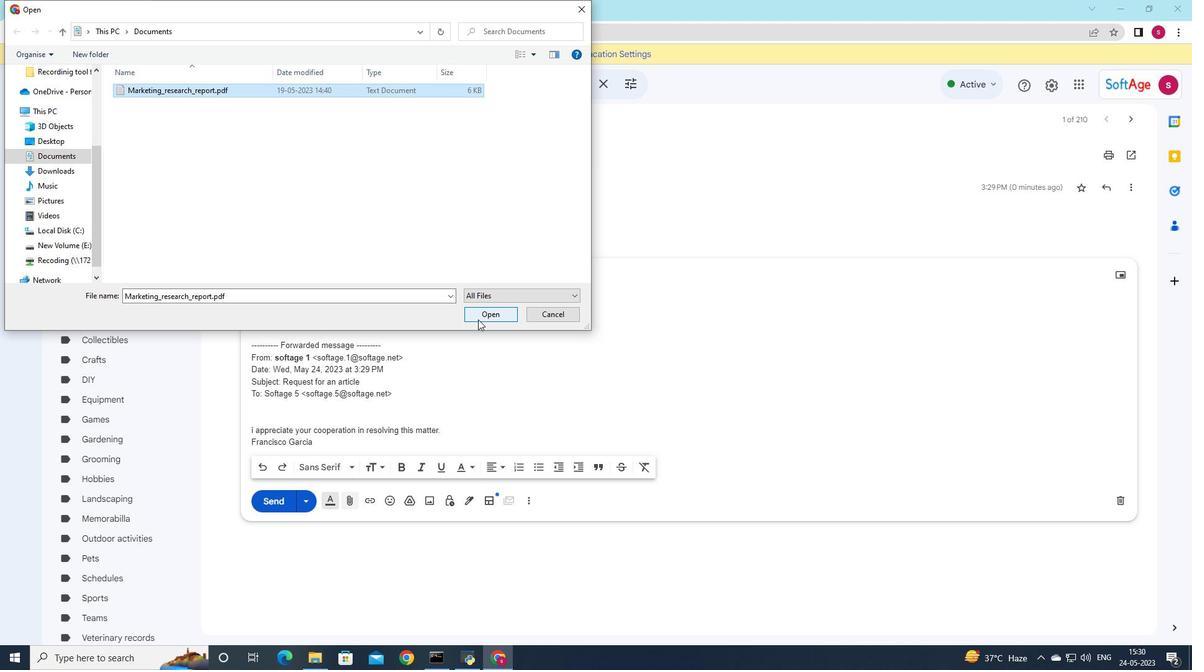 
Action: Mouse moved to (461, 115)
Screenshot: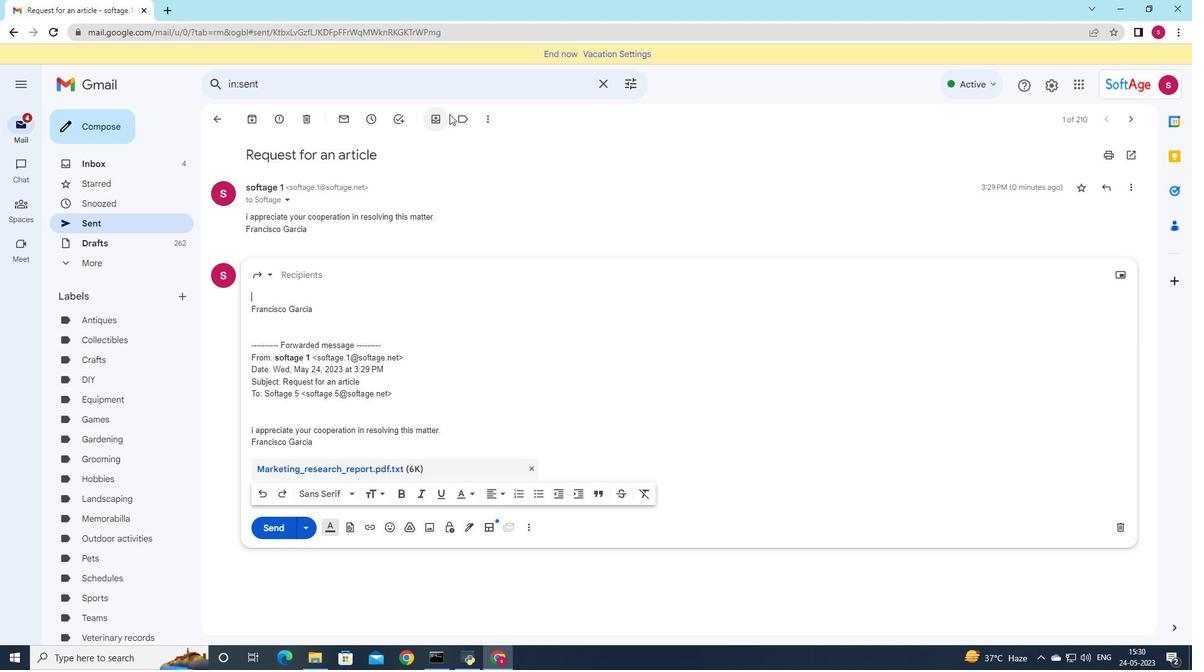 
Action: Mouse pressed left at (461, 115)
Screenshot: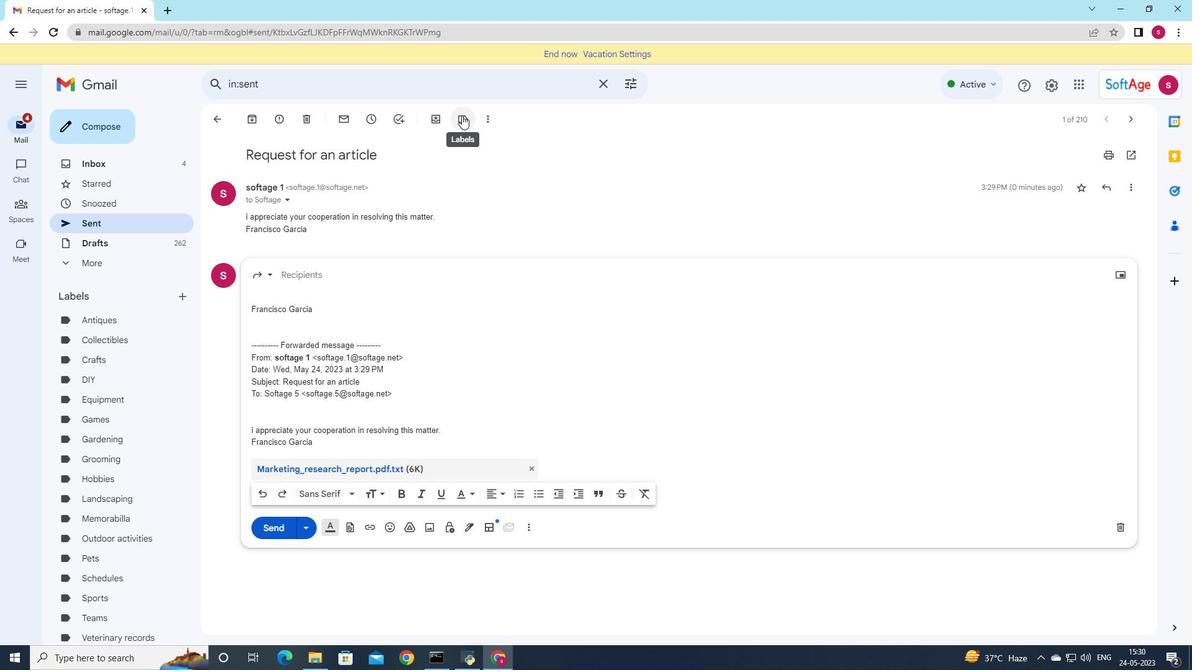 
Action: Mouse moved to (501, 342)
Screenshot: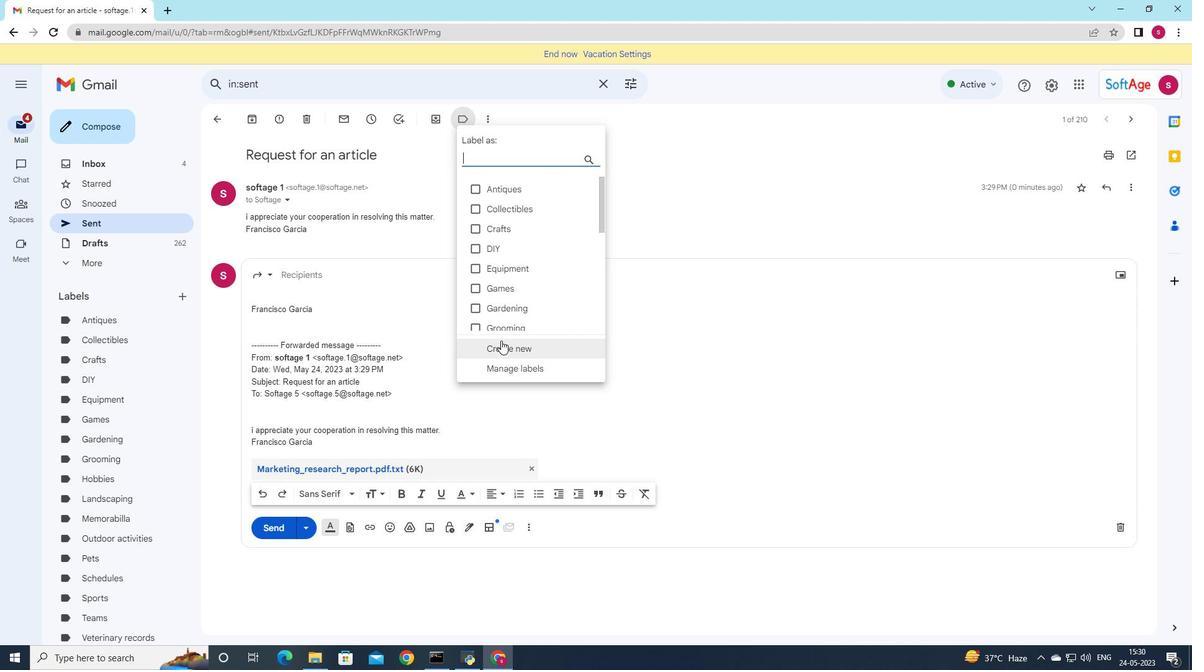 
Action: Mouse pressed left at (501, 342)
Screenshot: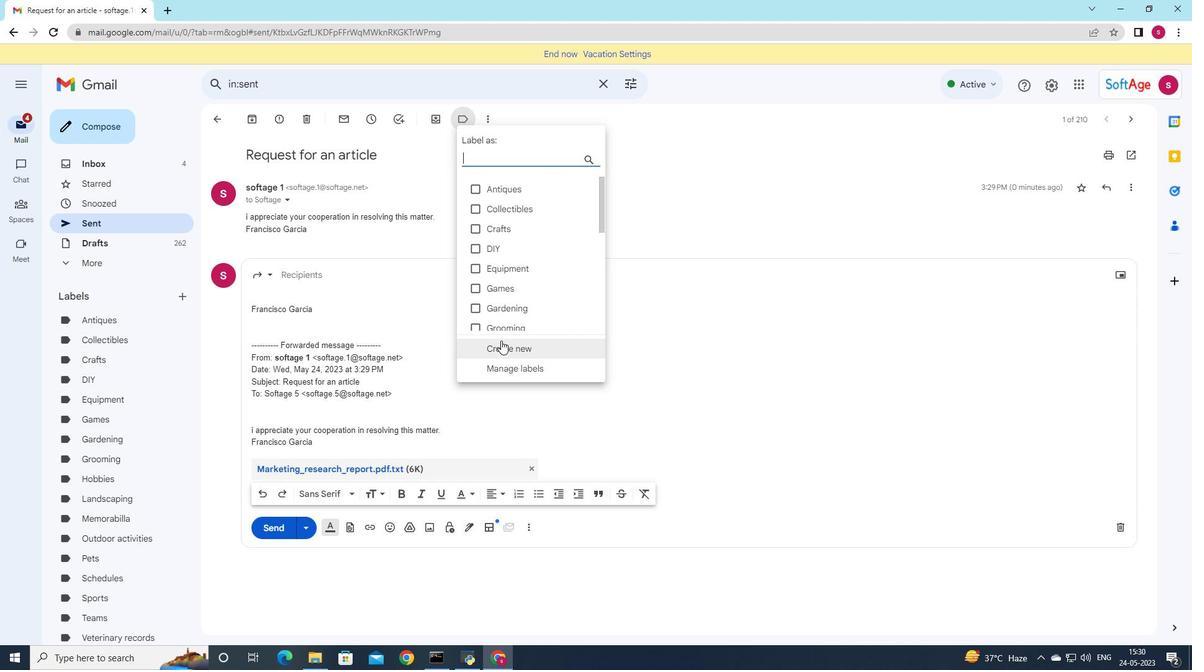 
Action: Mouse moved to (610, 322)
Screenshot: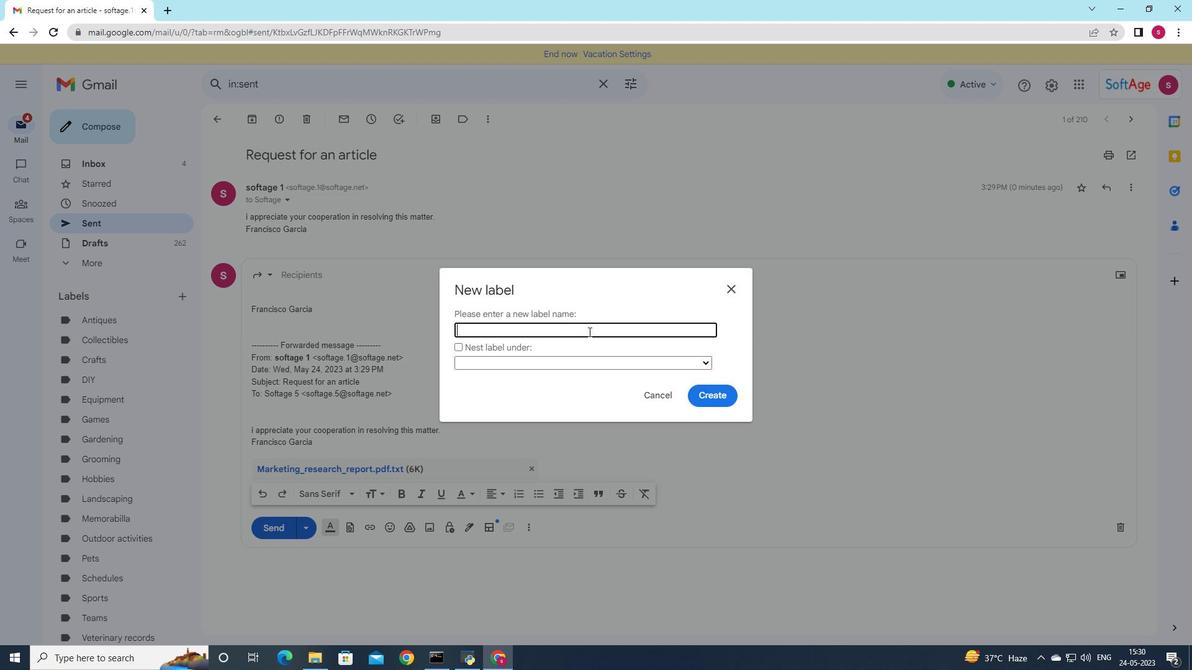
Action: Key pressed <Key.shift>Training
Screenshot: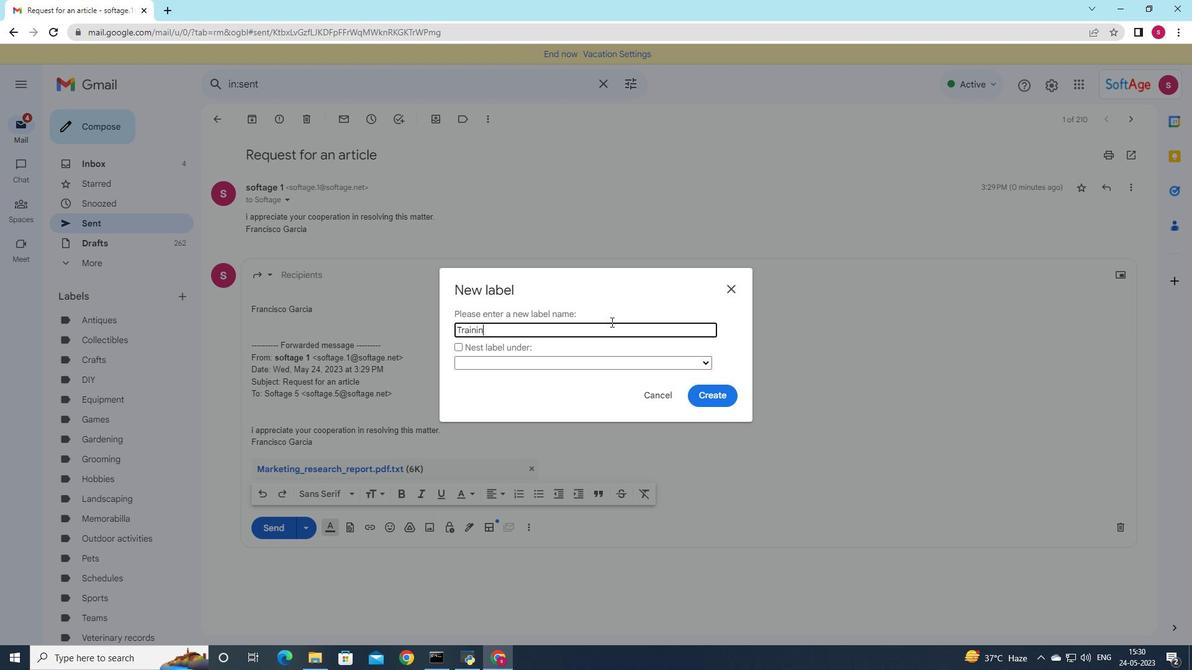 
Action: Mouse moved to (709, 401)
Screenshot: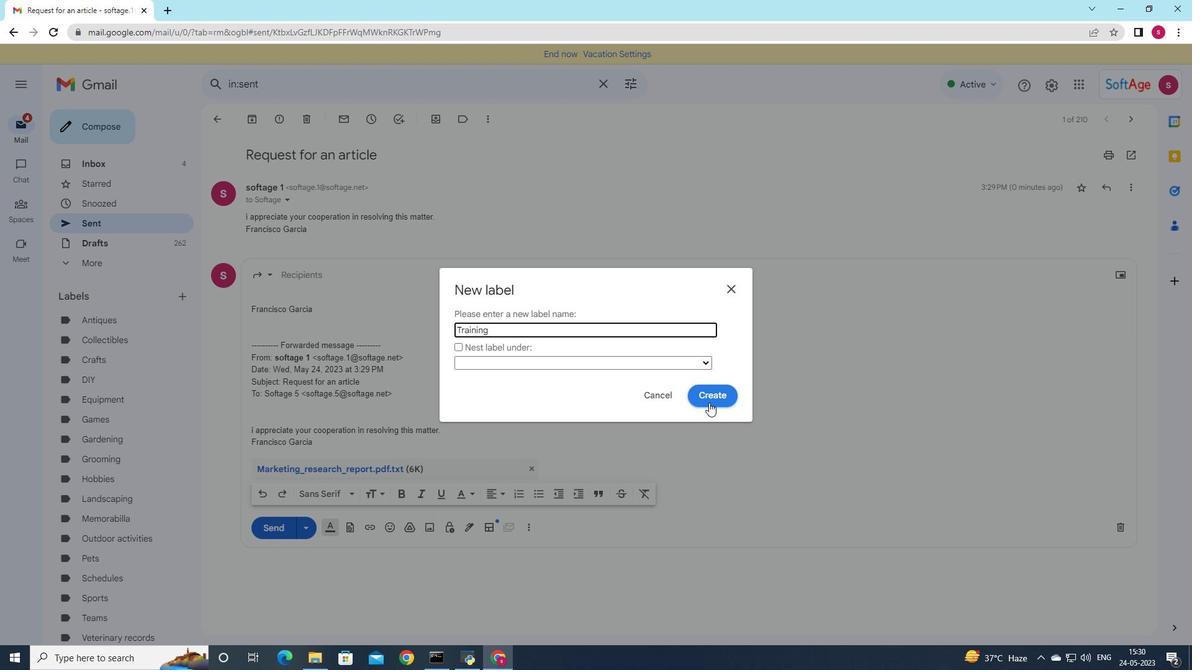 
Action: Mouse pressed left at (709, 401)
Screenshot: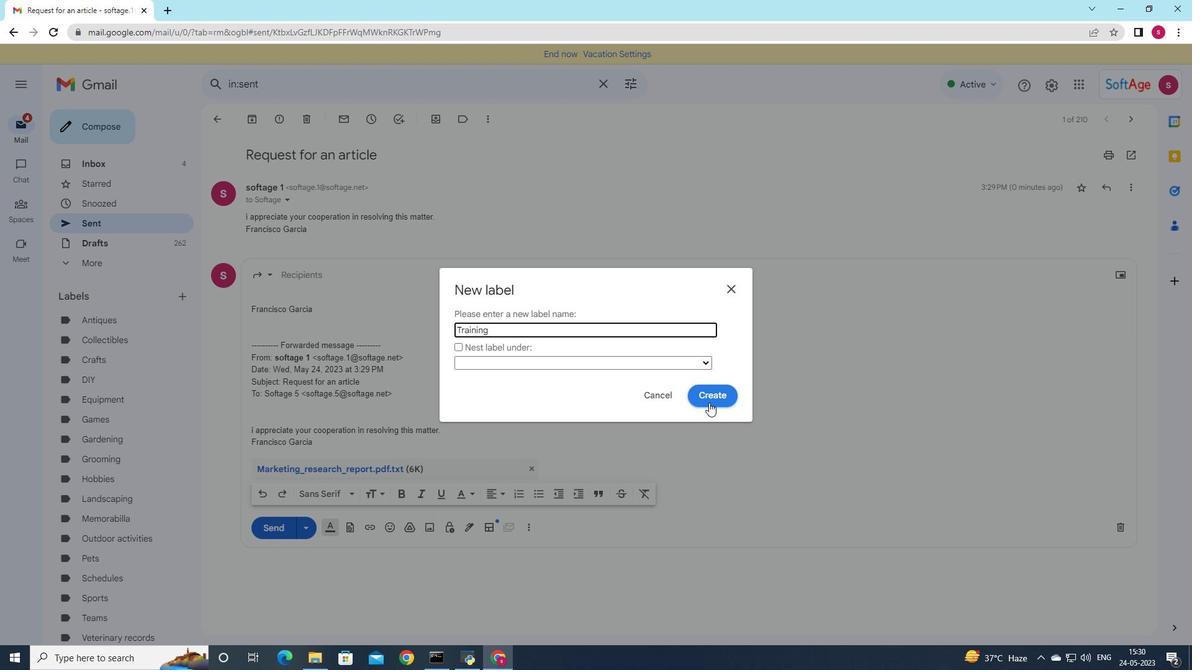 
Action: Mouse moved to (276, 519)
Screenshot: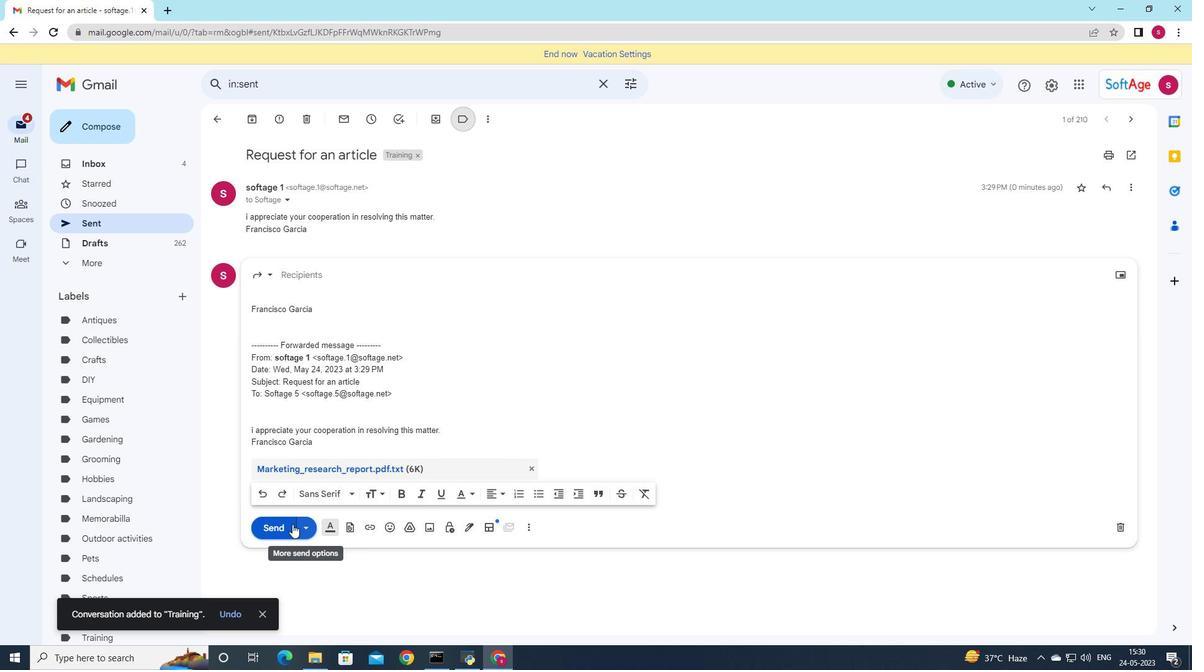 
Action: Mouse pressed left at (276, 519)
Screenshot: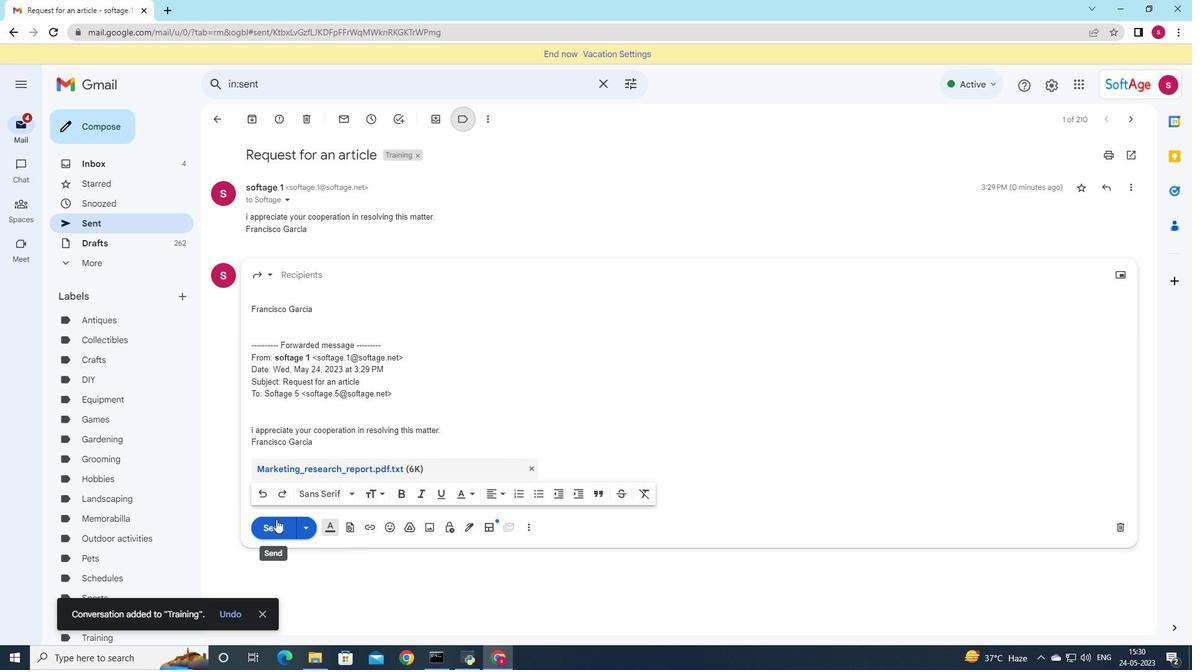 
Action: Mouse moved to (727, 360)
Screenshot: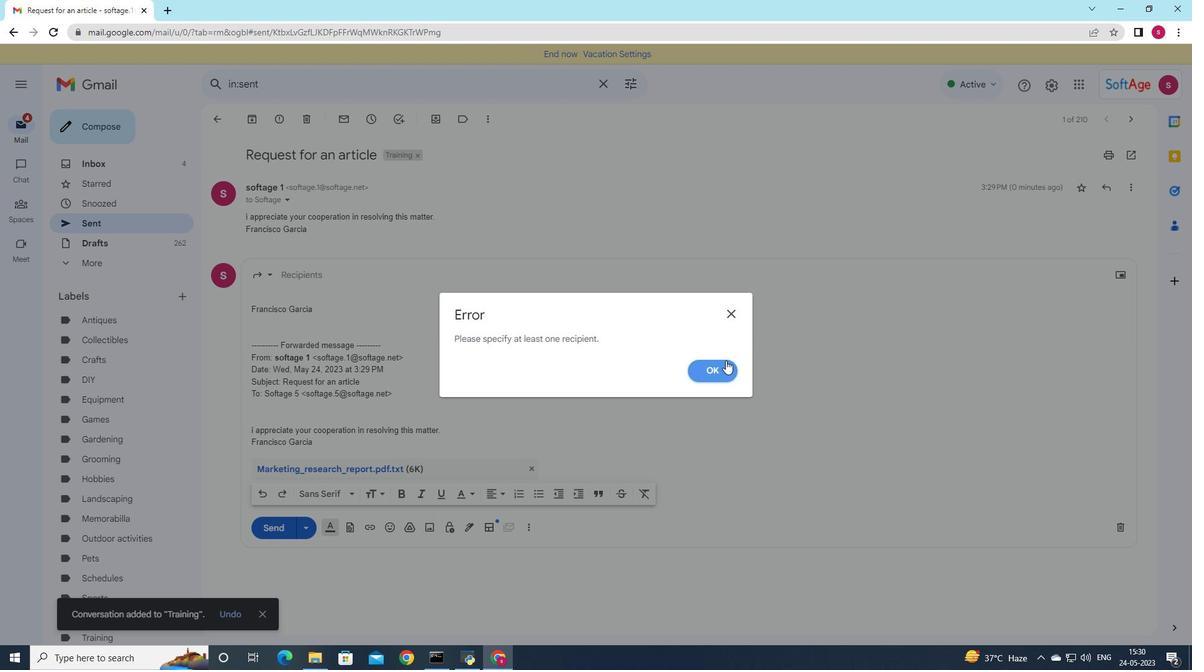 
Action: Mouse pressed left at (727, 360)
Screenshot: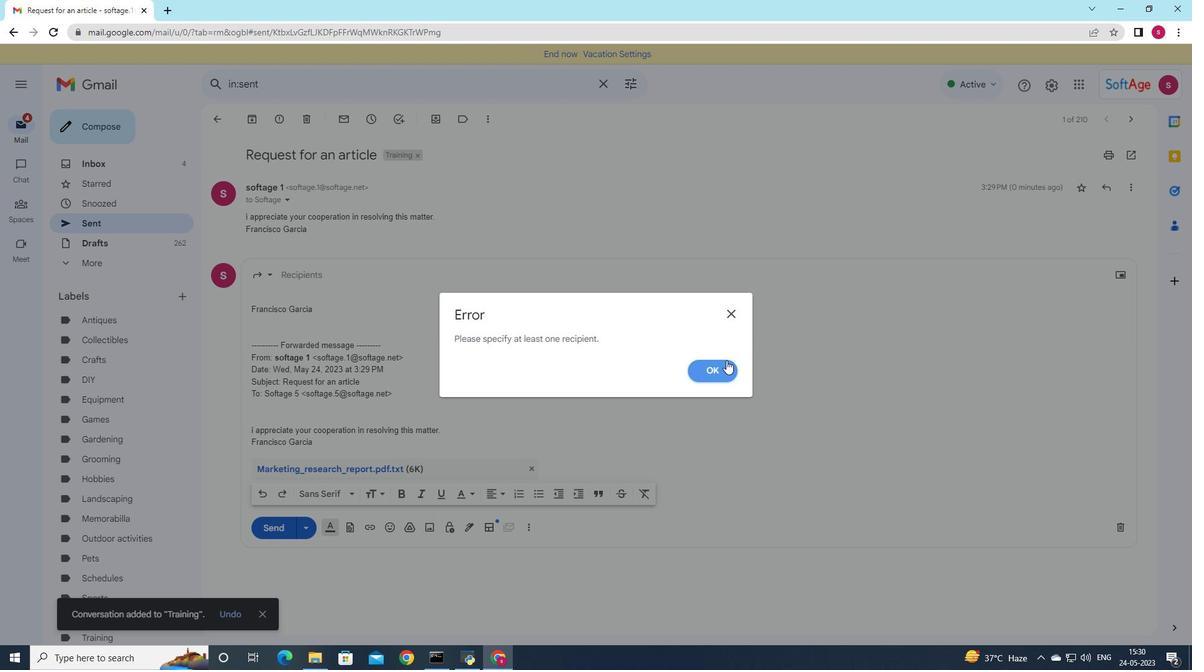
Action: Mouse moved to (455, 219)
Screenshot: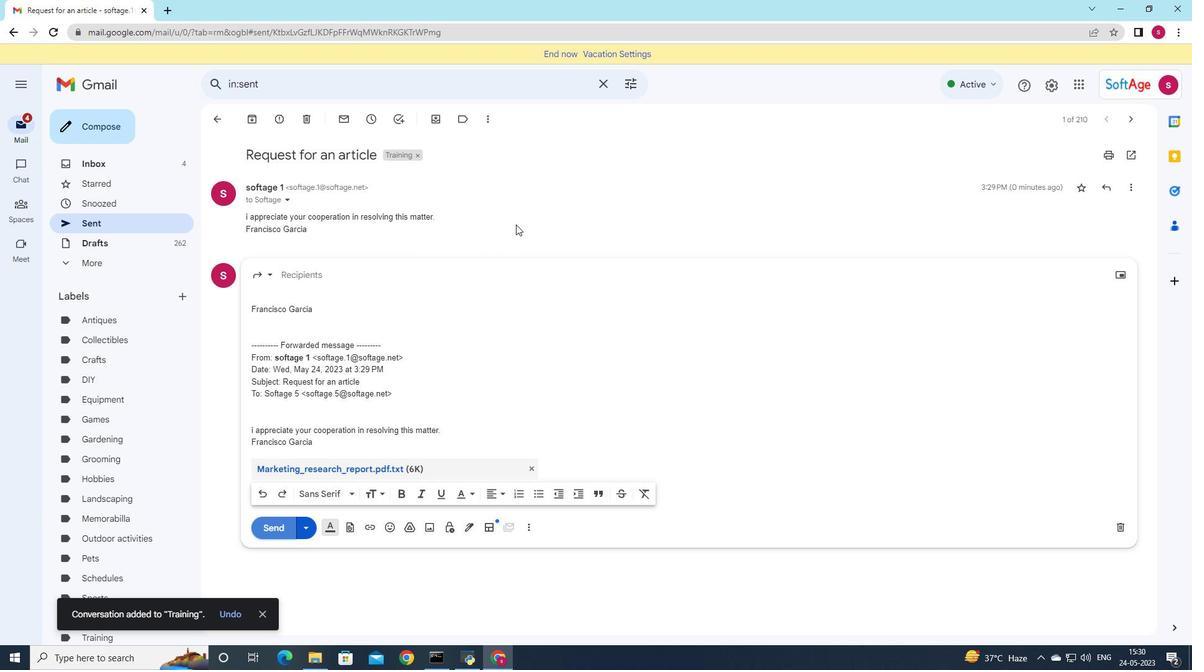 
